 Task: Explore Airbnb accommodation in Hanoi, Vietnam from 2nd December, 2023 to 6th December, 2023 for 2 adults.1  bedroom having 1 bed and 1 bathroom. Property type can be hotel. Look for 4 properties as per requirement.
Action: Key pressed <Key.caps_lock>H<Key.caps_lock>anoi
Screenshot: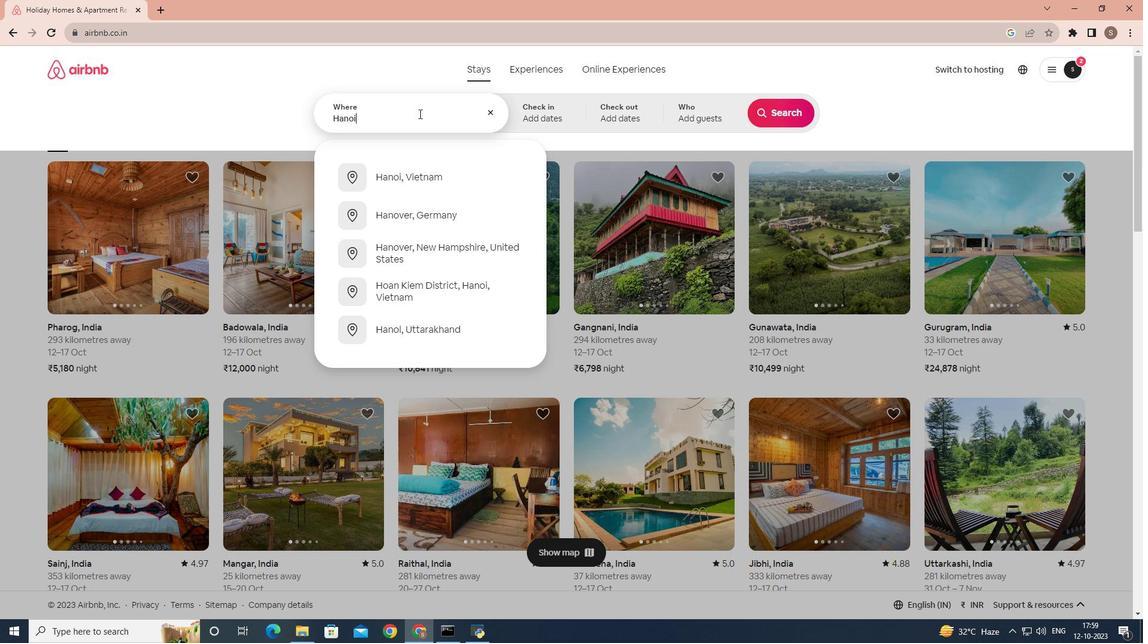 
Action: Mouse moved to (415, 179)
Screenshot: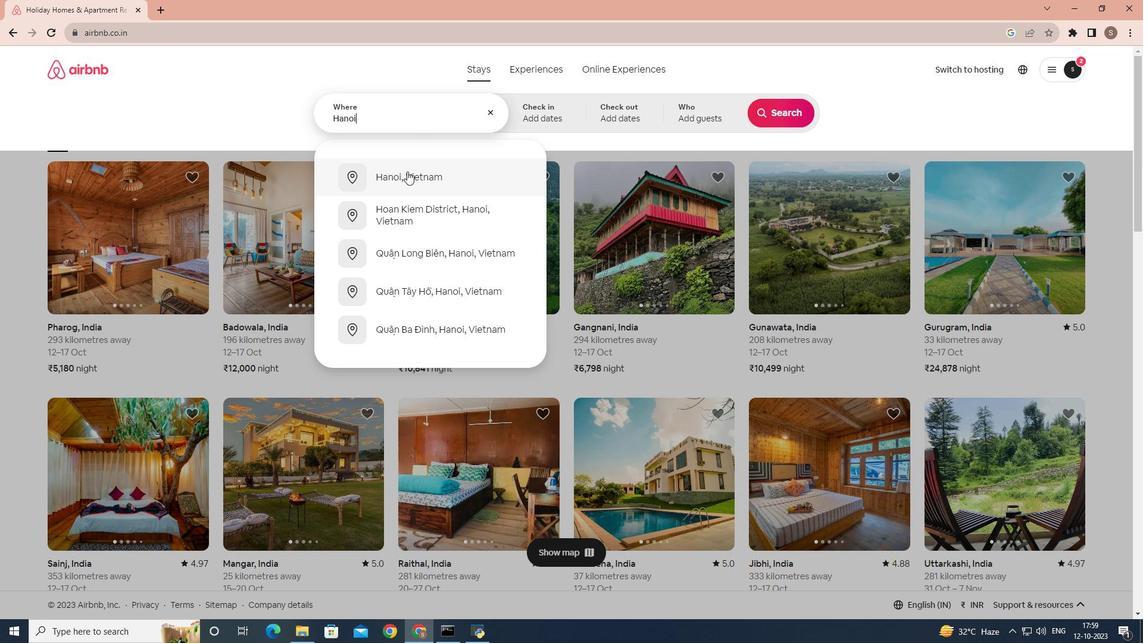 
Action: Mouse pressed left at (415, 179)
Screenshot: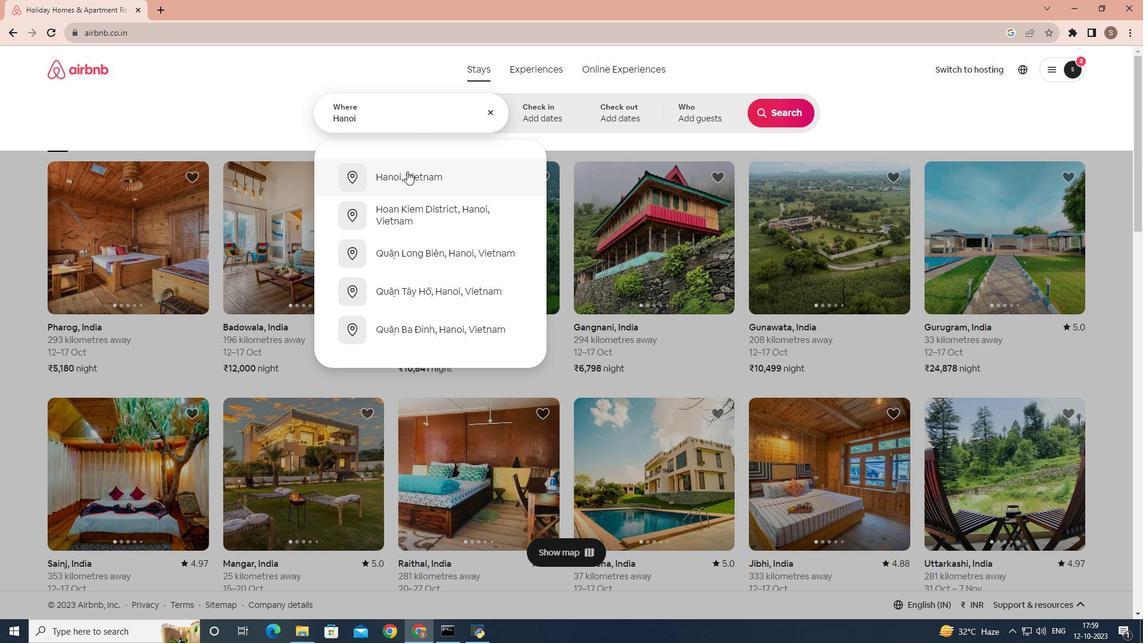 
Action: Mouse moved to (796, 218)
Screenshot: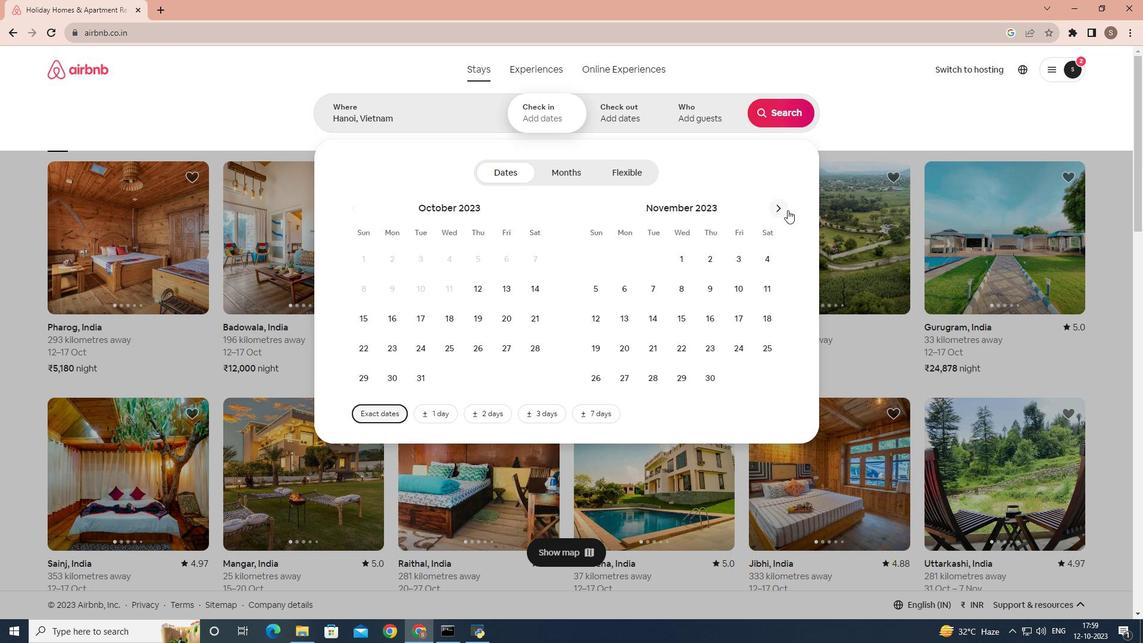 
Action: Mouse pressed left at (796, 218)
Screenshot: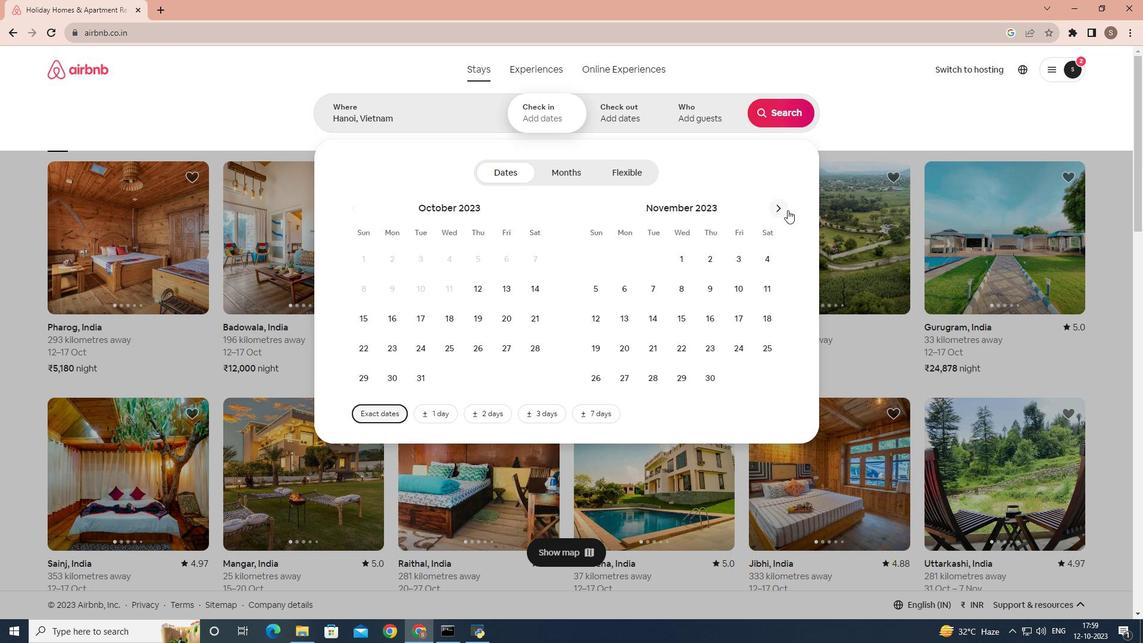 
Action: Mouse moved to (791, 219)
Screenshot: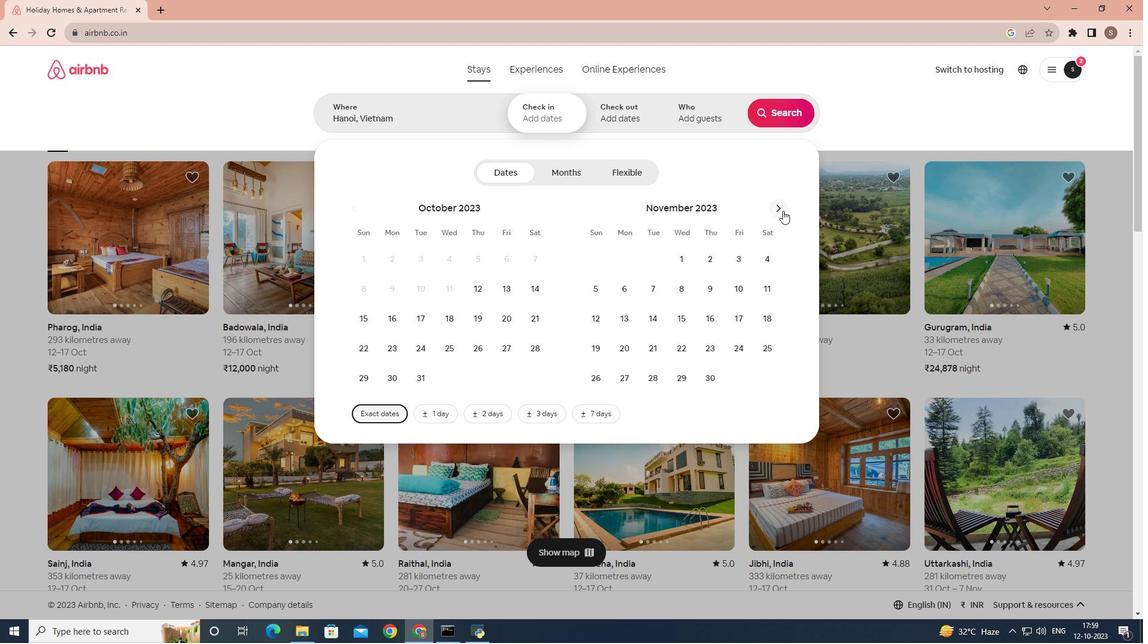 
Action: Mouse pressed left at (791, 219)
Screenshot: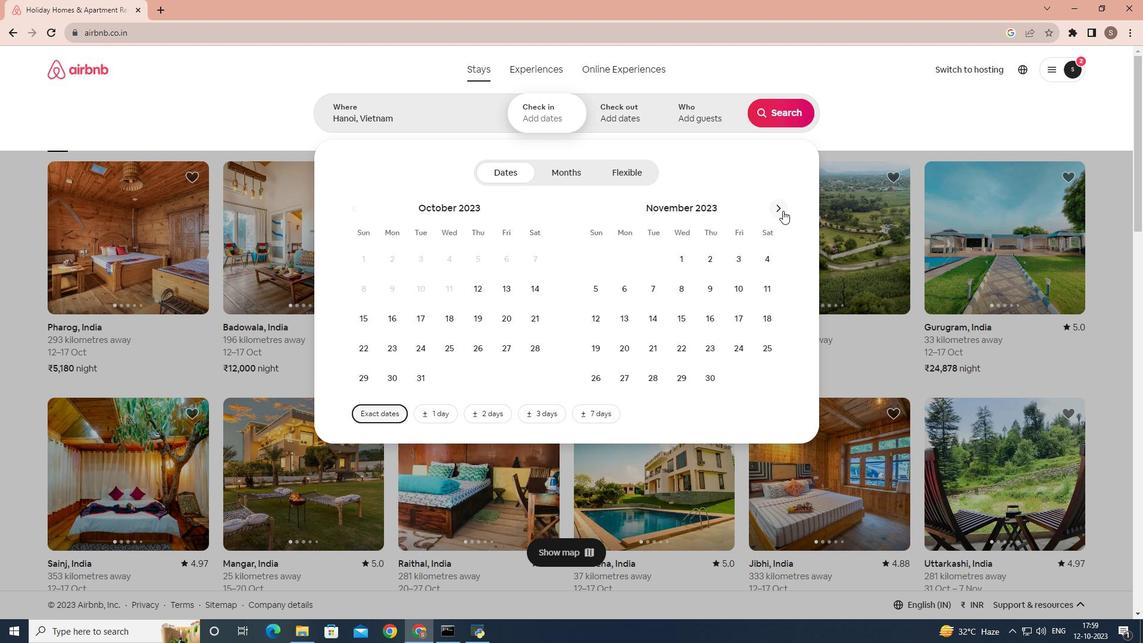 
Action: Mouse moved to (777, 264)
Screenshot: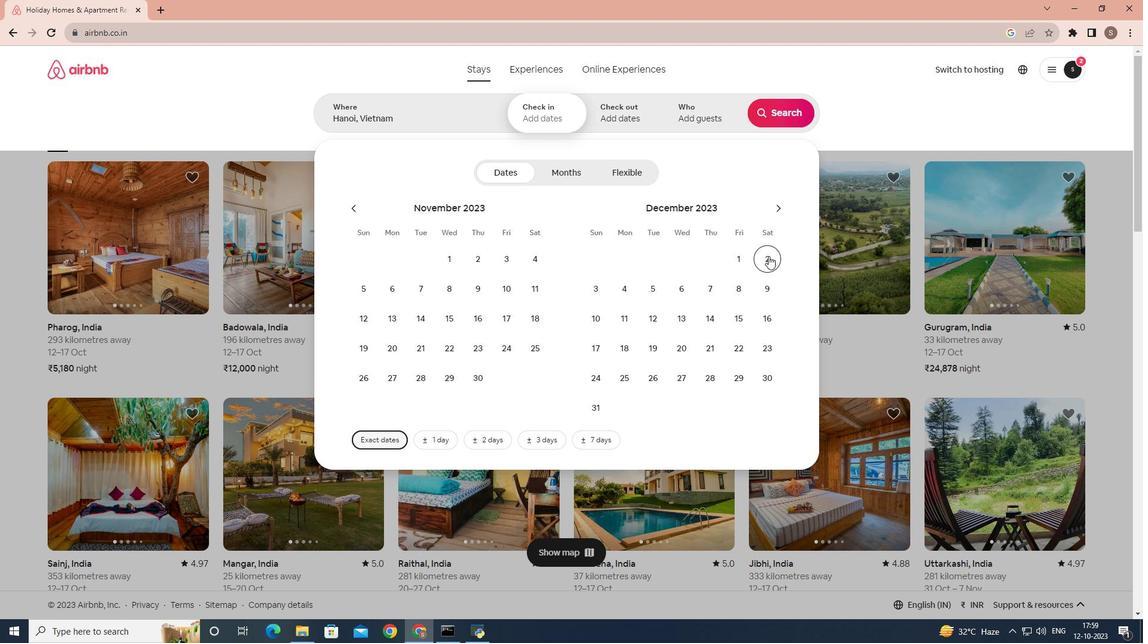 
Action: Mouse pressed left at (777, 264)
Screenshot: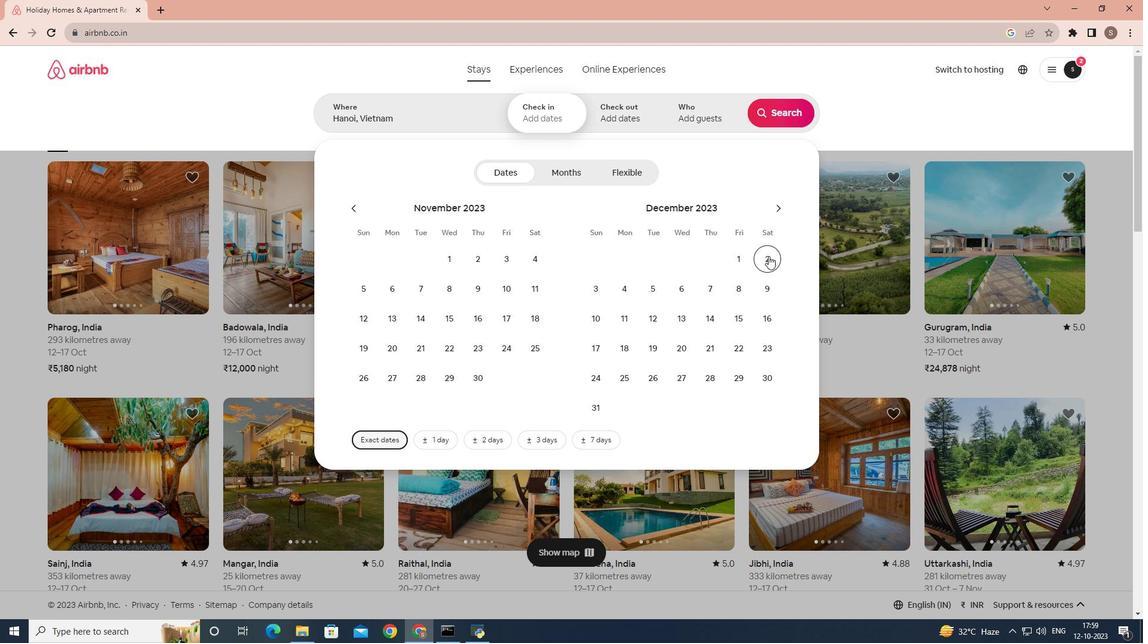 
Action: Mouse moved to (675, 308)
Screenshot: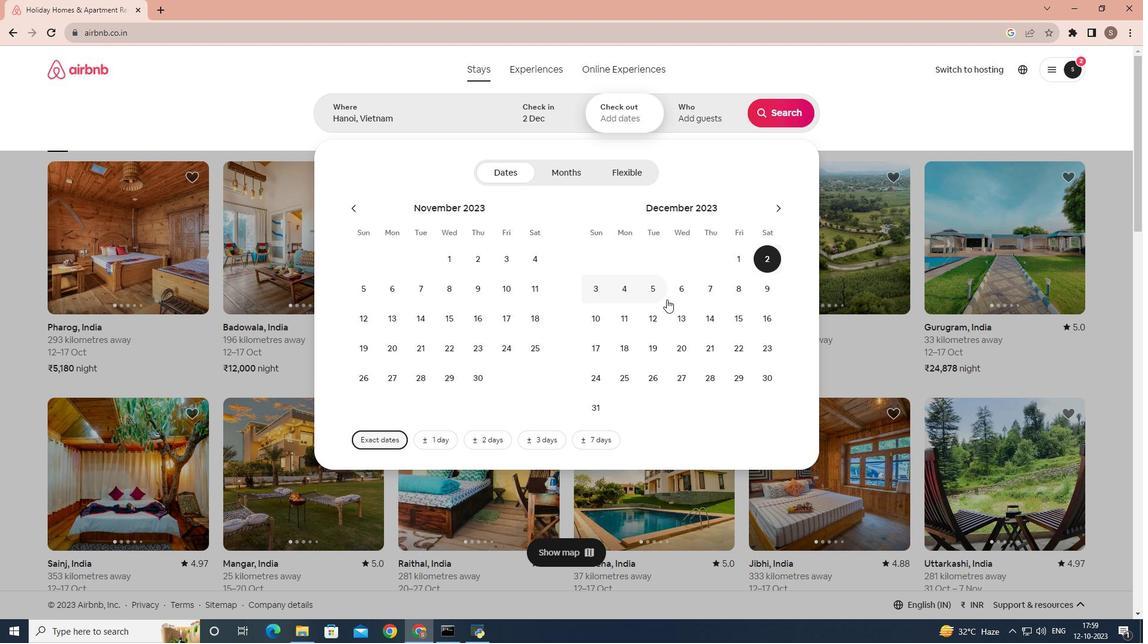 
Action: Mouse pressed left at (675, 308)
Screenshot: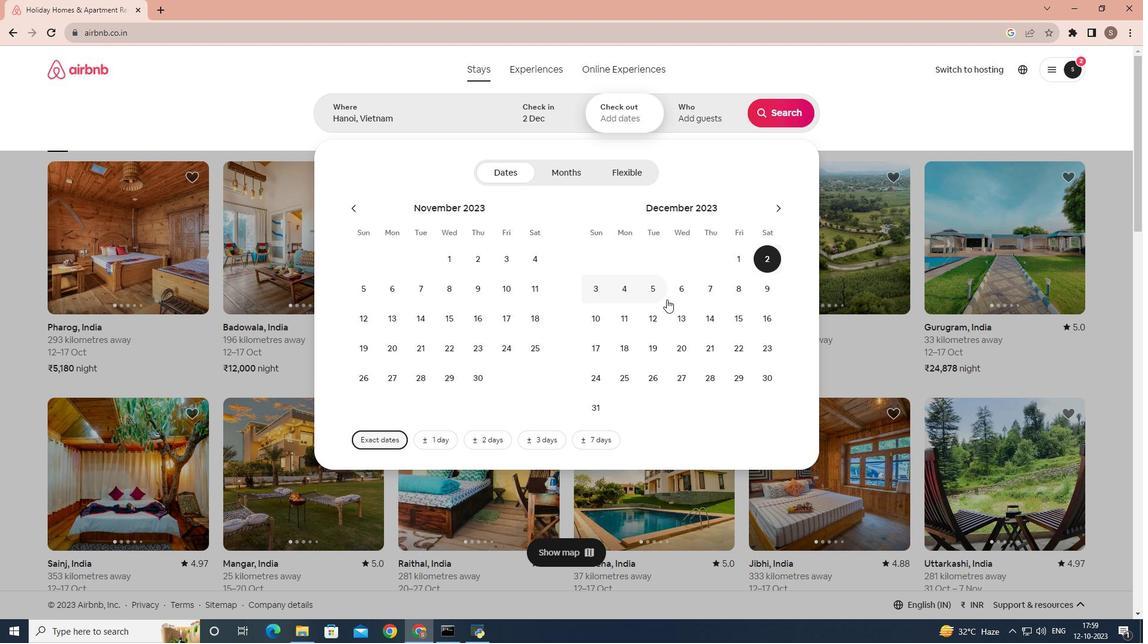 
Action: Mouse moved to (696, 300)
Screenshot: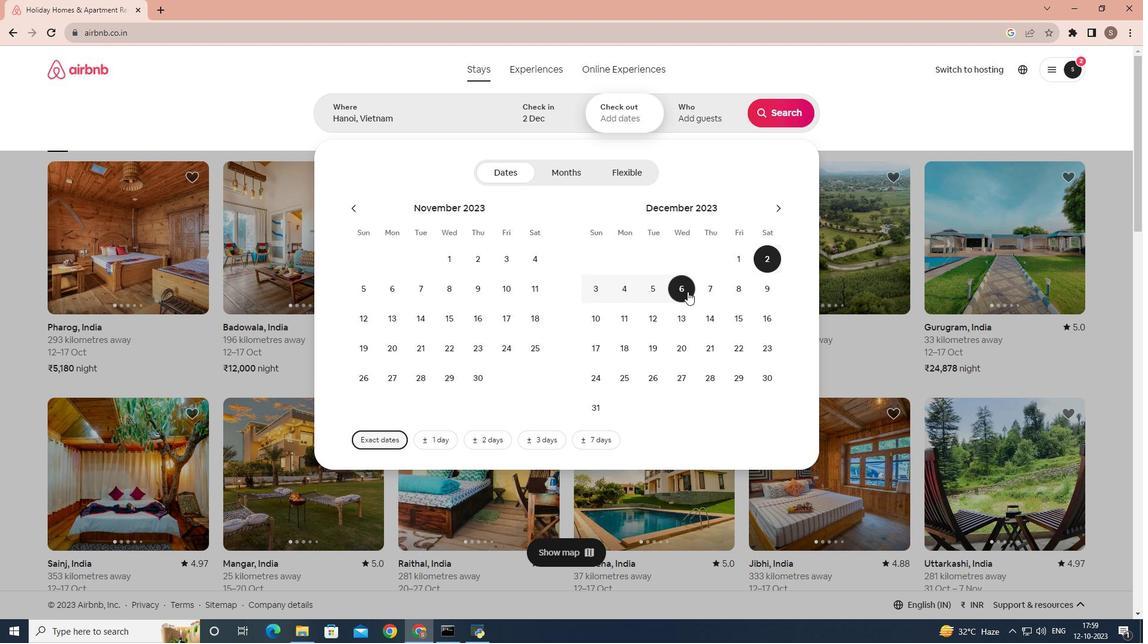 
Action: Mouse pressed left at (696, 300)
Screenshot: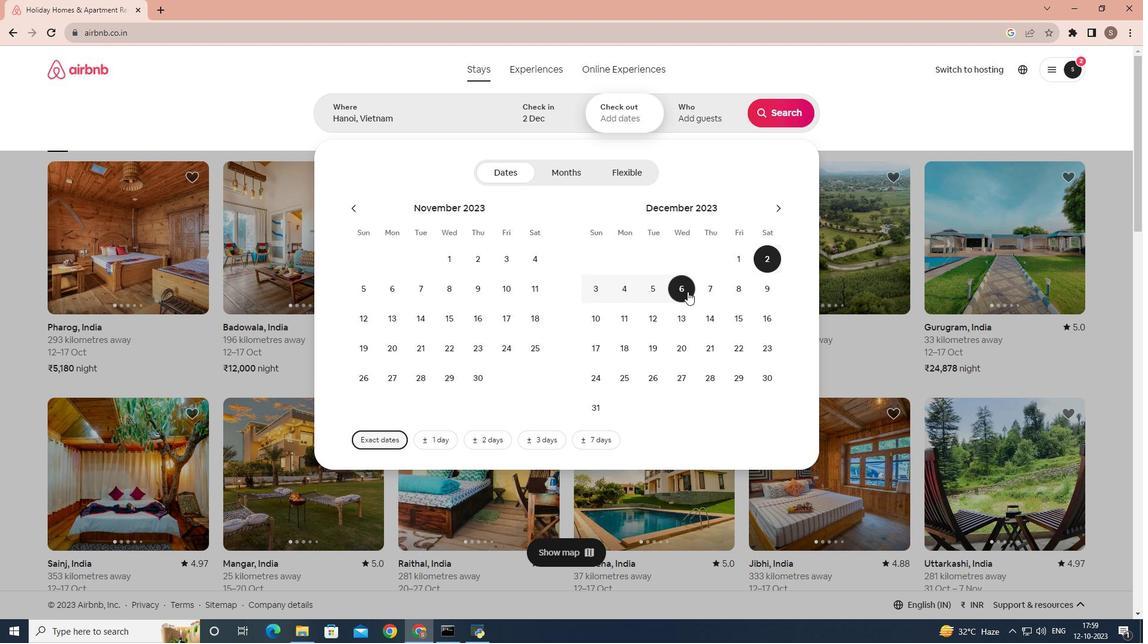 
Action: Mouse moved to (731, 126)
Screenshot: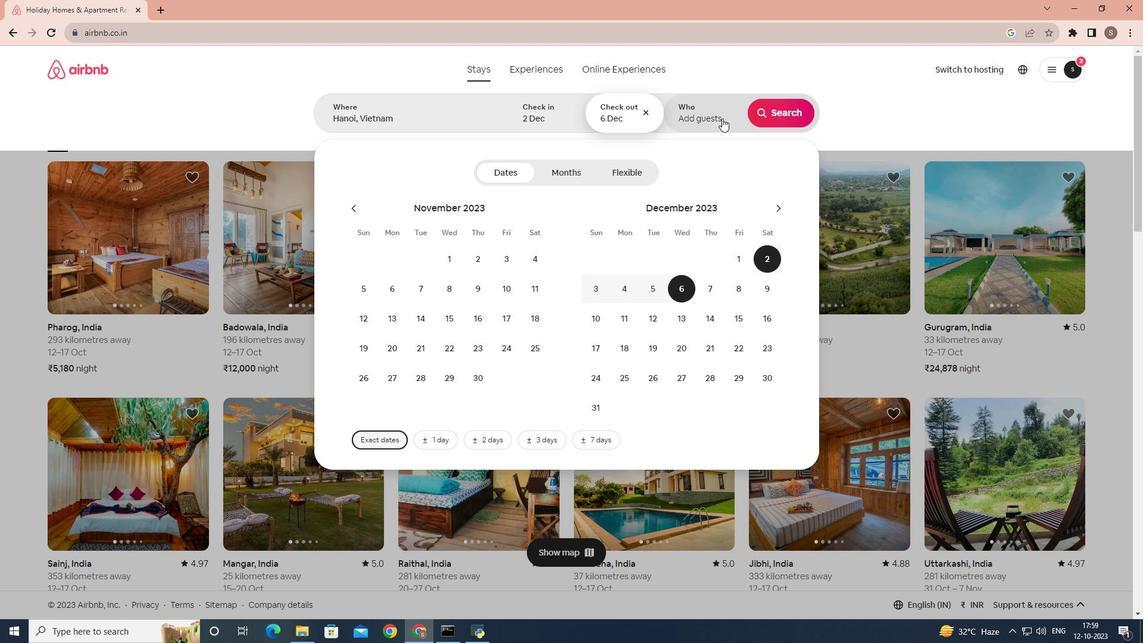
Action: Mouse pressed left at (731, 126)
Screenshot: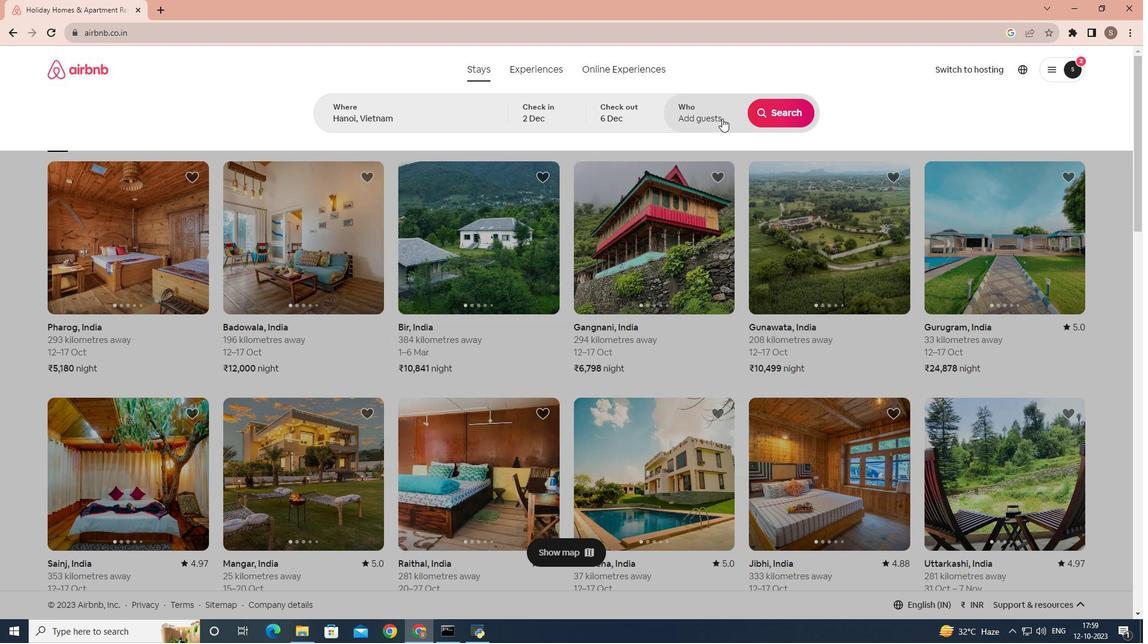 
Action: Mouse moved to (795, 181)
Screenshot: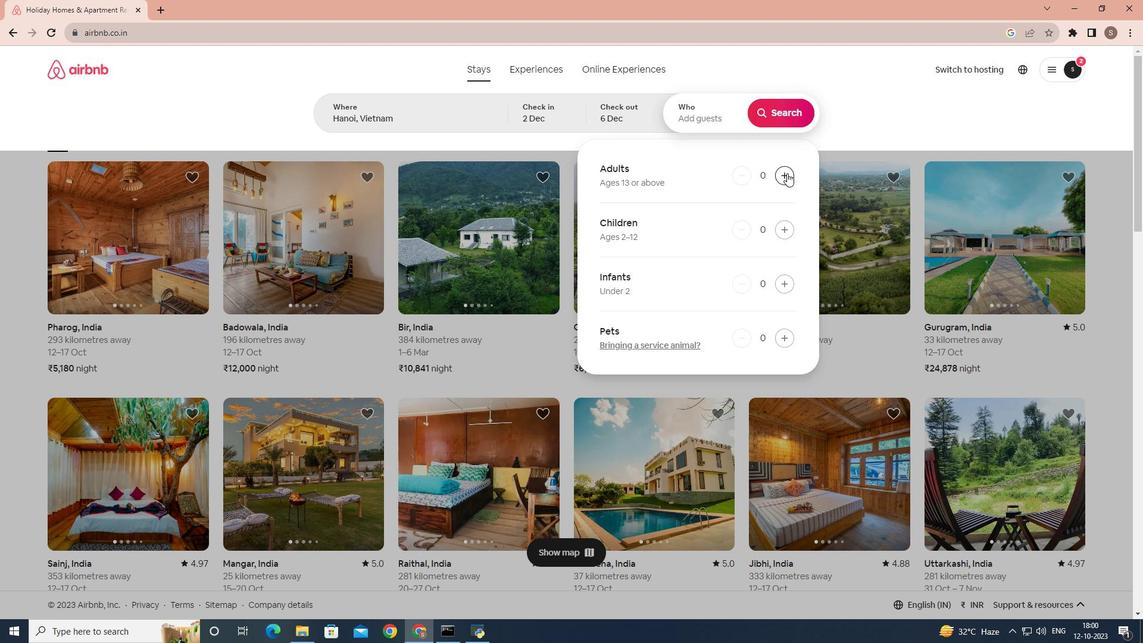 
Action: Mouse pressed left at (795, 181)
Screenshot: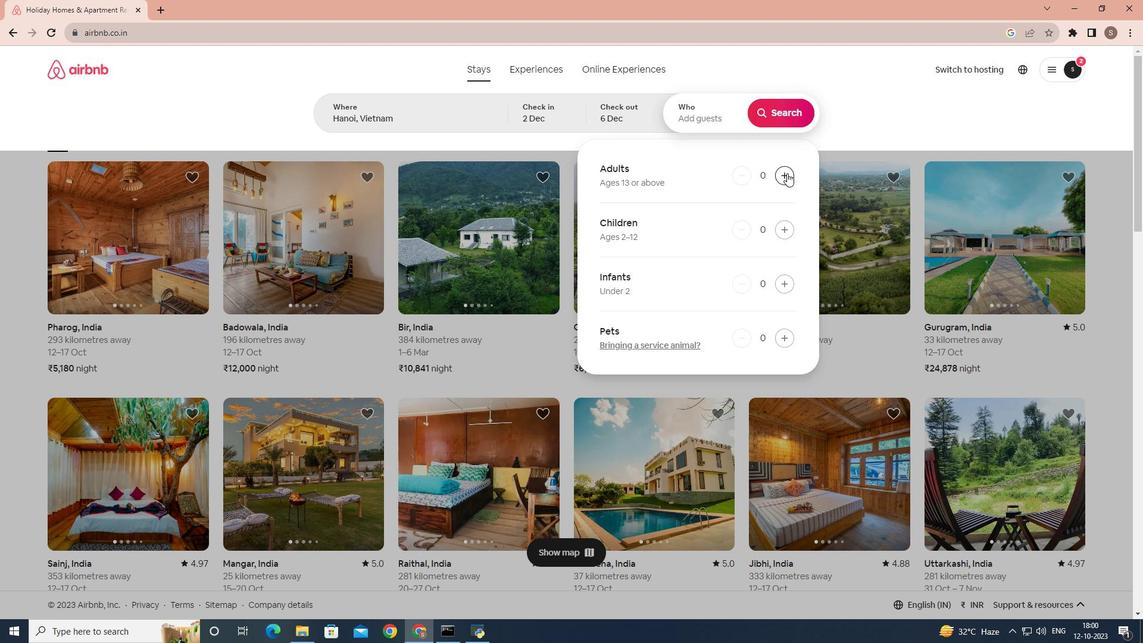 
Action: Mouse moved to (795, 181)
Screenshot: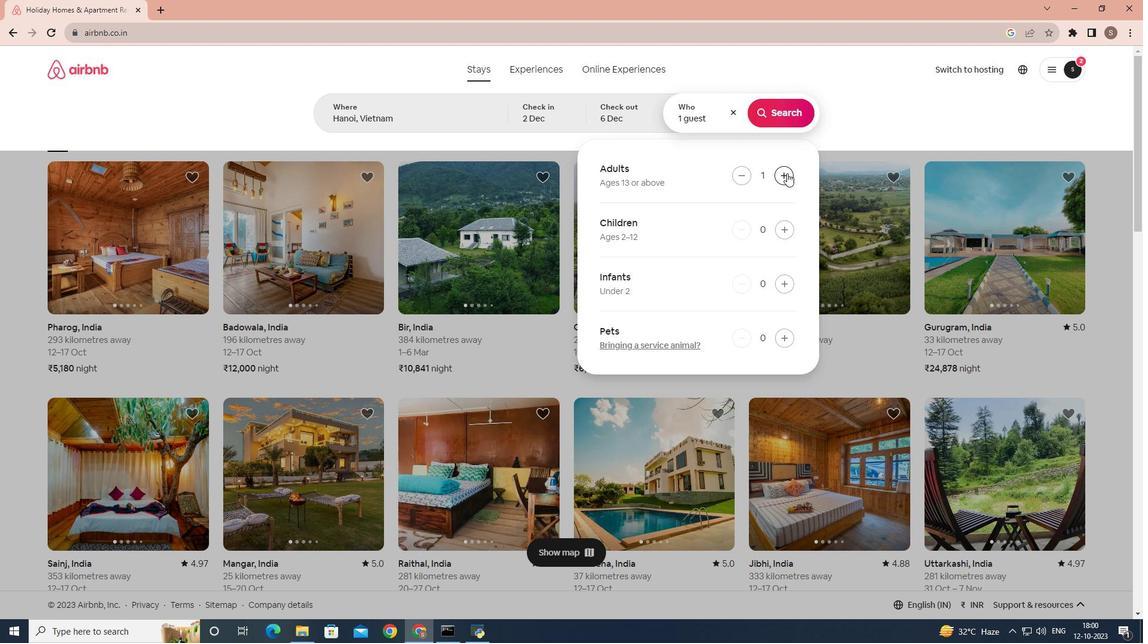 
Action: Mouse pressed left at (795, 181)
Screenshot: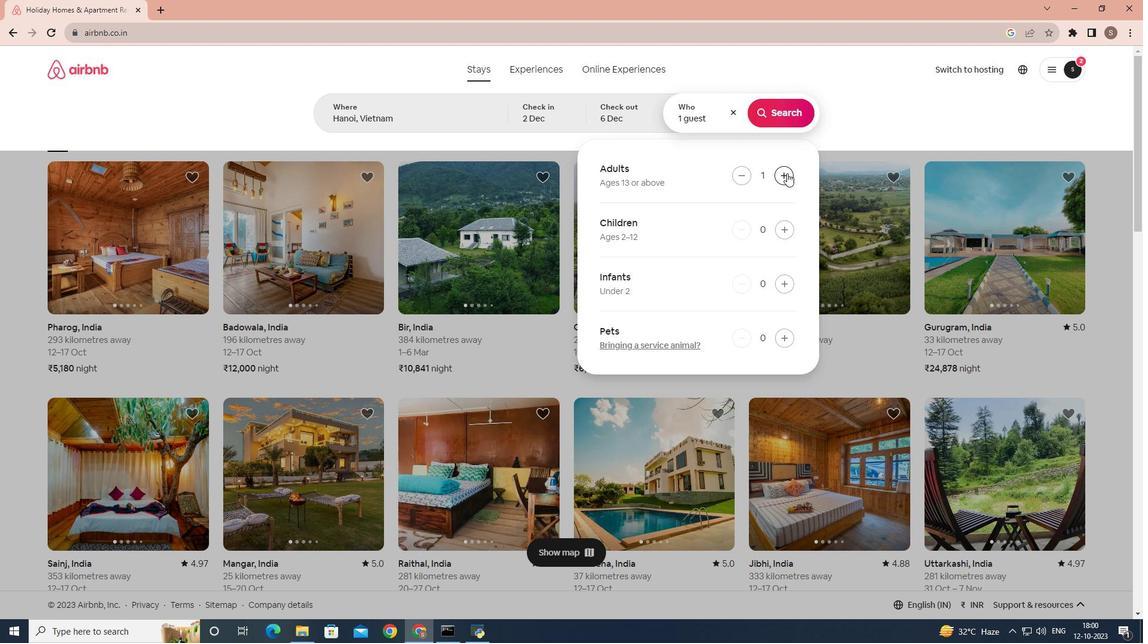 
Action: Mouse moved to (804, 132)
Screenshot: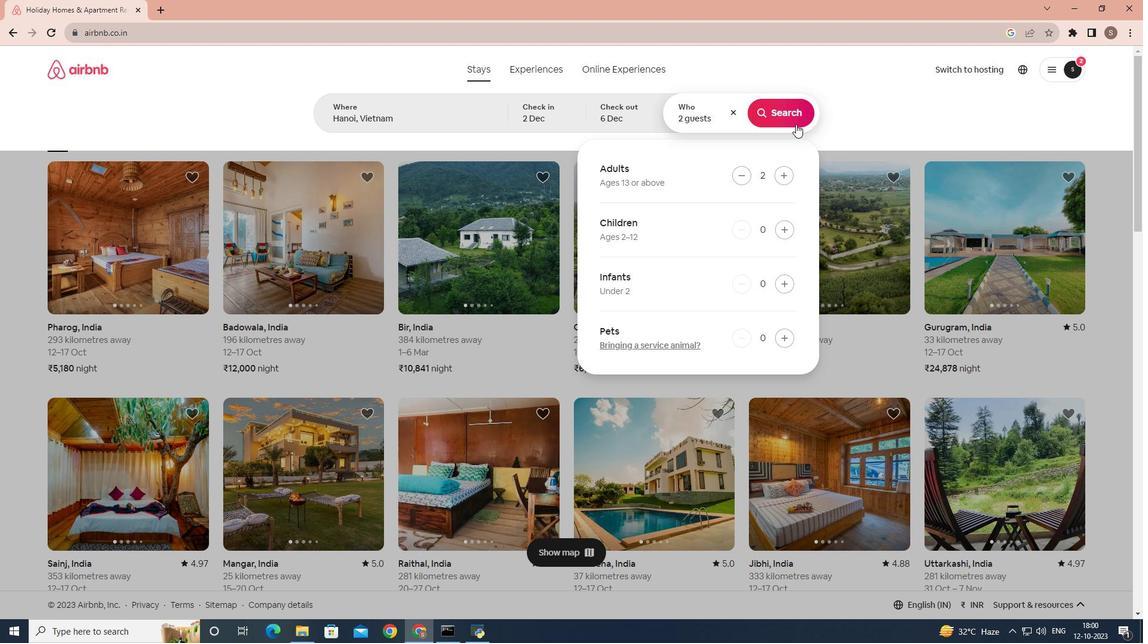 
Action: Mouse pressed left at (804, 132)
Screenshot: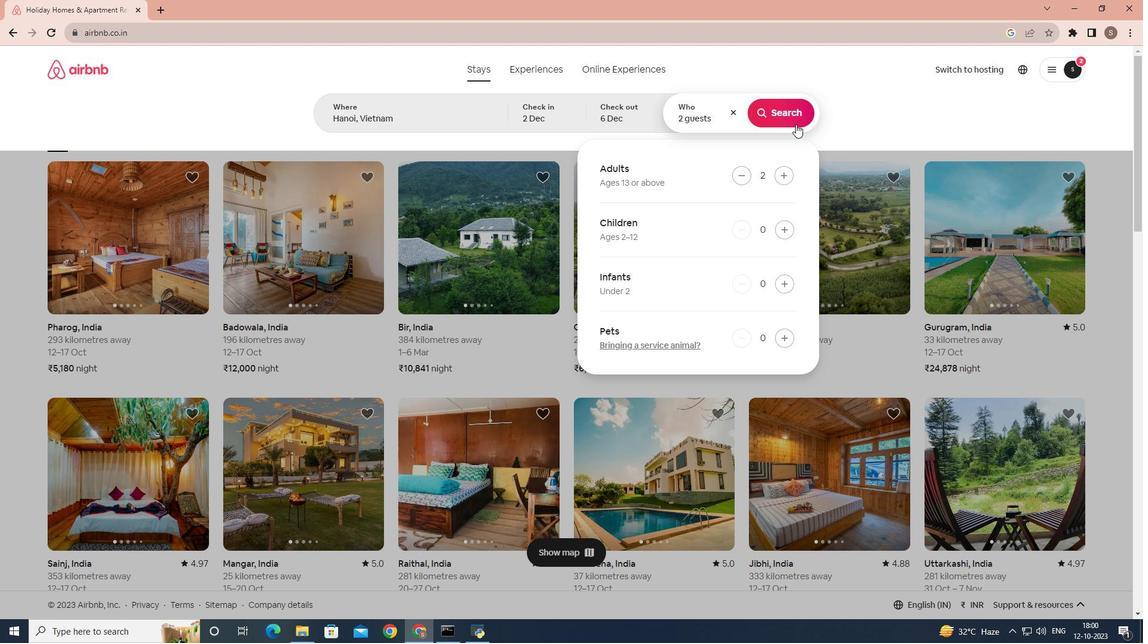 
Action: Mouse moved to (953, 119)
Screenshot: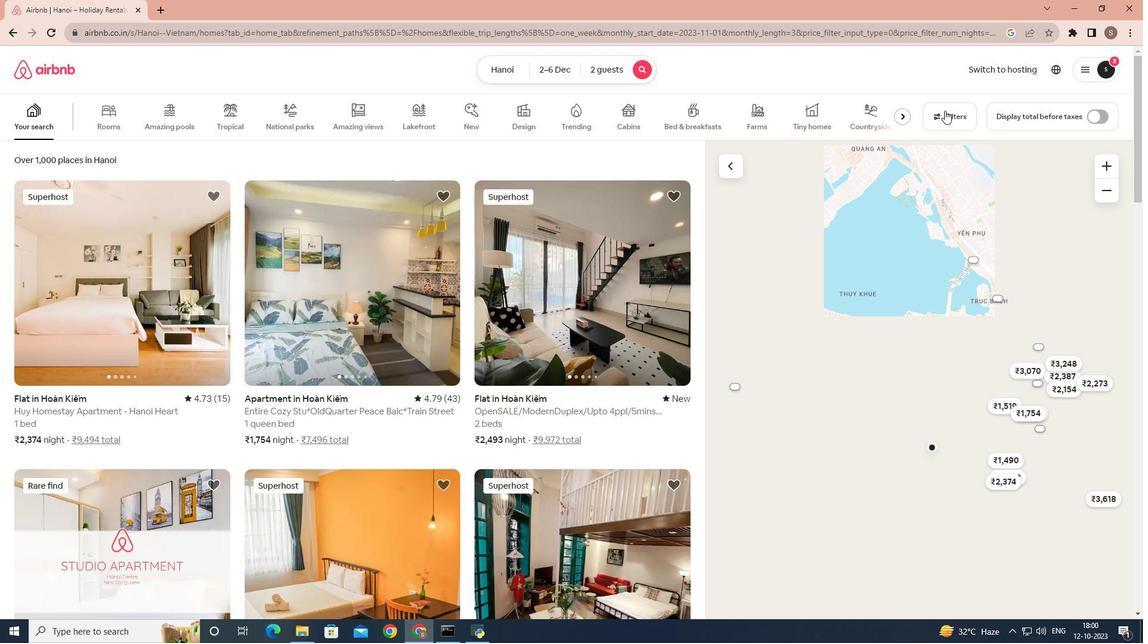 
Action: Mouse pressed left at (953, 119)
Screenshot: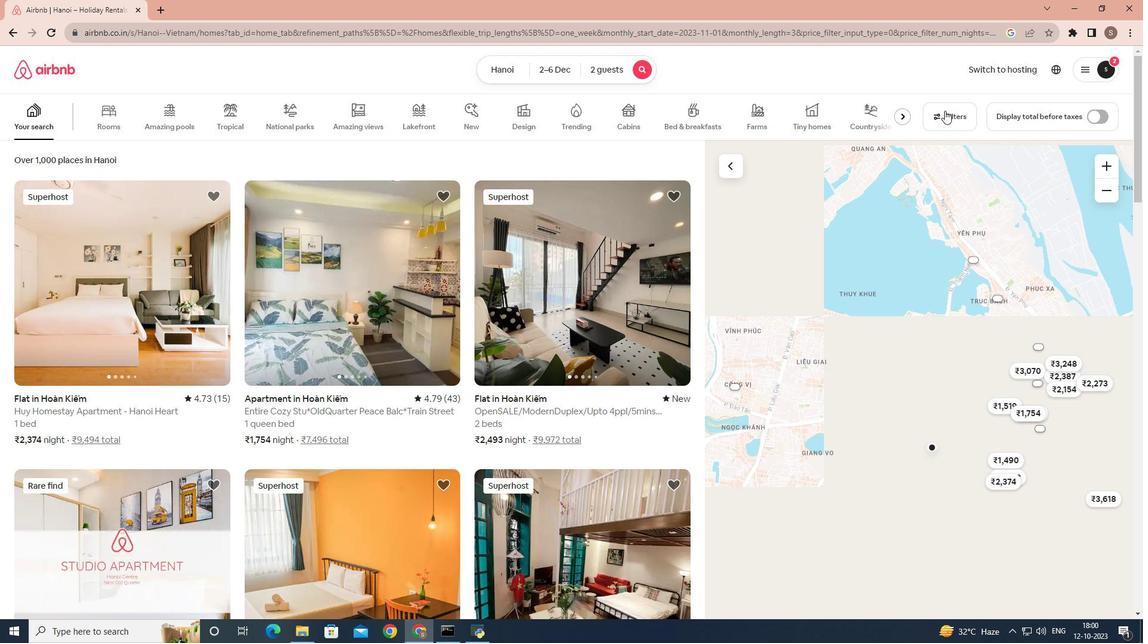 
Action: Mouse moved to (443, 368)
Screenshot: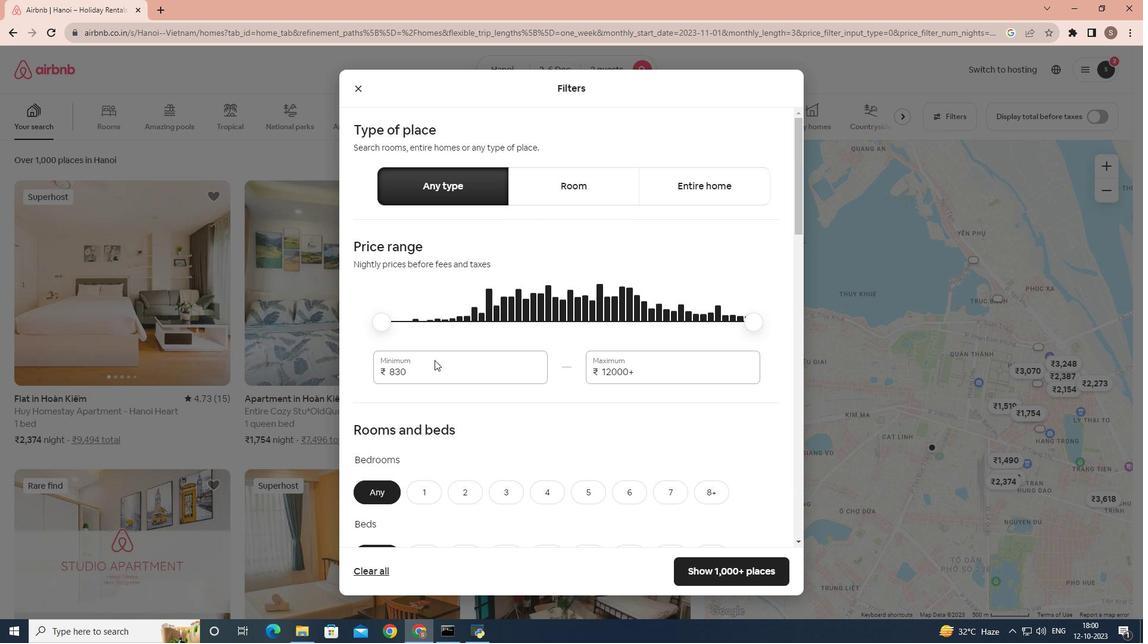 
Action: Mouse scrolled (443, 368) with delta (0, 0)
Screenshot: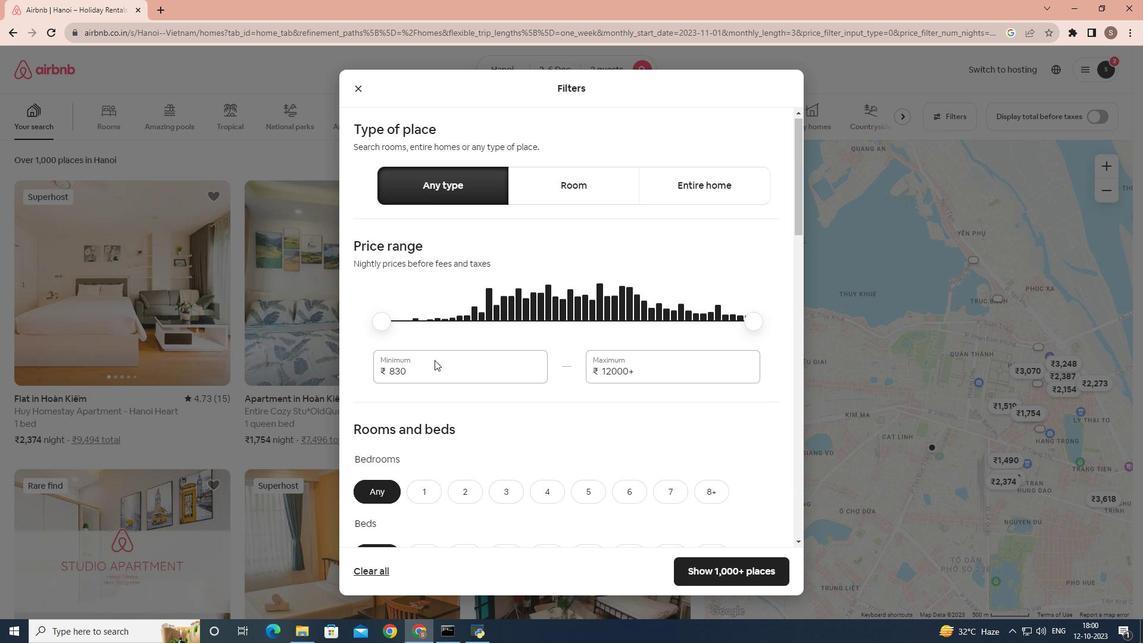 
Action: Mouse scrolled (443, 368) with delta (0, 0)
Screenshot: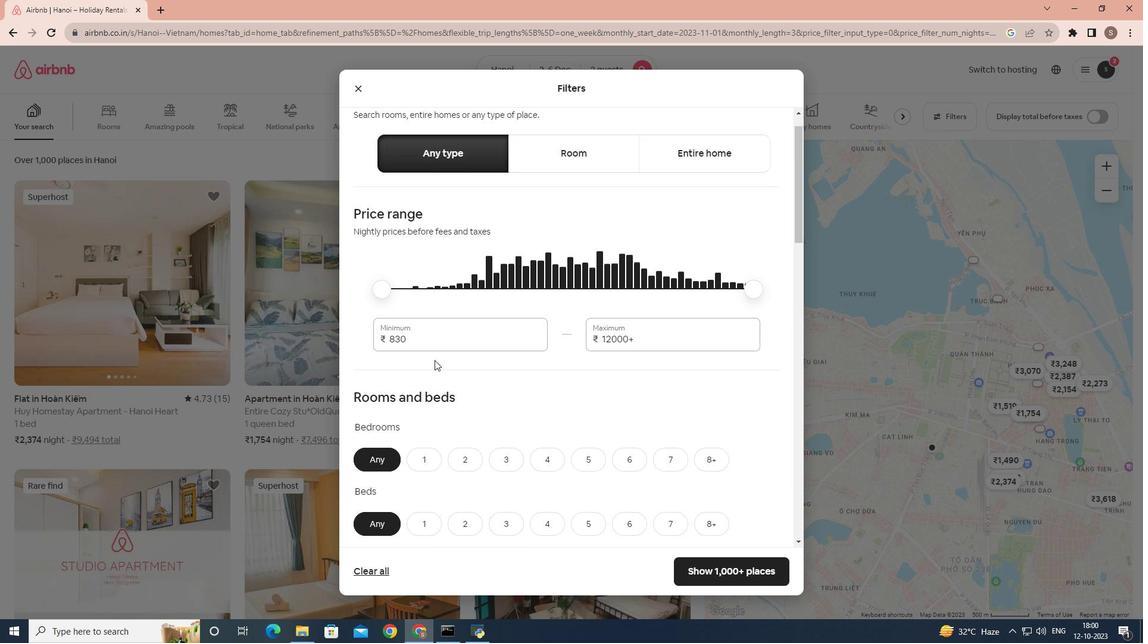 
Action: Mouse scrolled (443, 368) with delta (0, 0)
Screenshot: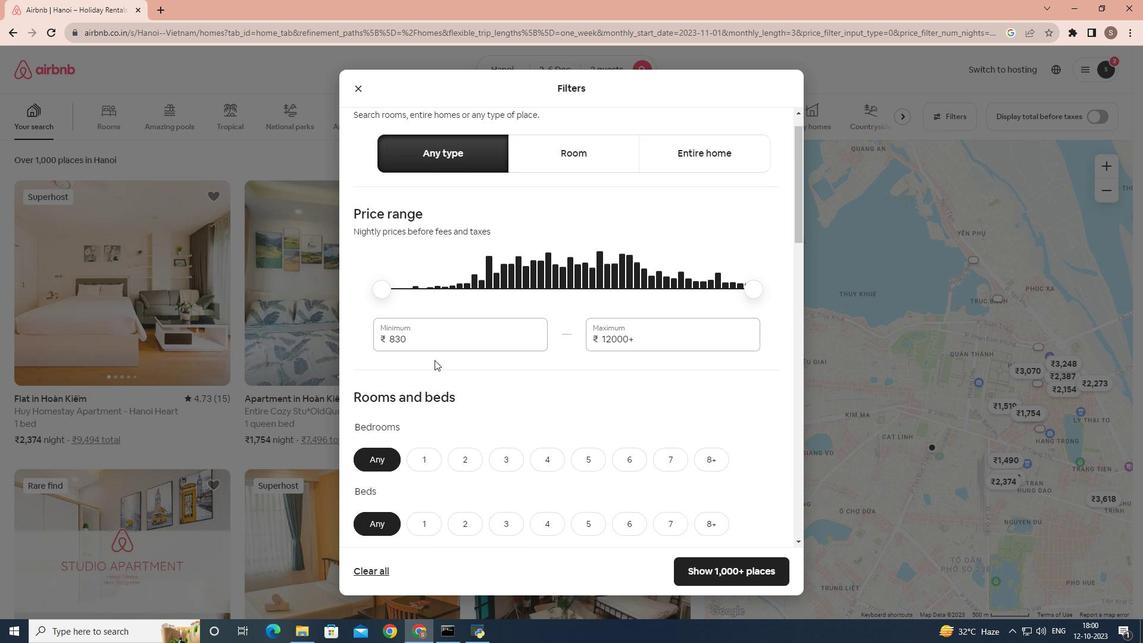 
Action: Mouse scrolled (443, 368) with delta (0, 0)
Screenshot: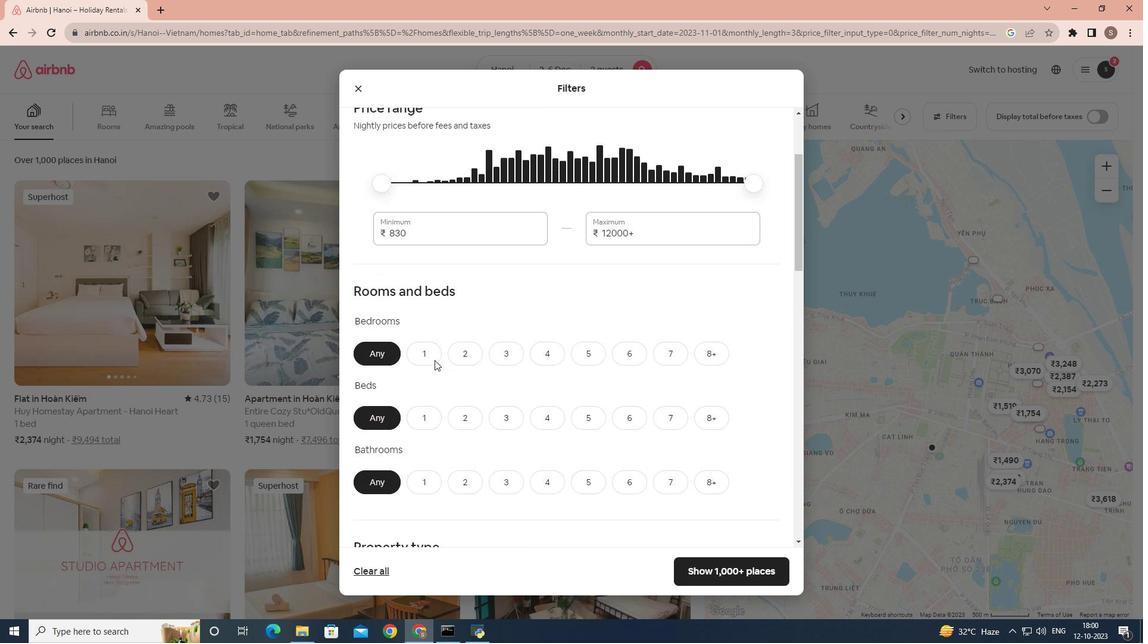 
Action: Mouse moved to (423, 268)
Screenshot: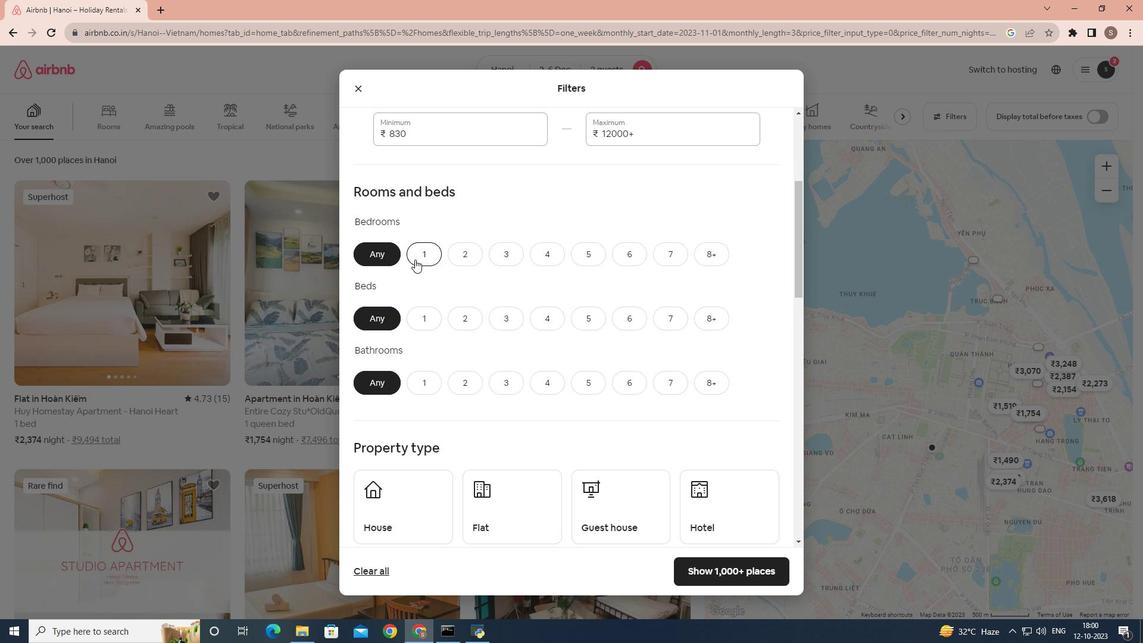 
Action: Mouse pressed left at (423, 268)
Screenshot: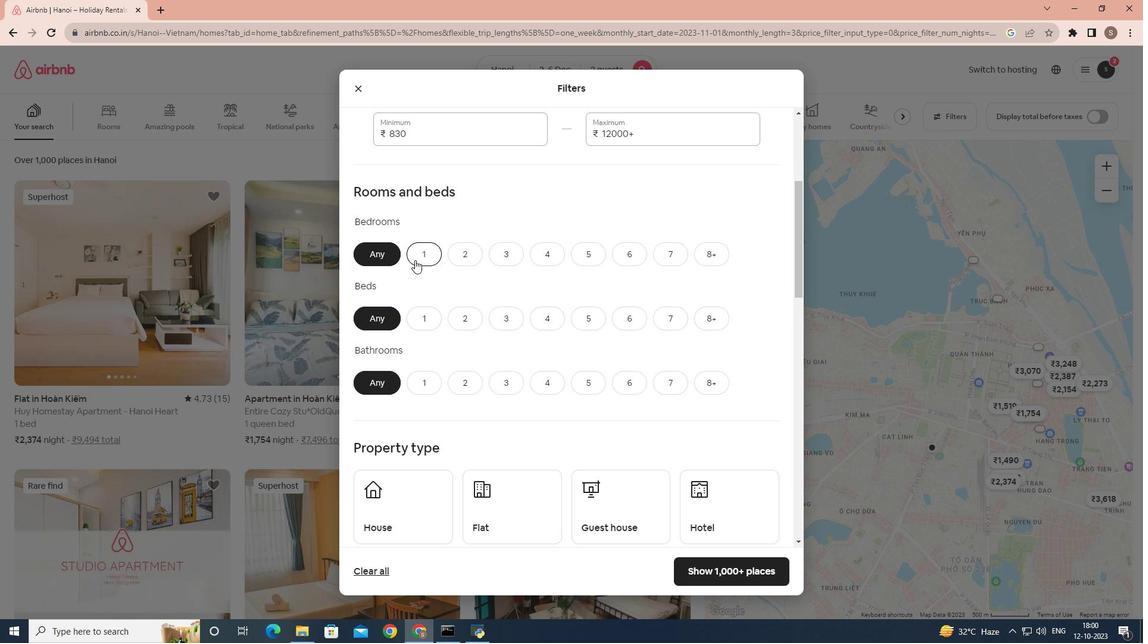 
Action: Mouse moved to (430, 318)
Screenshot: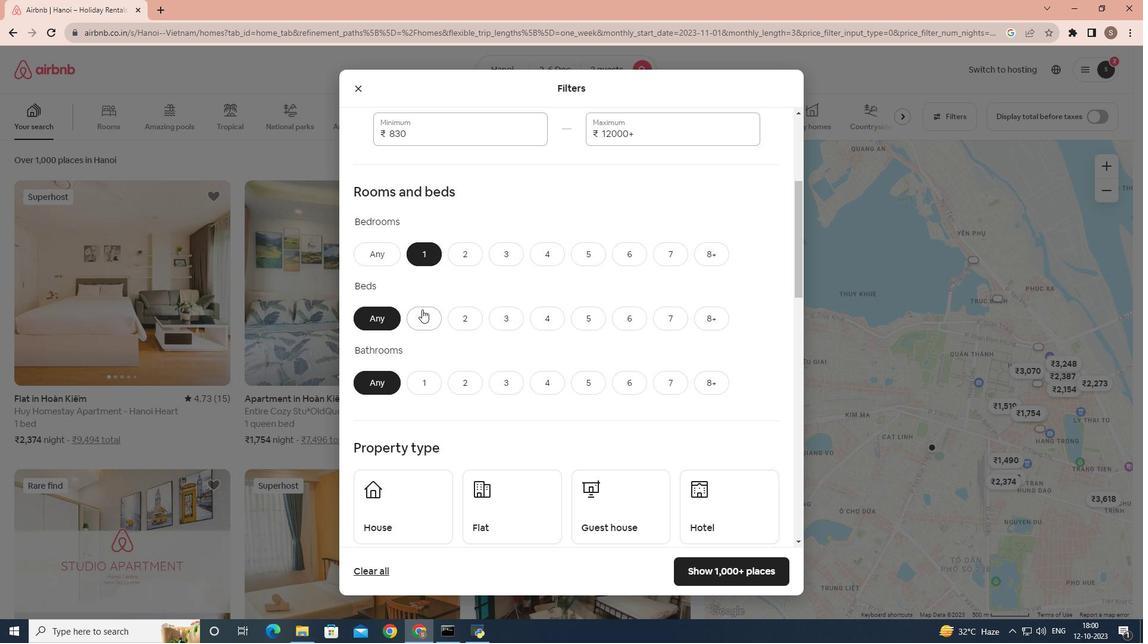 
Action: Mouse pressed left at (430, 318)
Screenshot: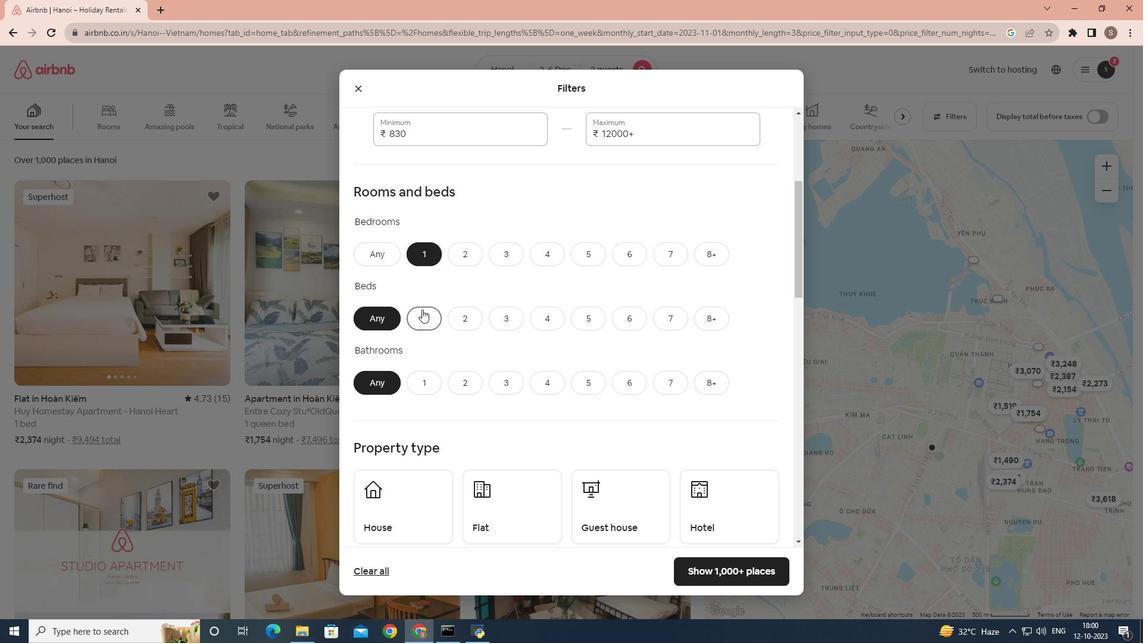 
Action: Mouse moved to (425, 380)
Screenshot: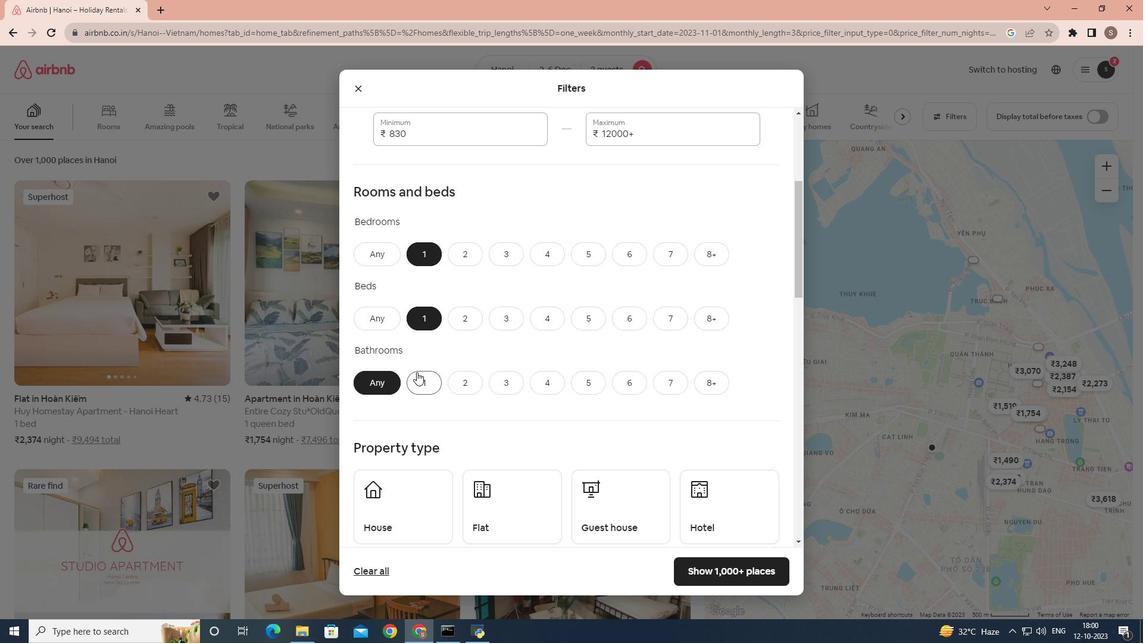 
Action: Mouse pressed left at (425, 380)
Screenshot: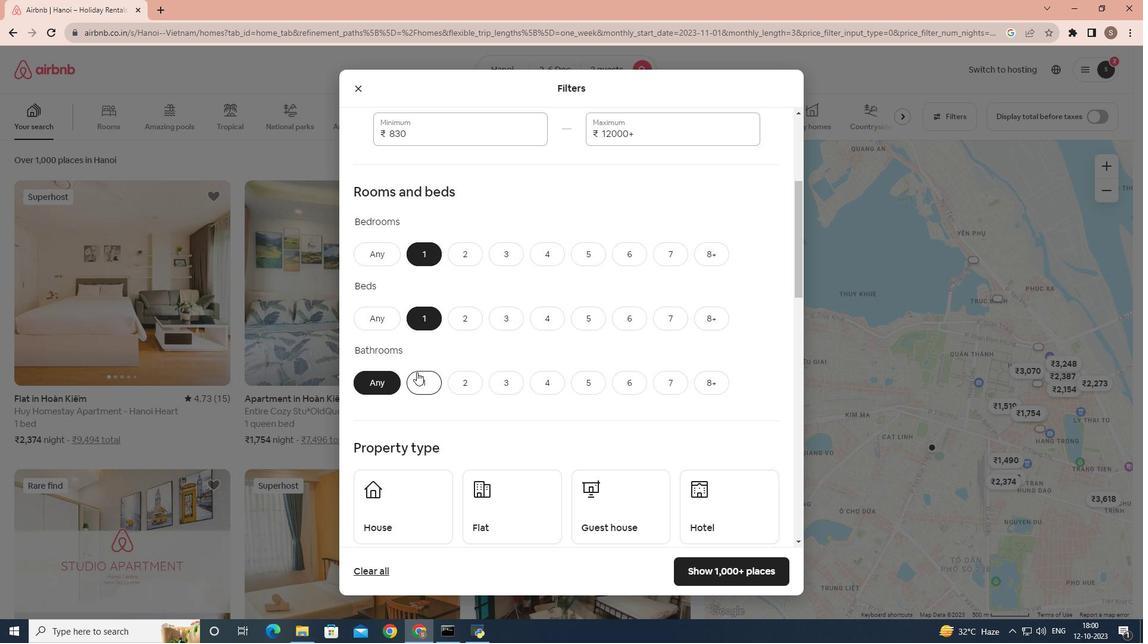 
Action: Mouse moved to (438, 324)
Screenshot: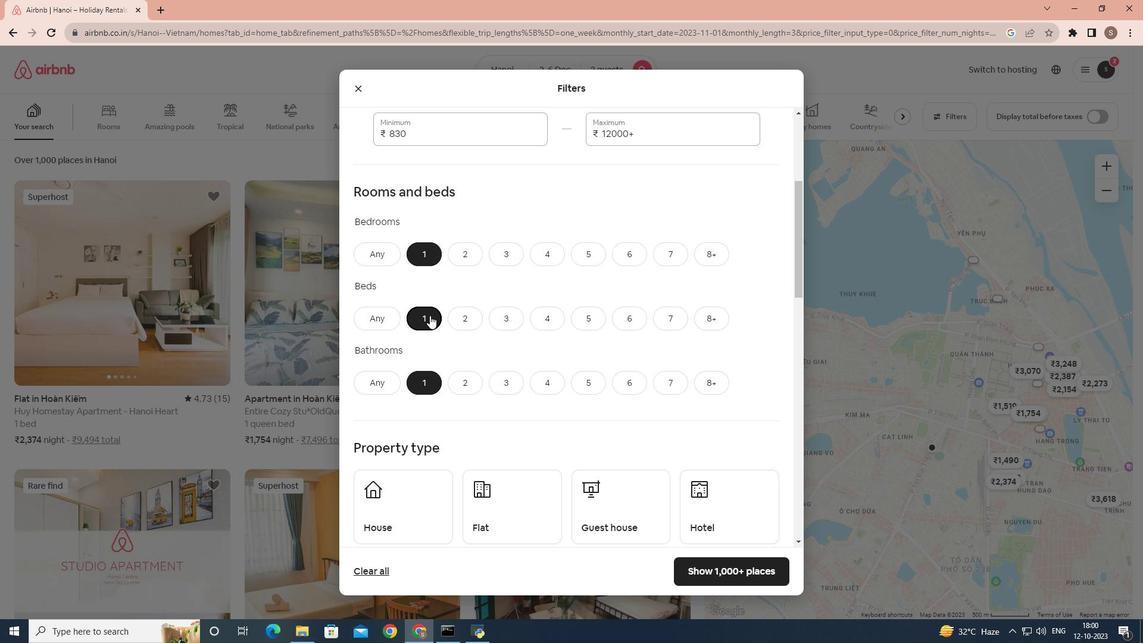 
Action: Mouse scrolled (438, 323) with delta (0, 0)
Screenshot: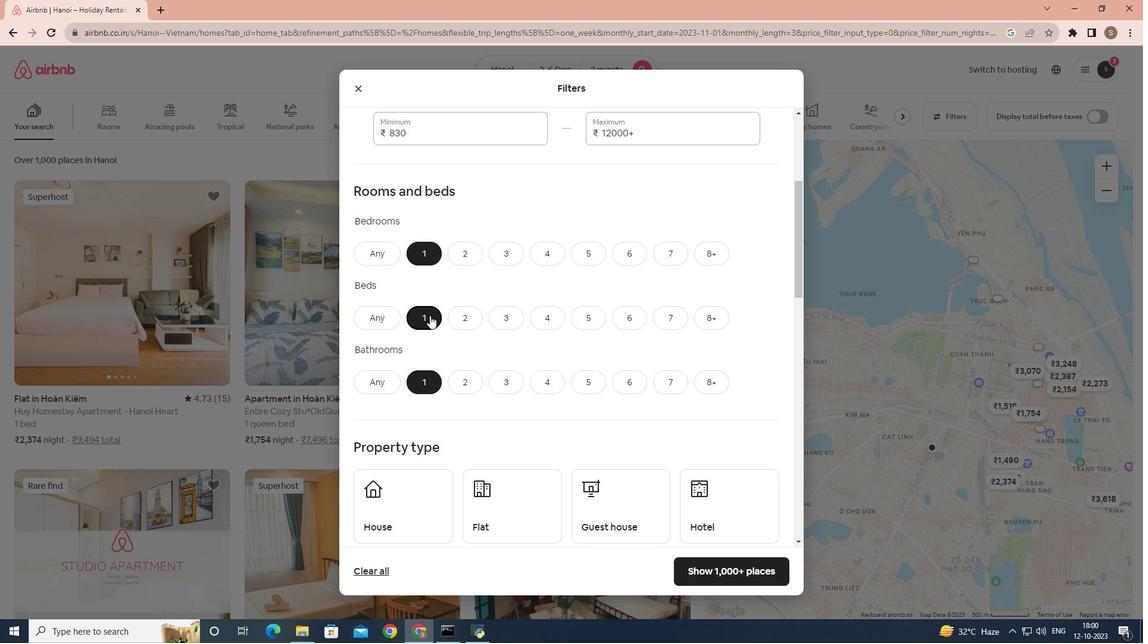 
Action: Mouse scrolled (438, 323) with delta (0, 0)
Screenshot: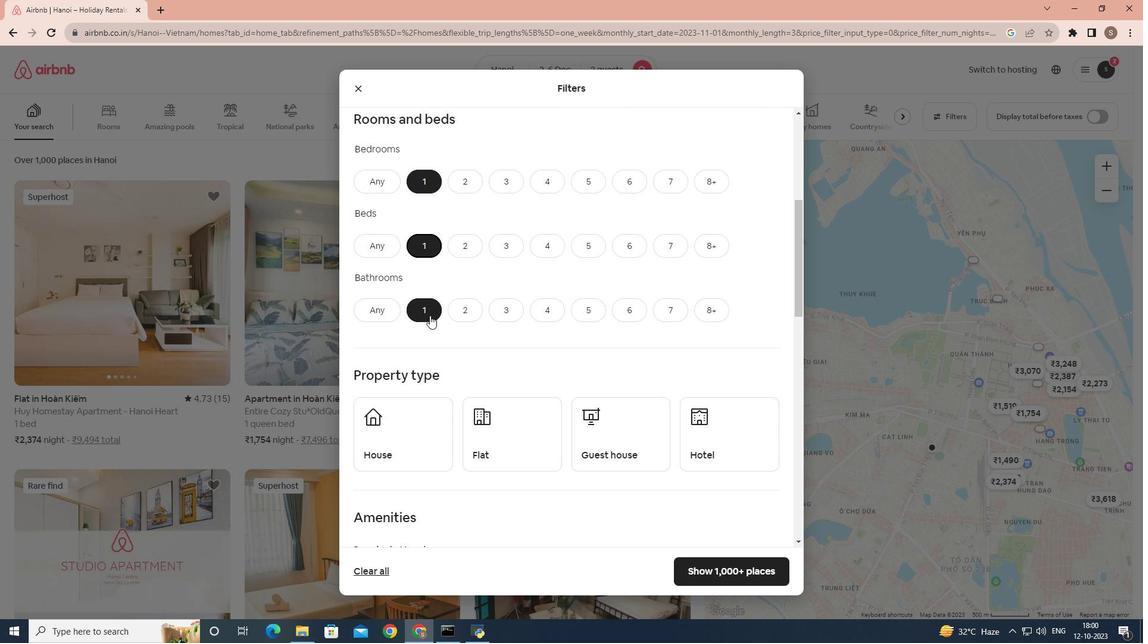 
Action: Mouse moved to (699, 395)
Screenshot: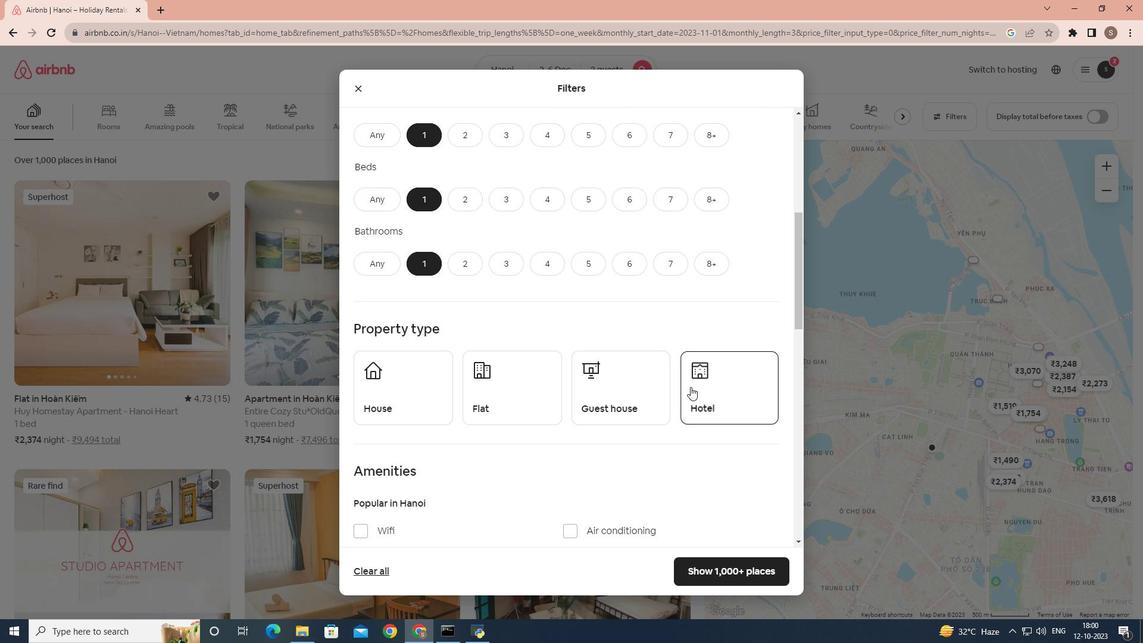 
Action: Mouse pressed left at (699, 395)
Screenshot: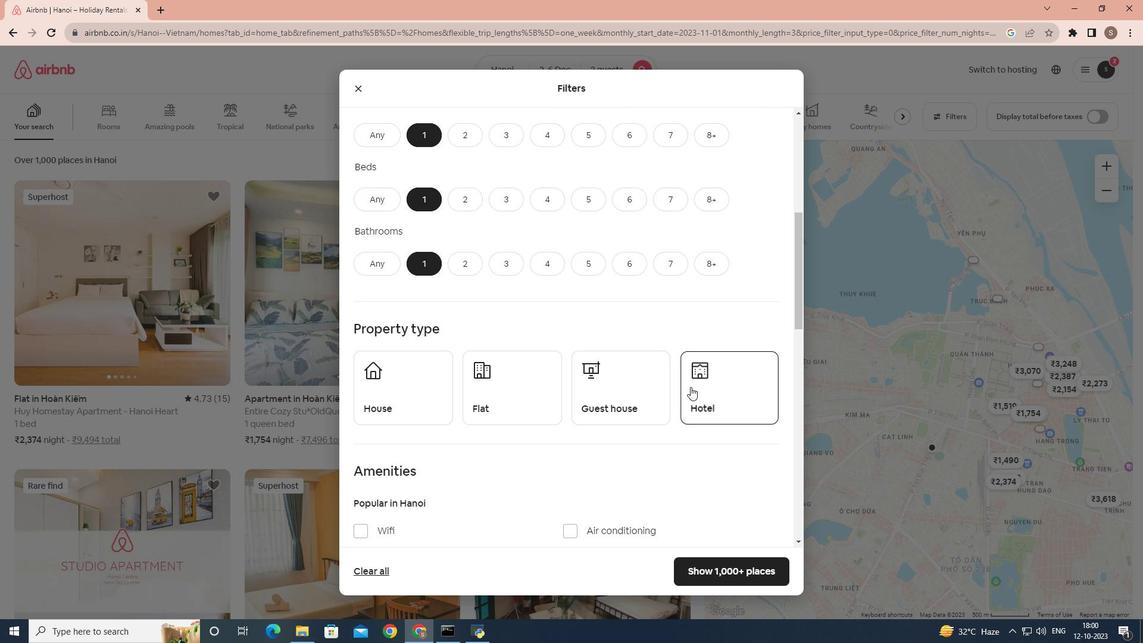 
Action: Mouse moved to (511, 343)
Screenshot: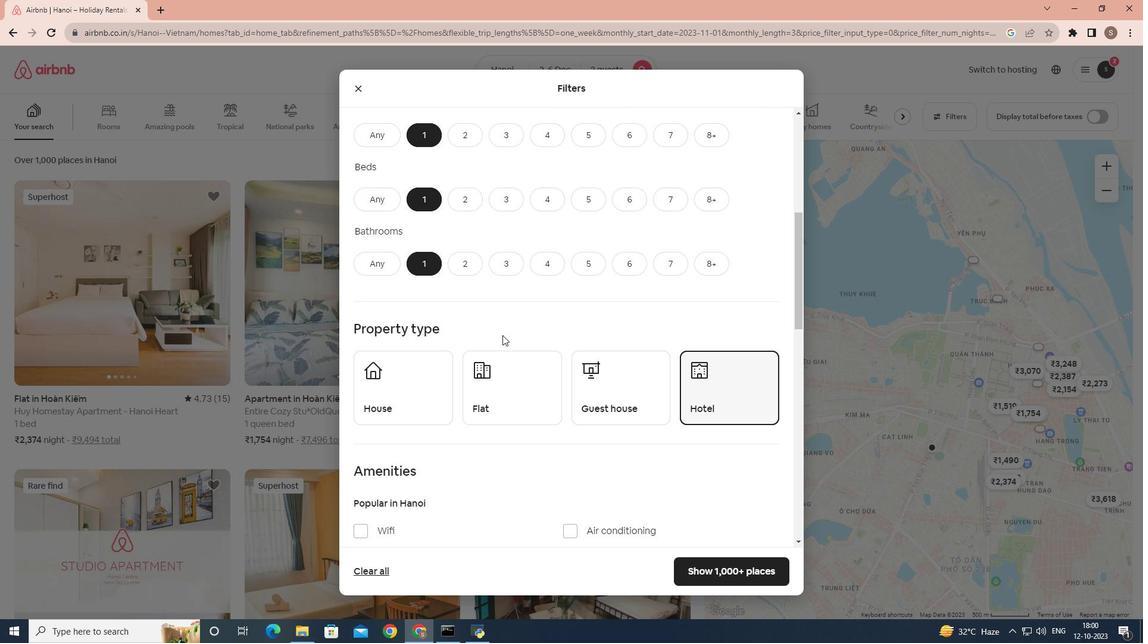 
Action: Mouse scrolled (511, 343) with delta (0, 0)
Screenshot: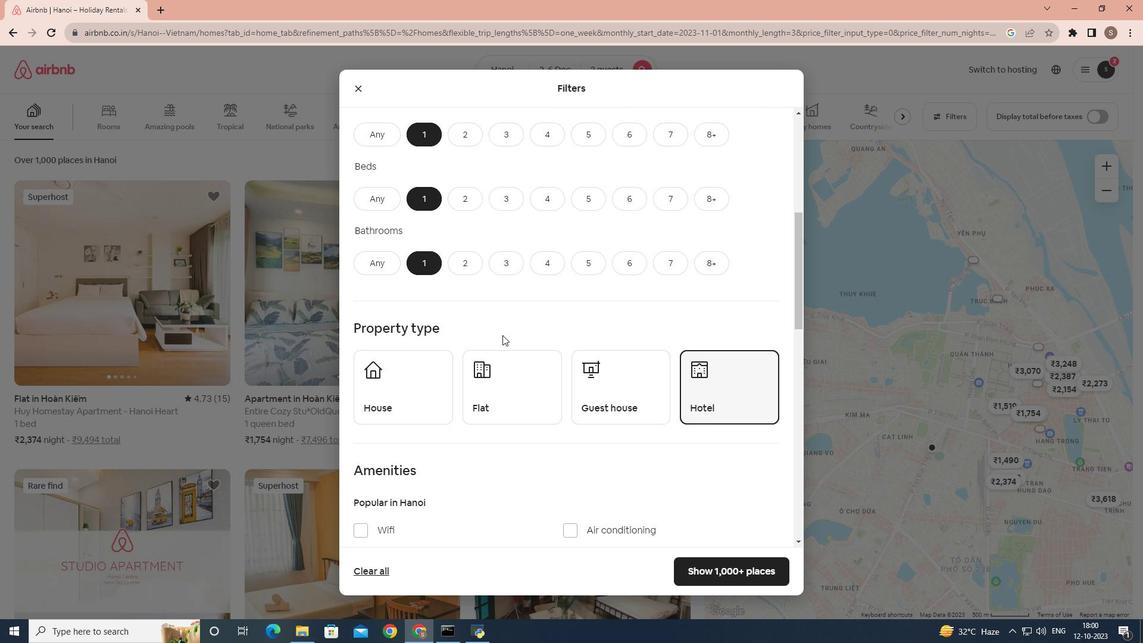 
Action: Mouse scrolled (511, 343) with delta (0, 0)
Screenshot: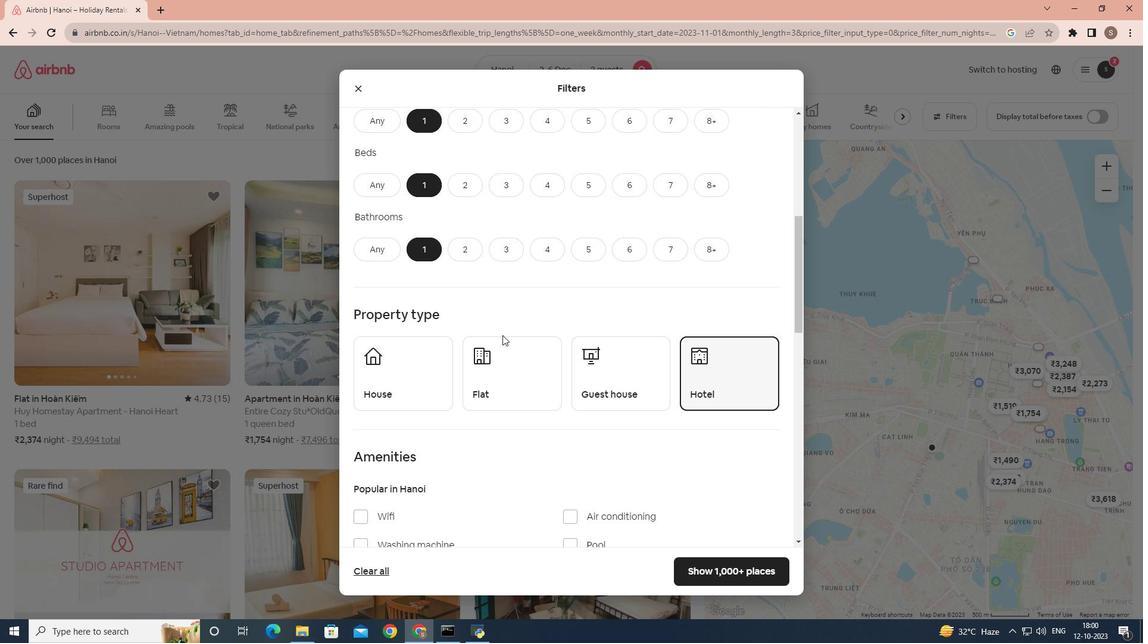 
Action: Mouse scrolled (511, 343) with delta (0, 0)
Screenshot: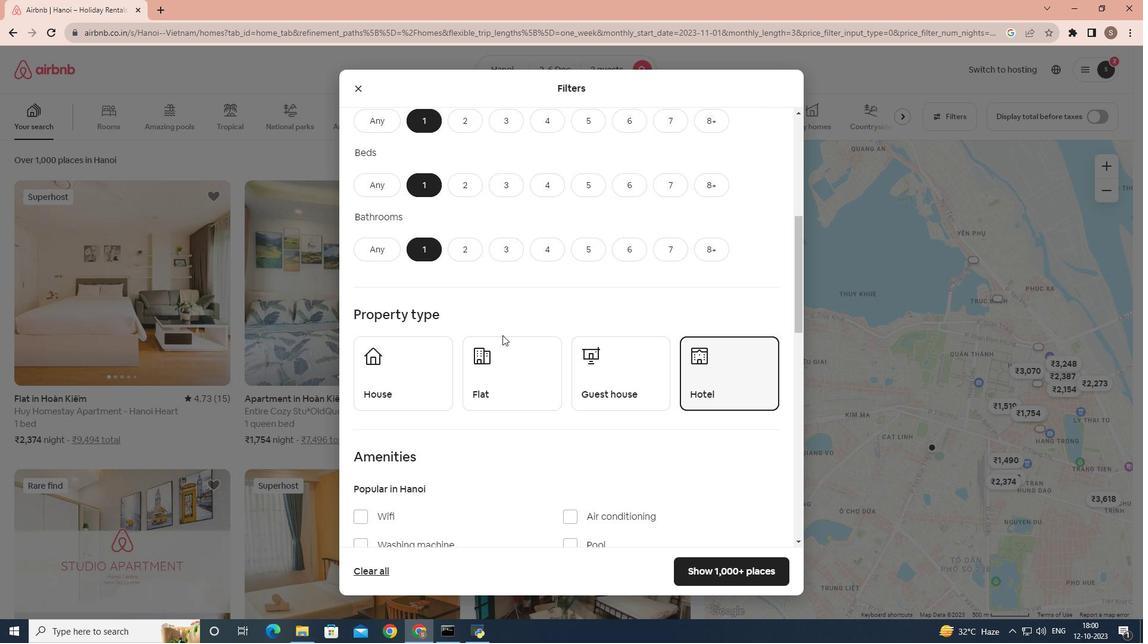 
Action: Mouse scrolled (511, 343) with delta (0, 0)
Screenshot: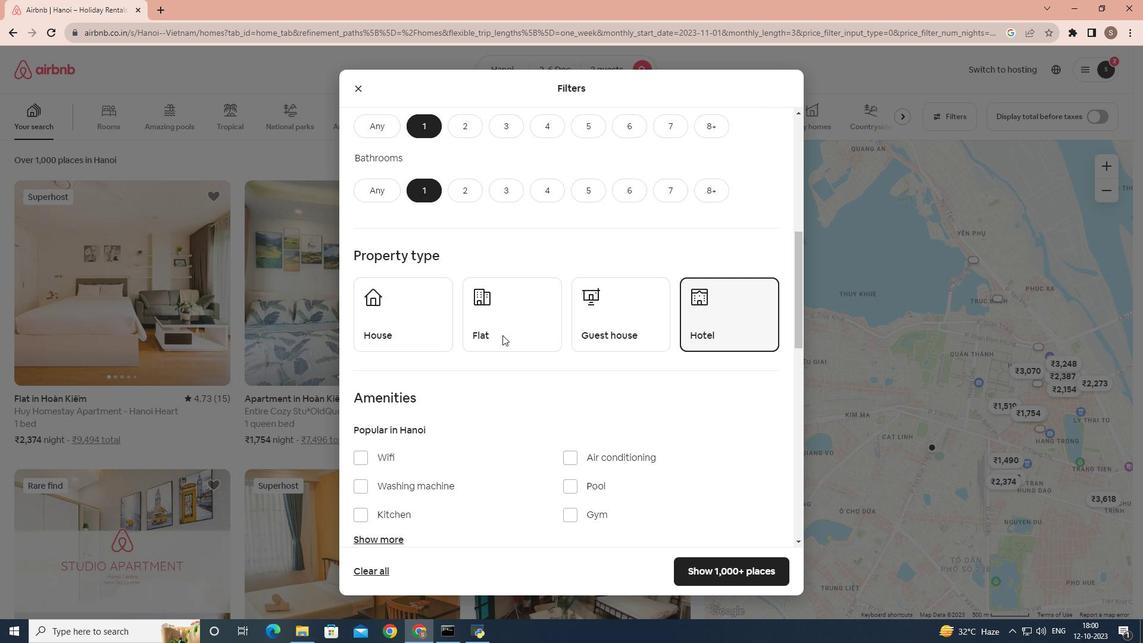 
Action: Mouse scrolled (511, 343) with delta (0, 0)
Screenshot: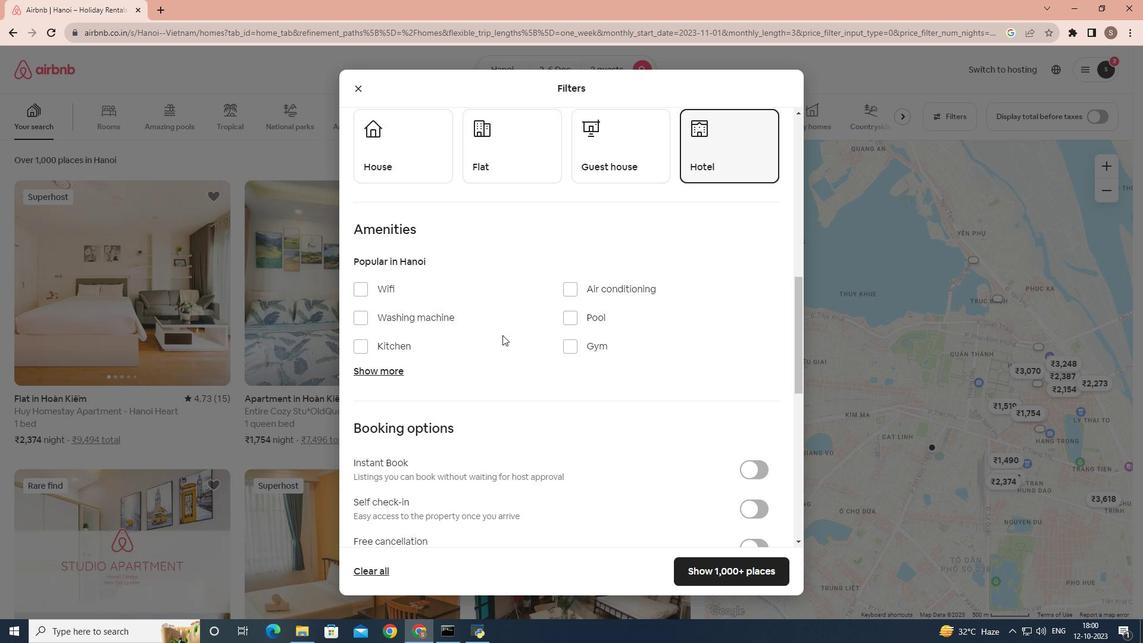 
Action: Mouse scrolled (511, 343) with delta (0, 0)
Screenshot: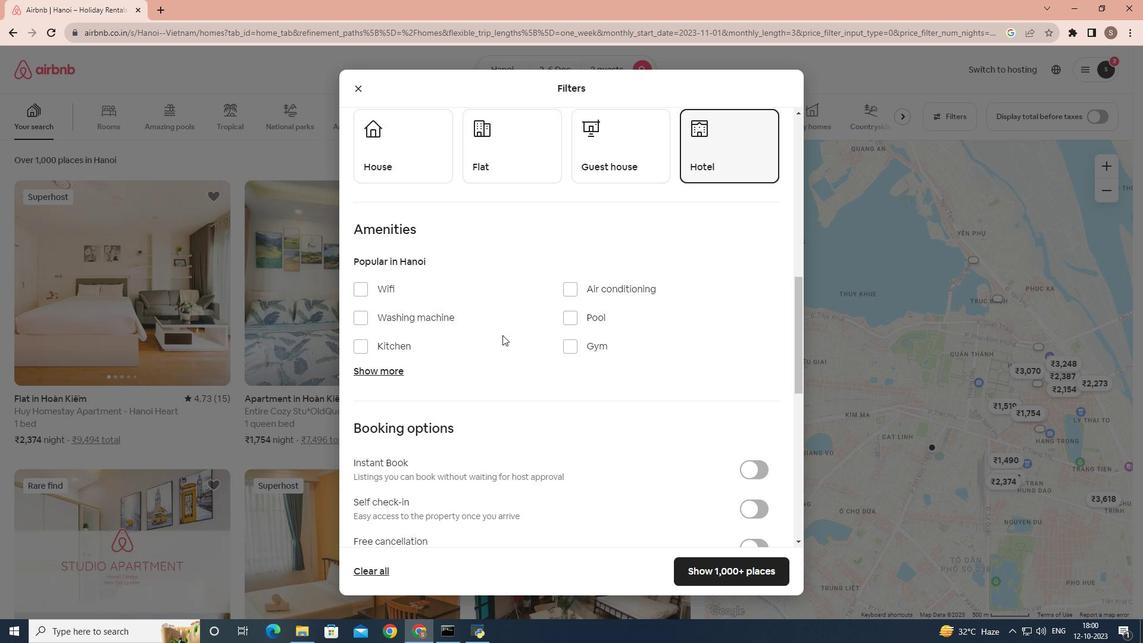 
Action: Mouse scrolled (511, 343) with delta (0, 0)
Screenshot: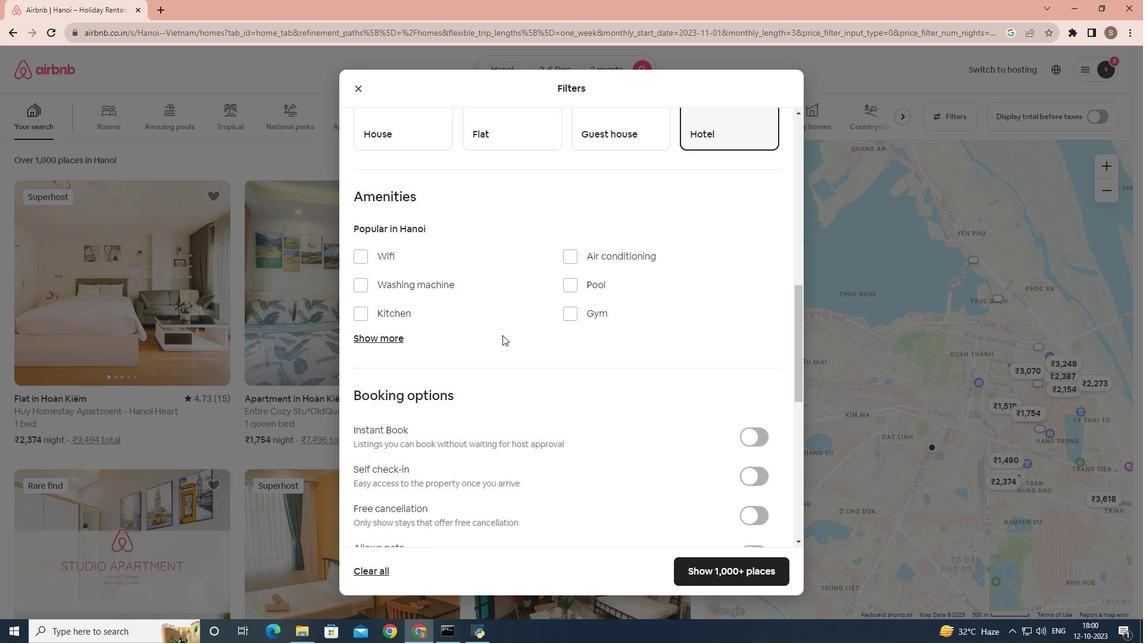 
Action: Mouse moved to (510, 343)
Screenshot: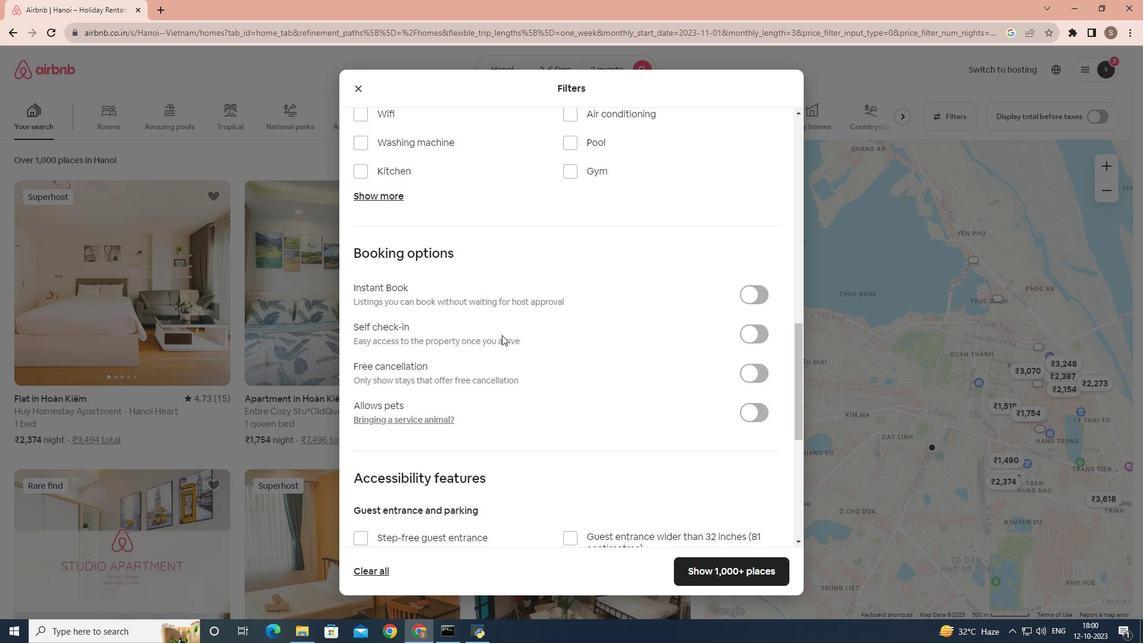 
Action: Mouse scrolled (510, 343) with delta (0, 0)
Screenshot: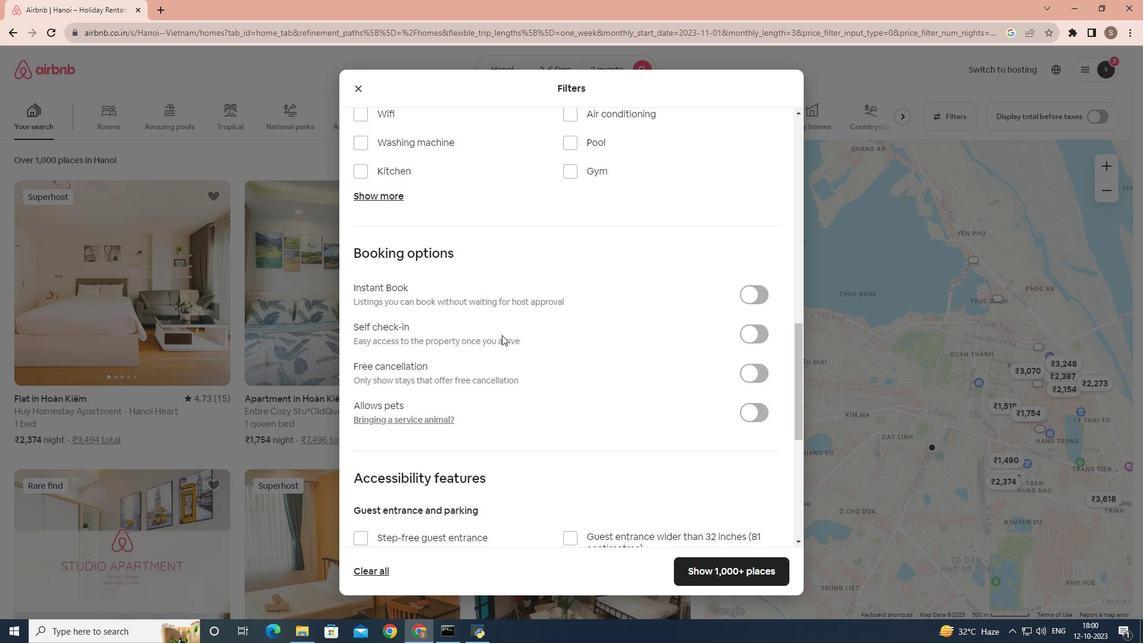 
Action: Mouse scrolled (510, 343) with delta (0, 0)
Screenshot: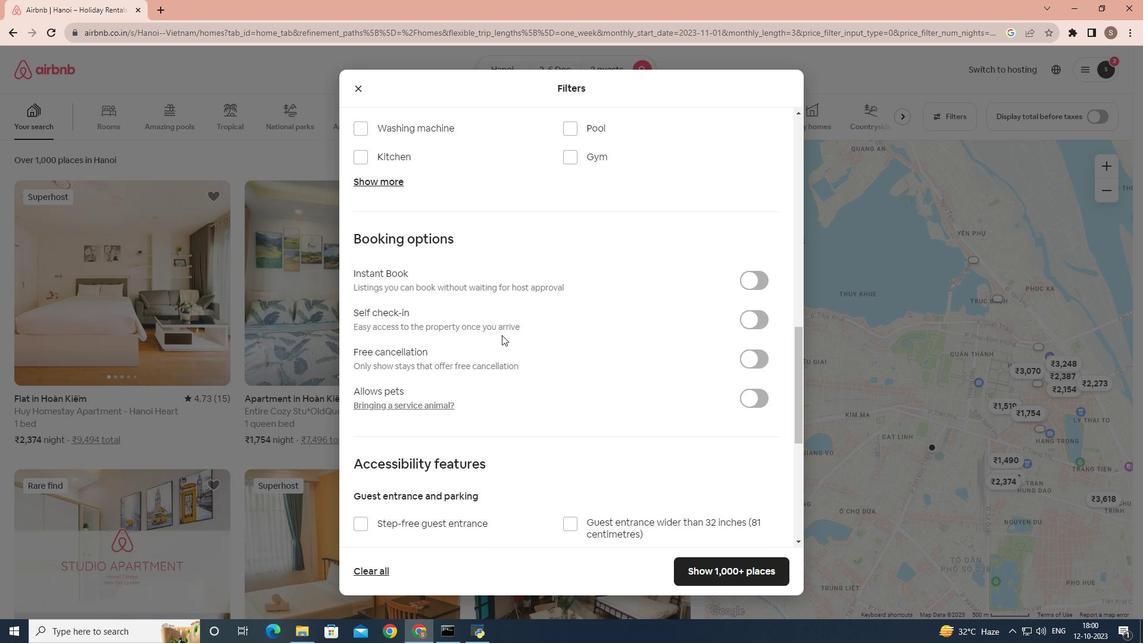 
Action: Mouse scrolled (510, 343) with delta (0, 0)
Screenshot: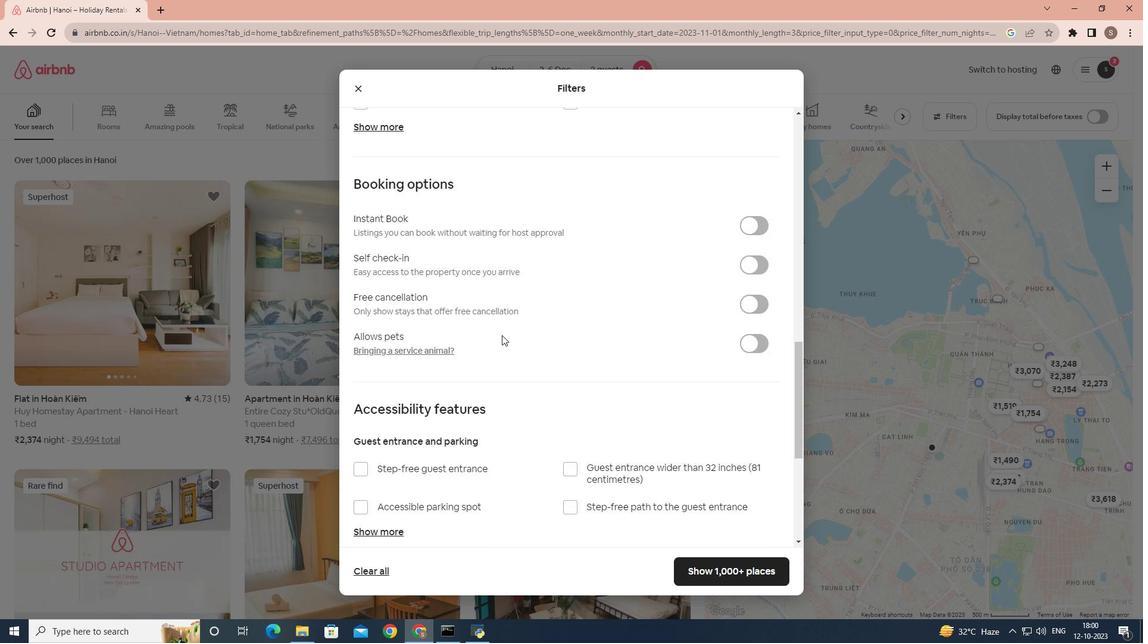 
Action: Mouse scrolled (510, 343) with delta (0, 0)
Screenshot: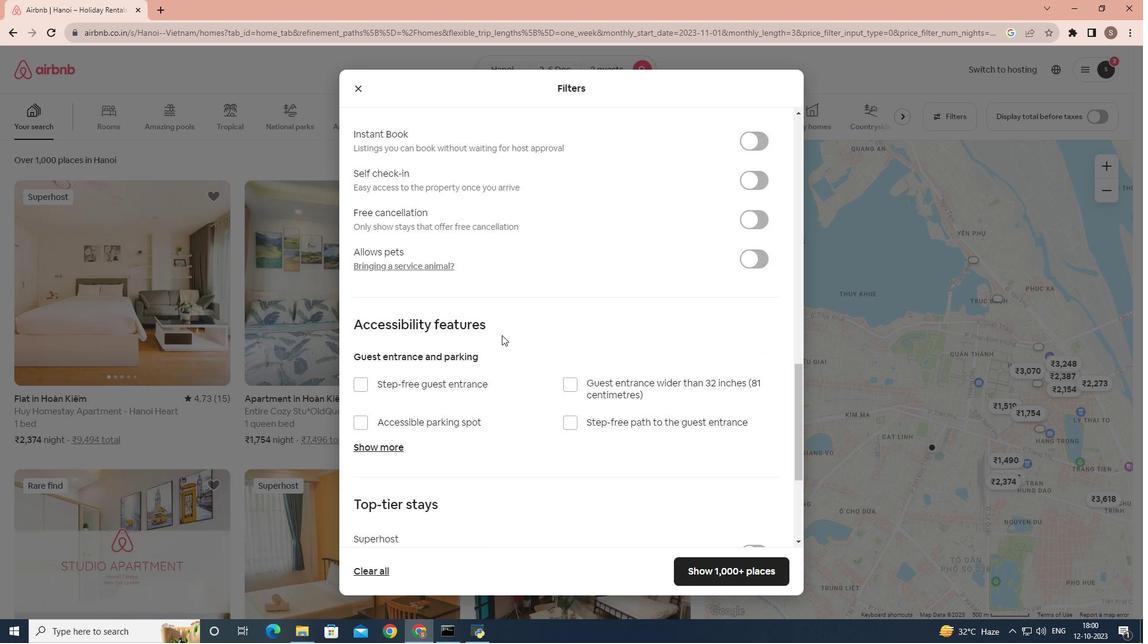 
Action: Mouse scrolled (510, 343) with delta (0, 0)
Screenshot: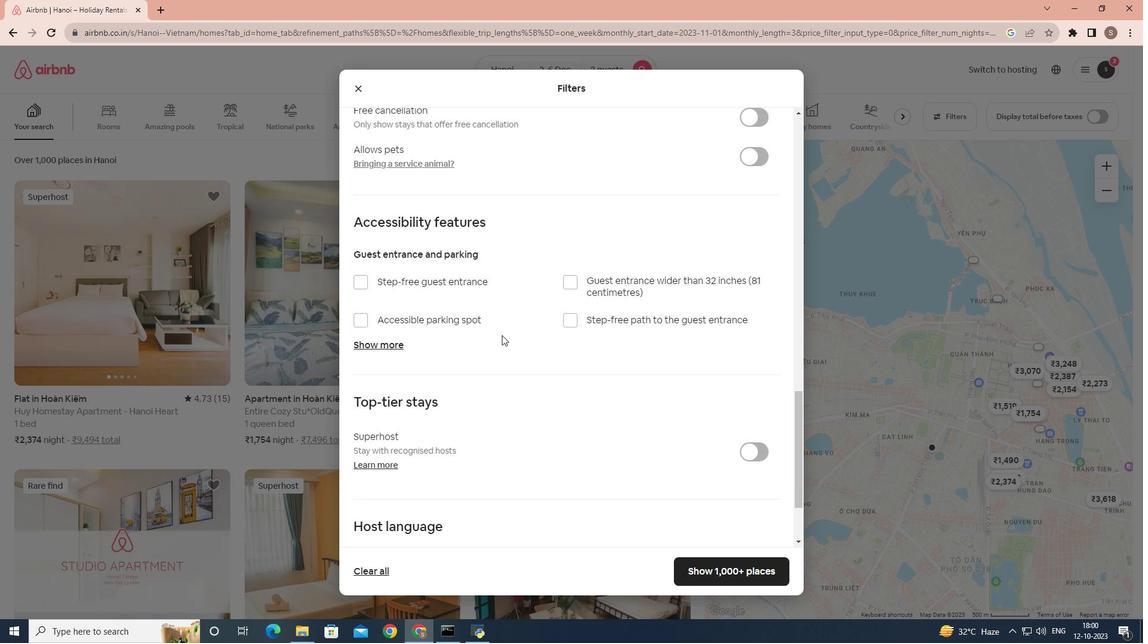 
Action: Mouse scrolled (510, 343) with delta (0, 0)
Screenshot: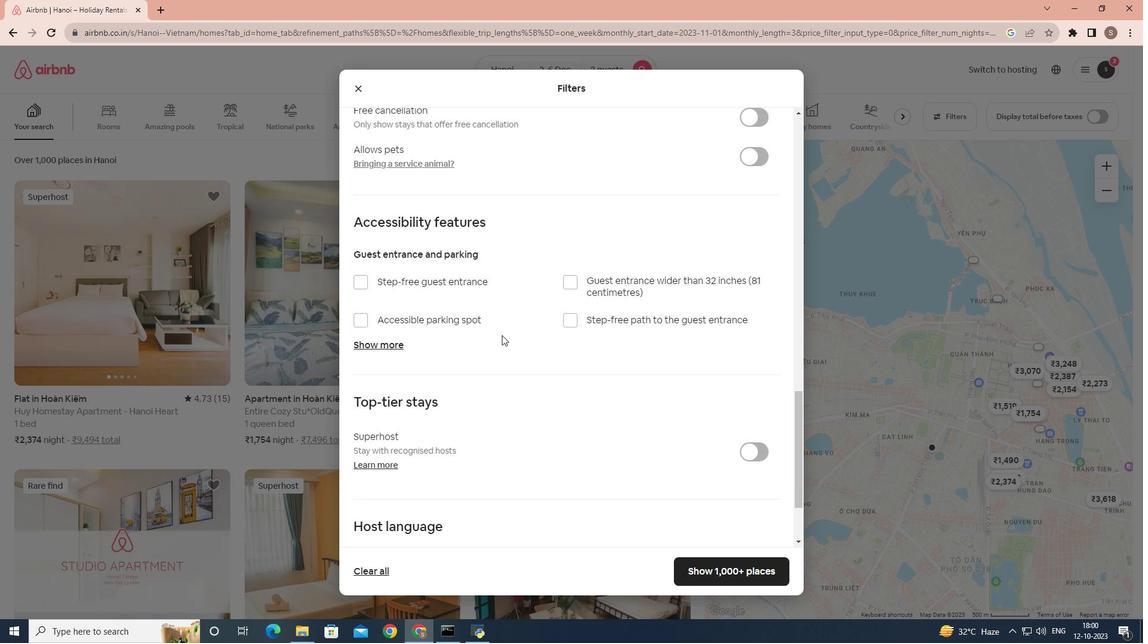 
Action: Mouse scrolled (510, 343) with delta (0, 0)
Screenshot: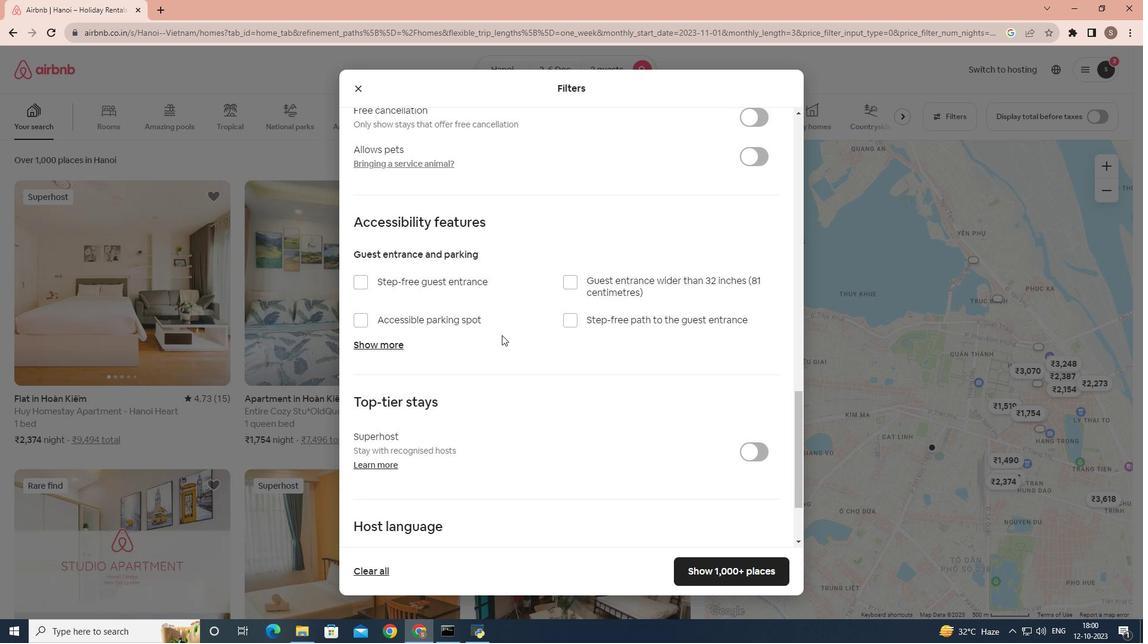 
Action: Mouse scrolled (510, 343) with delta (0, 0)
Screenshot: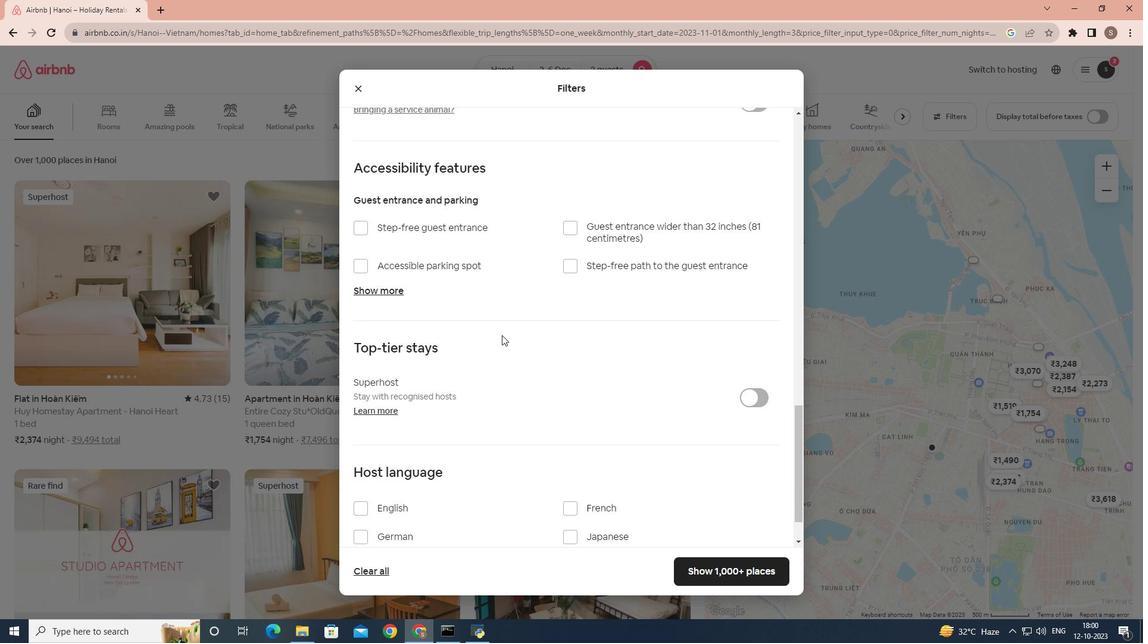 
Action: Mouse moved to (723, 579)
Screenshot: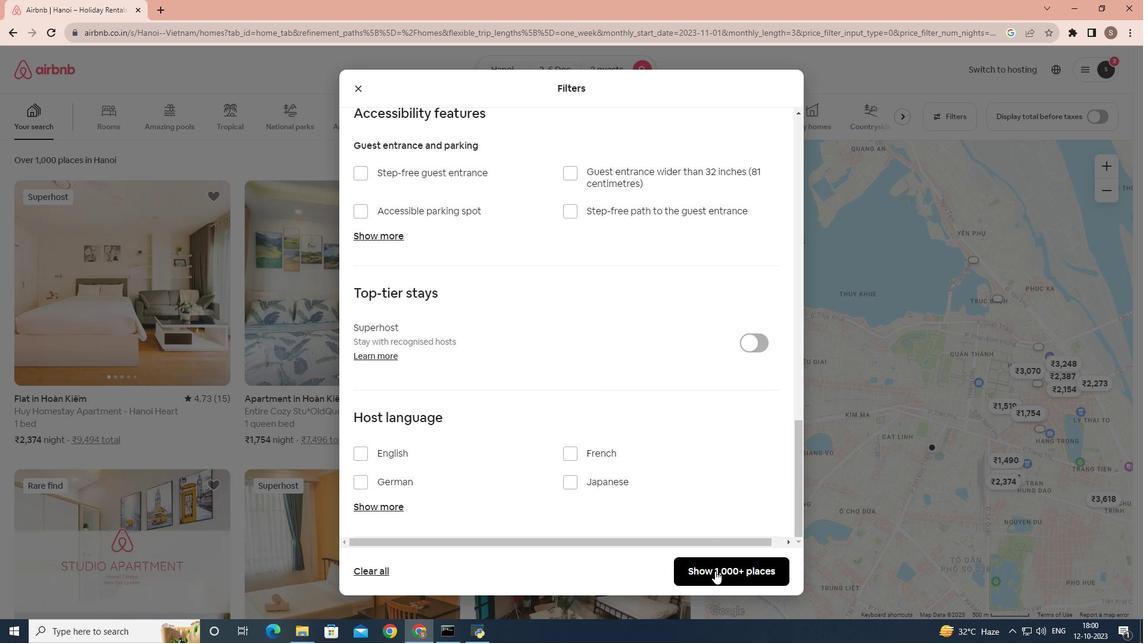 
Action: Mouse pressed left at (723, 579)
Screenshot: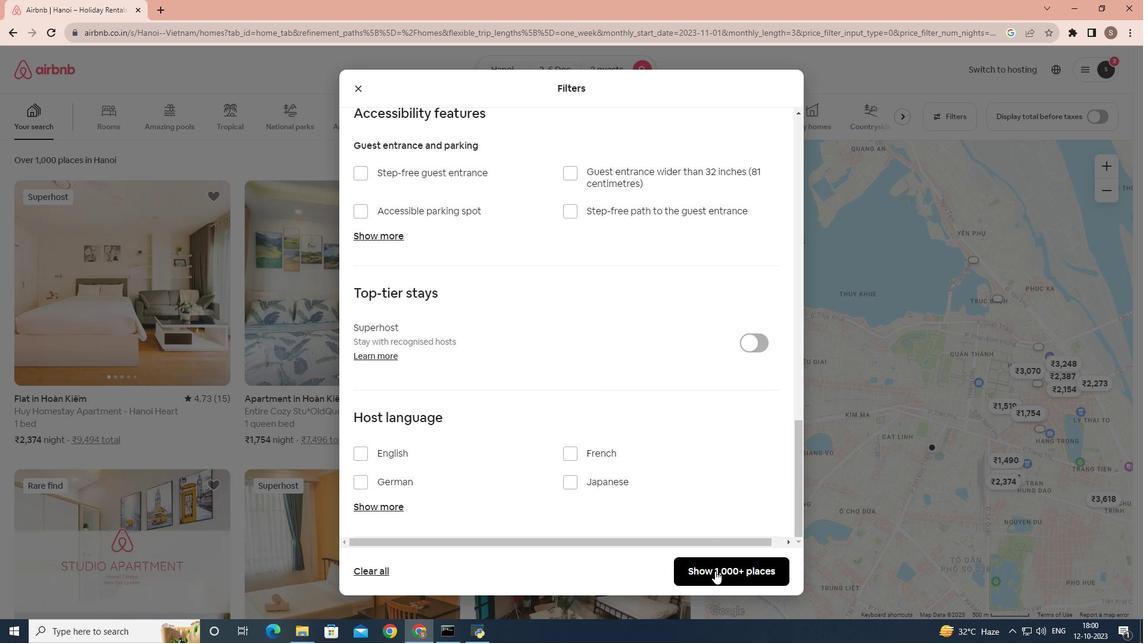 
Action: Mouse moved to (333, 330)
Screenshot: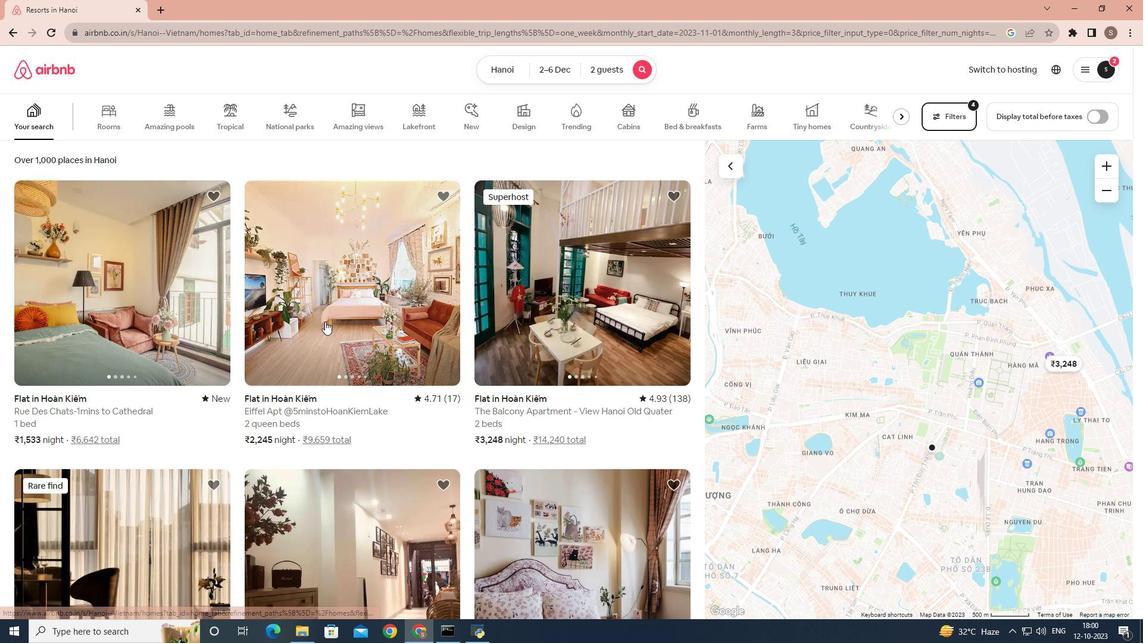 
Action: Mouse pressed left at (333, 330)
Screenshot: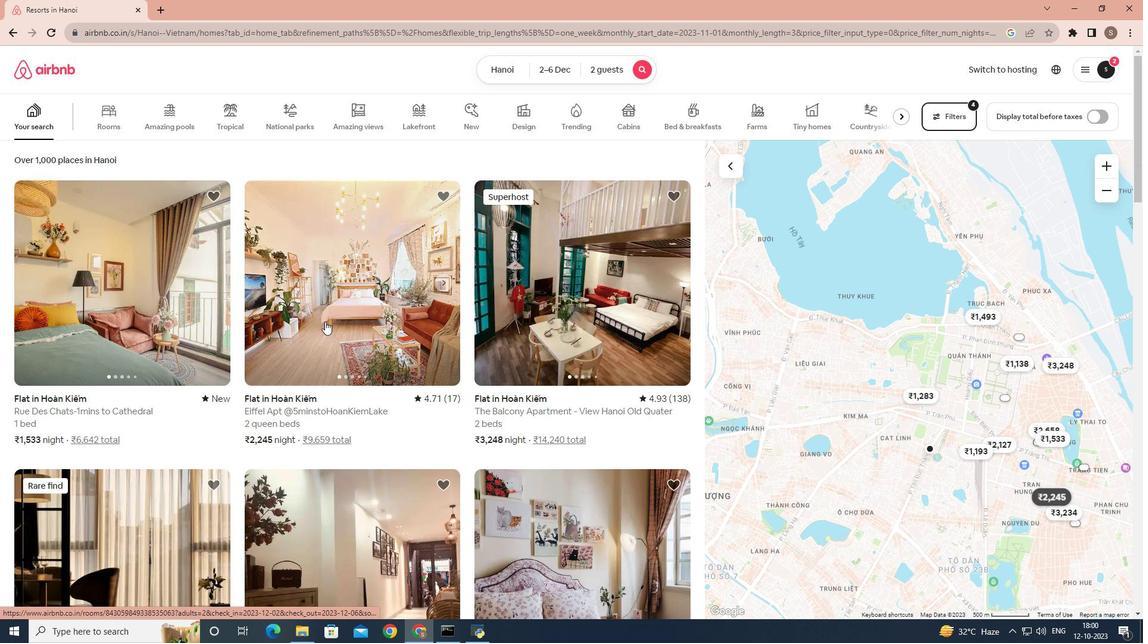 
Action: Mouse scrolled (333, 329) with delta (0, 0)
Screenshot: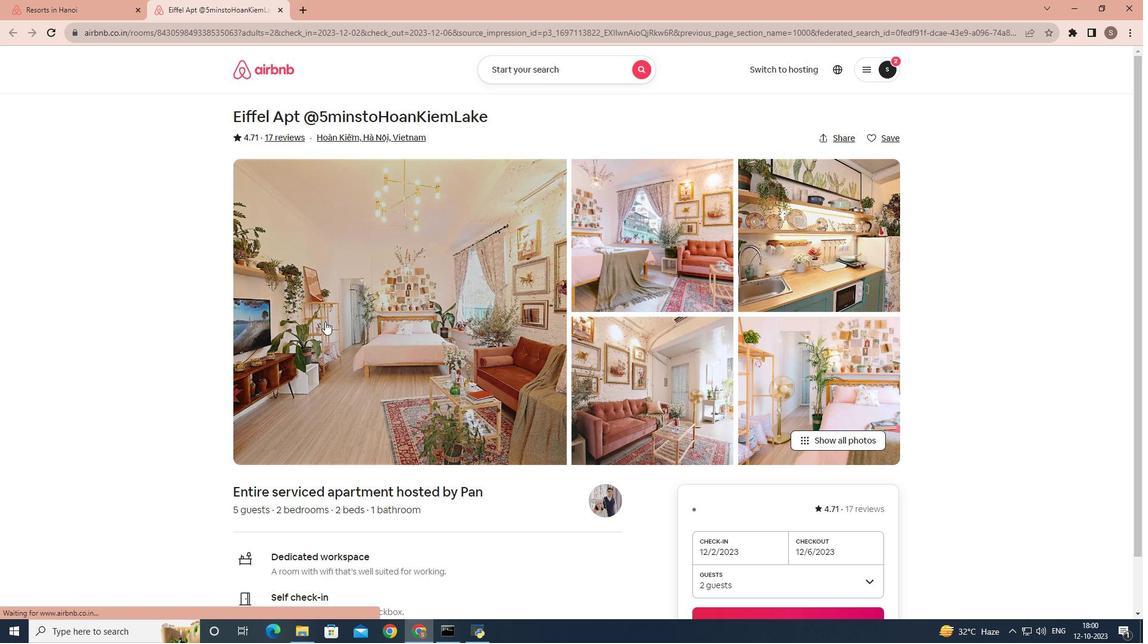 
Action: Mouse scrolled (333, 329) with delta (0, 0)
Screenshot: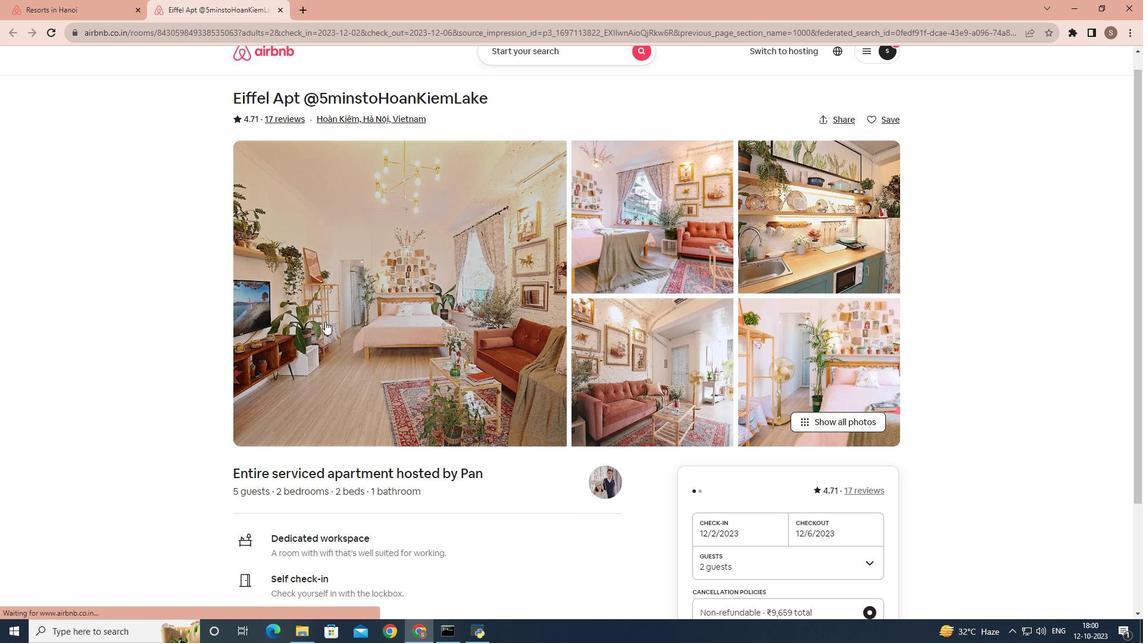 
Action: Mouse scrolled (333, 329) with delta (0, 0)
Screenshot: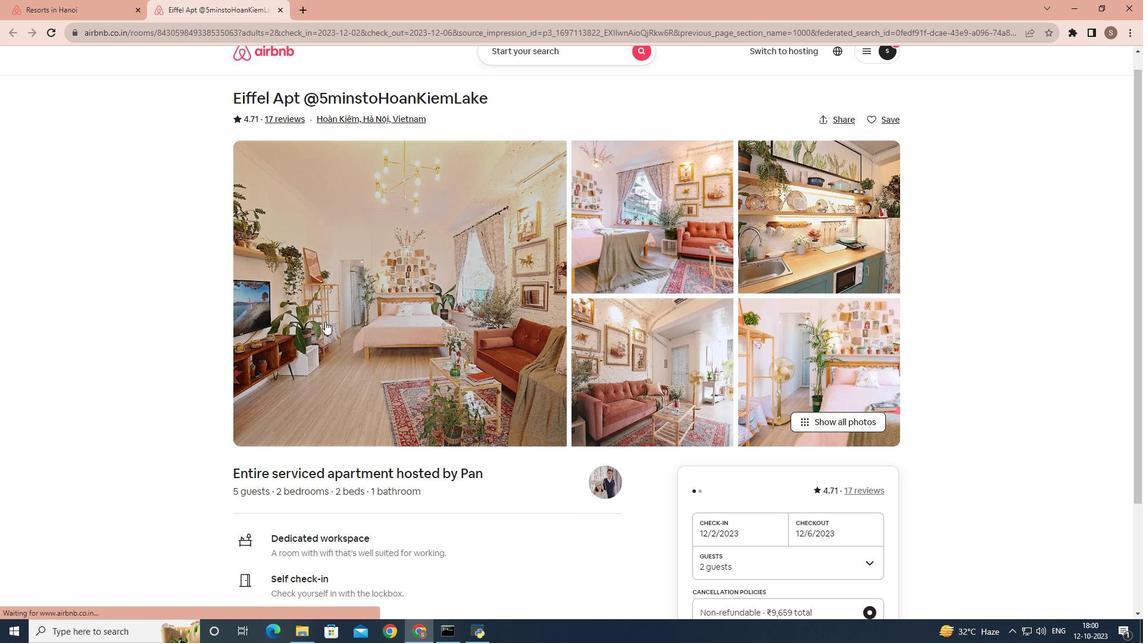 
Action: Mouse scrolled (333, 329) with delta (0, 0)
Screenshot: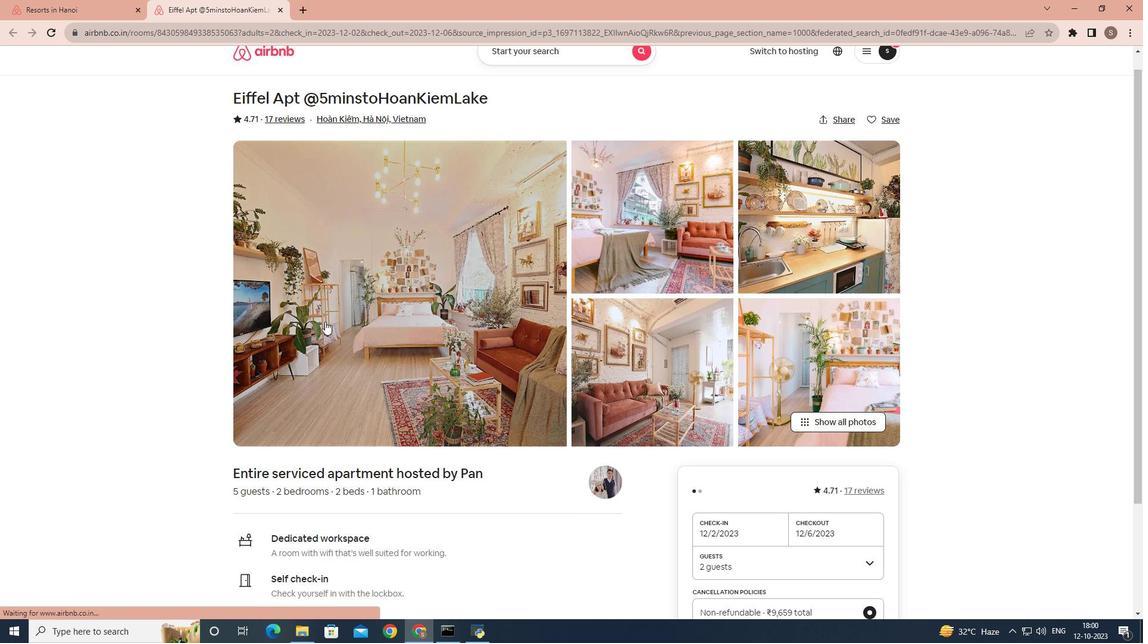 
Action: Mouse scrolled (333, 329) with delta (0, 0)
Screenshot: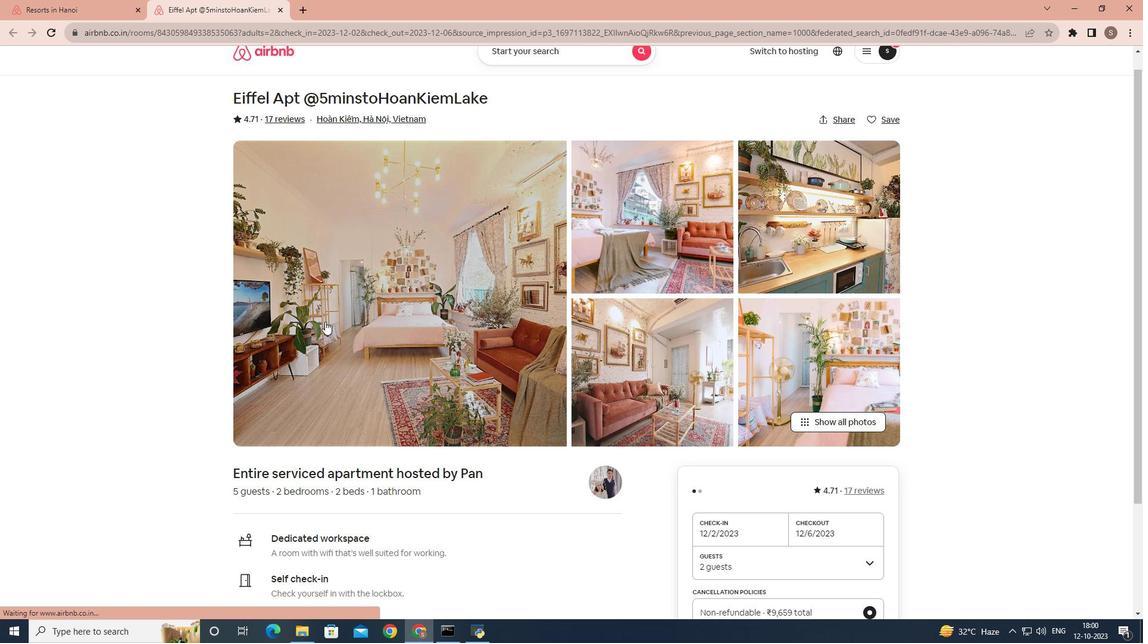 
Action: Mouse scrolled (333, 329) with delta (0, 0)
Screenshot: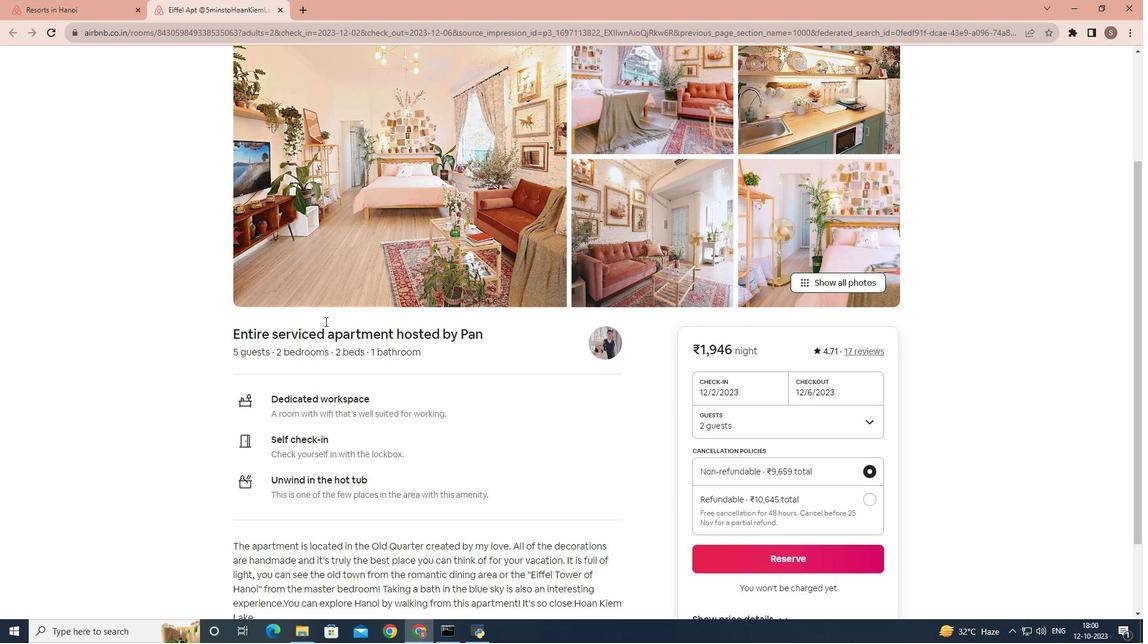 
Action: Mouse scrolled (333, 329) with delta (0, 0)
Screenshot: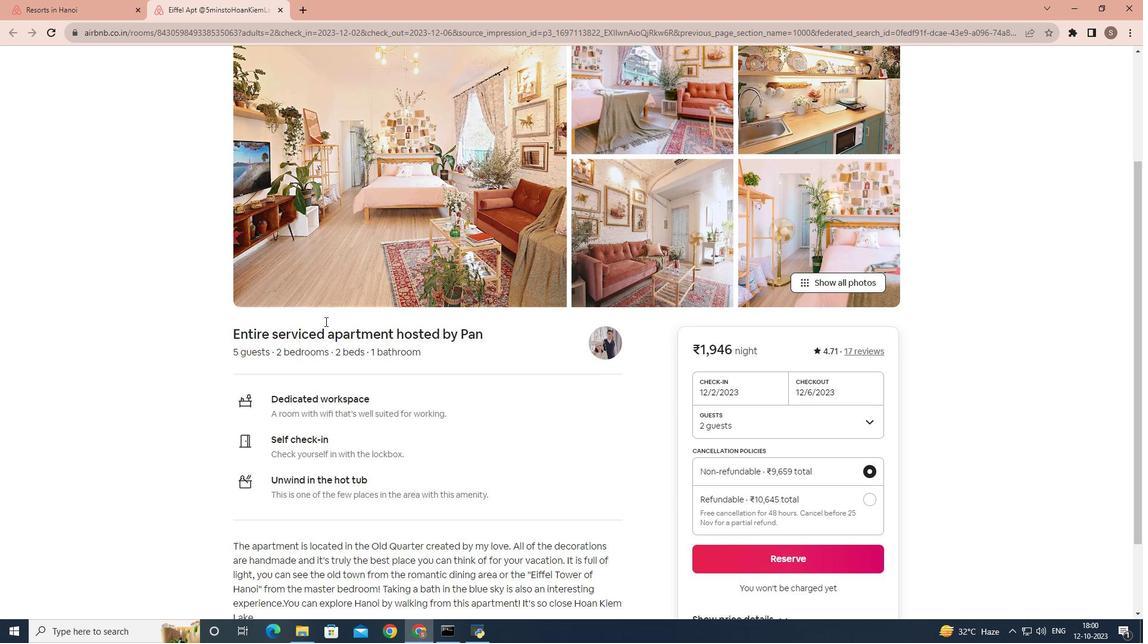 
Action: Mouse scrolled (333, 329) with delta (0, 0)
Screenshot: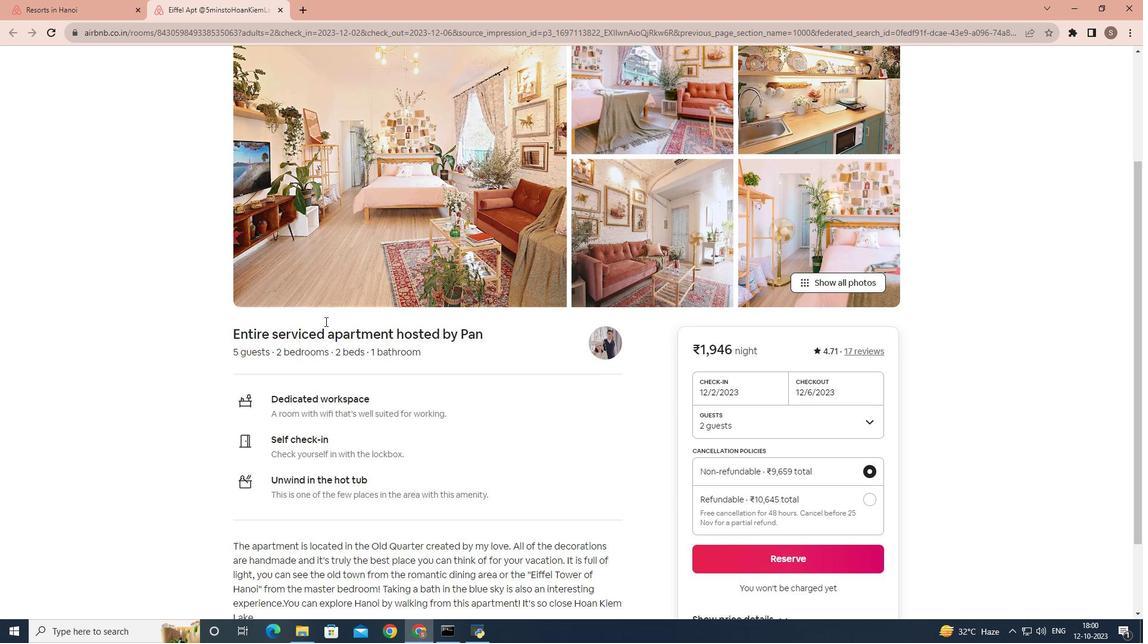 
Action: Mouse scrolled (333, 329) with delta (0, 0)
Screenshot: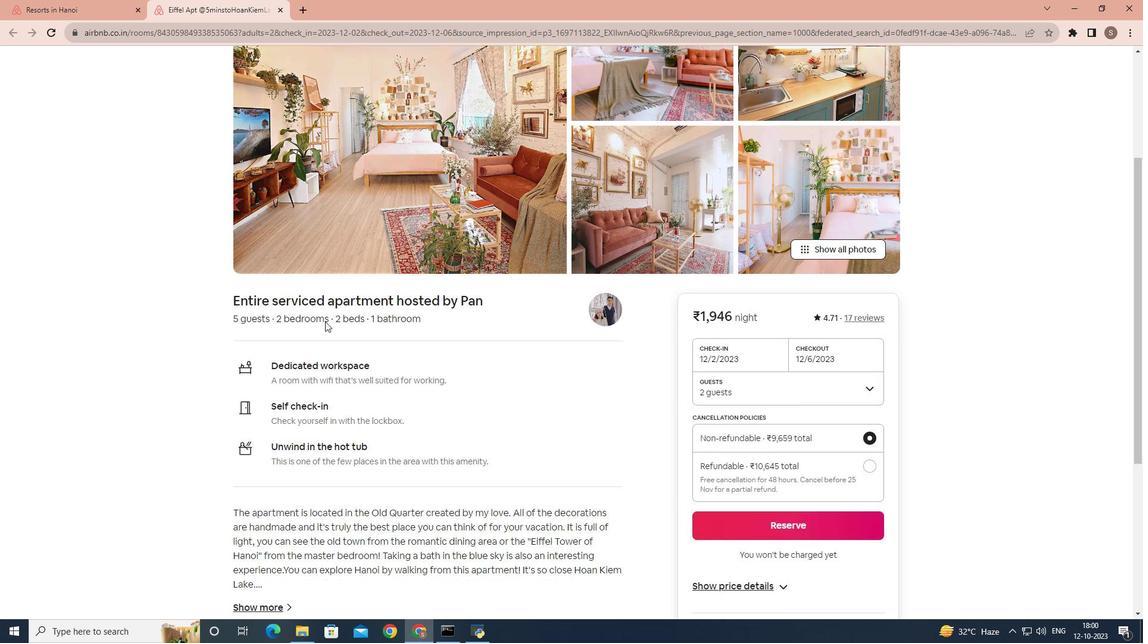 
Action: Mouse scrolled (333, 329) with delta (0, 0)
Screenshot: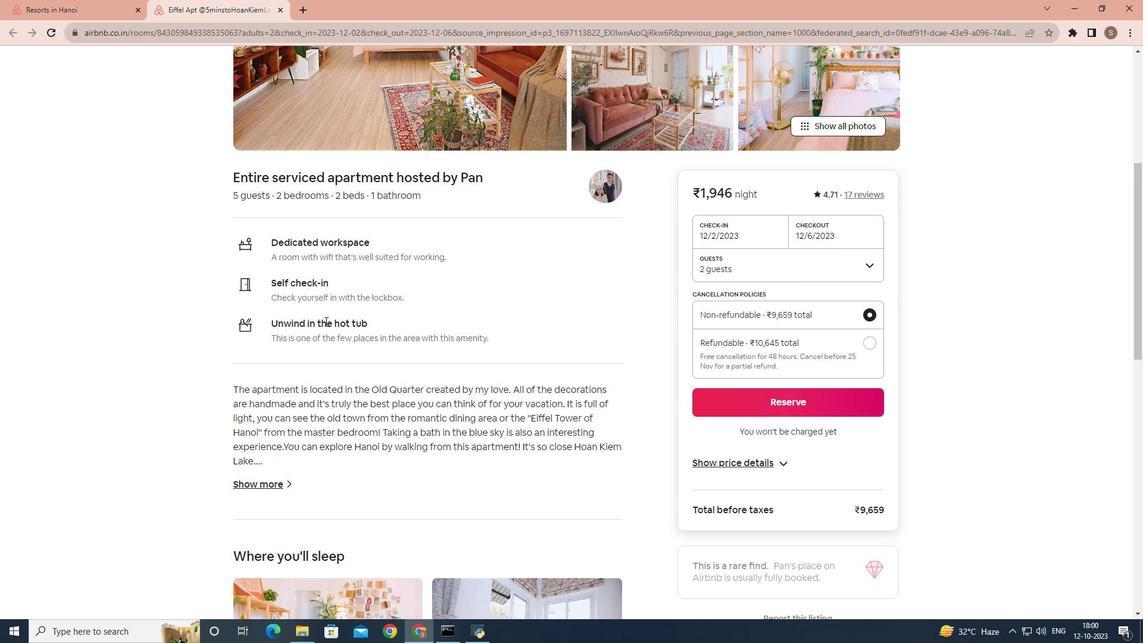 
Action: Mouse scrolled (333, 329) with delta (0, 0)
Screenshot: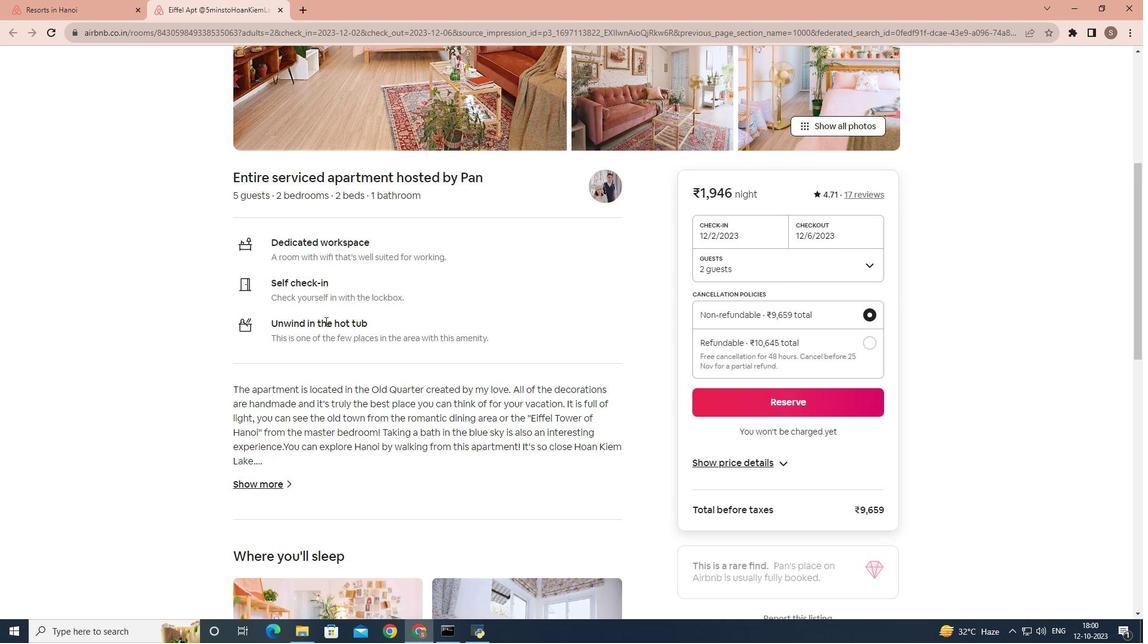 
Action: Mouse scrolled (333, 329) with delta (0, 0)
Screenshot: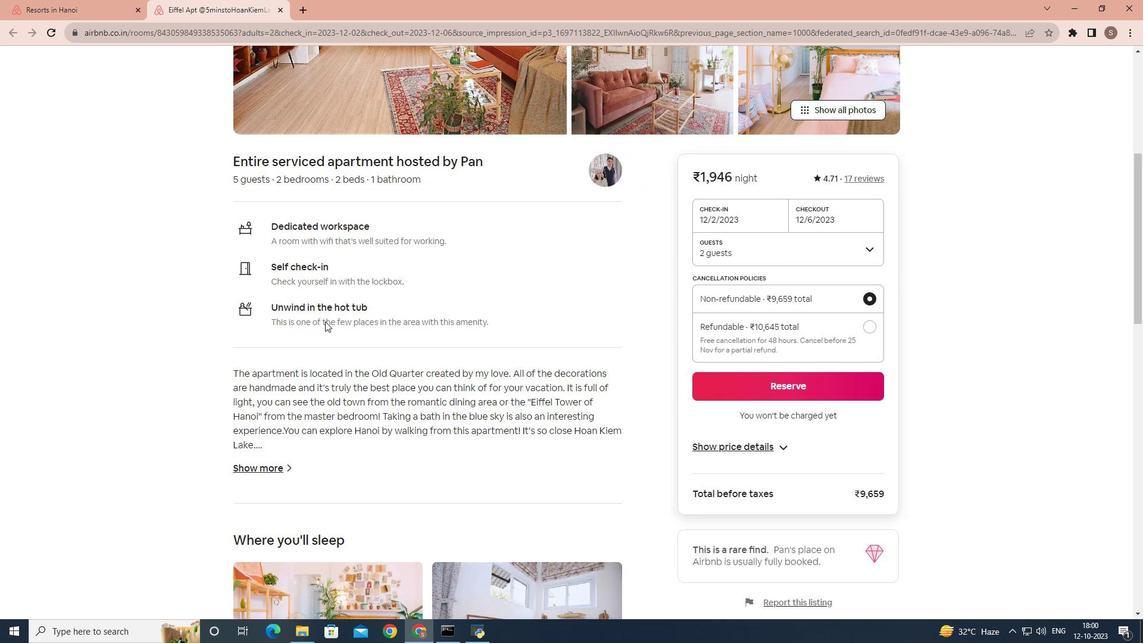 
Action: Mouse scrolled (333, 329) with delta (0, 0)
Screenshot: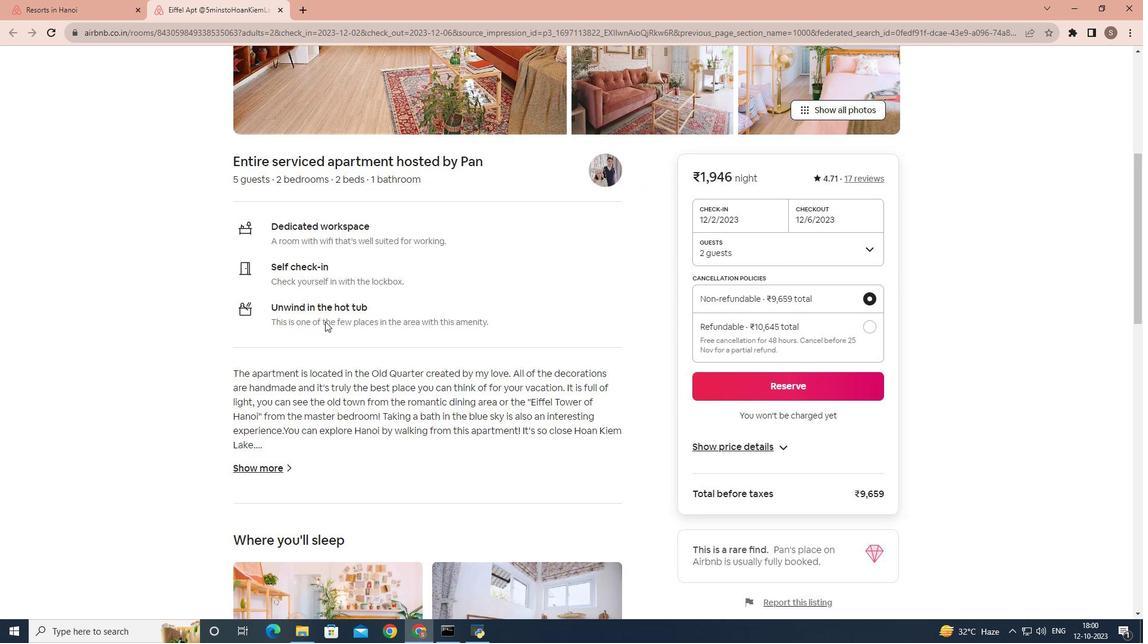 
Action: Mouse moved to (283, 248)
Screenshot: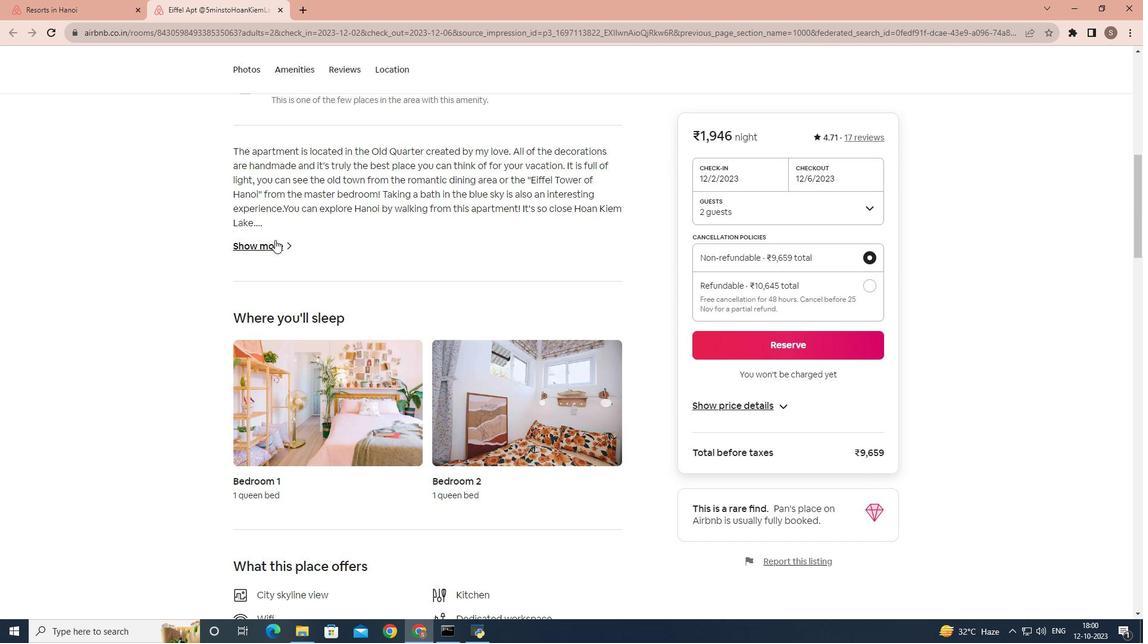 
Action: Mouse pressed left at (283, 248)
Screenshot: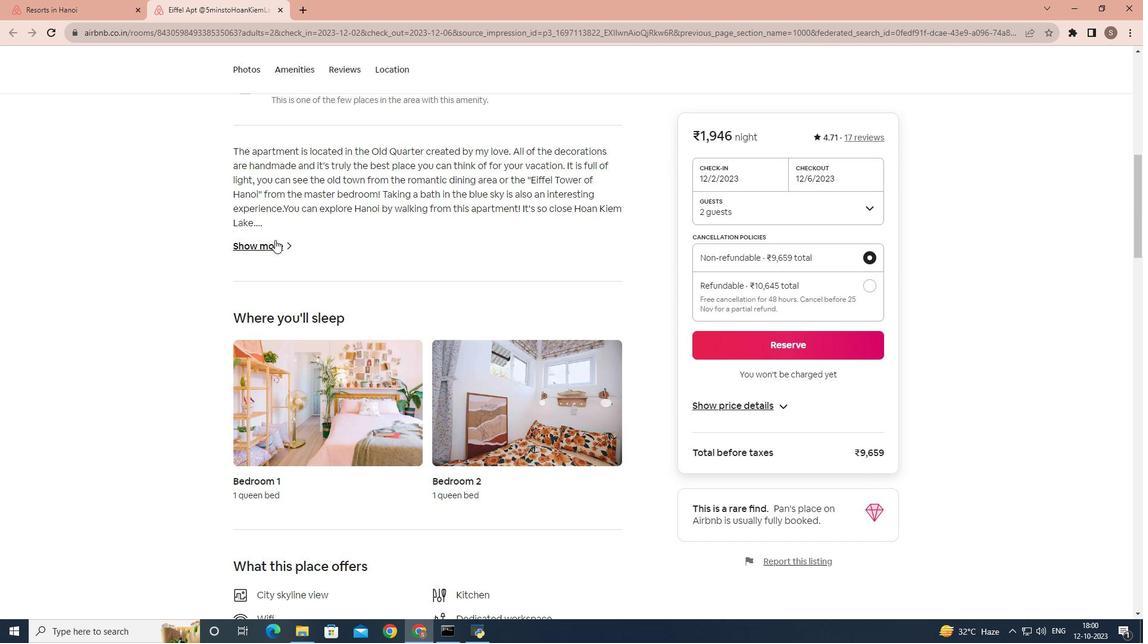 
Action: Mouse moved to (520, 290)
Screenshot: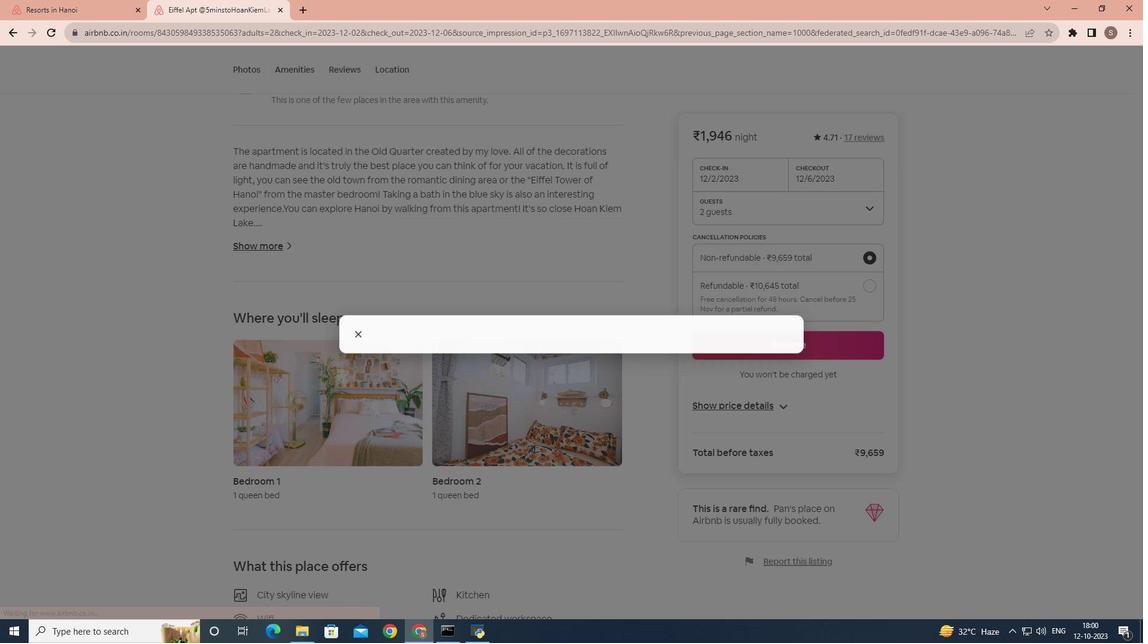 
Action: Mouse scrolled (520, 289) with delta (0, 0)
Screenshot: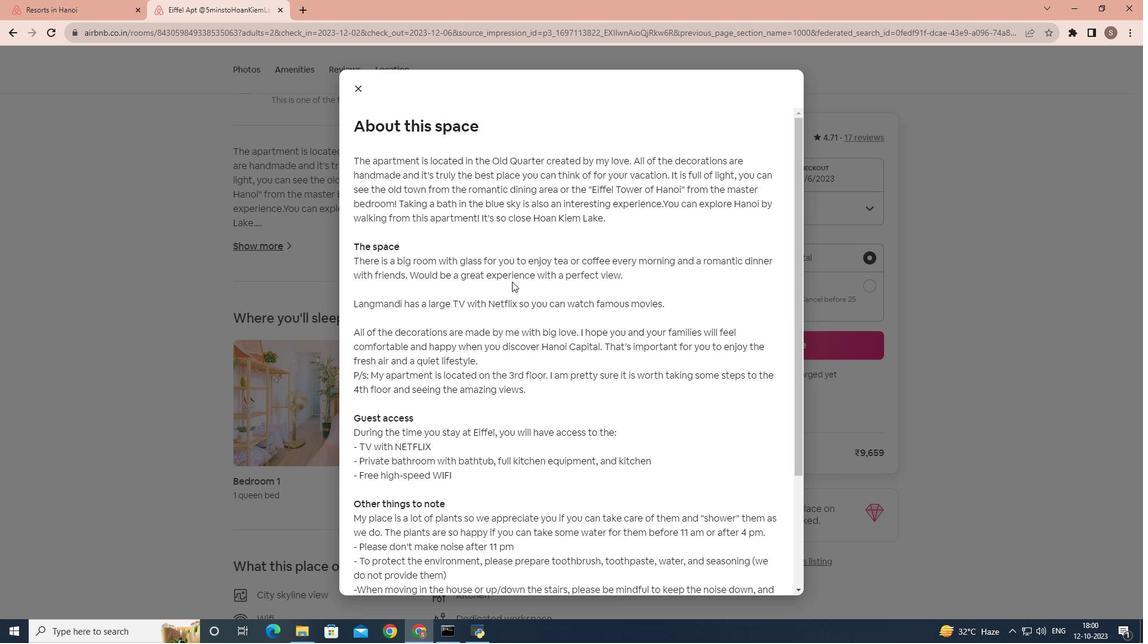 
Action: Mouse scrolled (520, 289) with delta (0, 0)
Screenshot: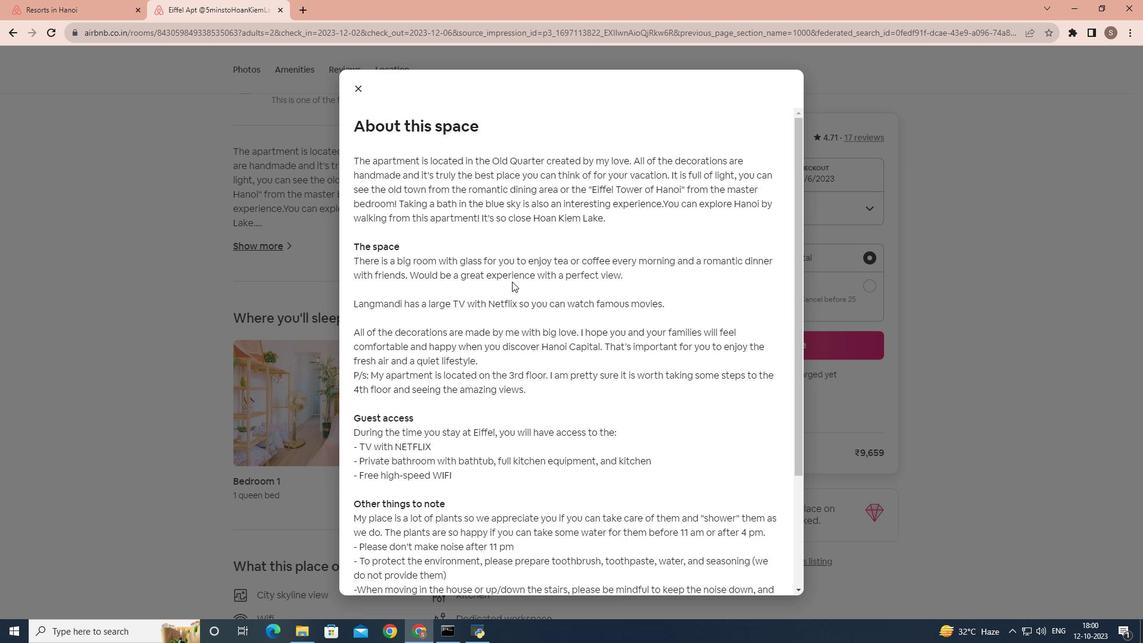 
Action: Mouse scrolled (520, 289) with delta (0, 0)
Screenshot: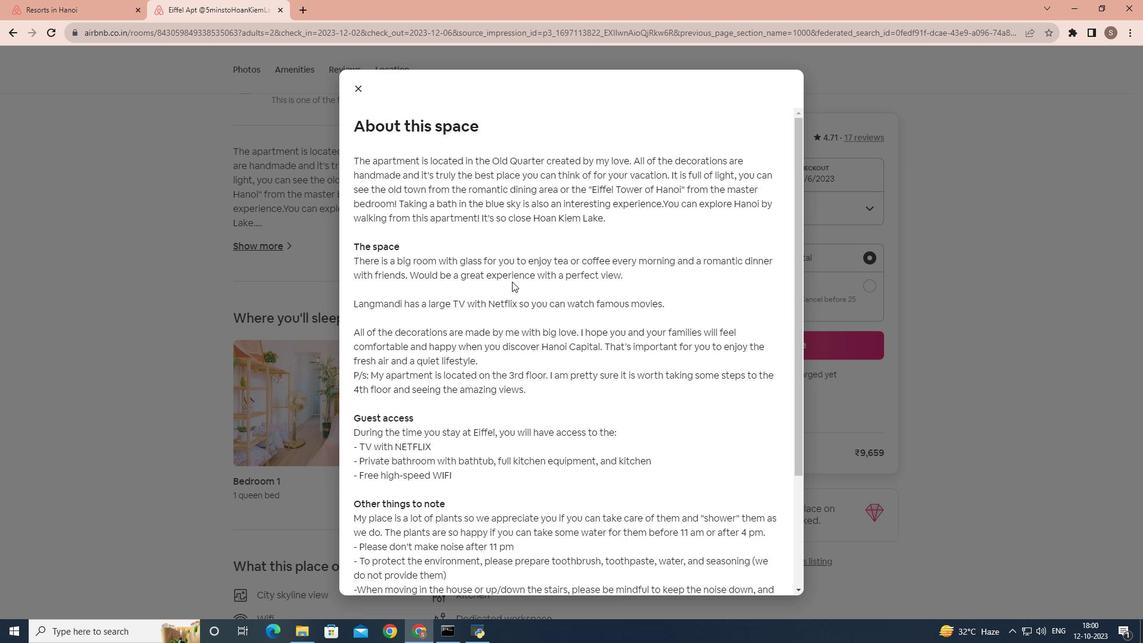 
Action: Mouse scrolled (520, 289) with delta (0, 0)
Screenshot: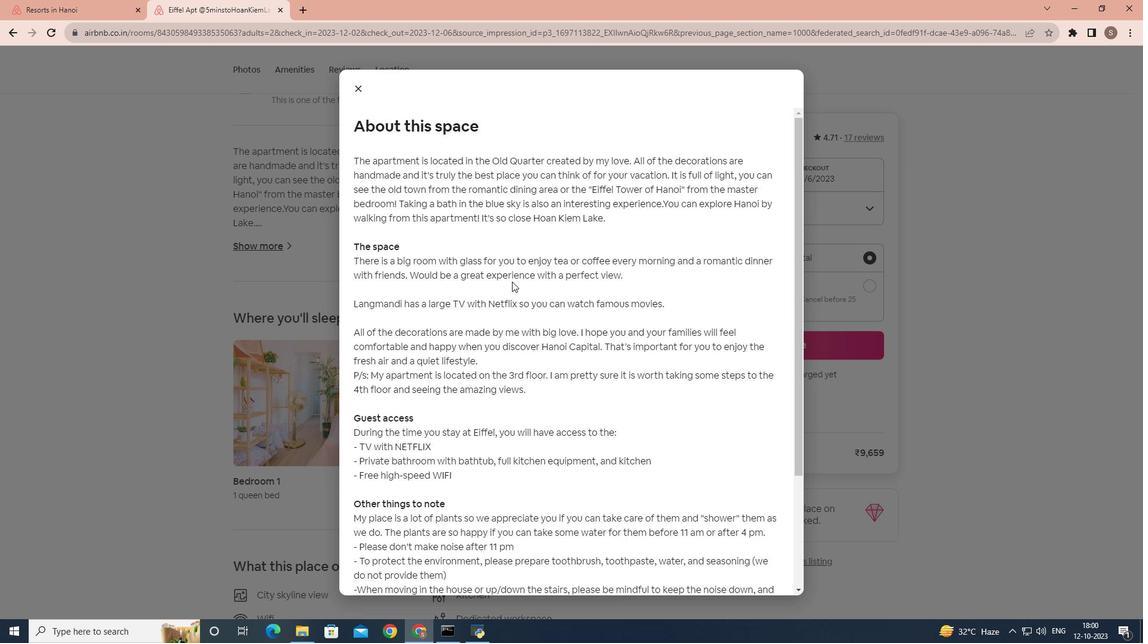 
Action: Mouse moved to (521, 290)
Screenshot: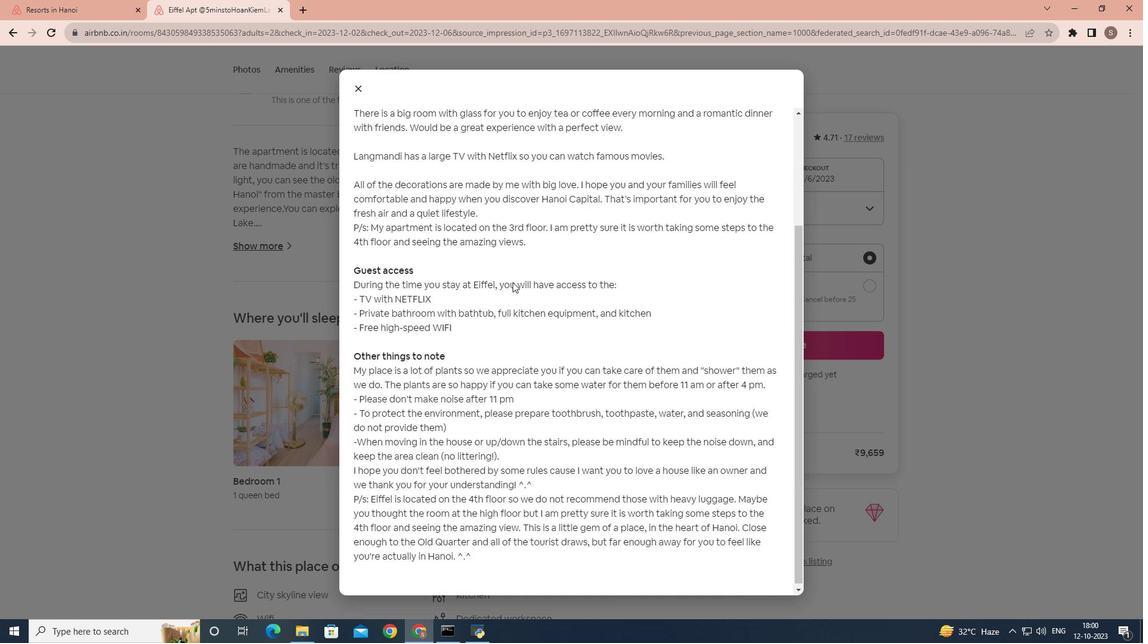 
Action: Mouse scrolled (521, 290) with delta (0, 0)
Screenshot: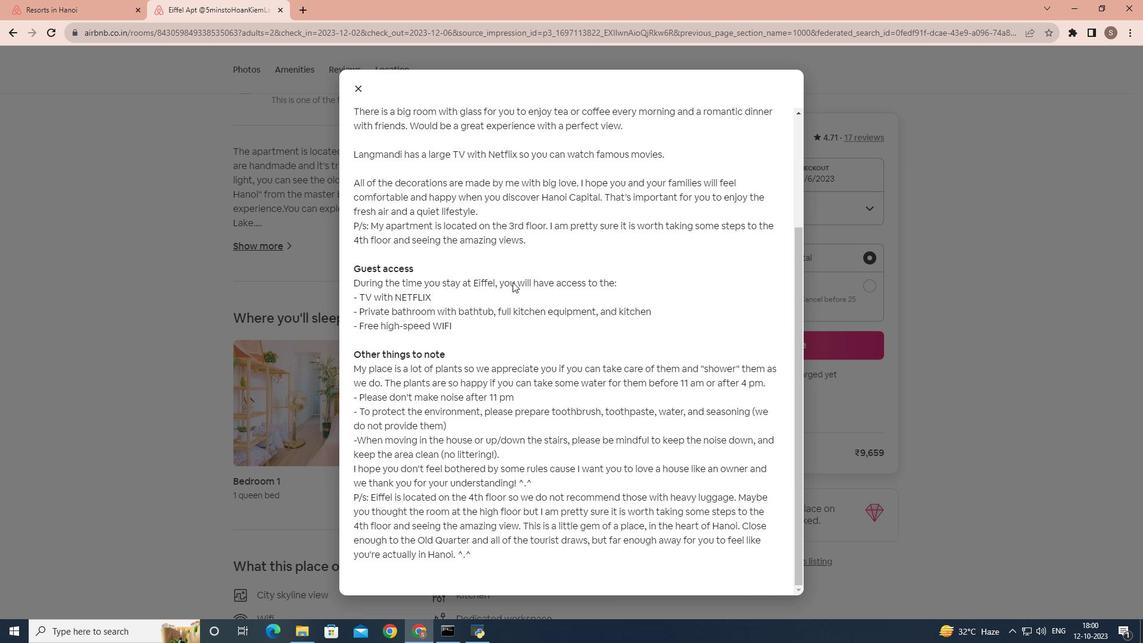 
Action: Mouse scrolled (521, 290) with delta (0, 0)
Screenshot: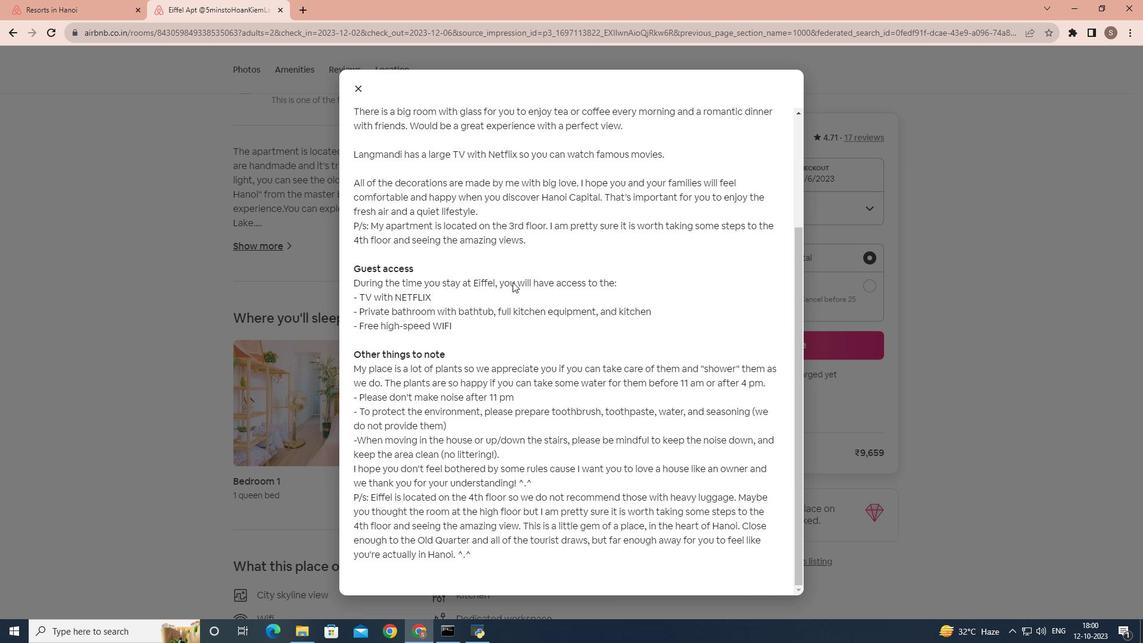 
Action: Mouse scrolled (521, 290) with delta (0, 0)
Screenshot: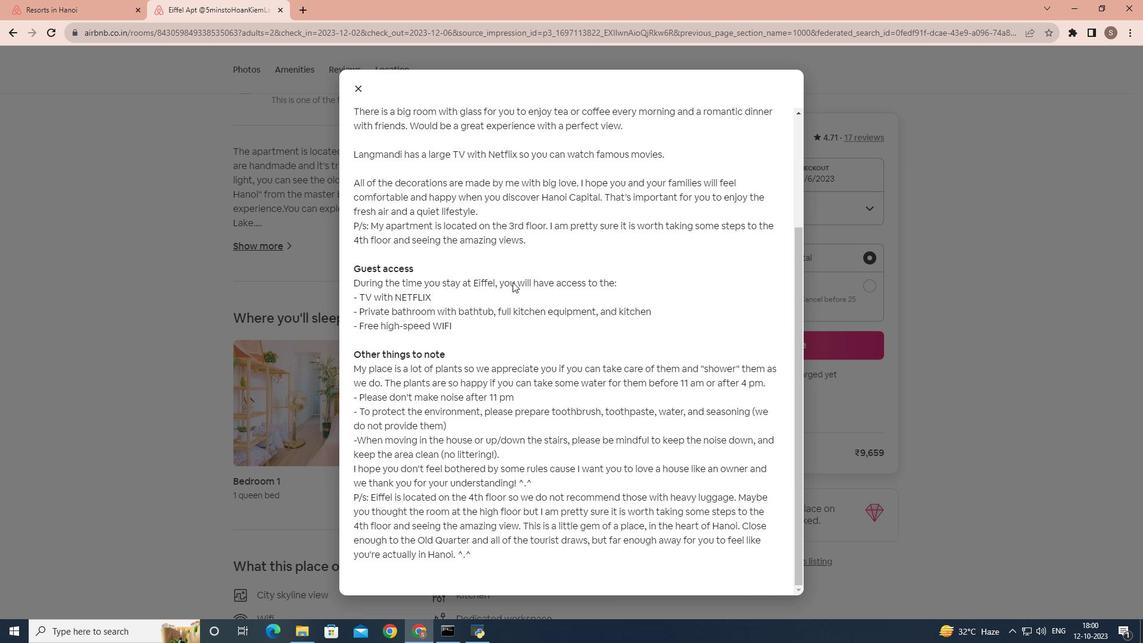 
Action: Mouse scrolled (521, 290) with delta (0, 0)
Screenshot: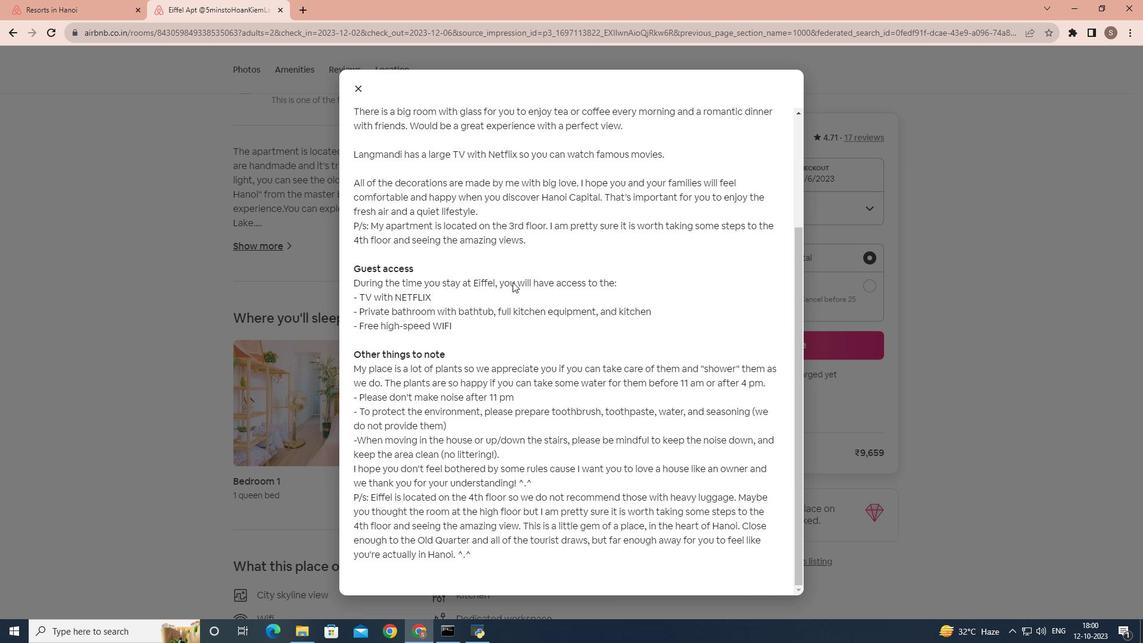
Action: Mouse scrolled (521, 290) with delta (0, 0)
Screenshot: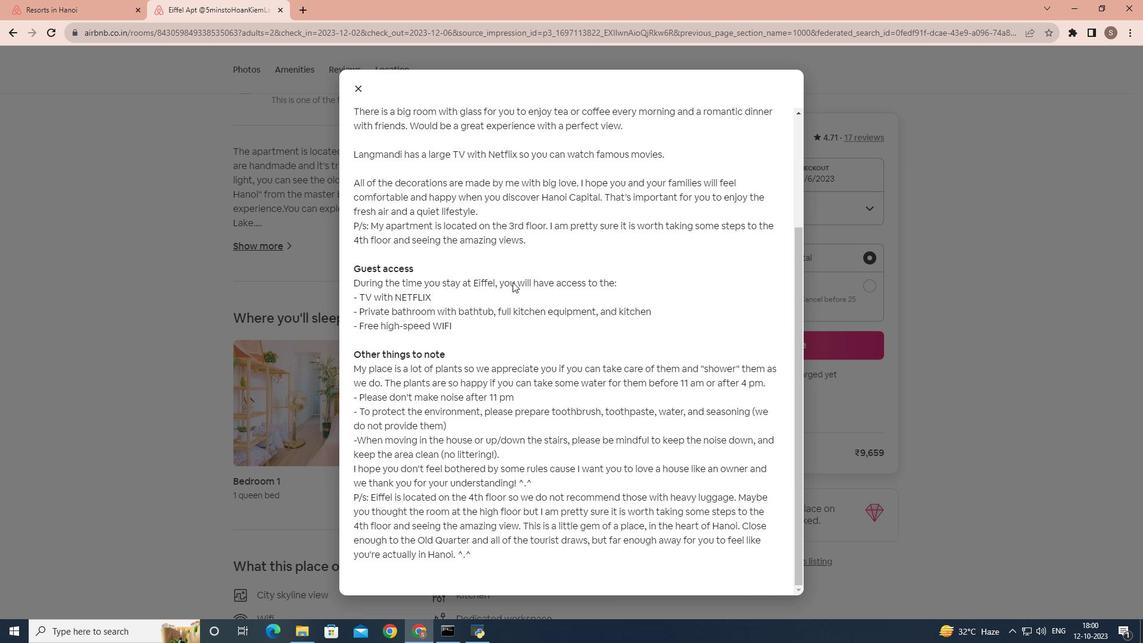 
Action: Mouse moved to (367, 103)
Screenshot: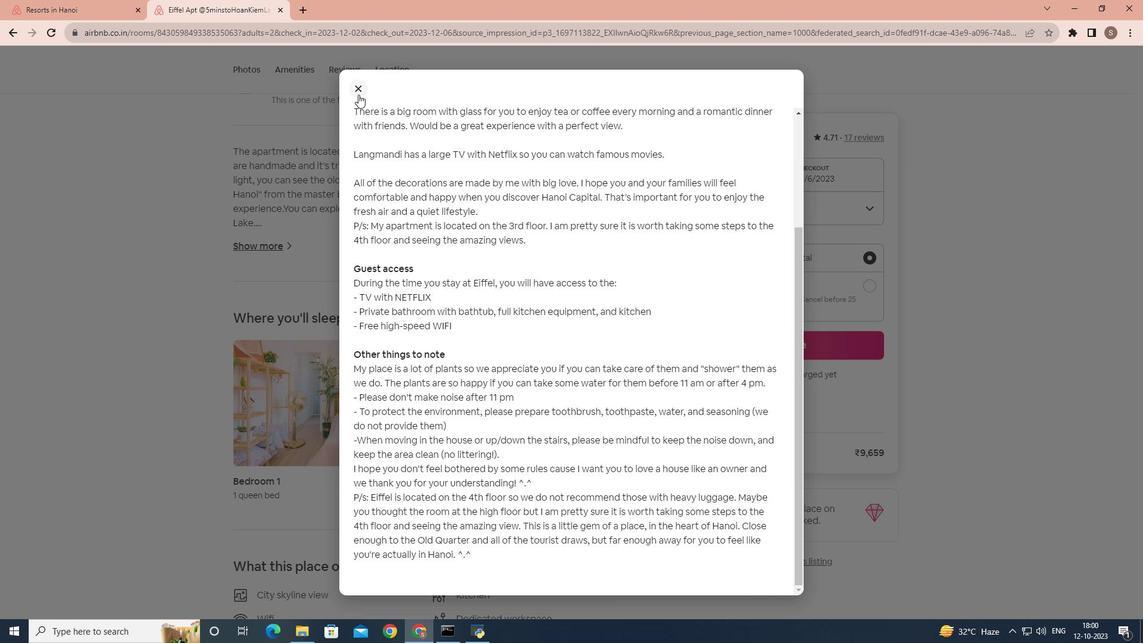 
Action: Mouse pressed left at (367, 103)
Screenshot: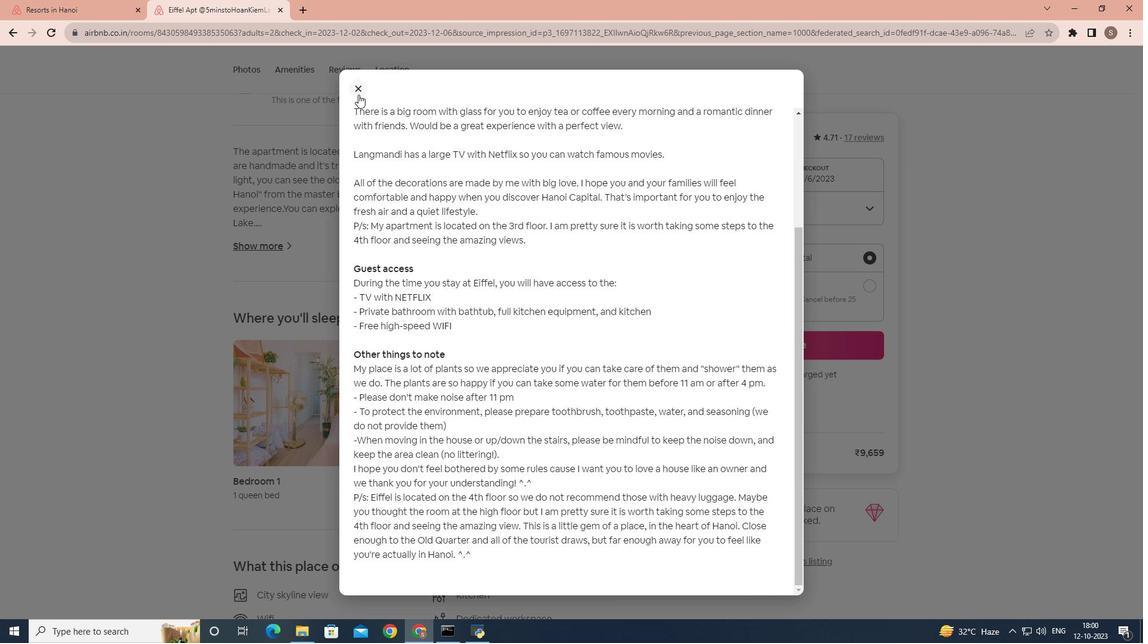 
Action: Mouse moved to (375, 302)
Screenshot: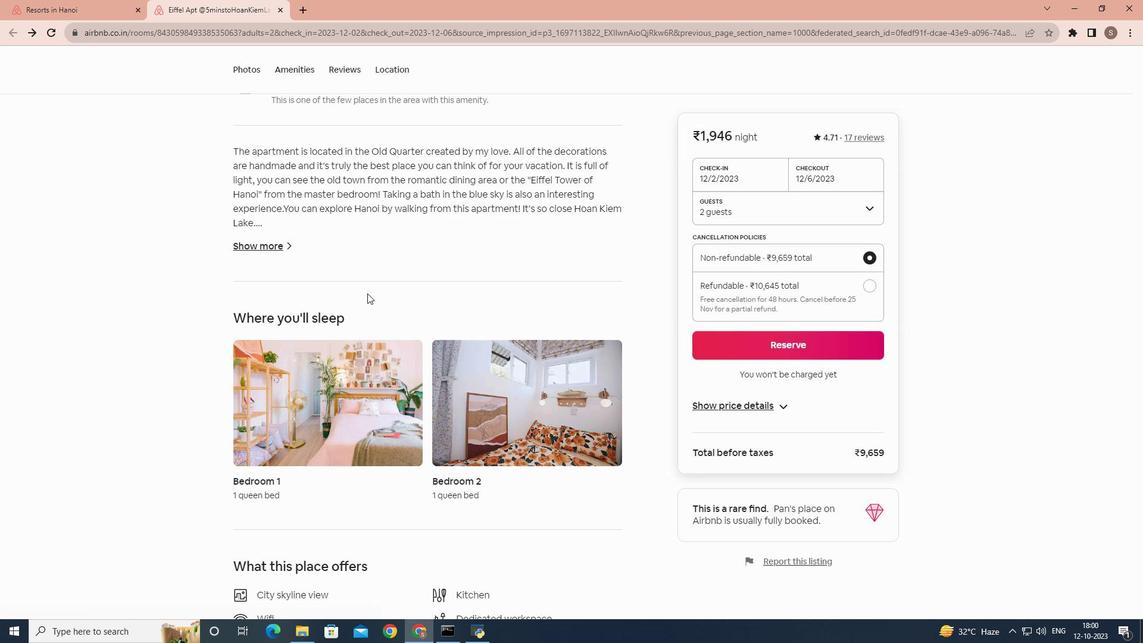 
Action: Mouse scrolled (375, 301) with delta (0, 0)
Screenshot: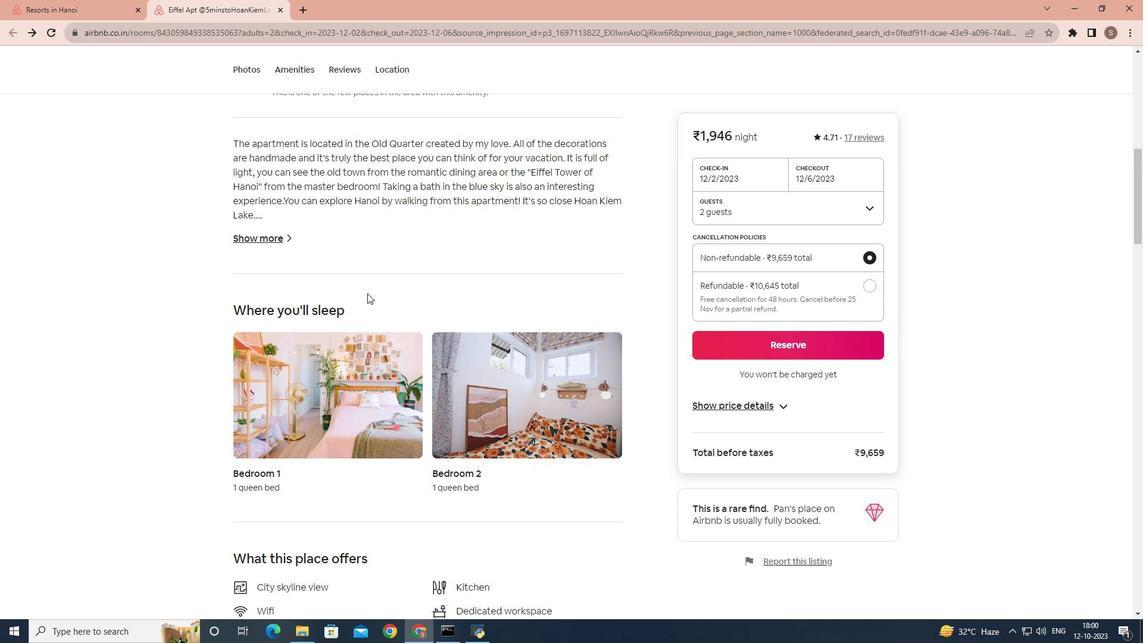 
Action: Mouse scrolled (375, 301) with delta (0, 0)
Screenshot: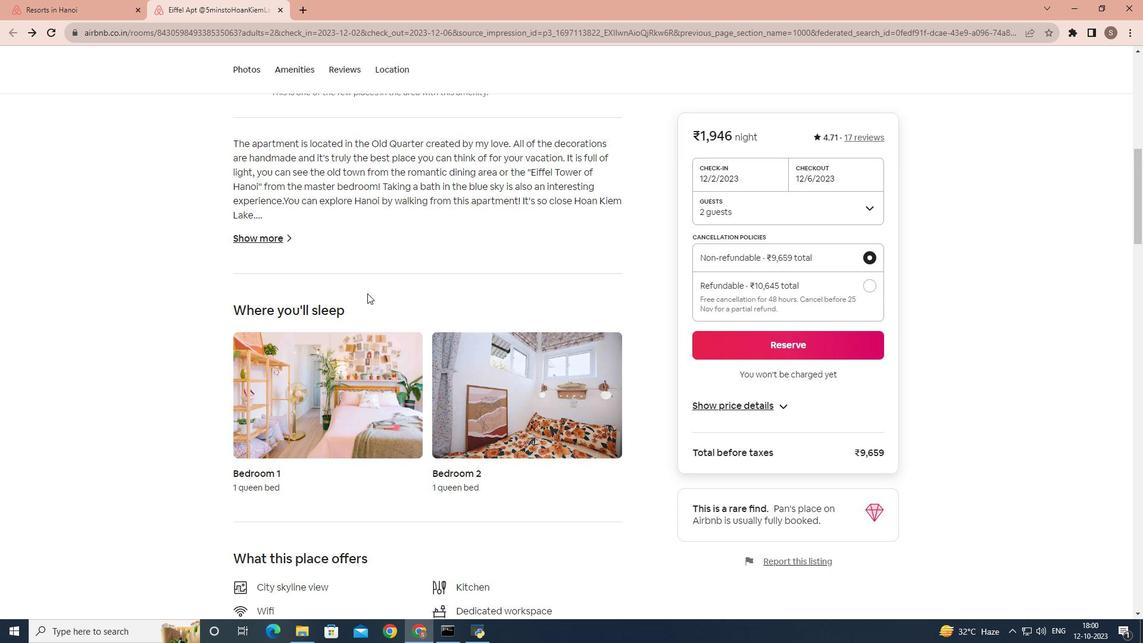 
Action: Mouse scrolled (375, 301) with delta (0, 0)
Screenshot: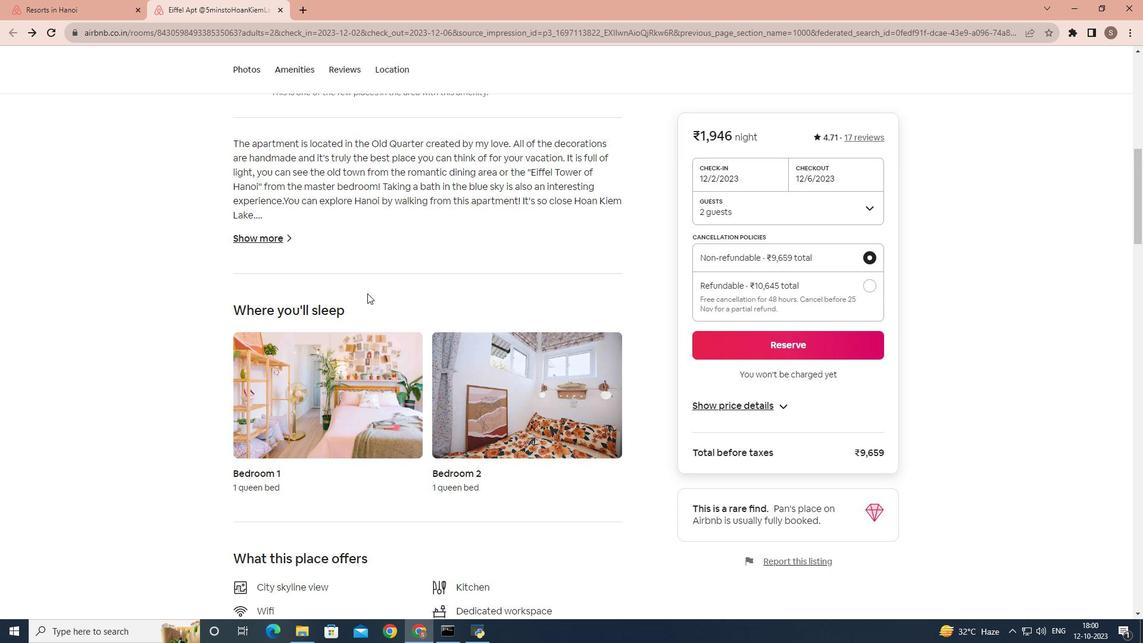 
Action: Mouse scrolled (375, 301) with delta (0, 0)
Screenshot: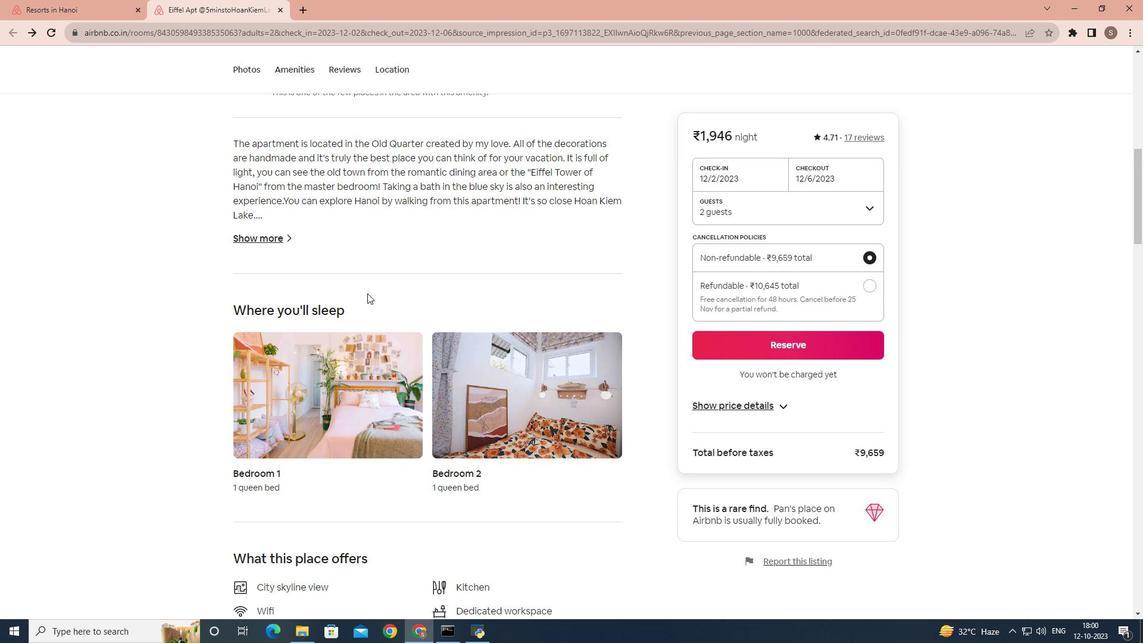 
Action: Mouse scrolled (375, 301) with delta (0, 0)
Screenshot: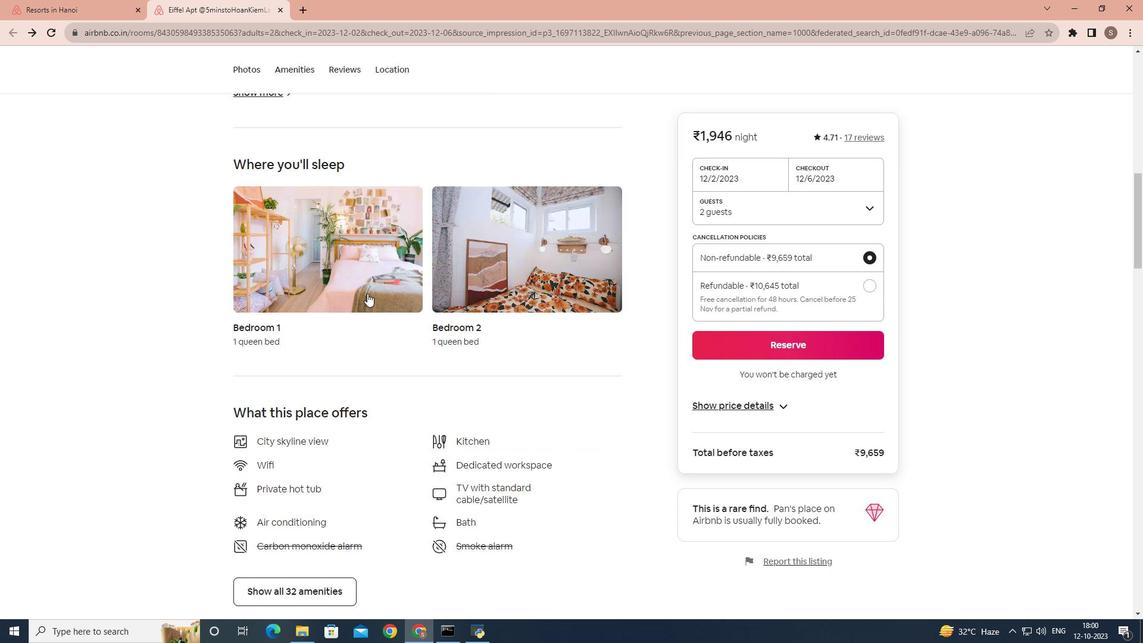
Action: Mouse scrolled (375, 301) with delta (0, 0)
Screenshot: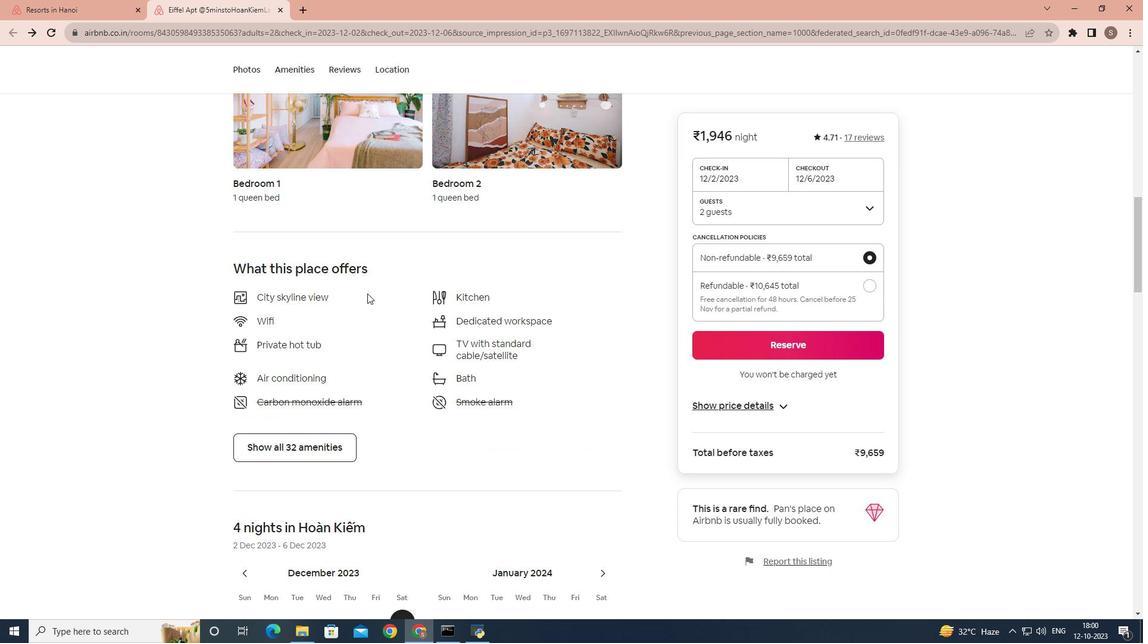 
Action: Mouse scrolled (375, 301) with delta (0, 0)
Screenshot: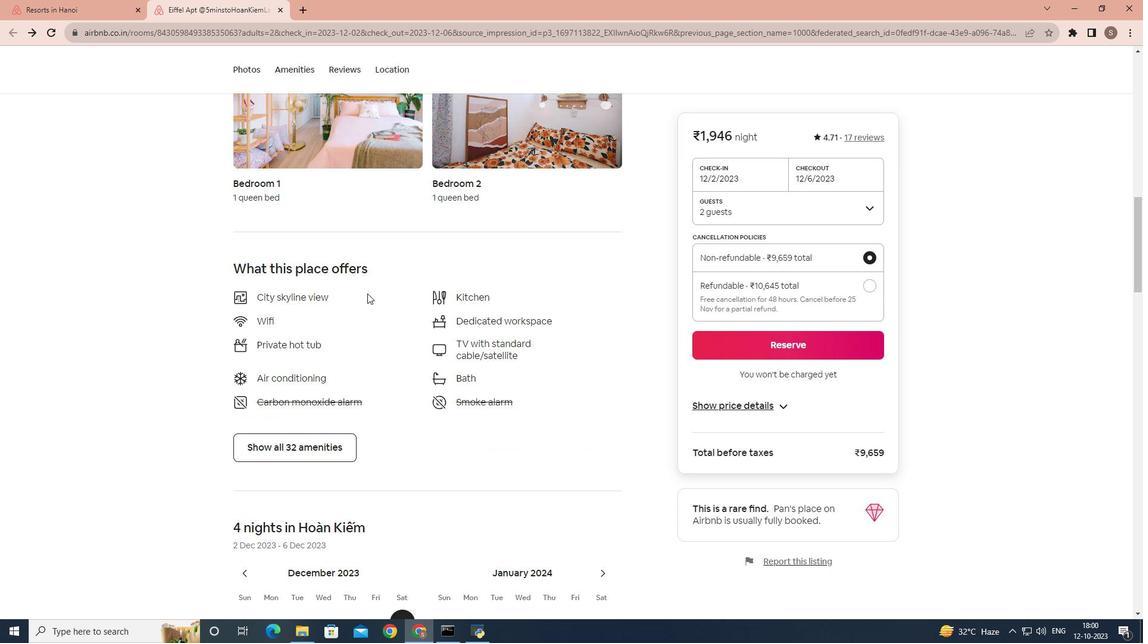 
Action: Mouse scrolled (375, 301) with delta (0, 0)
Screenshot: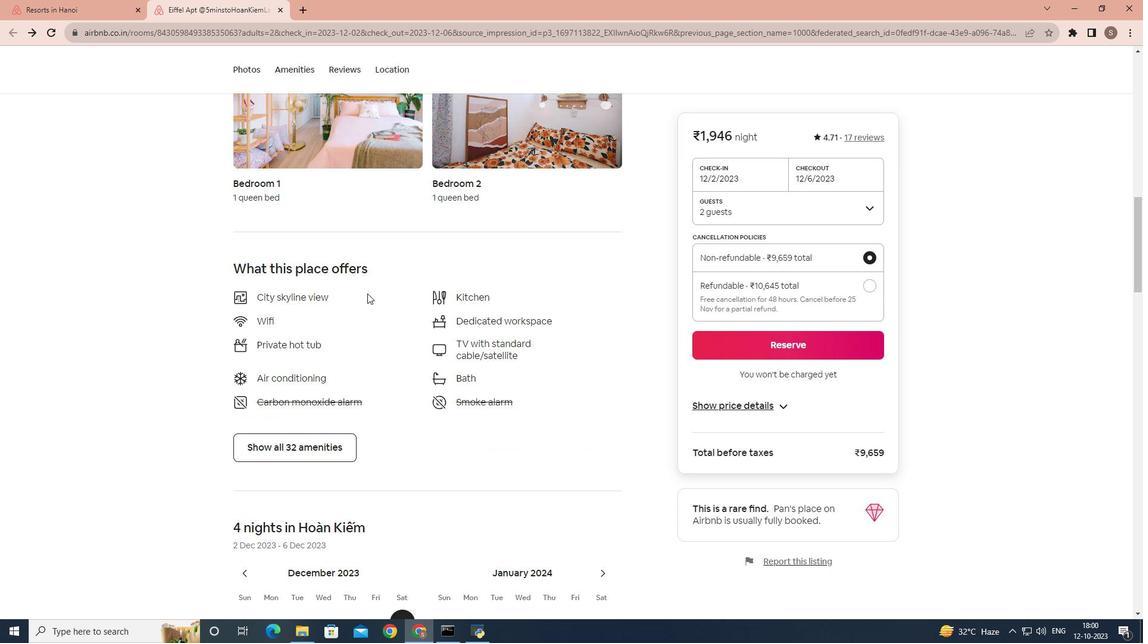 
Action: Mouse scrolled (375, 301) with delta (0, 0)
Screenshot: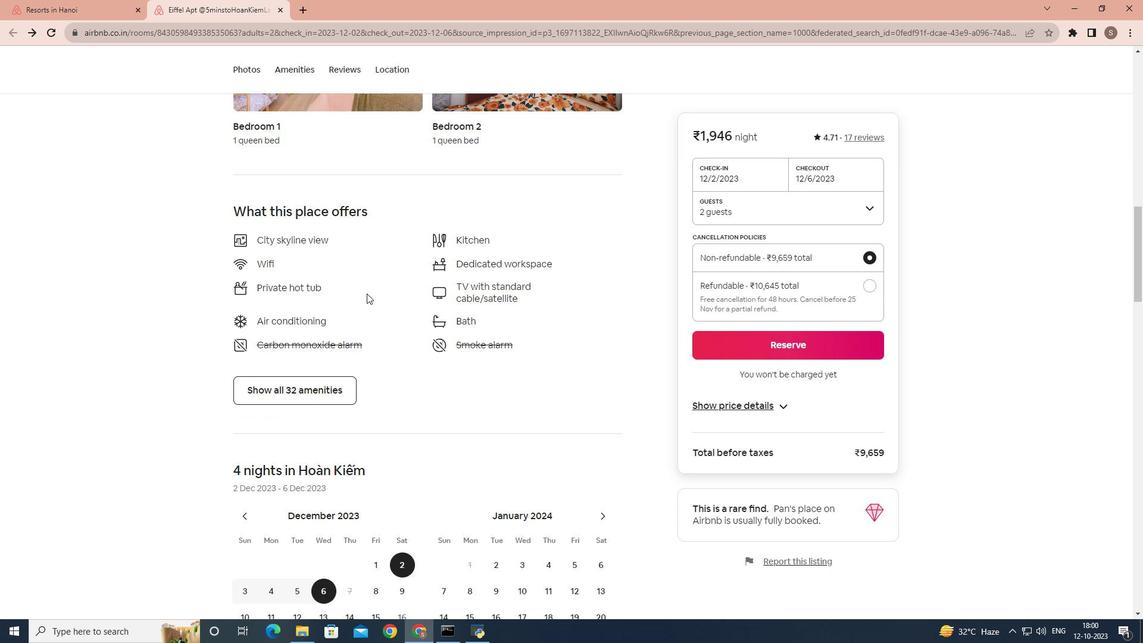 
Action: Mouse moved to (350, 206)
Screenshot: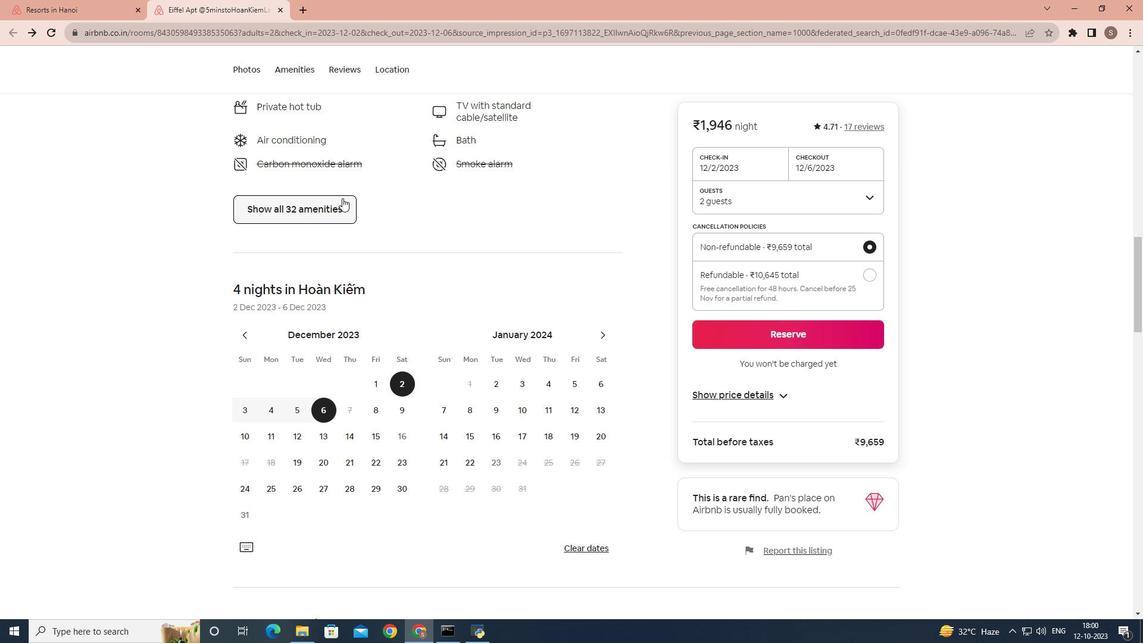 
Action: Mouse pressed left at (350, 206)
Screenshot: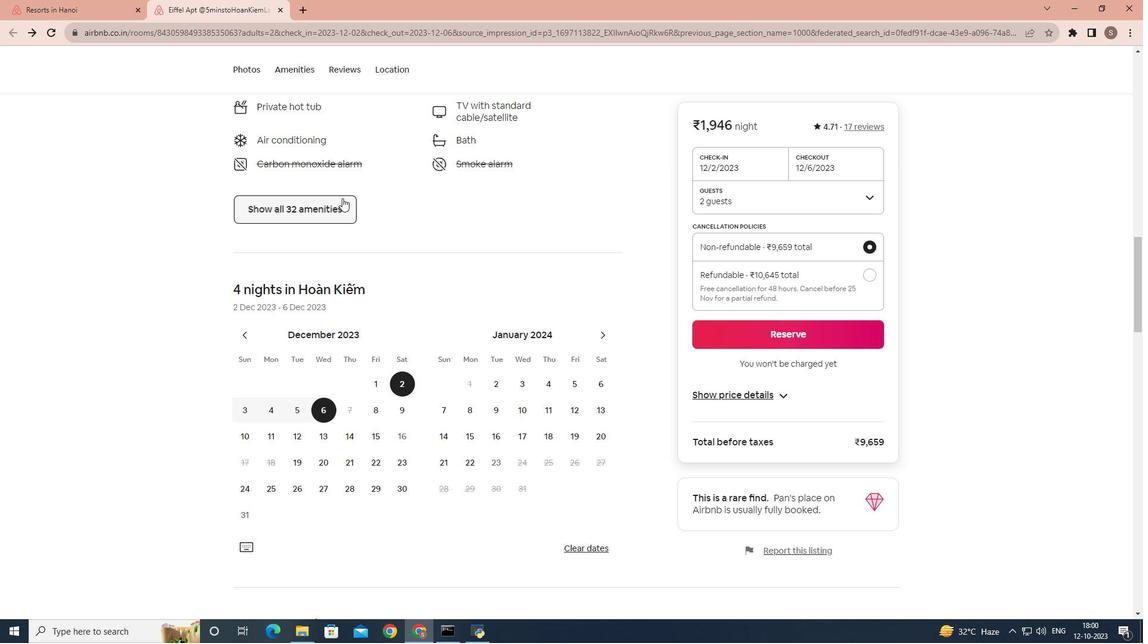 
Action: Mouse moved to (523, 269)
Screenshot: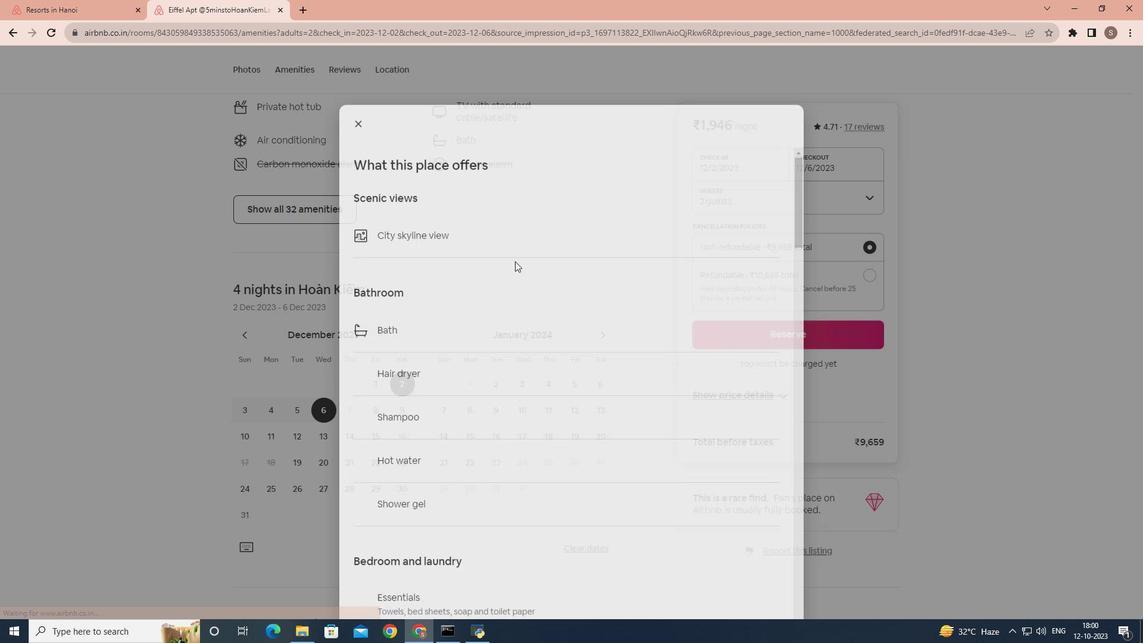
Action: Mouse scrolled (523, 269) with delta (0, 0)
Screenshot: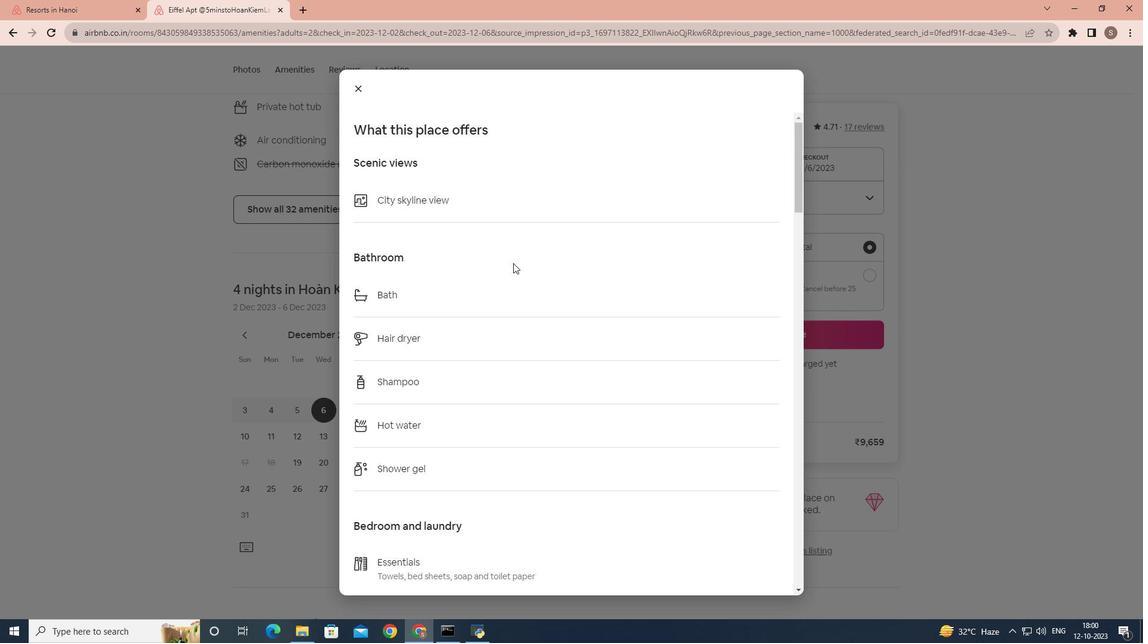 
Action: Mouse moved to (523, 270)
Screenshot: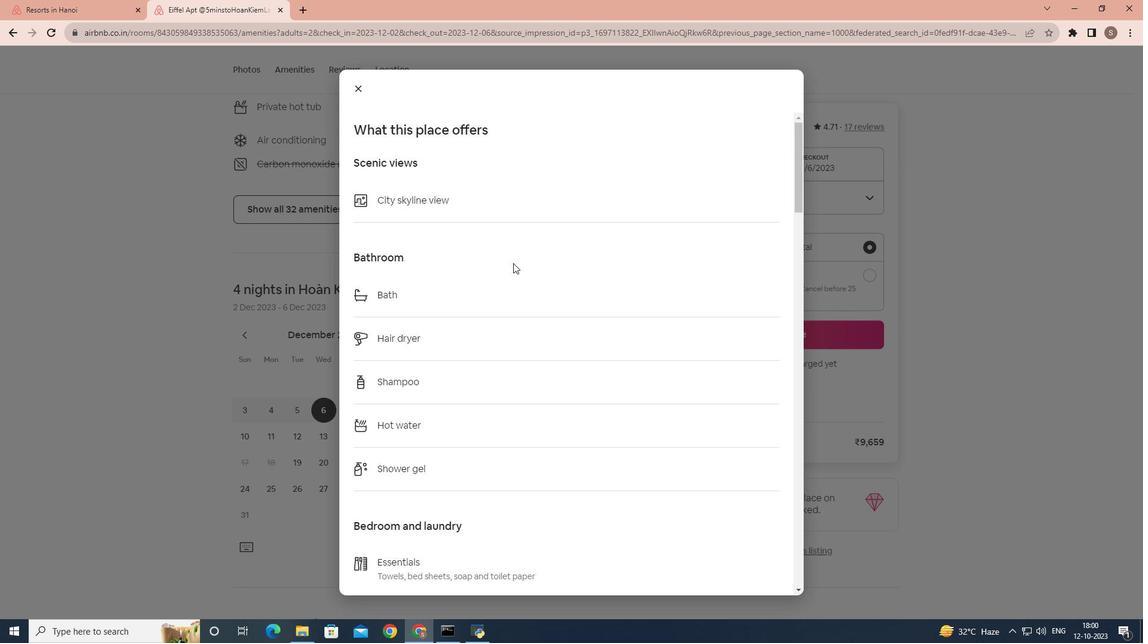 
Action: Mouse scrolled (523, 269) with delta (0, 0)
Screenshot: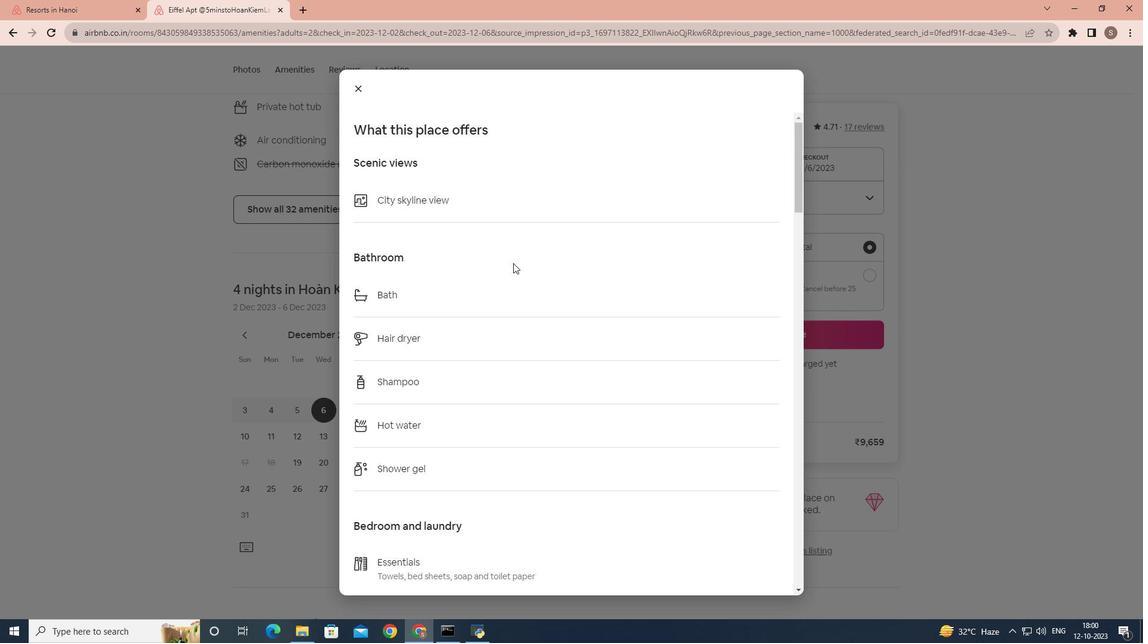 
Action: Mouse moved to (523, 271)
Screenshot: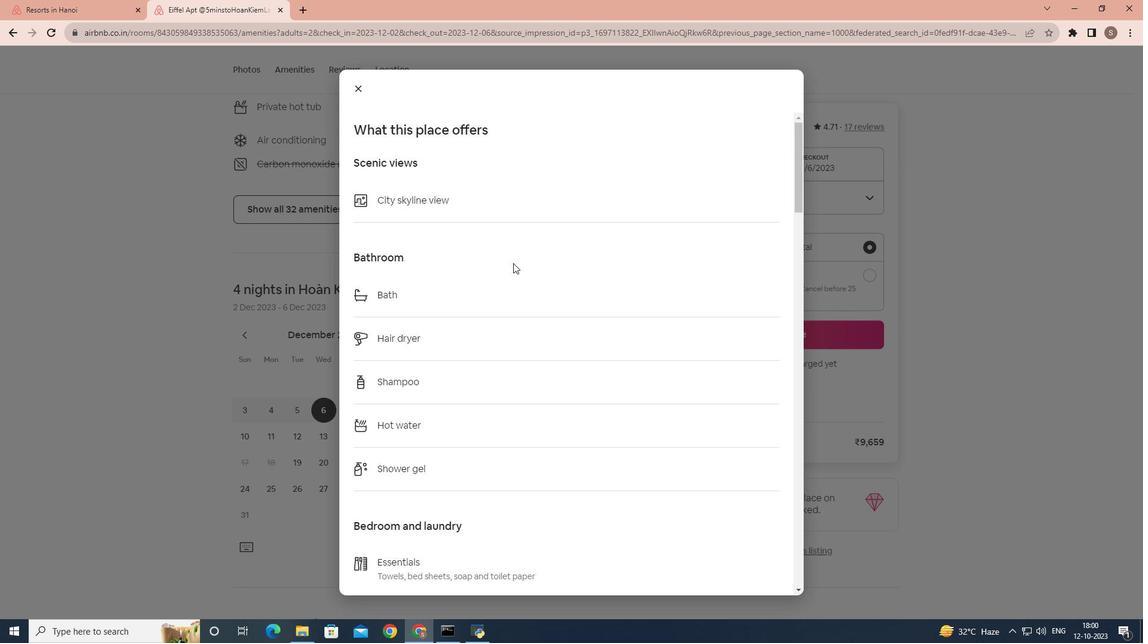 
Action: Mouse scrolled (523, 271) with delta (0, 0)
Screenshot: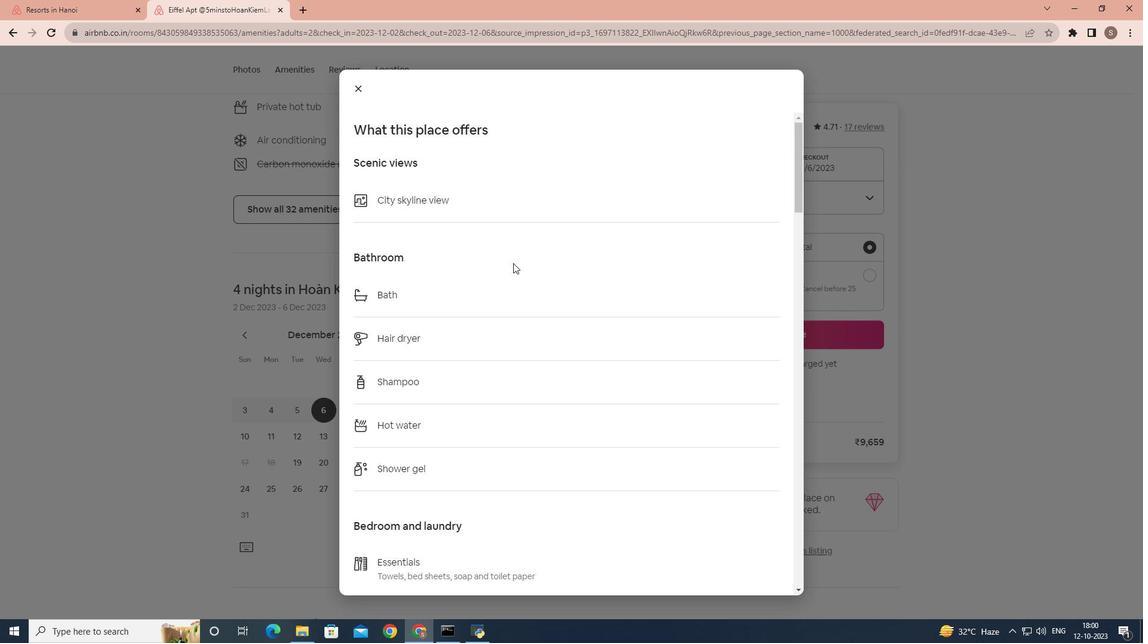 
Action: Mouse moved to (522, 271)
Screenshot: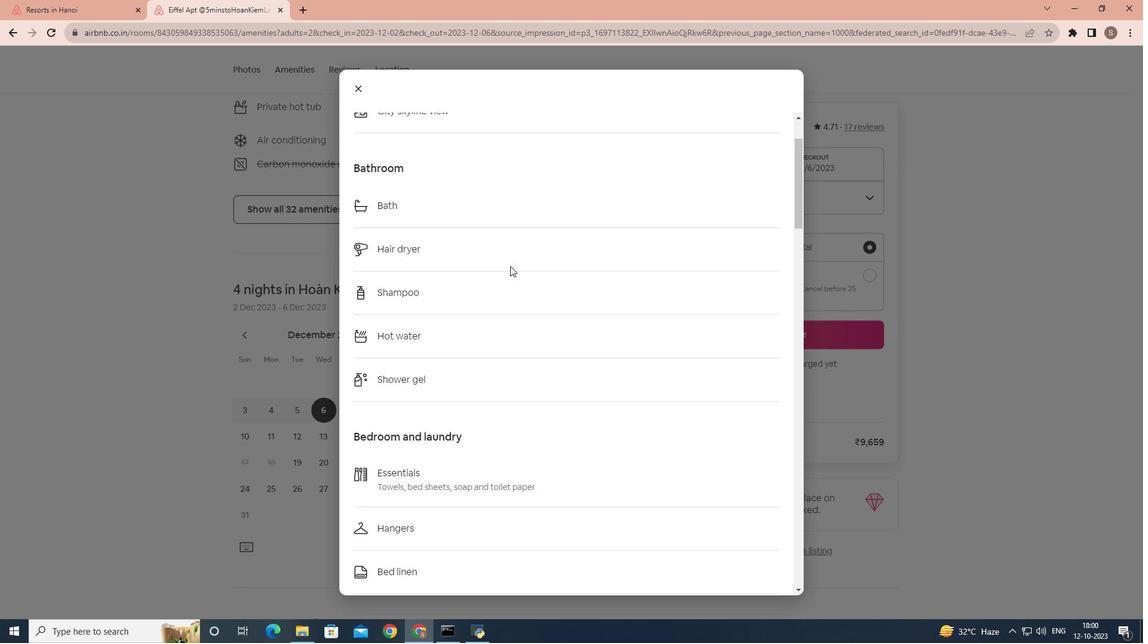 
Action: Mouse scrolled (522, 271) with delta (0, 0)
Screenshot: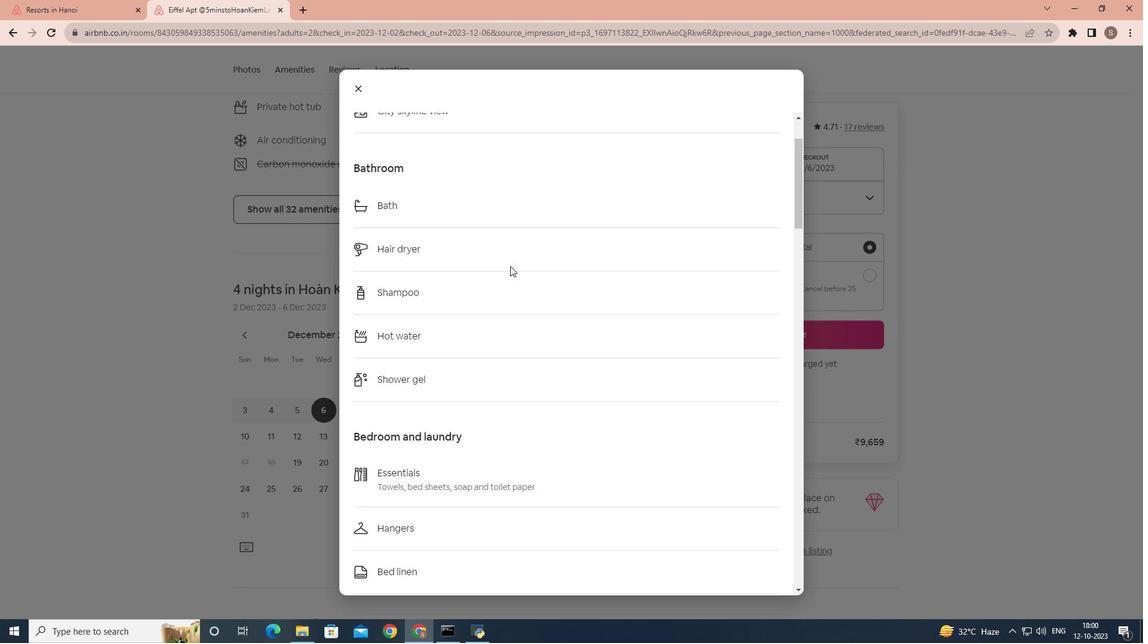 
Action: Mouse moved to (521, 271)
Screenshot: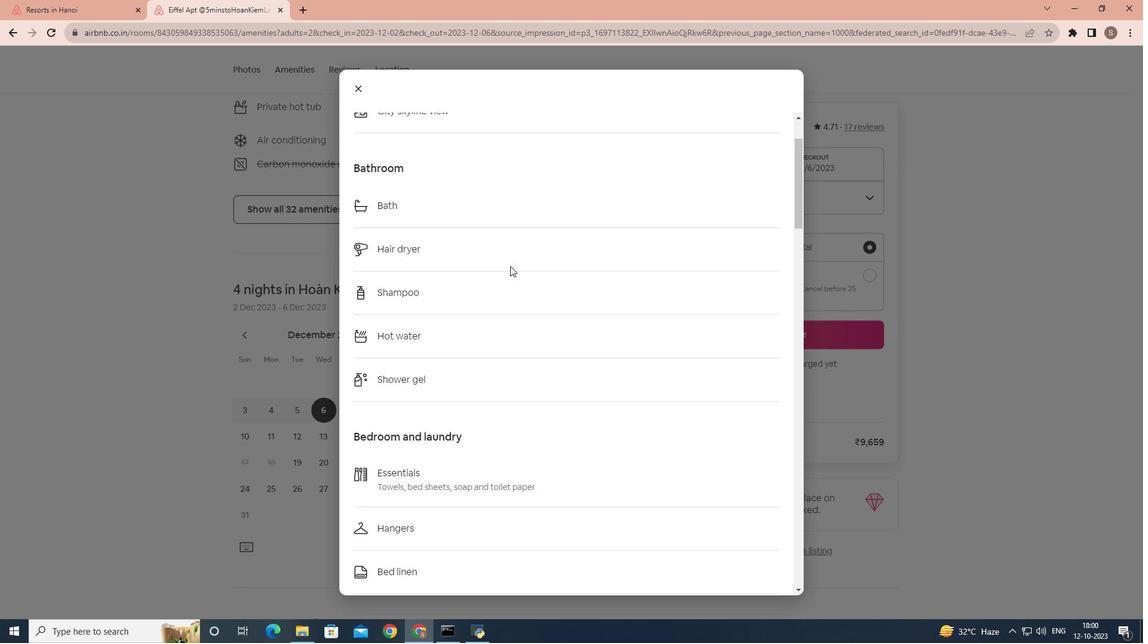 
Action: Mouse scrolled (521, 271) with delta (0, 0)
Screenshot: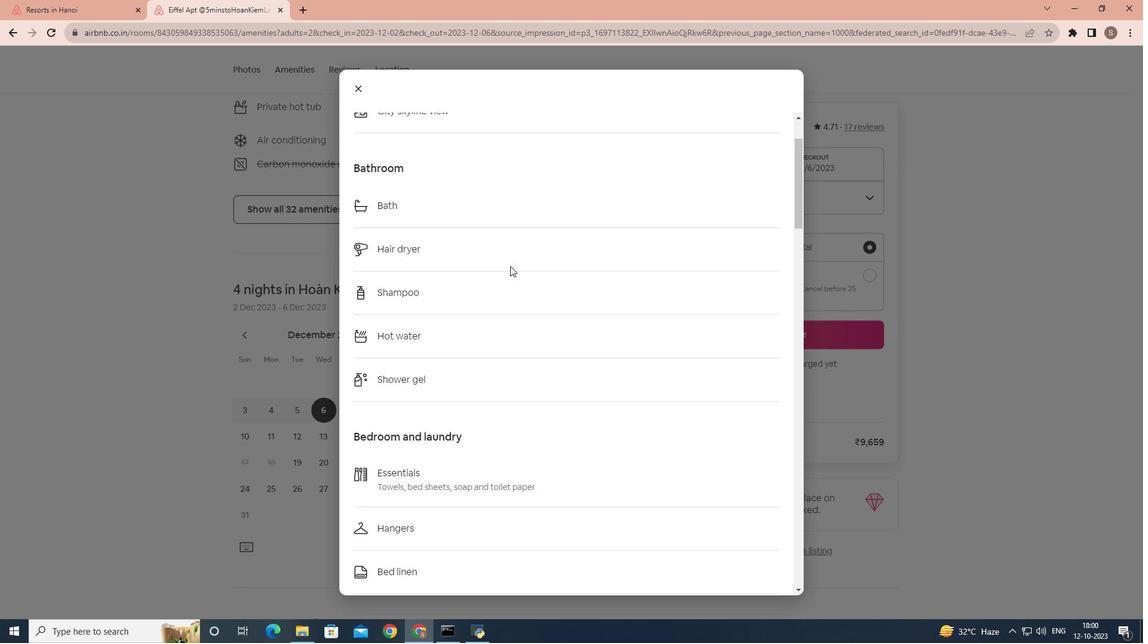 
Action: Mouse moved to (518, 274)
Screenshot: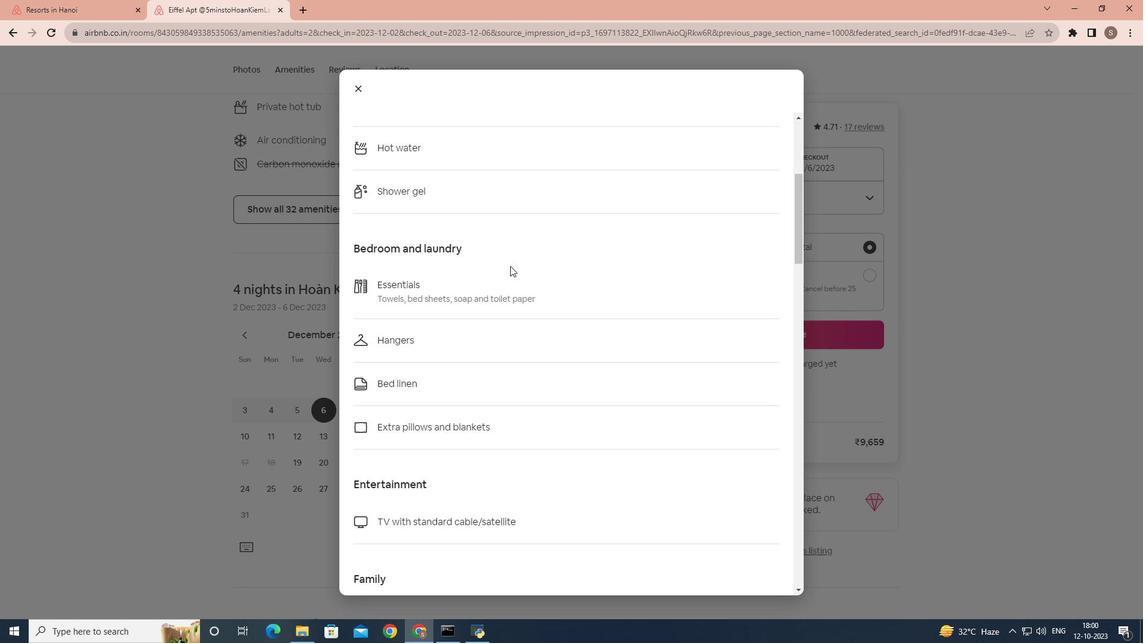 
Action: Mouse scrolled (518, 274) with delta (0, 0)
Screenshot: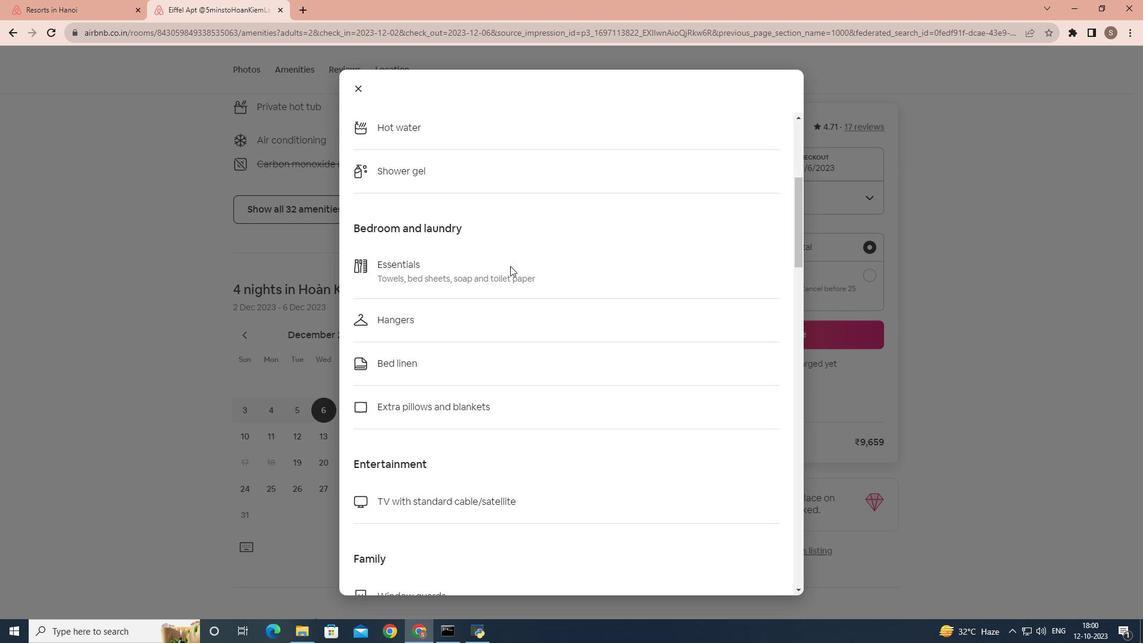 
Action: Mouse scrolled (518, 274) with delta (0, 0)
Screenshot: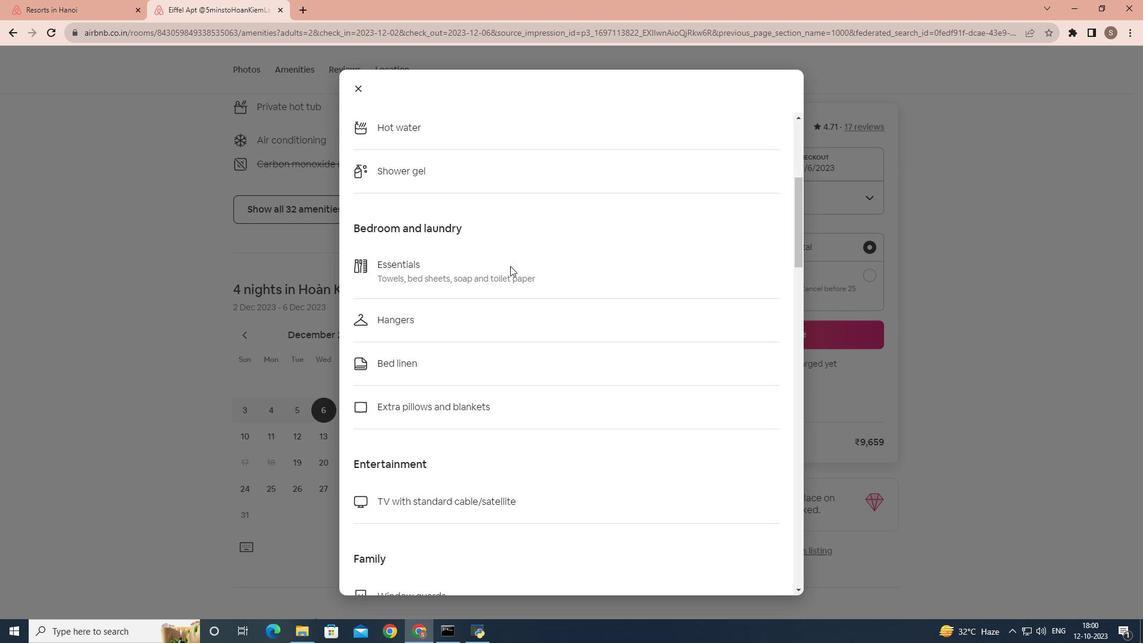 
Action: Mouse scrolled (518, 274) with delta (0, 0)
Screenshot: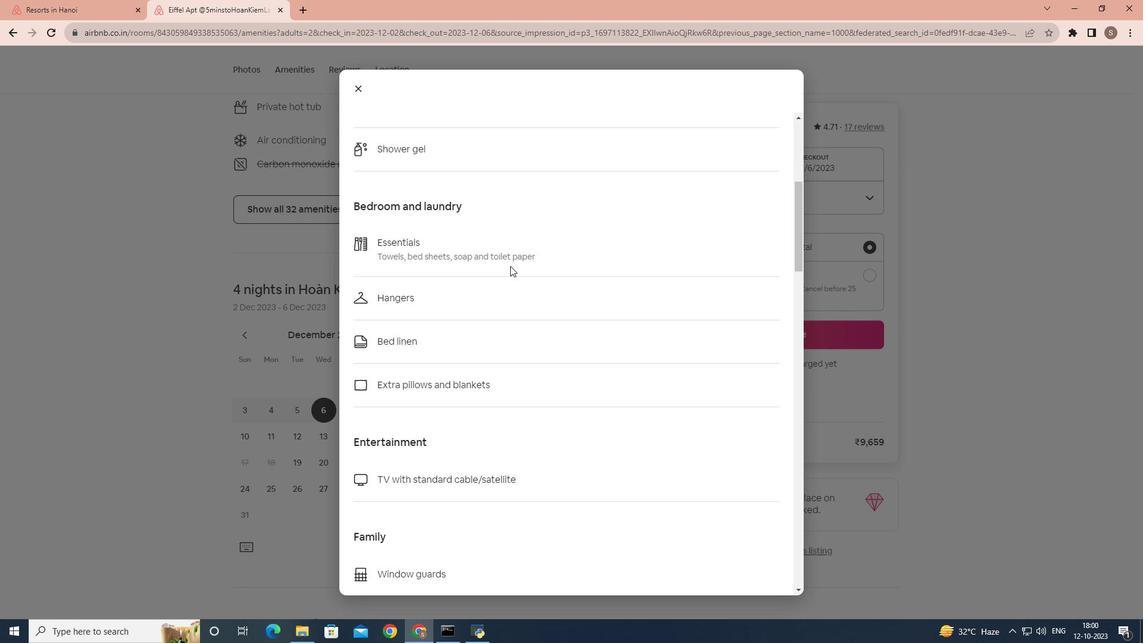 
Action: Mouse scrolled (518, 274) with delta (0, 0)
Screenshot: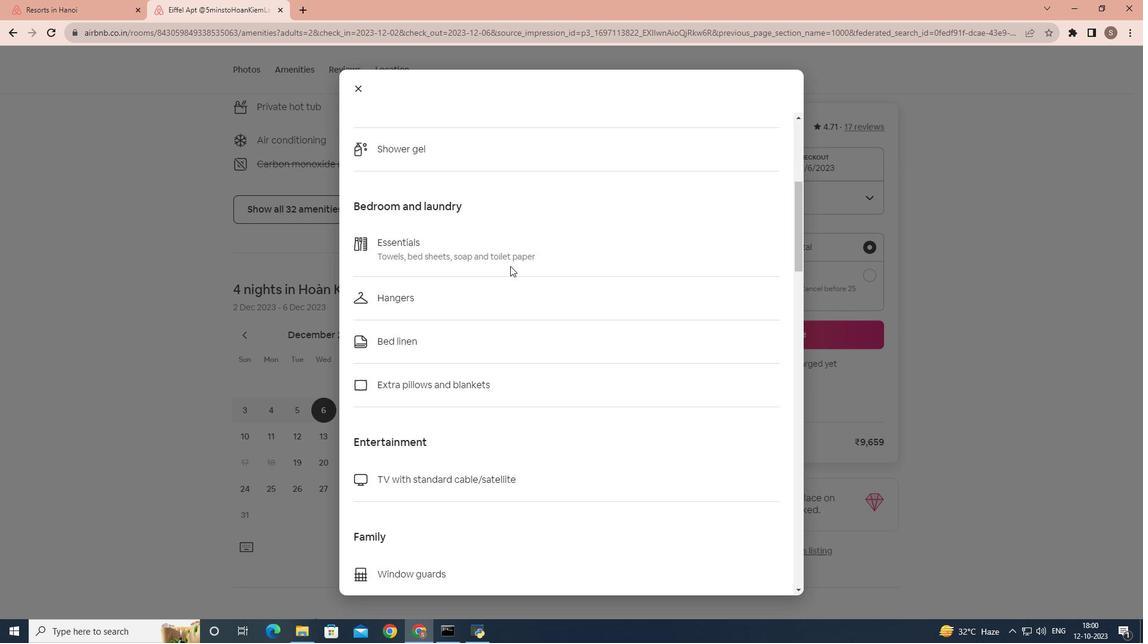 
Action: Mouse scrolled (518, 274) with delta (0, 0)
Screenshot: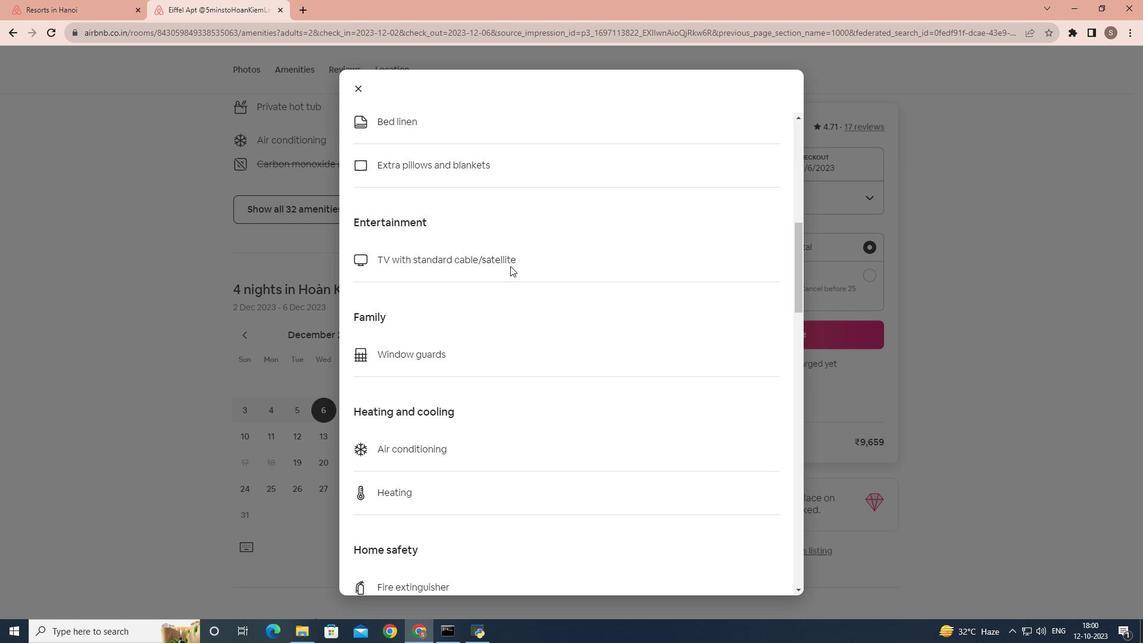 
Action: Mouse scrolled (518, 274) with delta (0, 0)
Screenshot: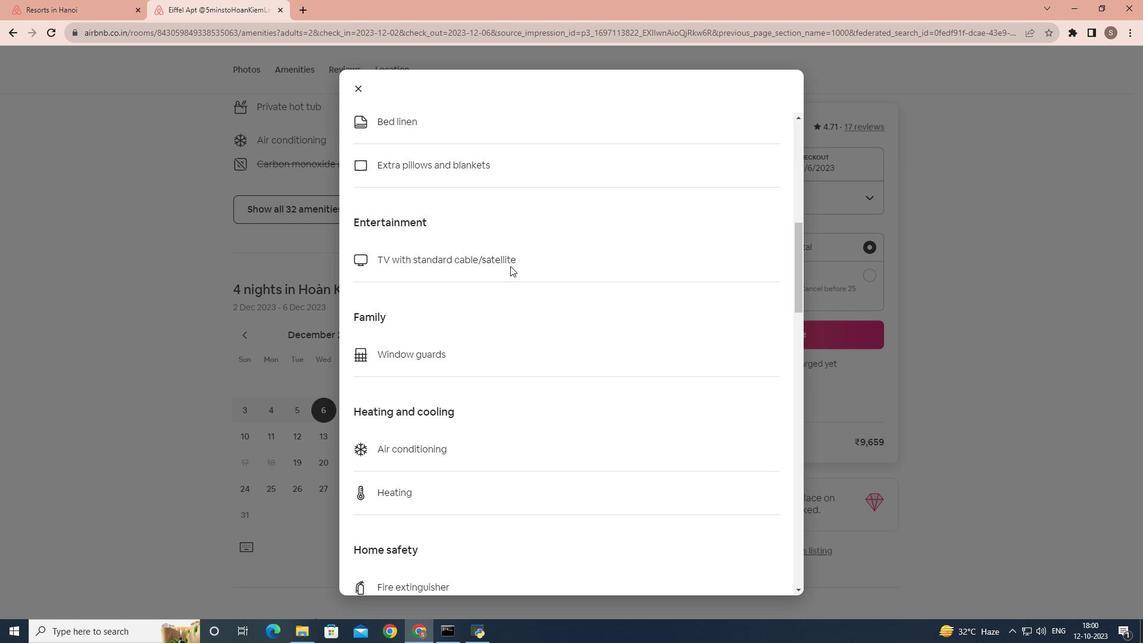 
Action: Mouse scrolled (518, 274) with delta (0, 0)
Screenshot: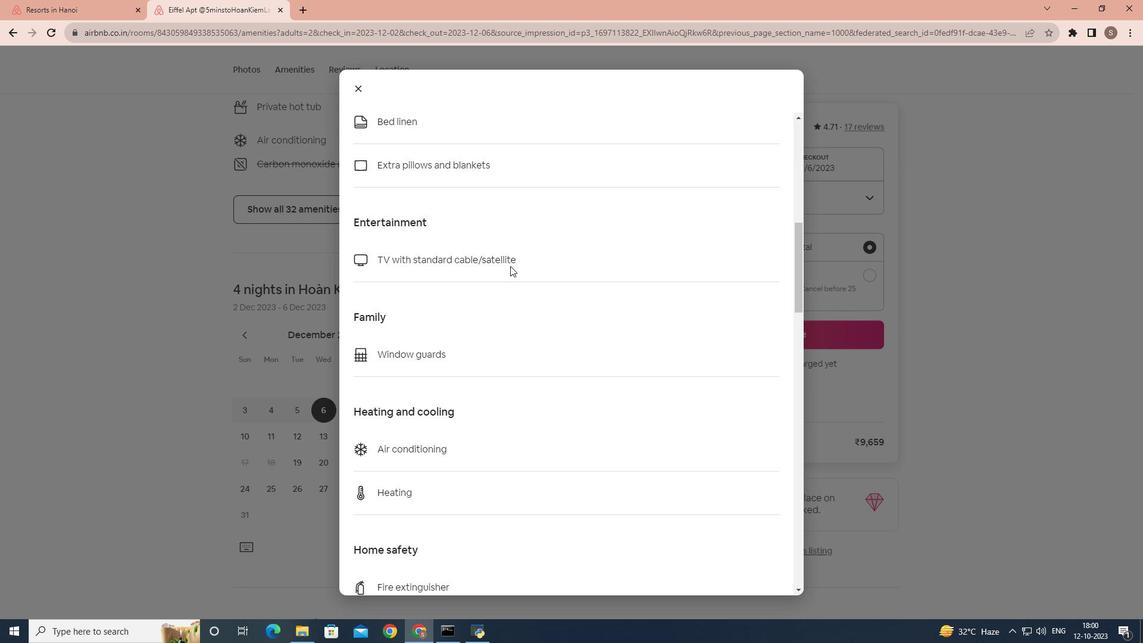 
Action: Mouse scrolled (518, 274) with delta (0, 0)
Screenshot: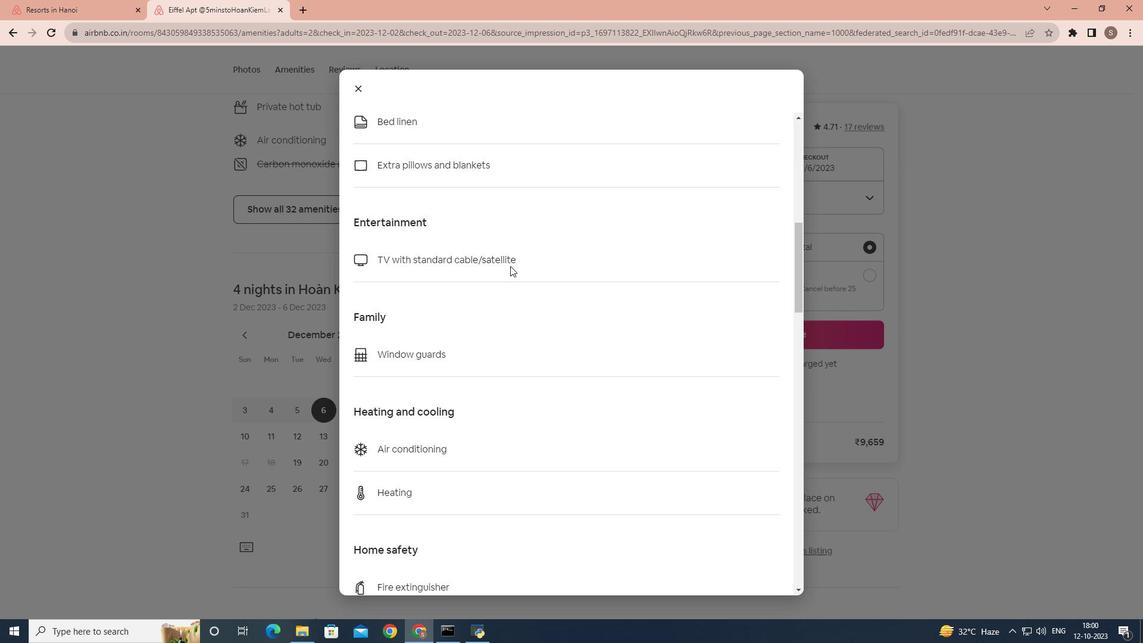
Action: Mouse scrolled (518, 274) with delta (0, 0)
Screenshot: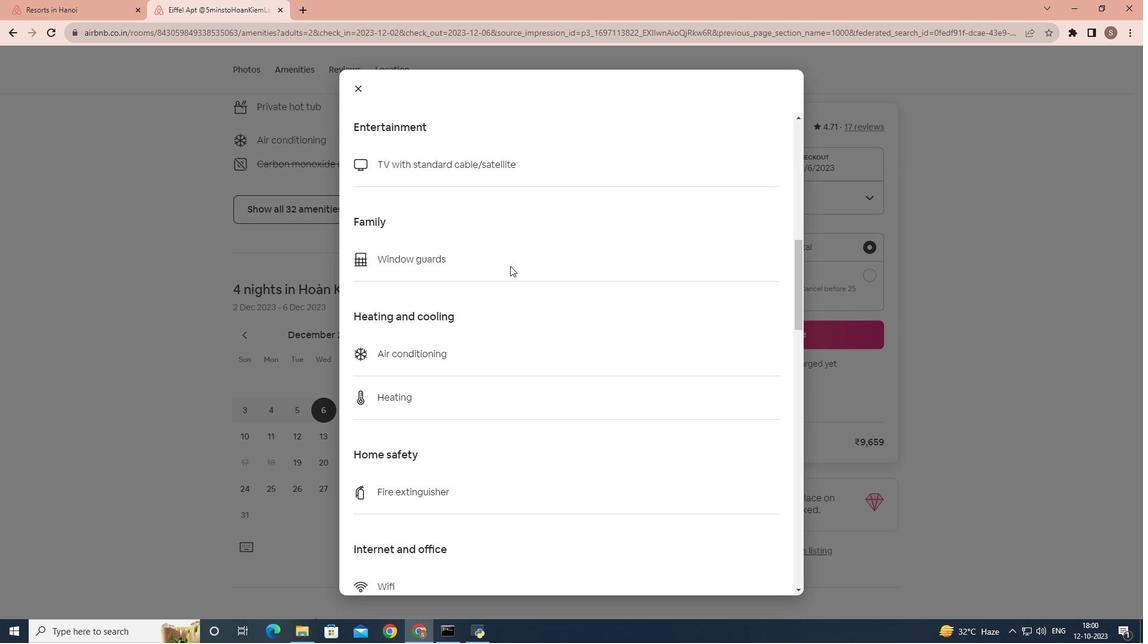 
Action: Mouse scrolled (518, 274) with delta (0, 0)
Screenshot: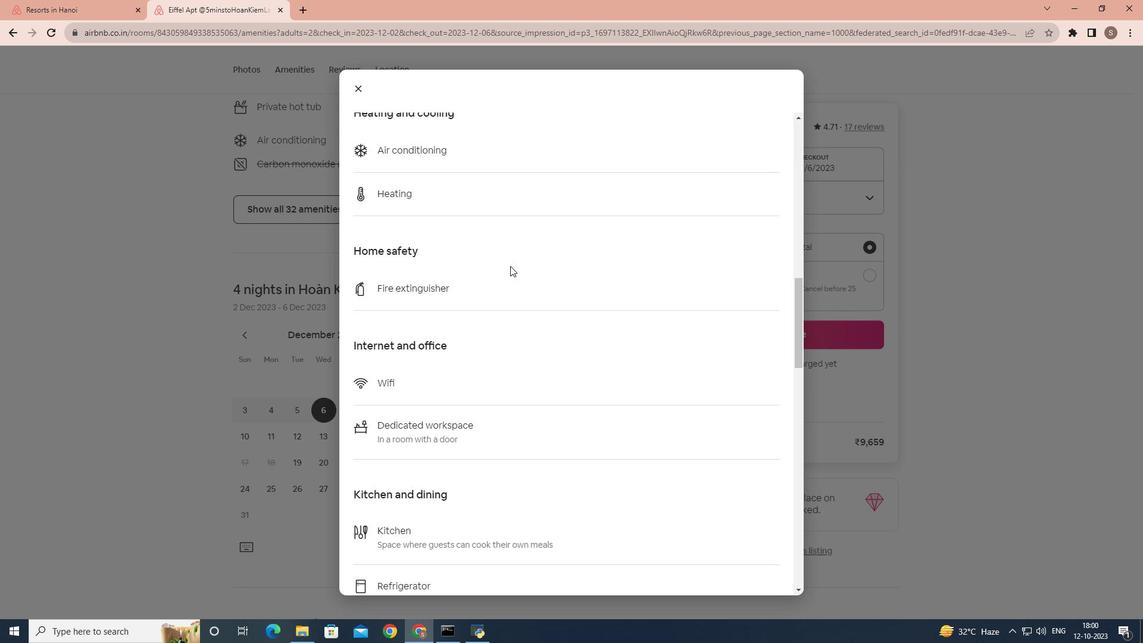 
Action: Mouse scrolled (518, 274) with delta (0, 0)
Screenshot: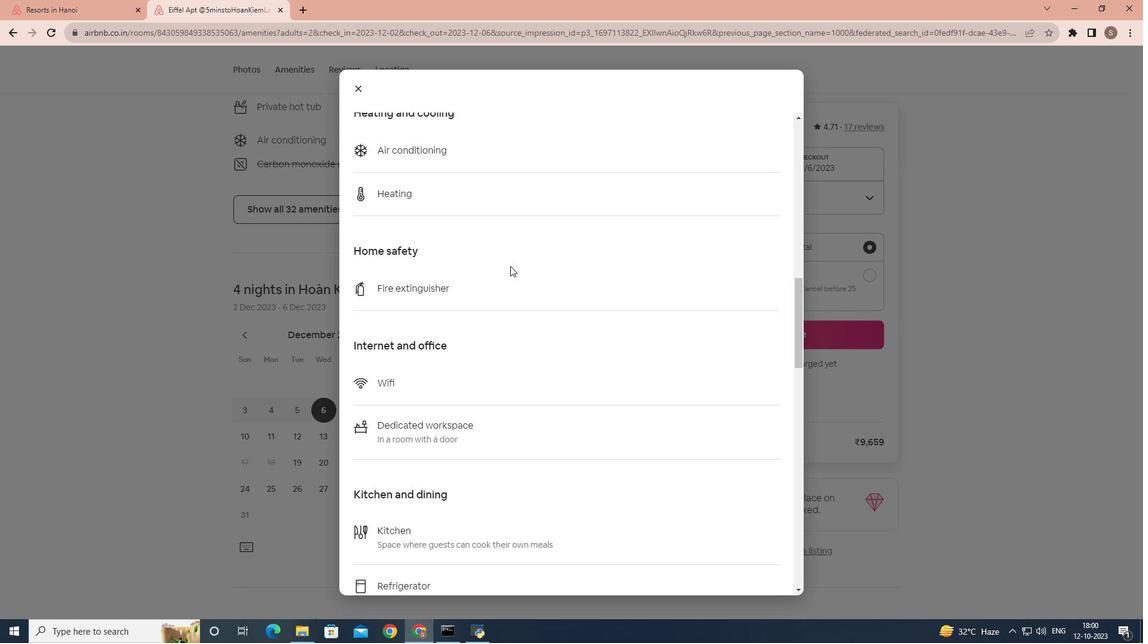 
Action: Mouse scrolled (518, 274) with delta (0, 0)
Screenshot: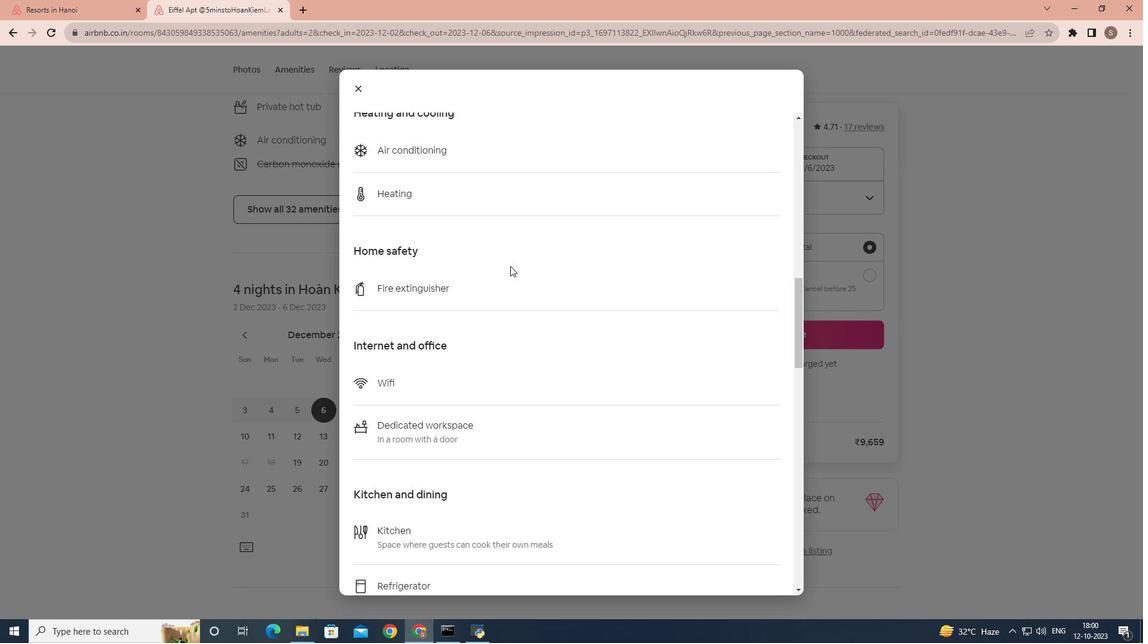 
Action: Mouse scrolled (518, 274) with delta (0, 0)
Screenshot: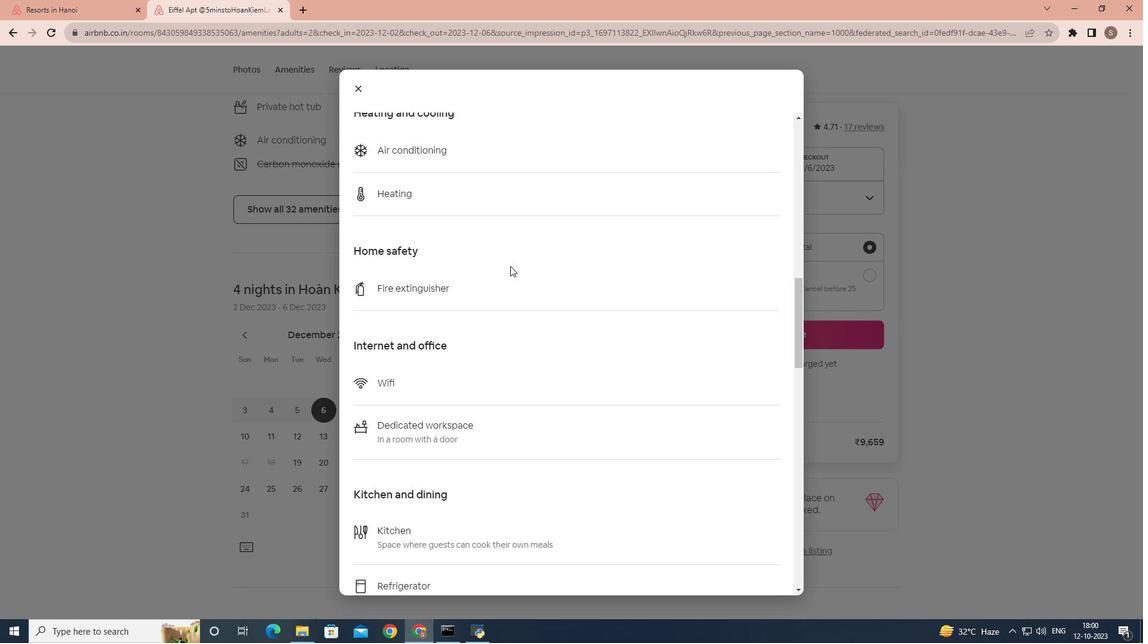 
Action: Mouse scrolled (518, 274) with delta (0, 0)
Screenshot: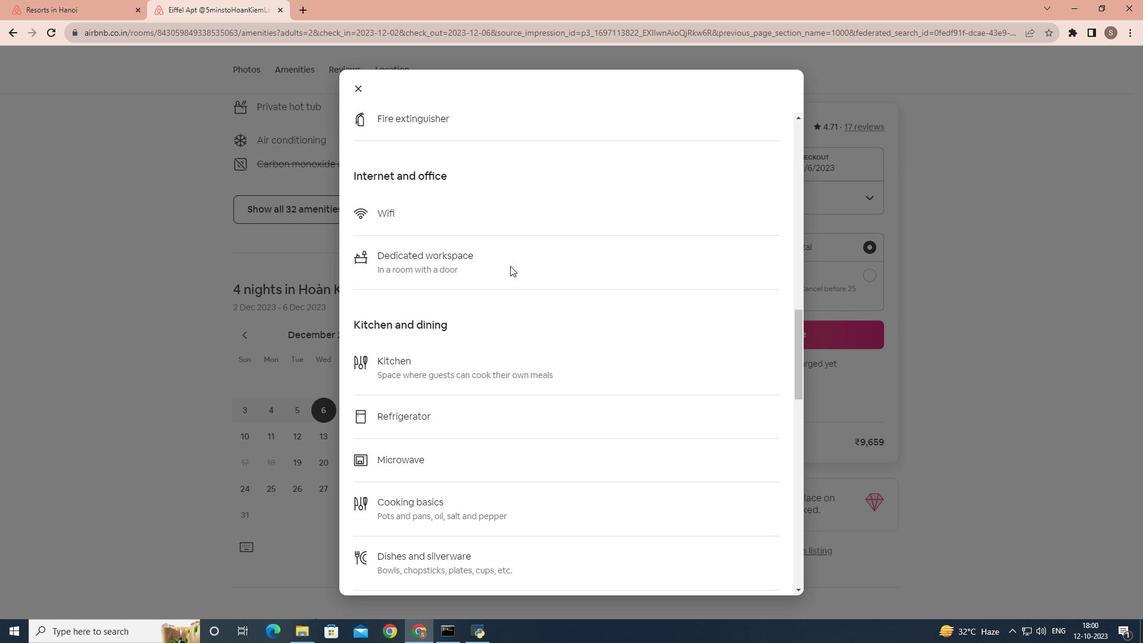 
Action: Mouse moved to (518, 274)
Screenshot: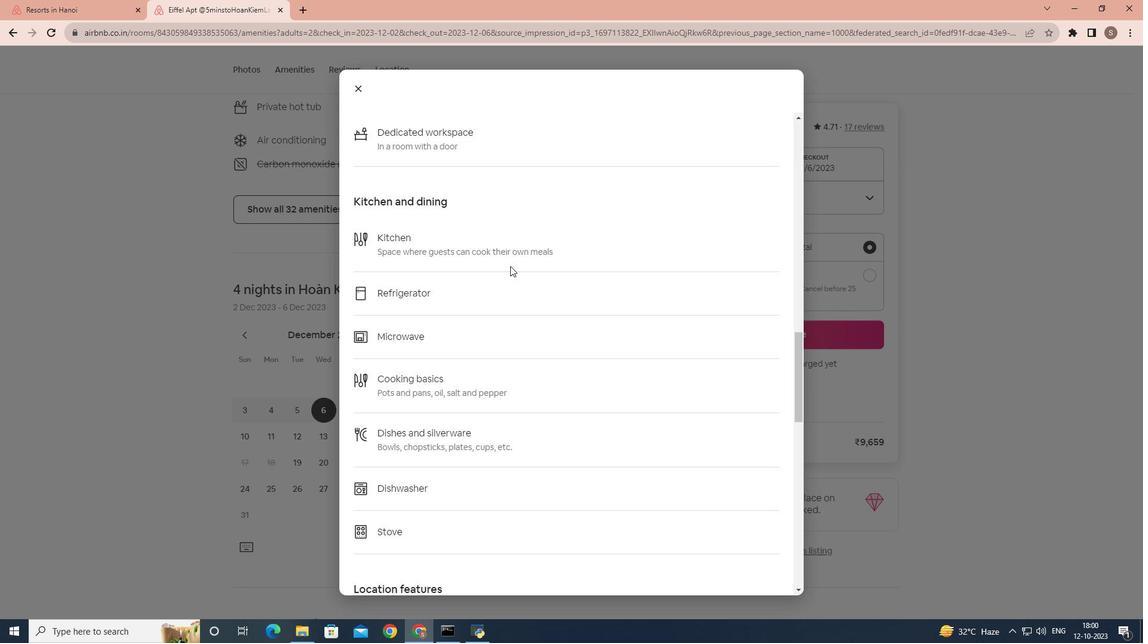 
Action: Mouse scrolled (518, 274) with delta (0, 0)
Screenshot: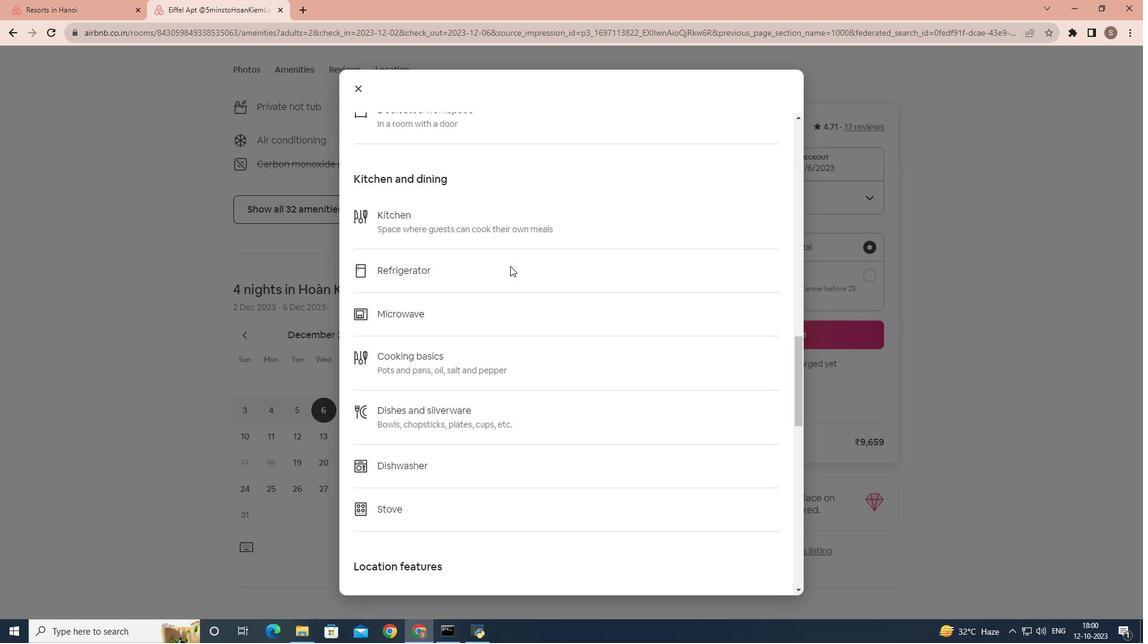 
Action: Mouse scrolled (518, 274) with delta (0, 0)
Screenshot: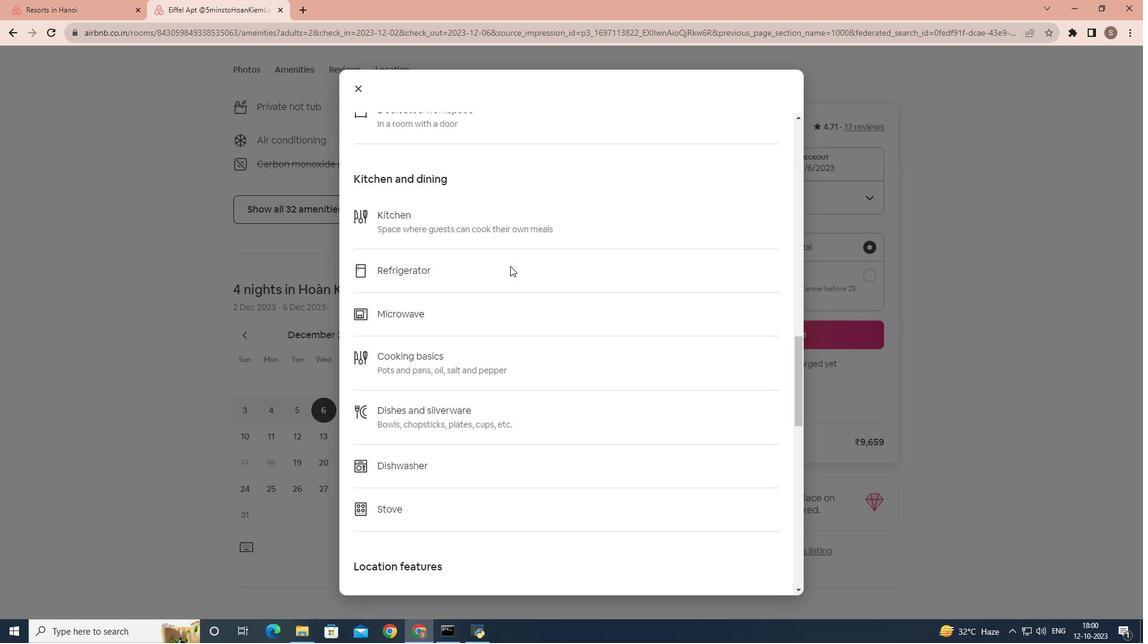 
Action: Mouse scrolled (518, 274) with delta (0, 0)
Screenshot: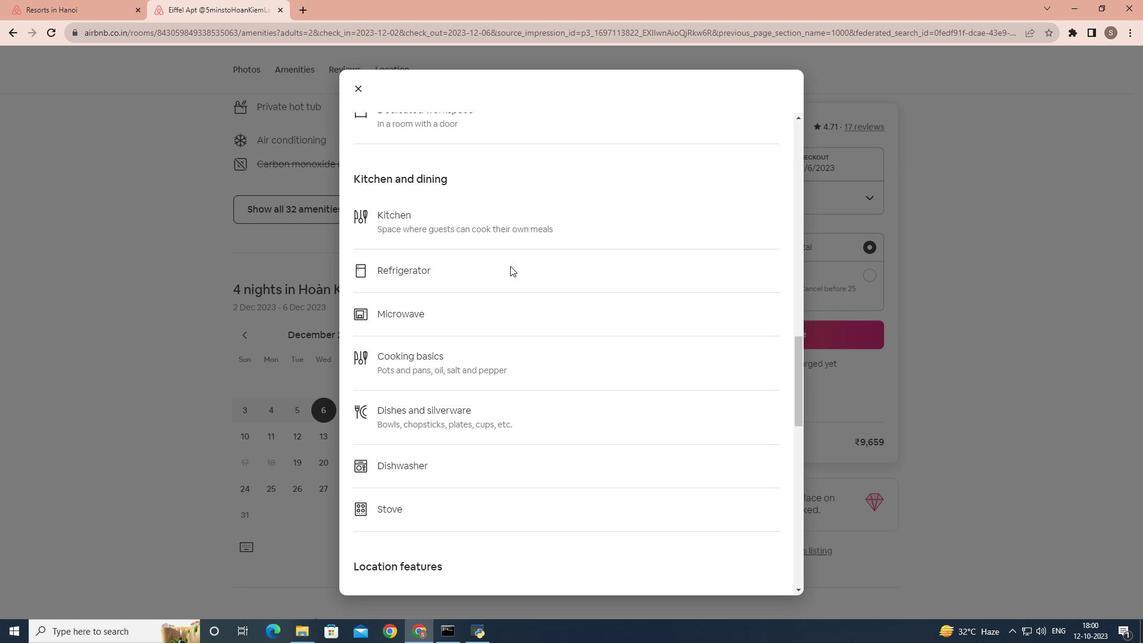 
Action: Mouse scrolled (518, 274) with delta (0, 0)
Screenshot: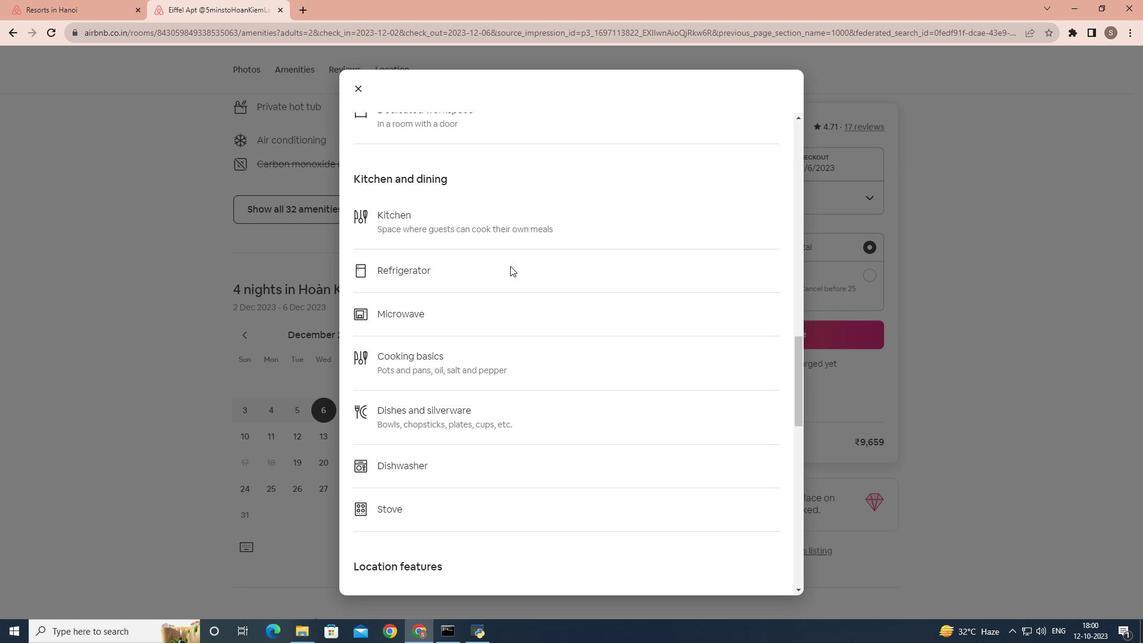 
Action: Mouse scrolled (518, 274) with delta (0, 0)
Screenshot: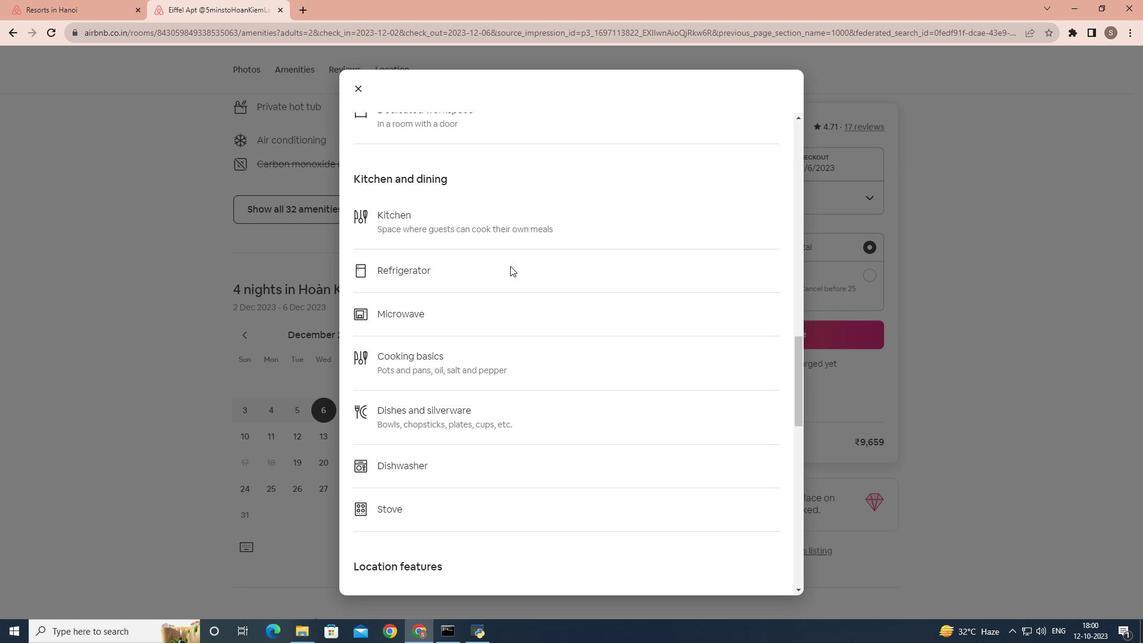 
Action: Mouse scrolled (518, 274) with delta (0, 0)
Screenshot: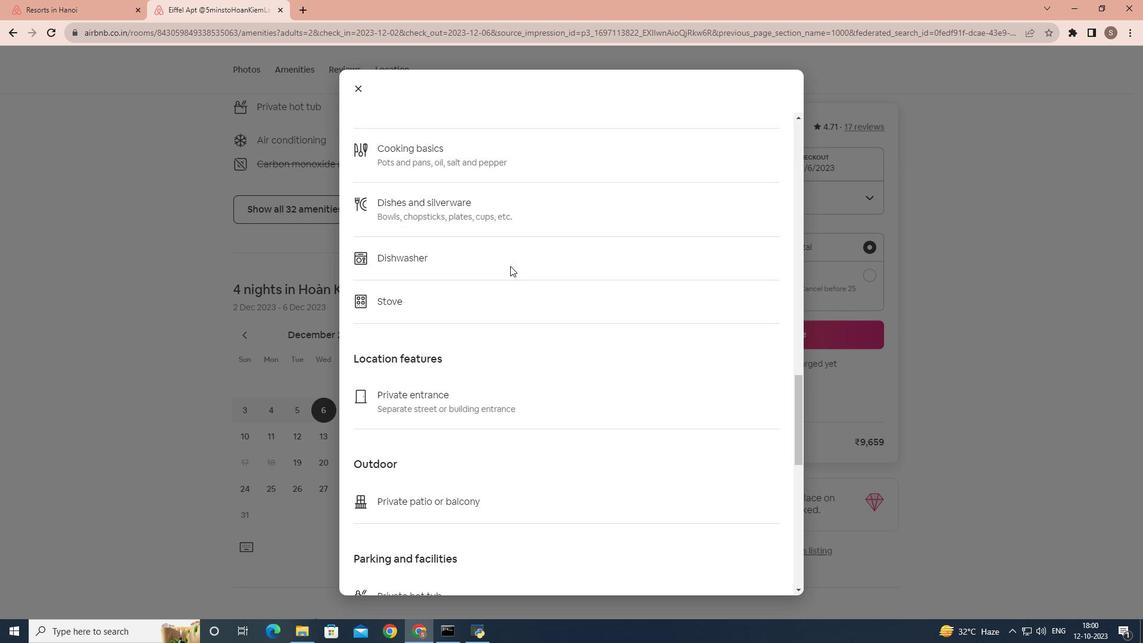 
Action: Mouse moved to (515, 268)
Screenshot: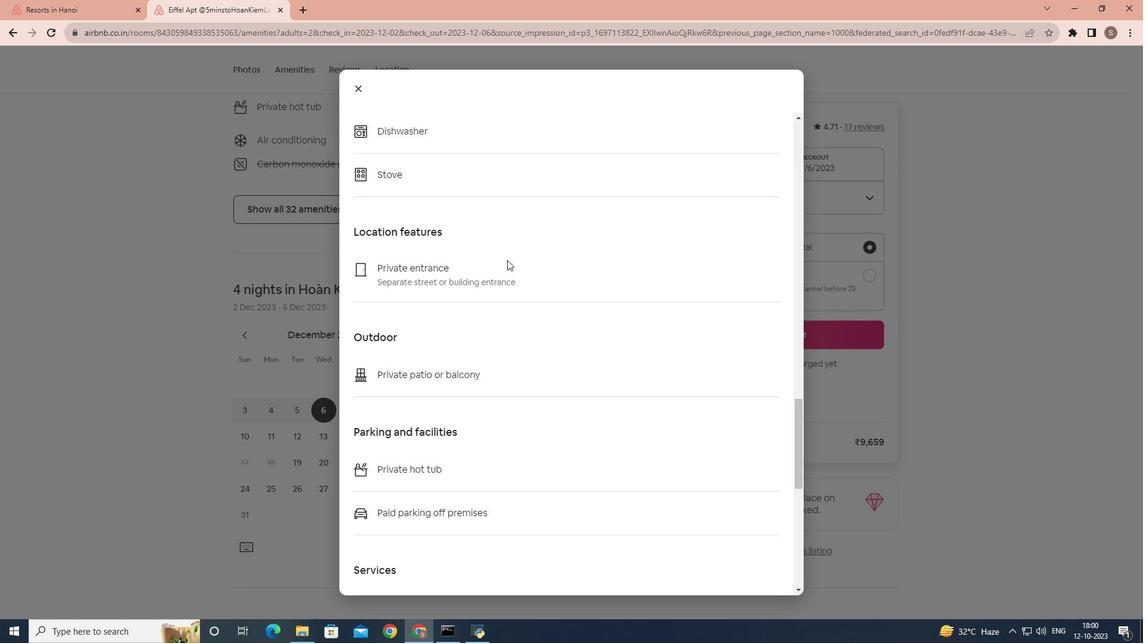 
Action: Mouse scrolled (515, 268) with delta (0, 0)
Screenshot: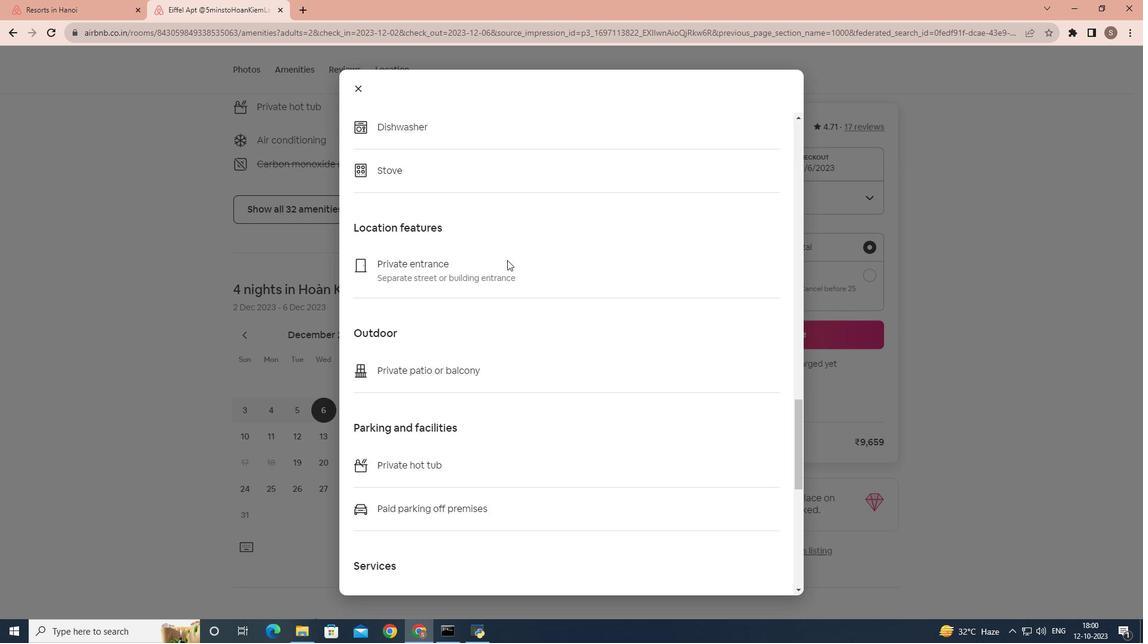 
Action: Mouse scrolled (515, 268) with delta (0, 0)
Screenshot: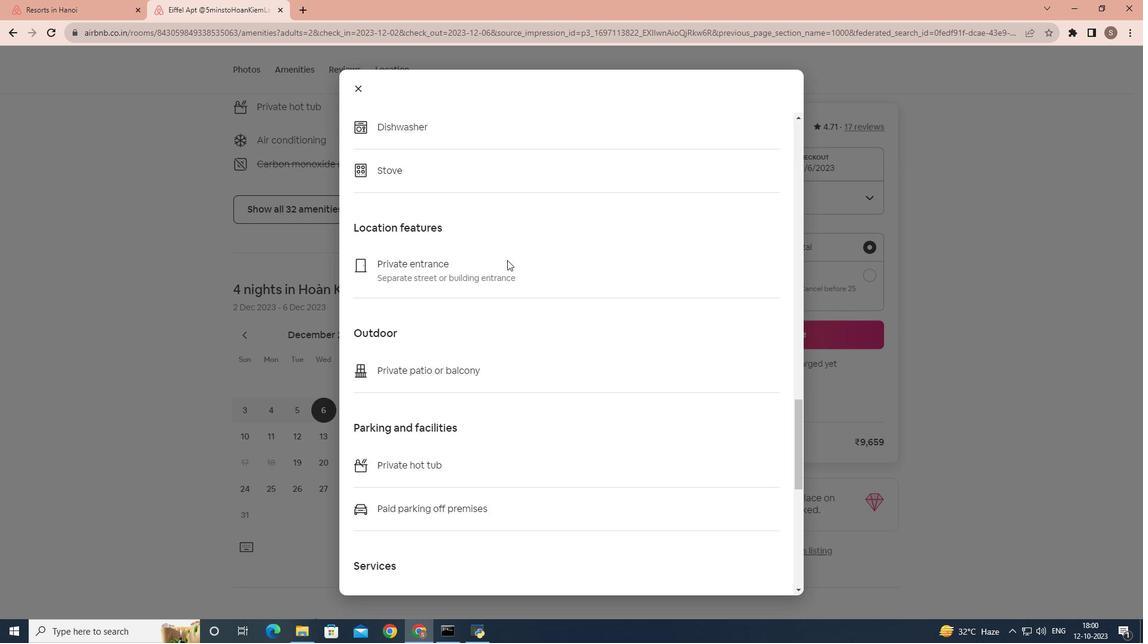 
Action: Mouse scrolled (515, 268) with delta (0, 0)
Screenshot: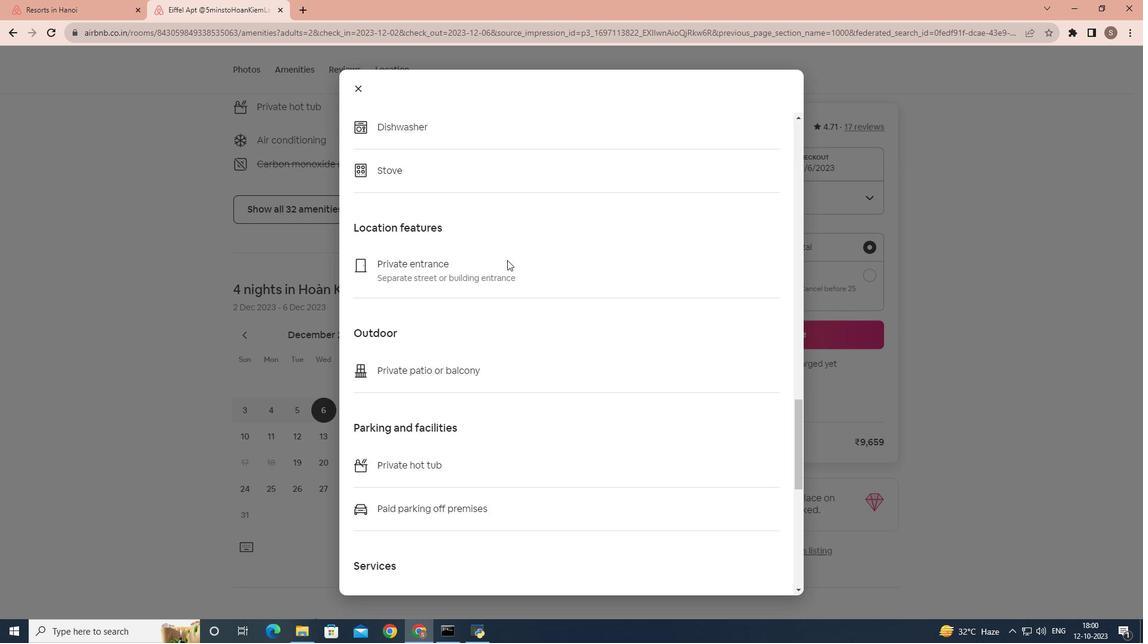 
Action: Mouse scrolled (515, 268) with delta (0, 0)
Screenshot: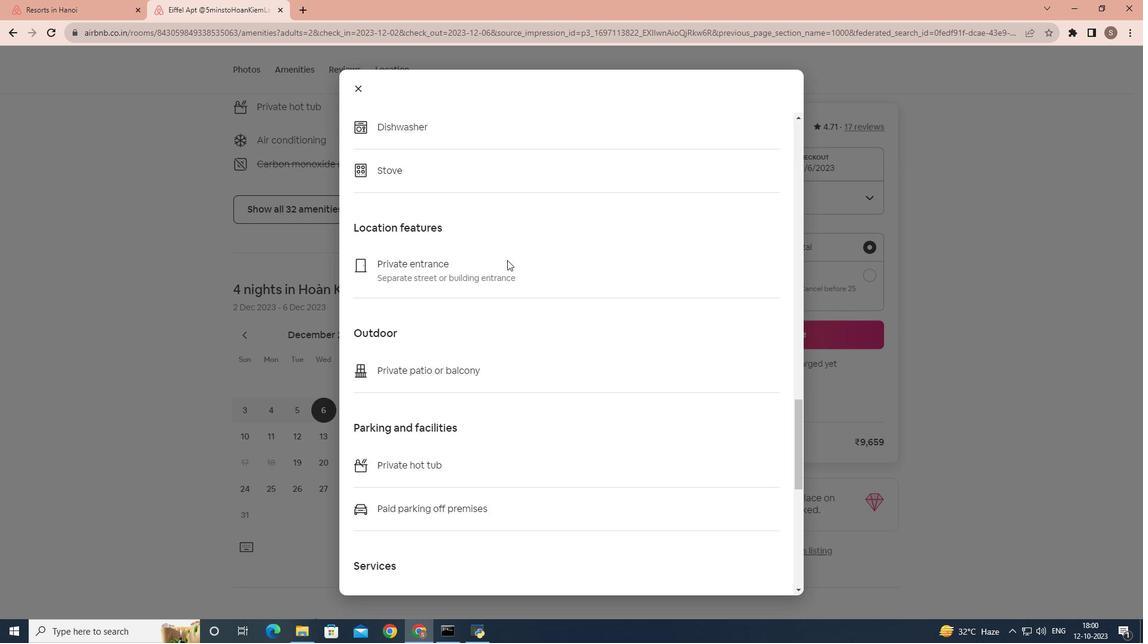
Action: Mouse scrolled (515, 268) with delta (0, 0)
Screenshot: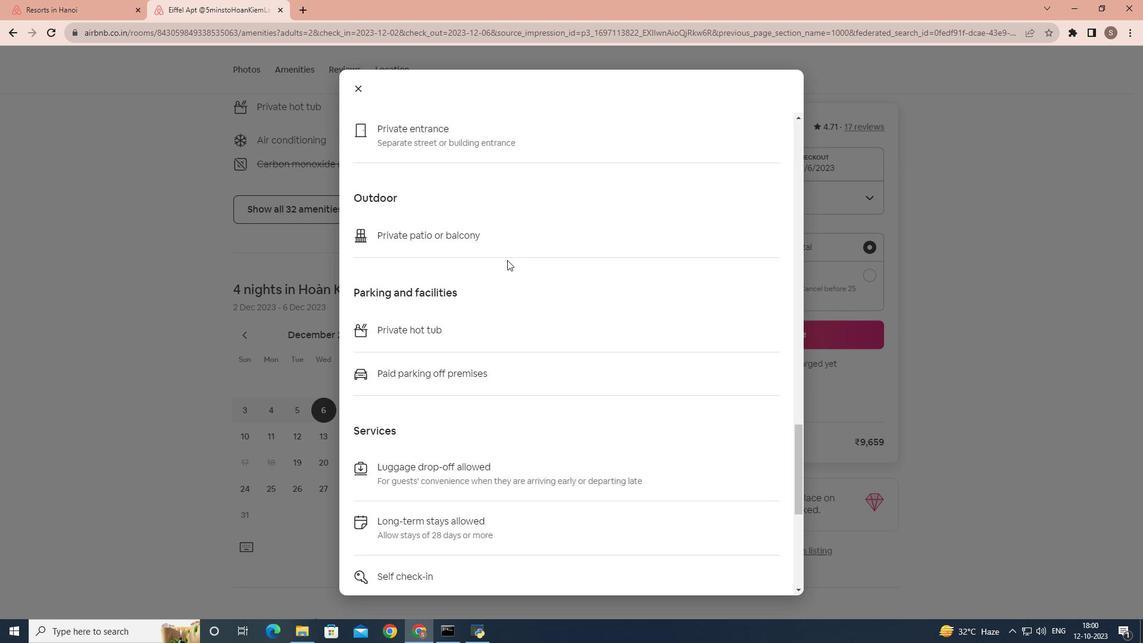 
Action: Mouse scrolled (515, 268) with delta (0, 0)
Screenshot: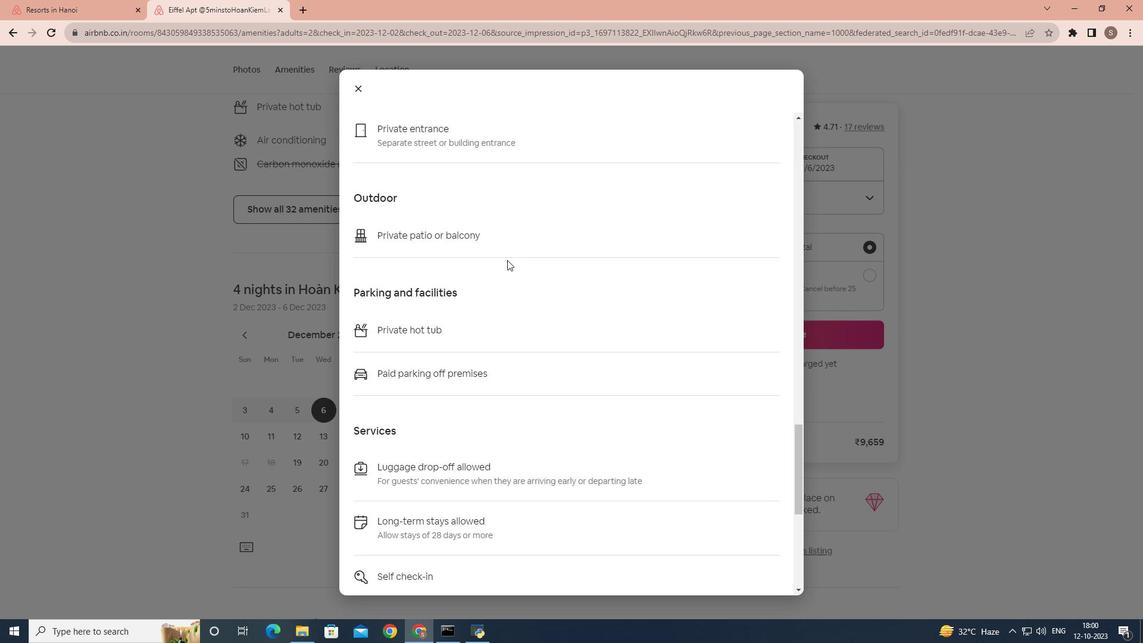 
Action: Mouse moved to (432, 141)
Screenshot: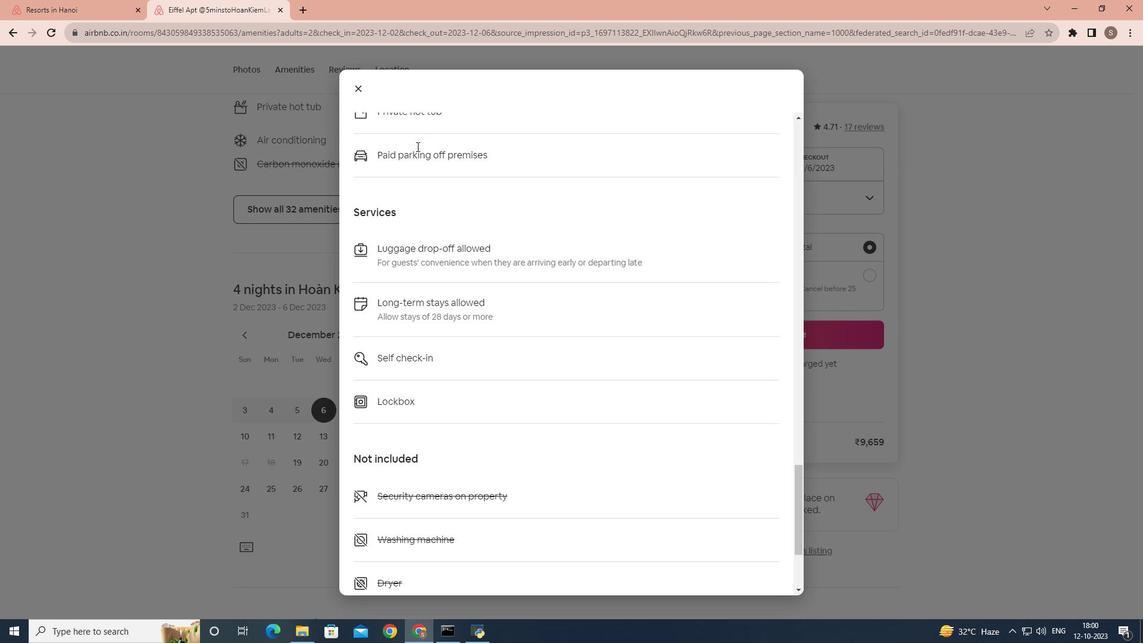 
Action: Mouse scrolled (432, 140) with delta (0, 0)
Screenshot: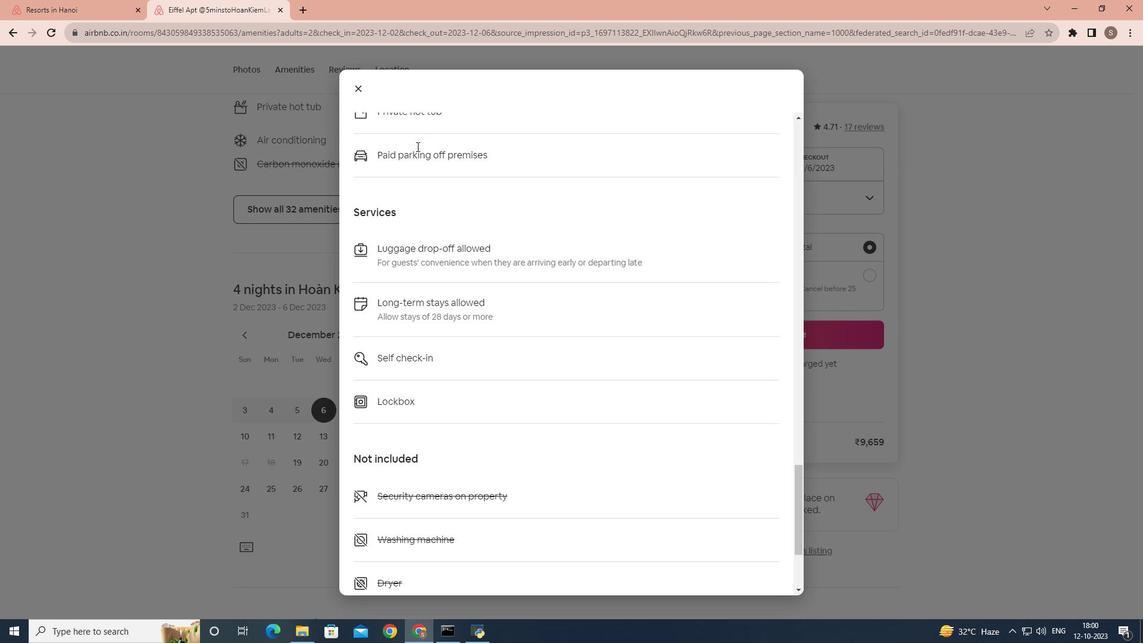 
Action: Mouse moved to (430, 143)
Screenshot: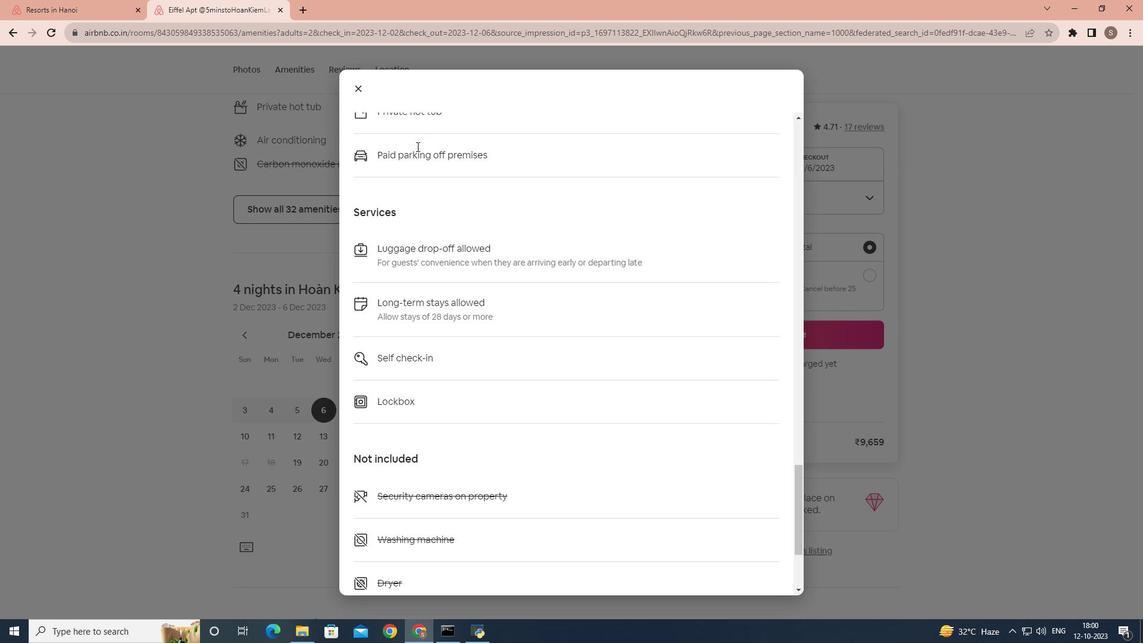 
Action: Mouse scrolled (430, 142) with delta (0, 0)
Screenshot: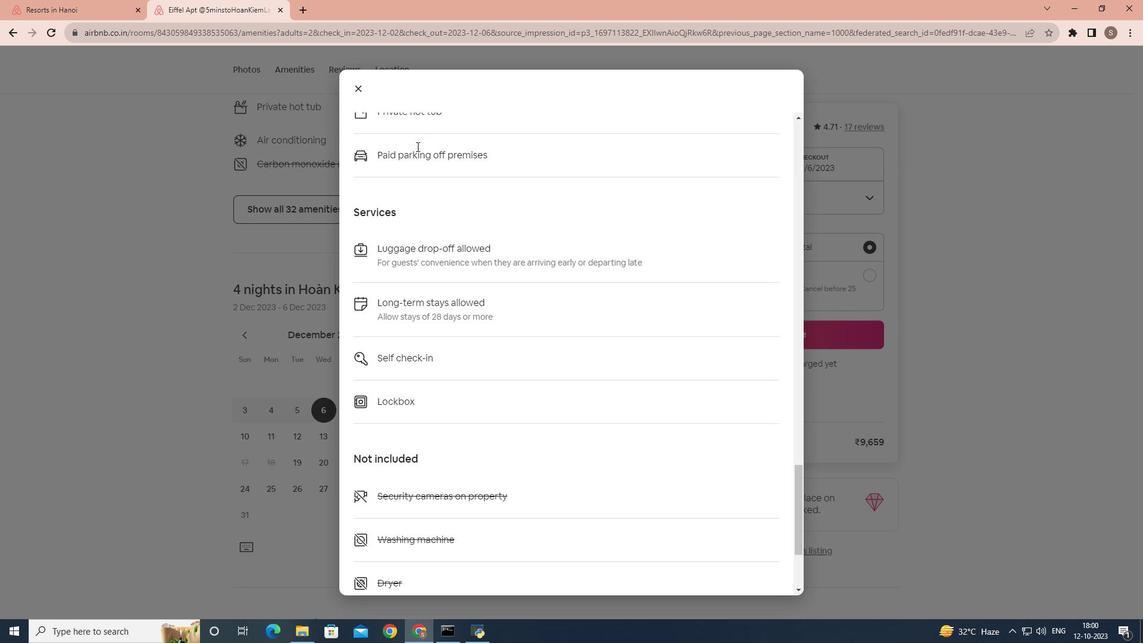 
Action: Mouse moved to (427, 150)
Screenshot: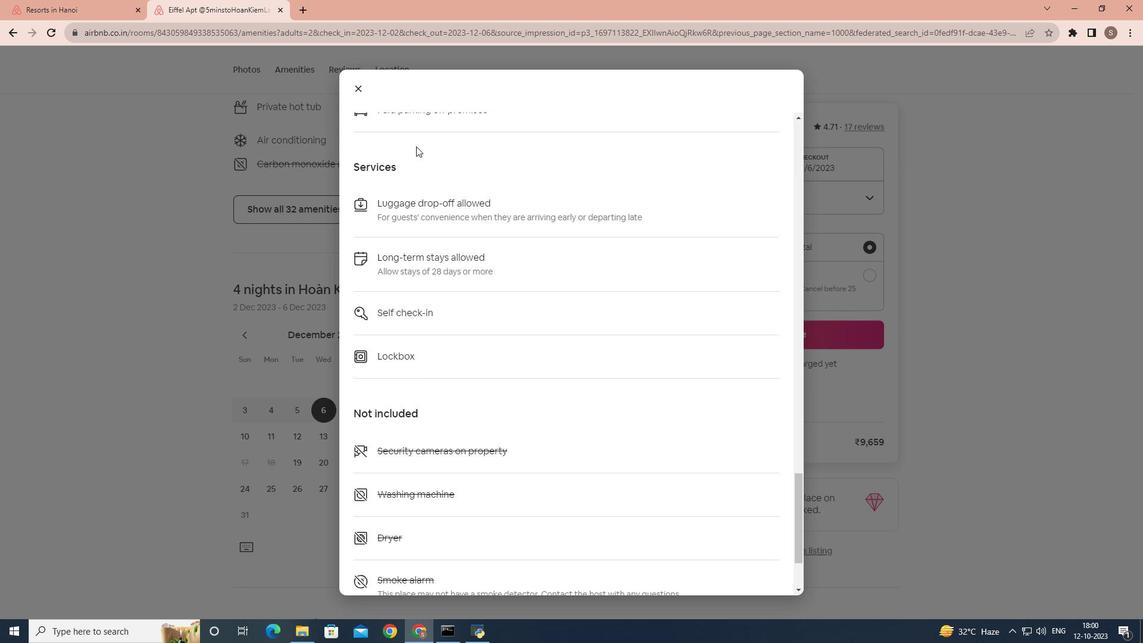 
Action: Mouse scrolled (427, 149) with delta (0, 0)
Screenshot: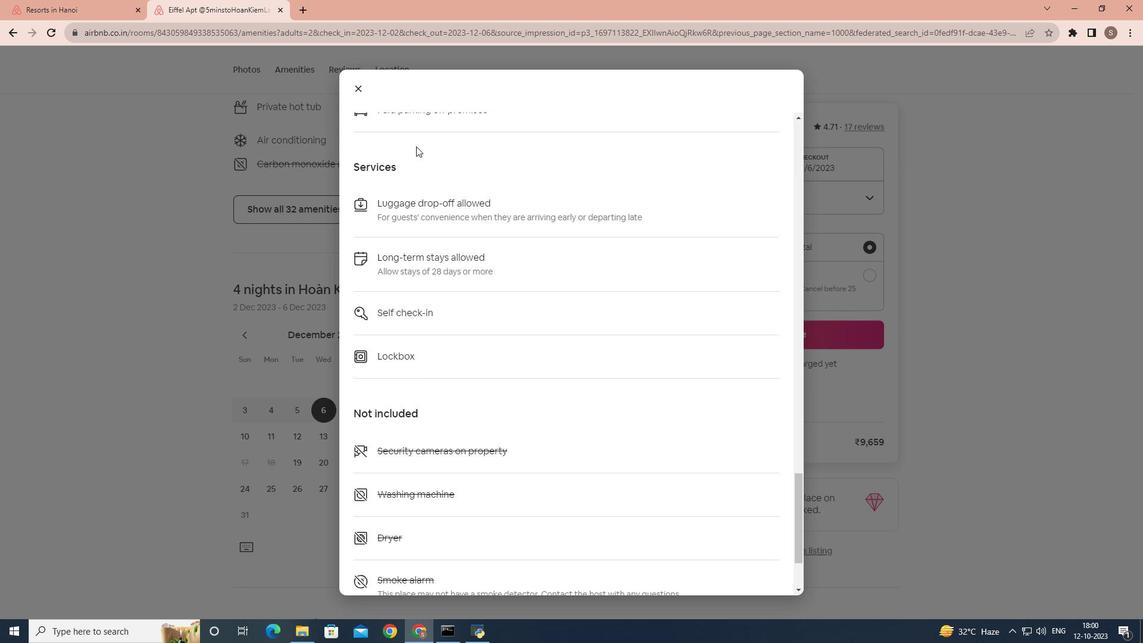 
Action: Mouse moved to (380, 101)
Screenshot: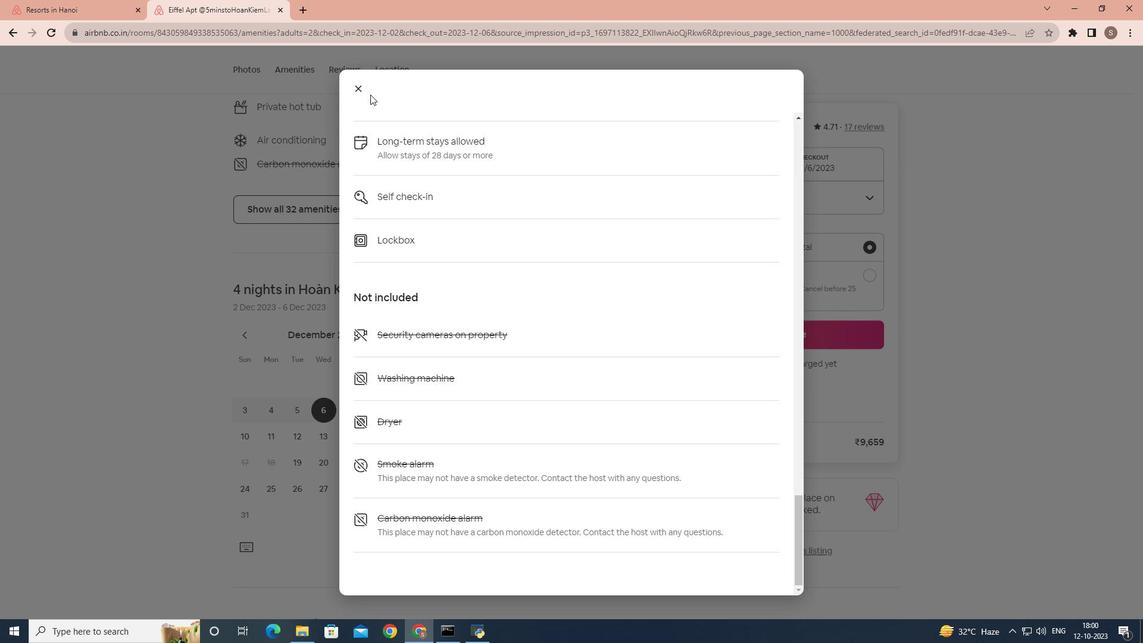 
Action: Mouse scrolled (380, 100) with delta (0, 0)
Screenshot: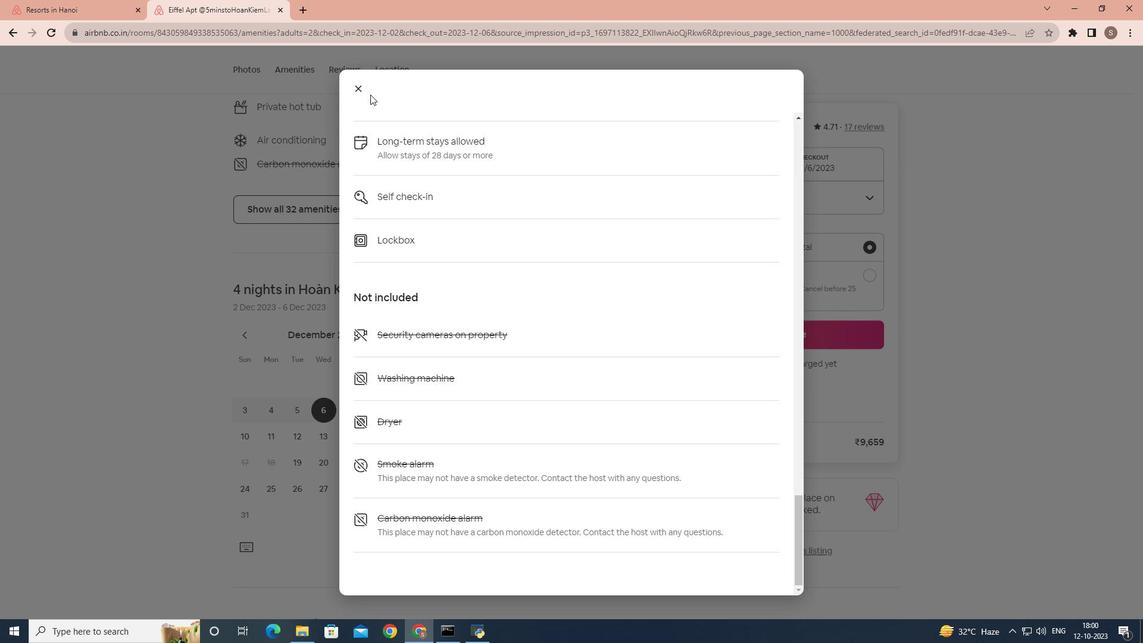 
Action: Mouse moved to (378, 103)
Screenshot: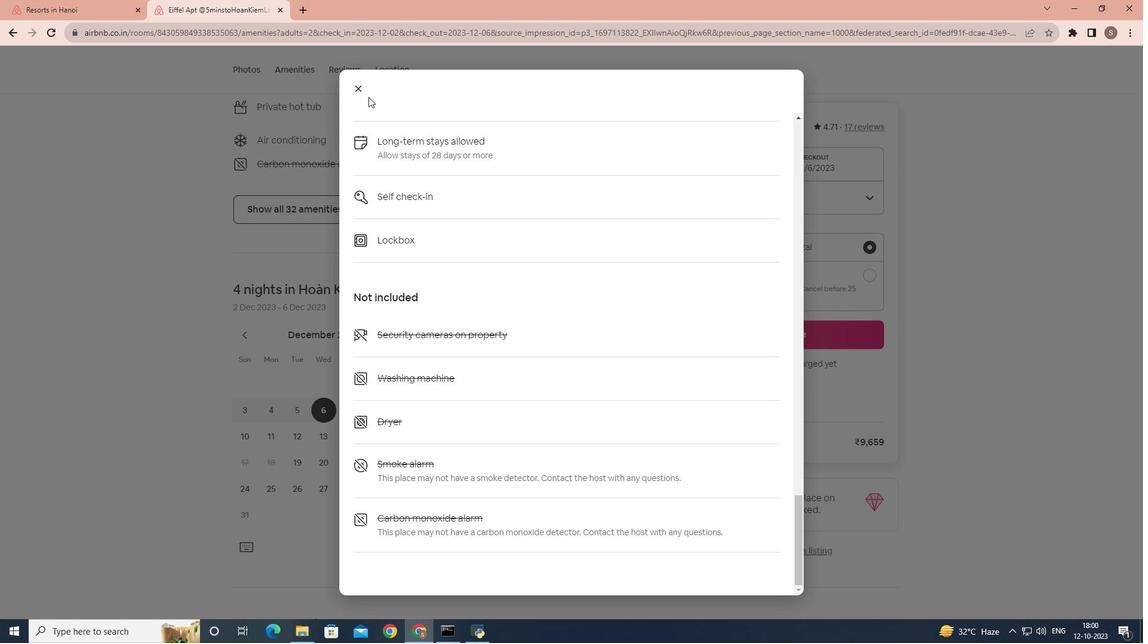 
Action: Mouse scrolled (378, 102) with delta (0, 0)
Screenshot: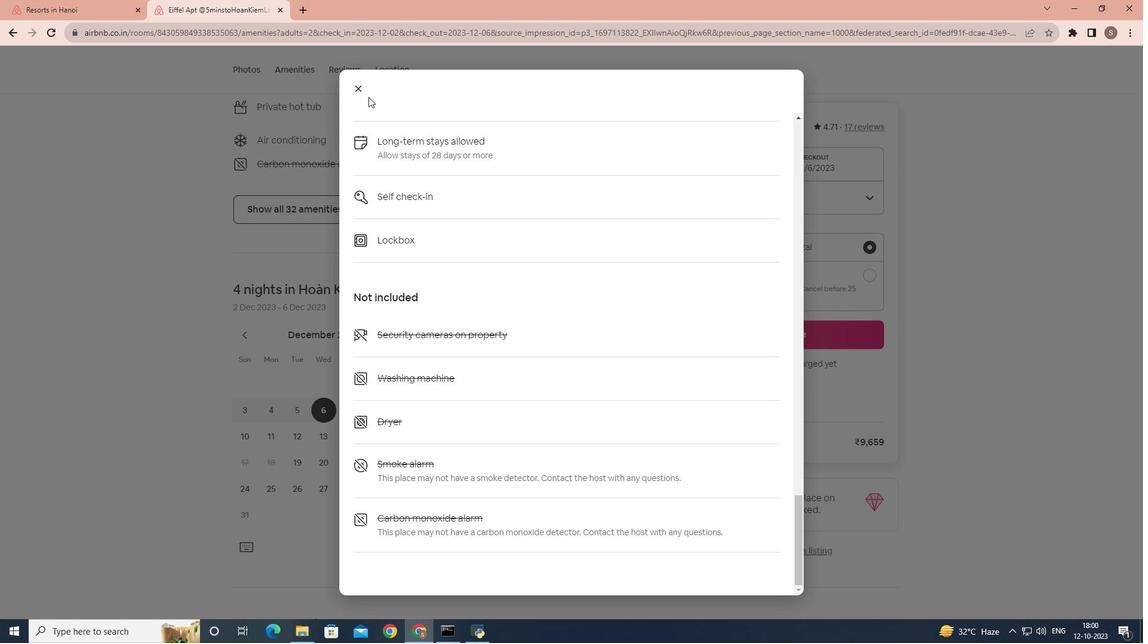 
Action: Mouse moved to (378, 103)
Screenshot: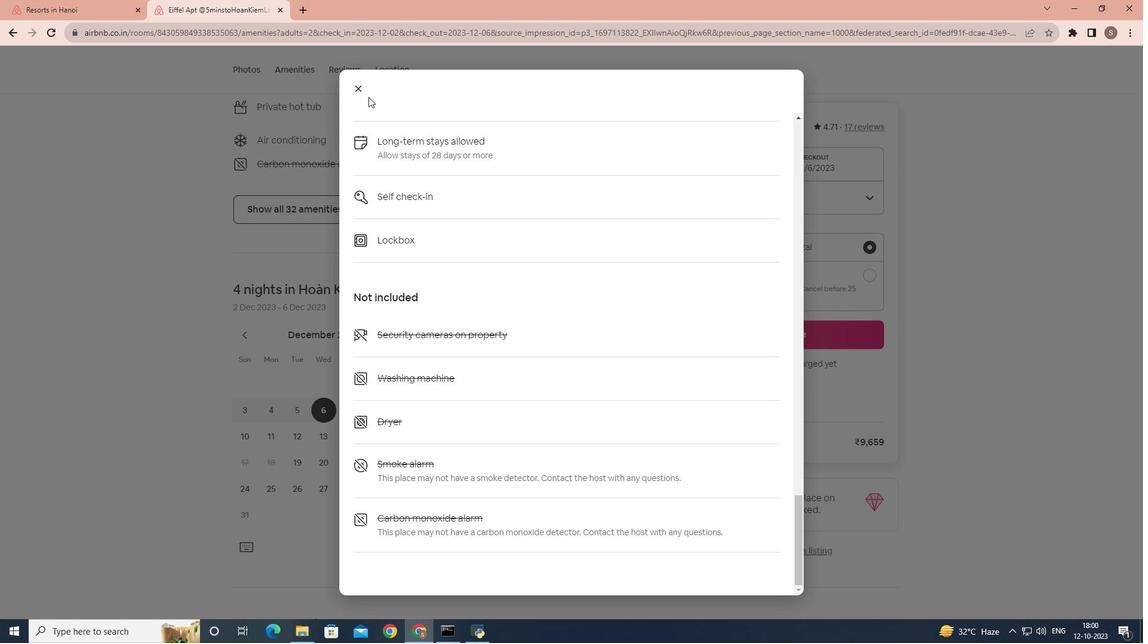 
Action: Mouse scrolled (378, 103) with delta (0, 0)
Screenshot: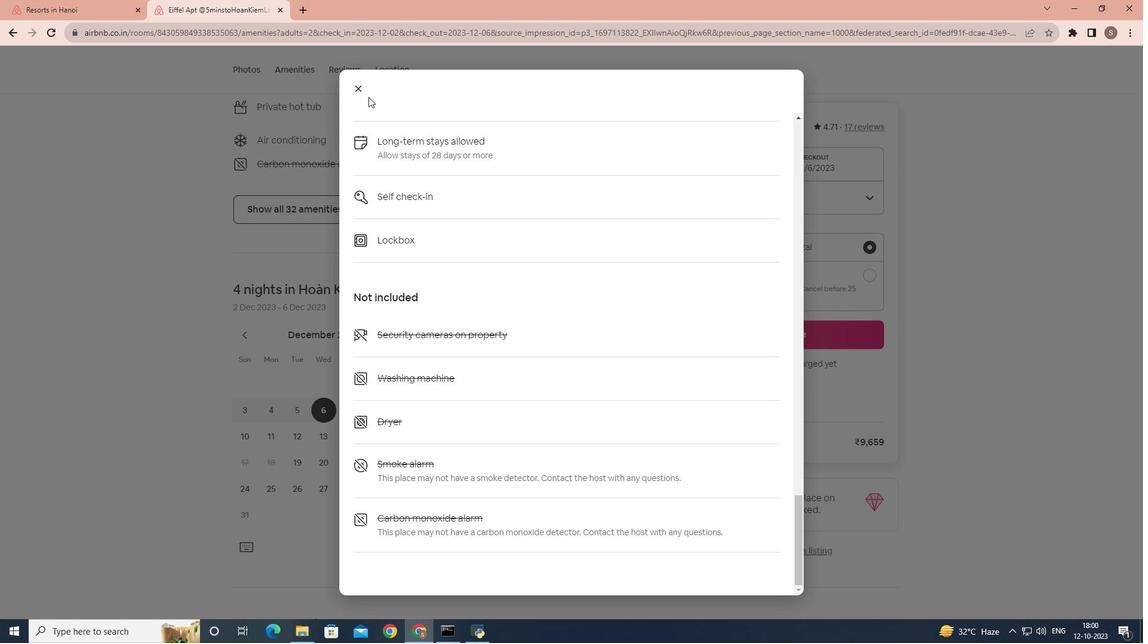 
Action: Mouse moved to (372, 100)
Screenshot: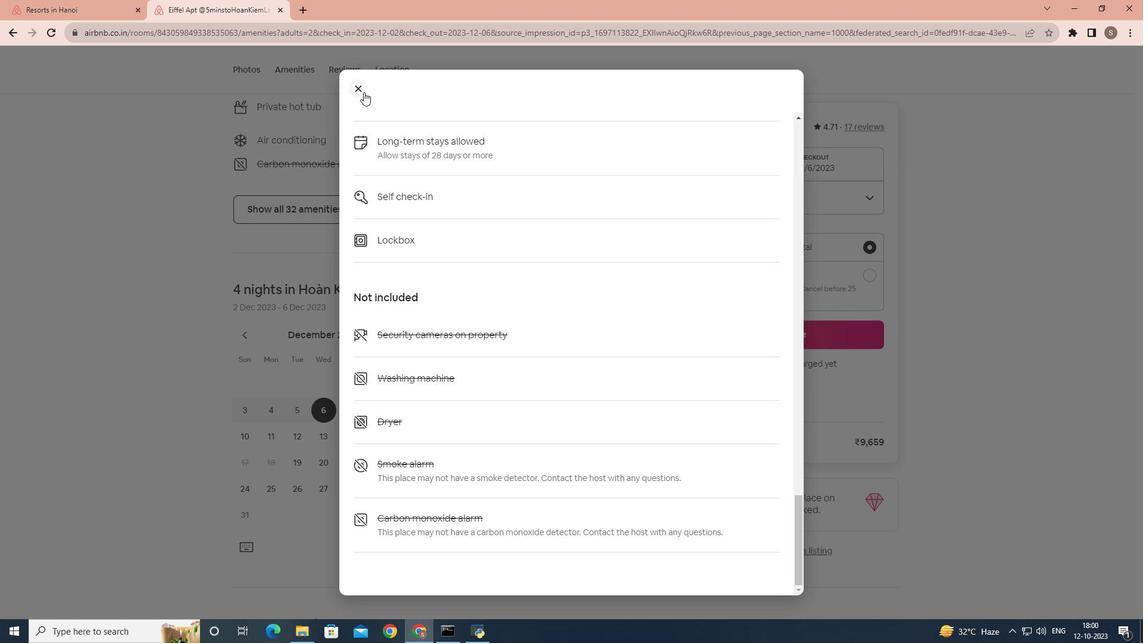 
Action: Mouse pressed left at (372, 100)
Screenshot: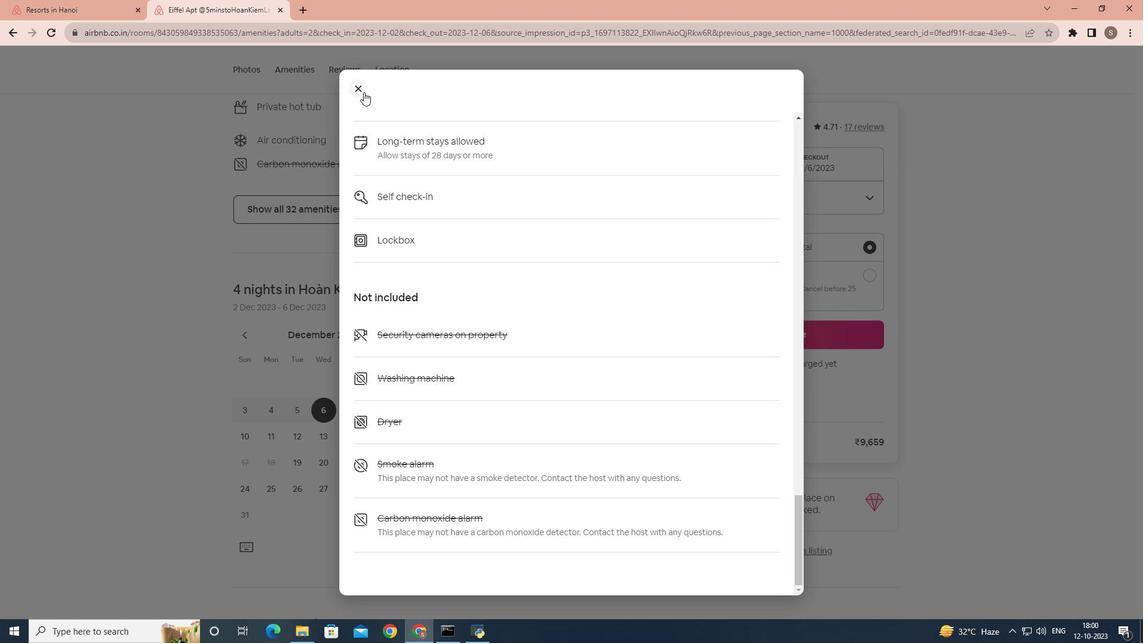 
Action: Mouse moved to (419, 337)
Screenshot: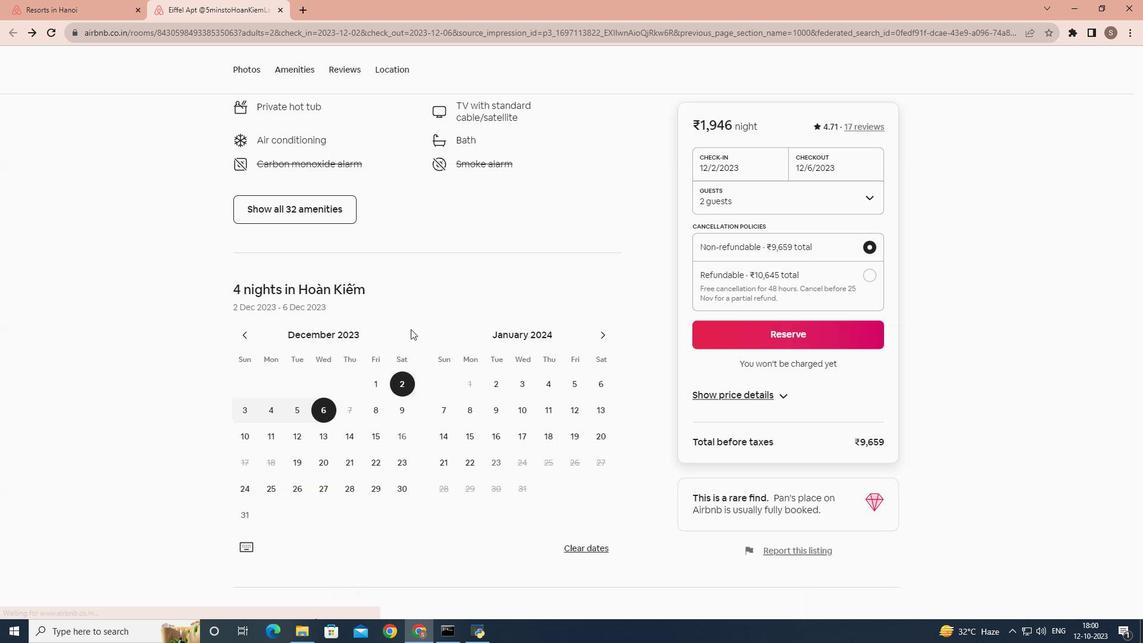 
Action: Mouse scrolled (419, 337) with delta (0, 0)
Screenshot: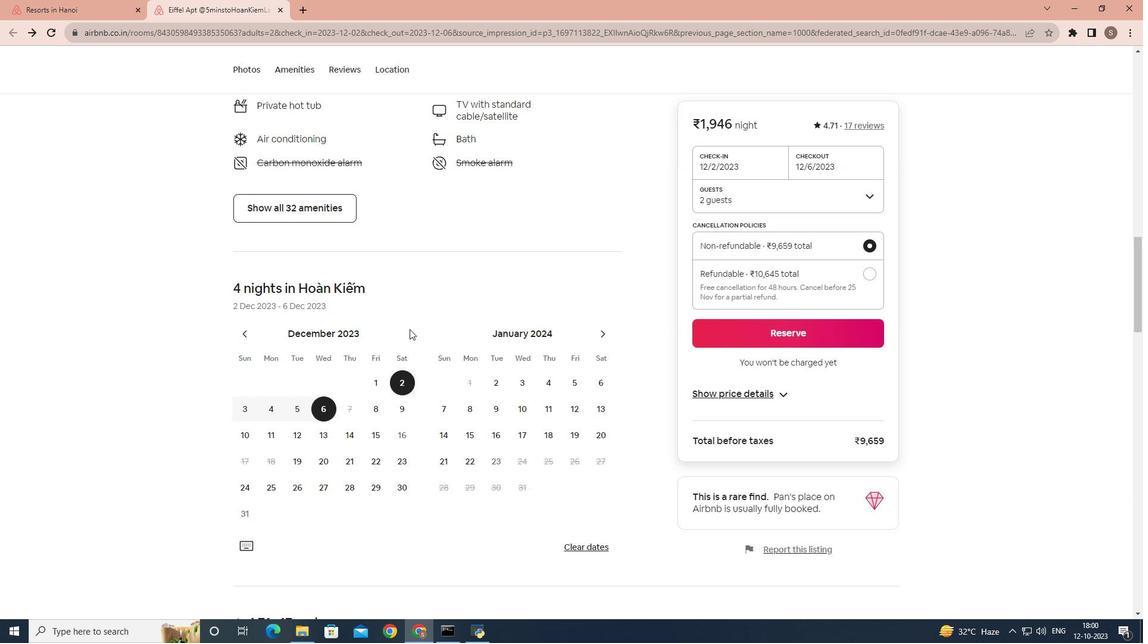 
Action: Mouse scrolled (419, 337) with delta (0, 0)
Screenshot: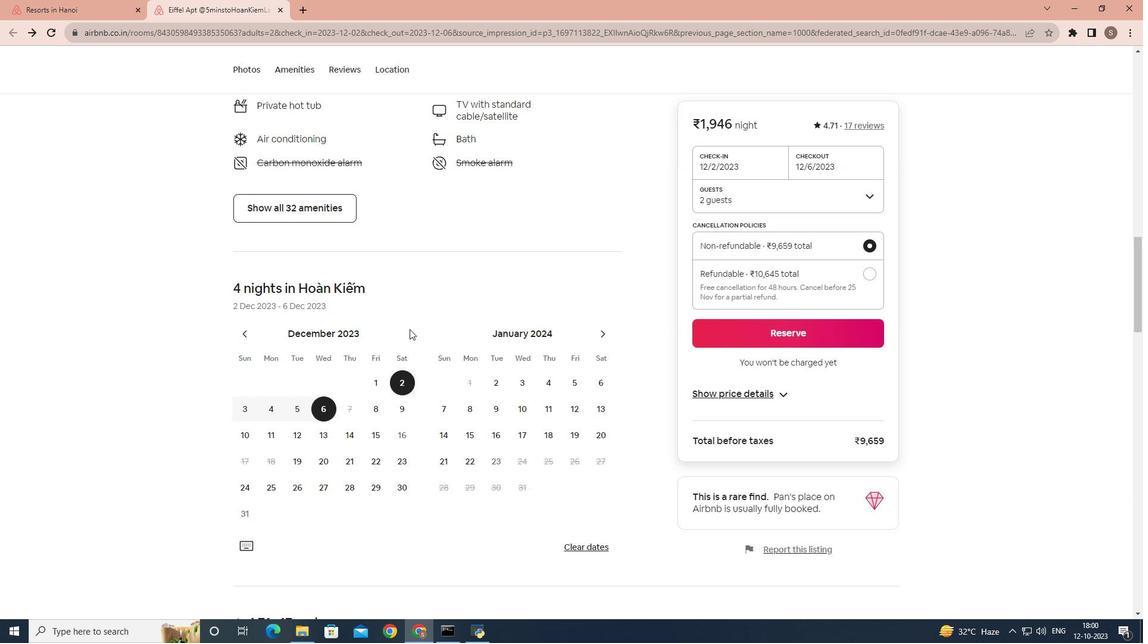 
Action: Mouse moved to (418, 337)
Screenshot: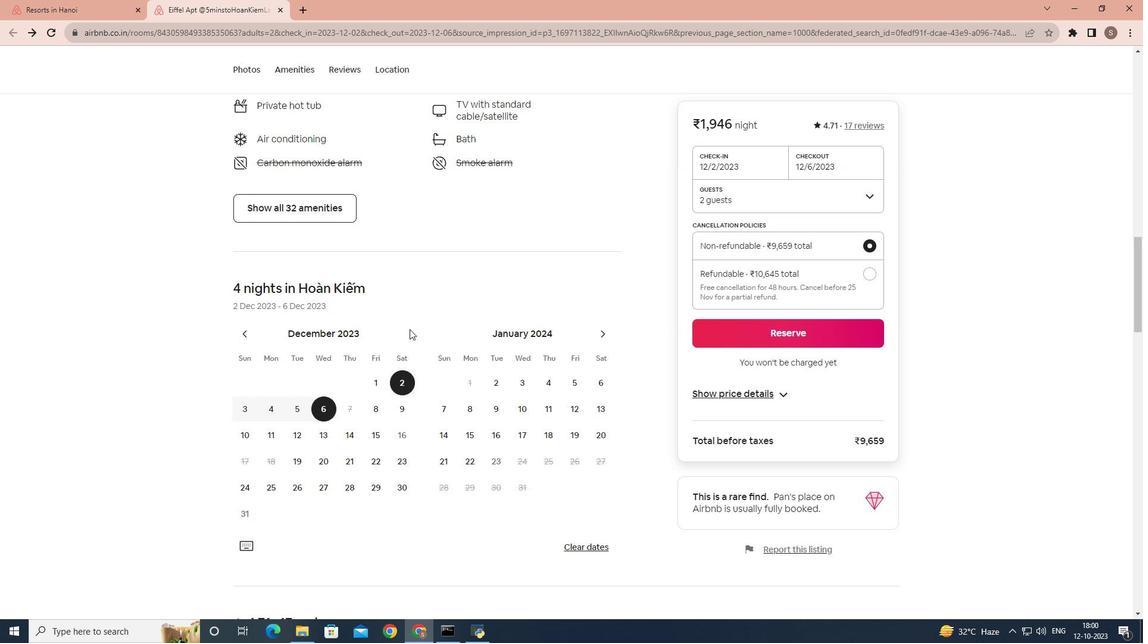 
Action: Mouse scrolled (418, 337) with delta (0, 0)
Screenshot: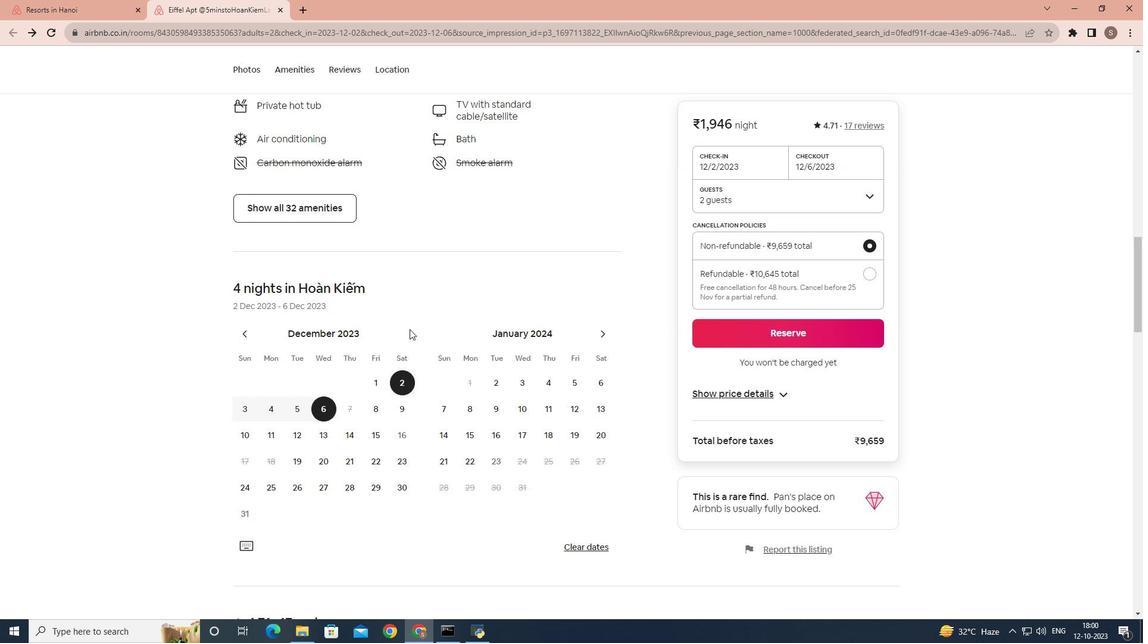 
Action: Mouse moved to (418, 337)
Screenshot: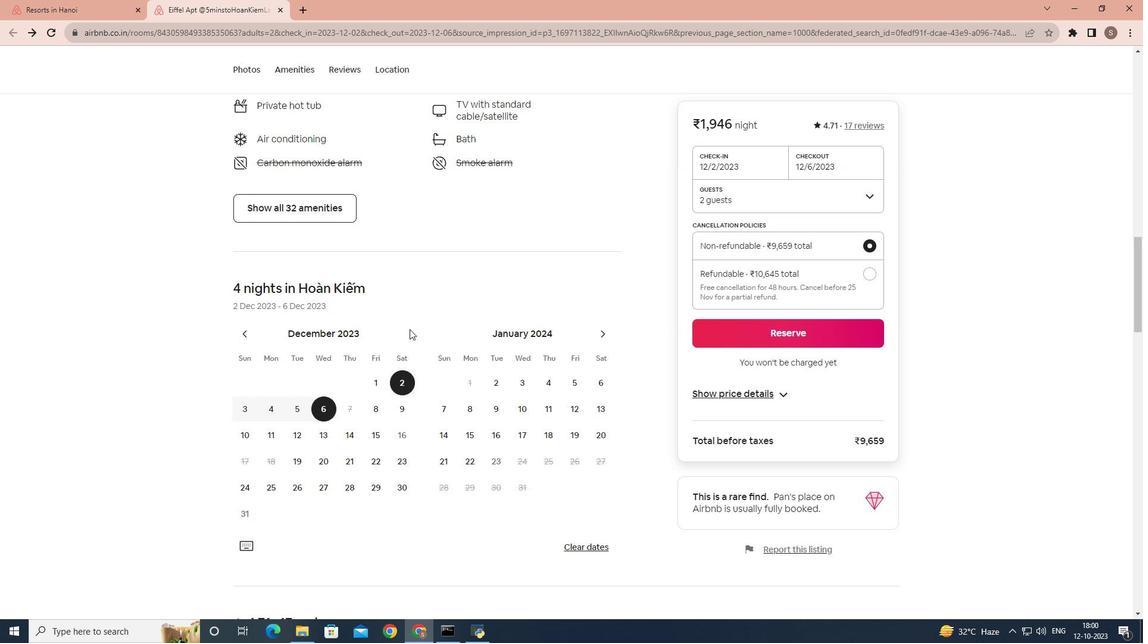 
Action: Mouse scrolled (418, 337) with delta (0, 0)
Screenshot: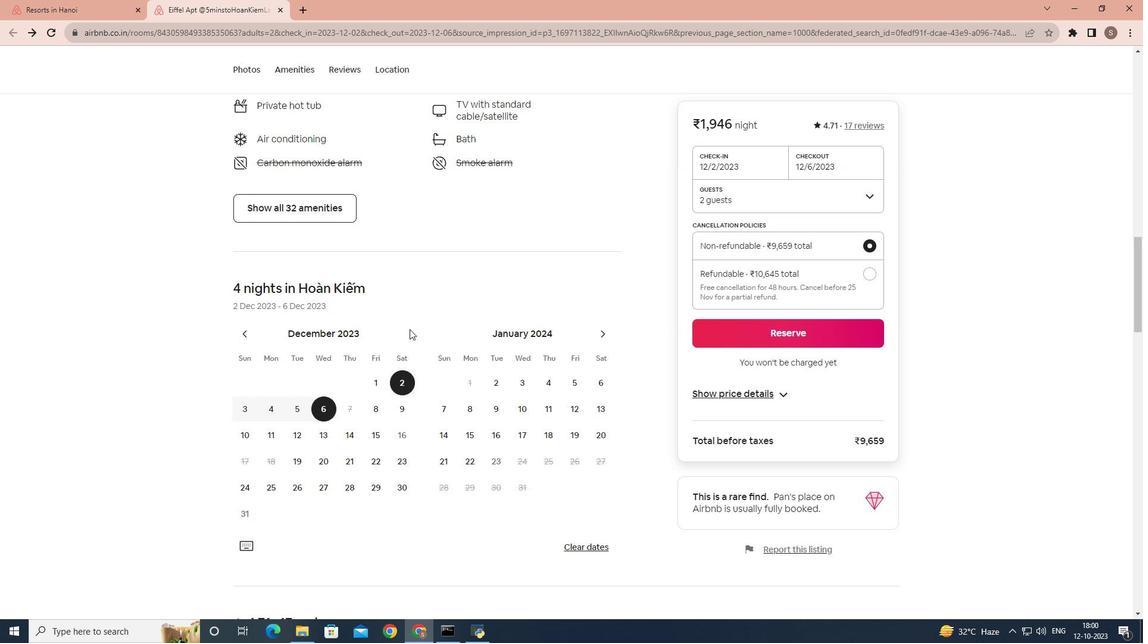 
Action: Mouse scrolled (418, 337) with delta (0, 0)
Screenshot: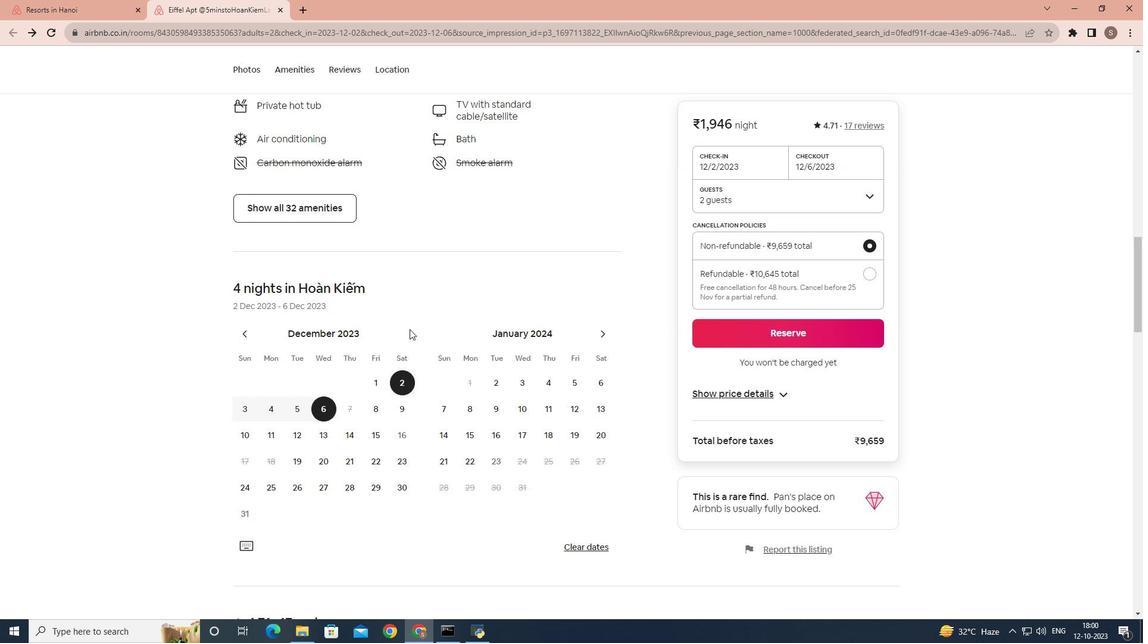 
Action: Mouse scrolled (418, 337) with delta (0, 0)
Screenshot: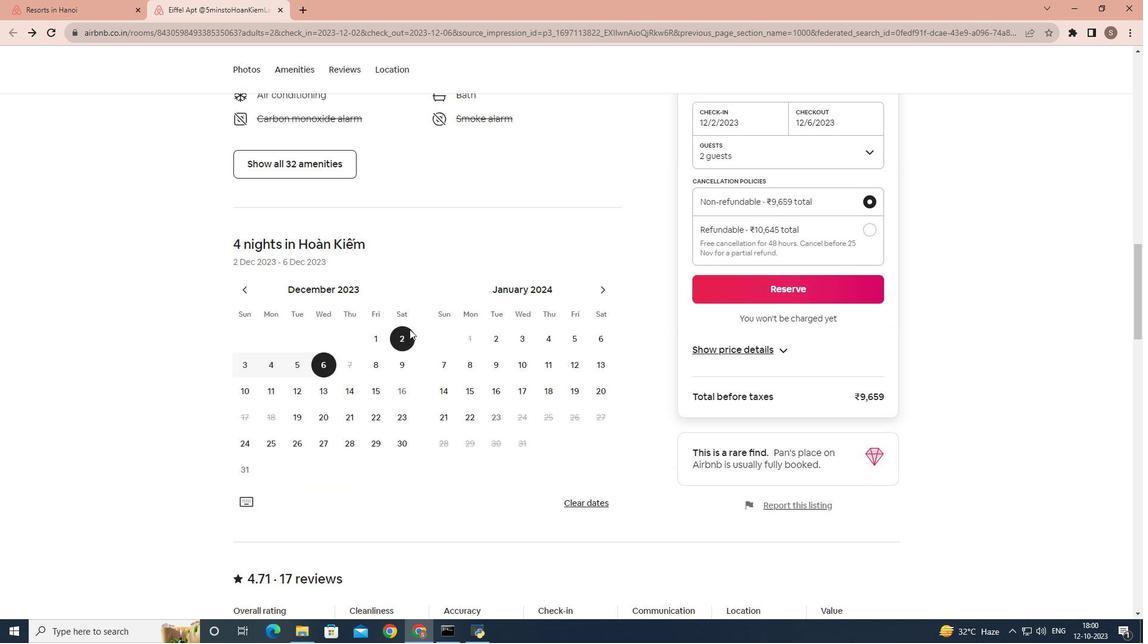 
Action: Mouse moved to (417, 334)
Screenshot: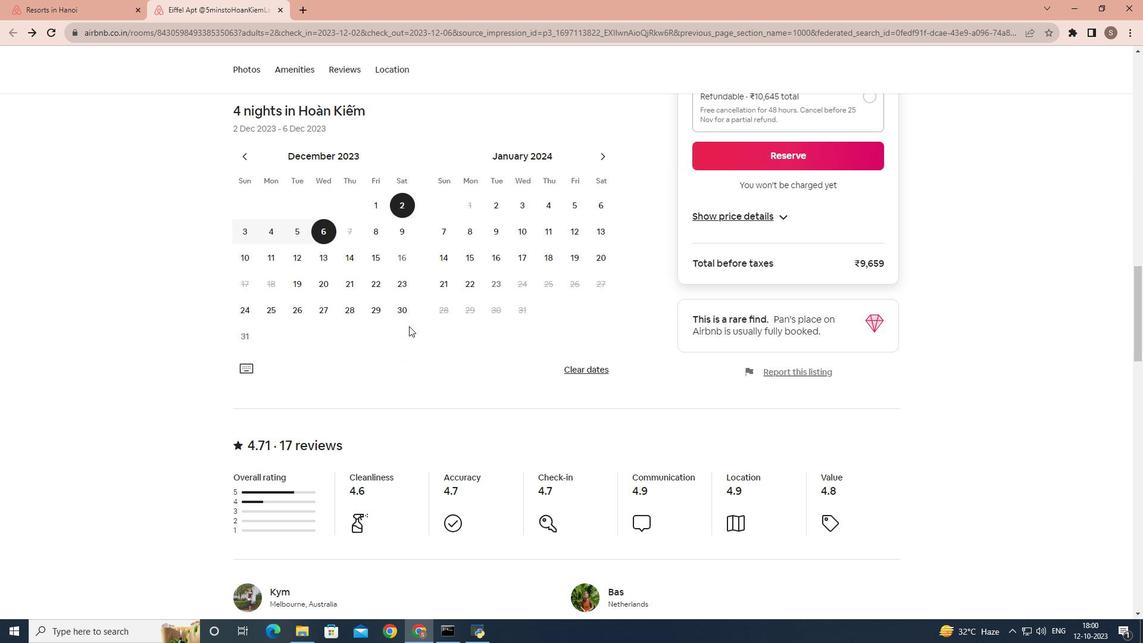 
Action: Mouse scrolled (417, 334) with delta (0, 0)
Screenshot: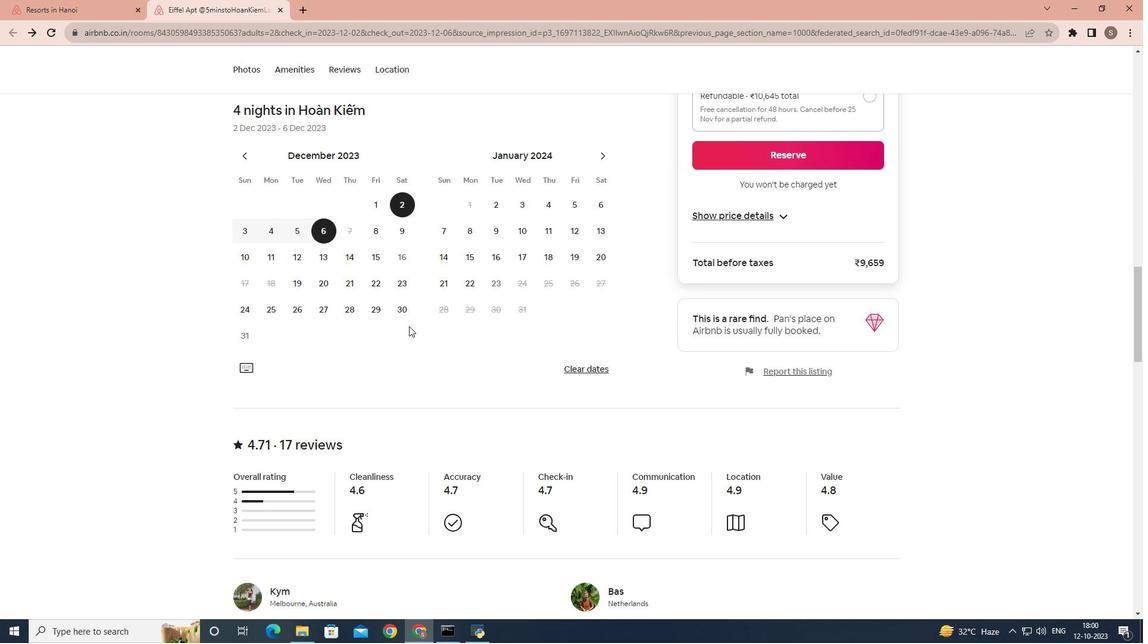 
Action: Mouse scrolled (417, 334) with delta (0, 0)
Screenshot: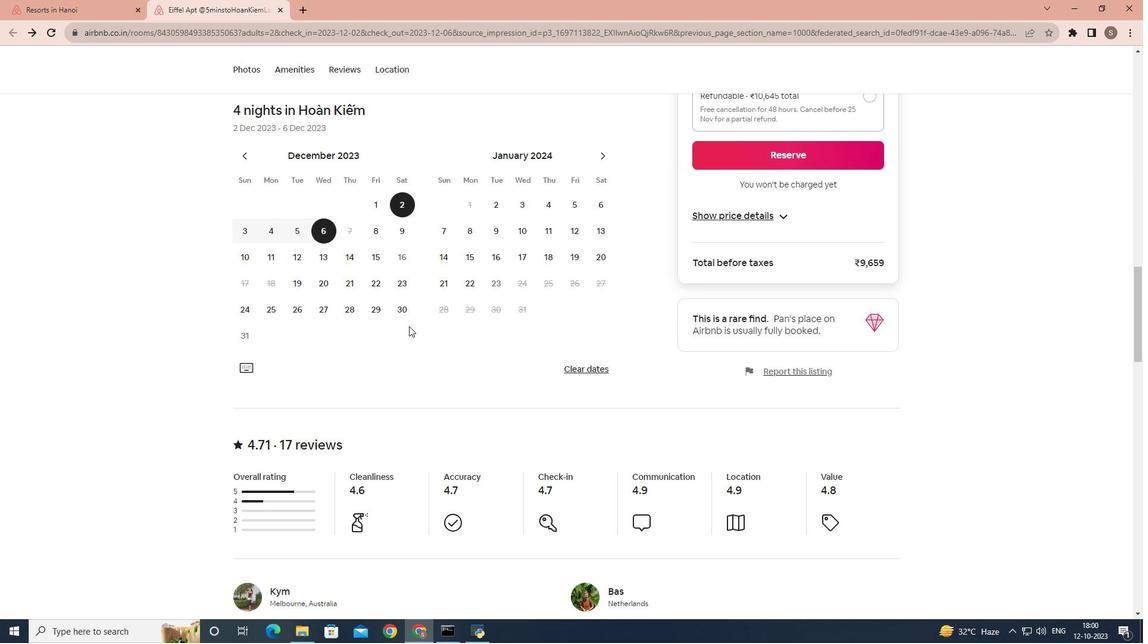 
Action: Mouse scrolled (417, 334) with delta (0, 0)
Screenshot: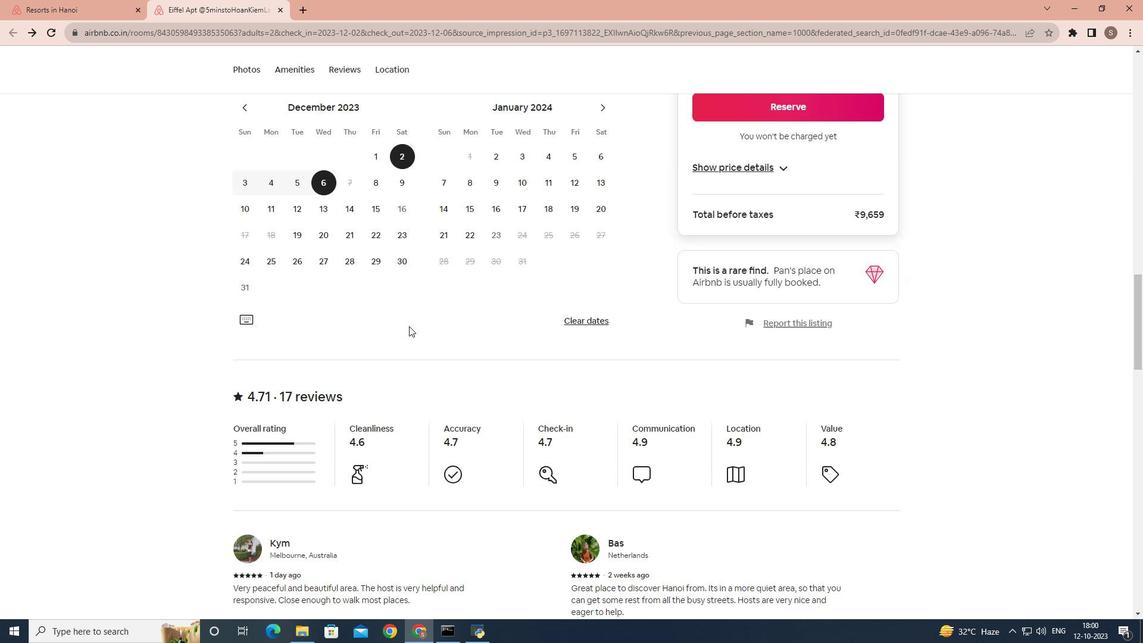 
Action: Mouse scrolled (417, 334) with delta (0, 0)
Screenshot: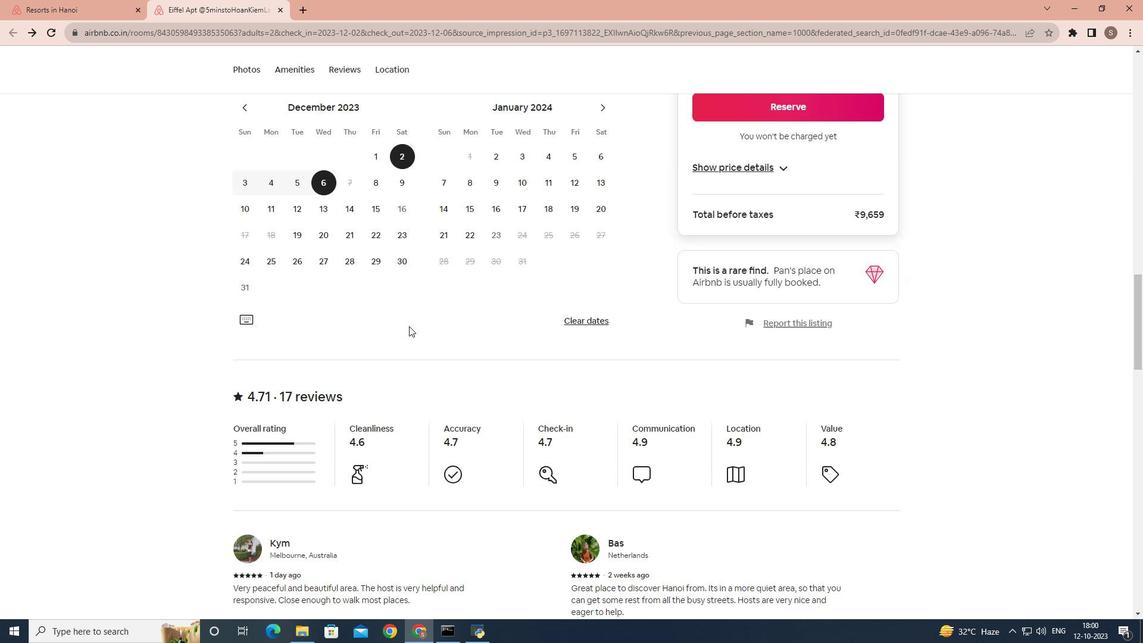 
Action: Mouse scrolled (417, 334) with delta (0, 0)
Screenshot: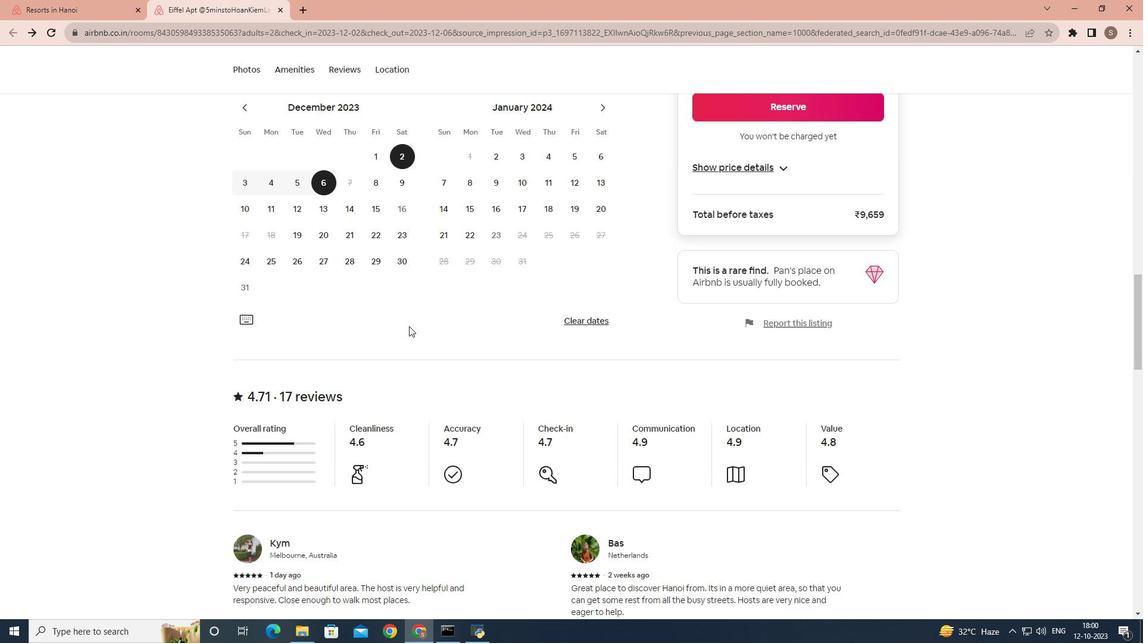 
Action: Mouse moved to (411, 323)
Screenshot: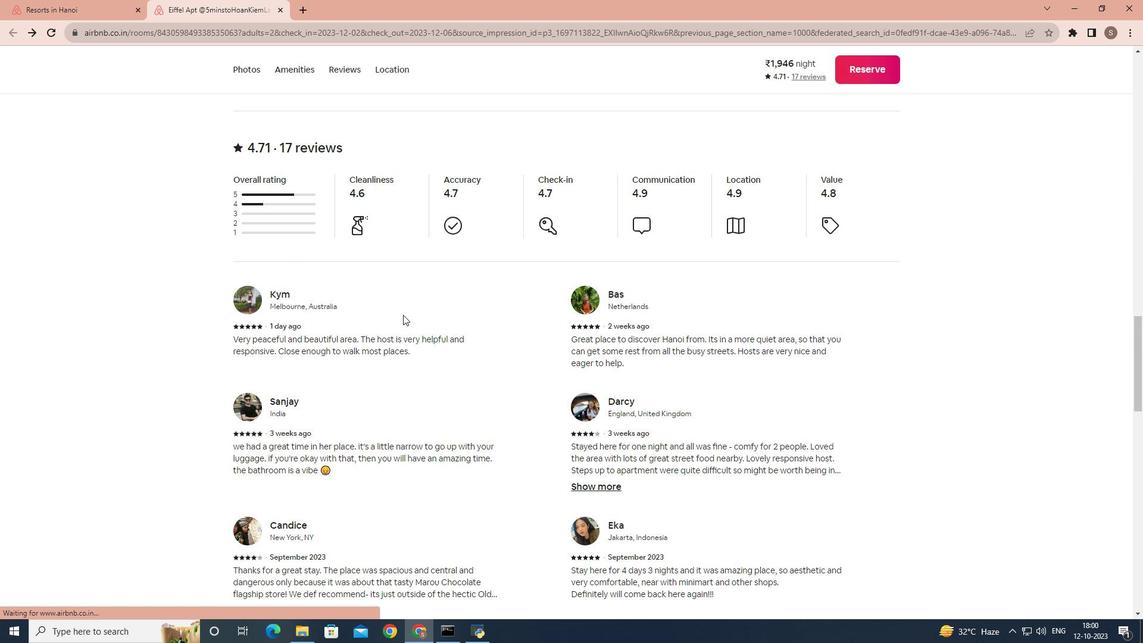
Action: Mouse scrolled (411, 322) with delta (0, 0)
Screenshot: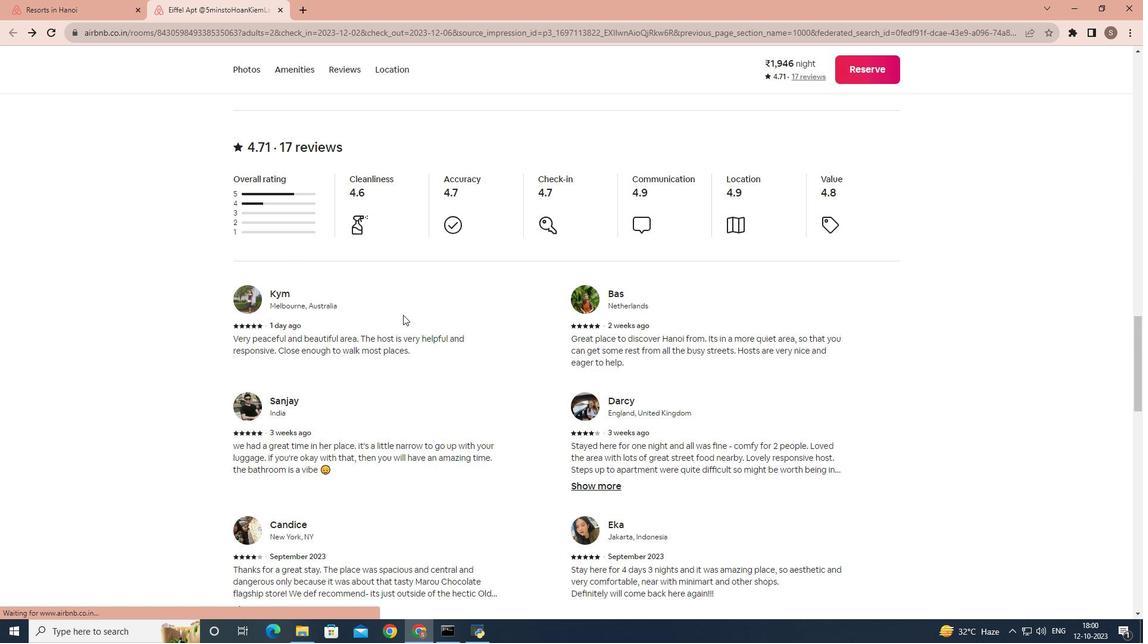 
Action: Mouse scrolled (411, 322) with delta (0, 0)
Screenshot: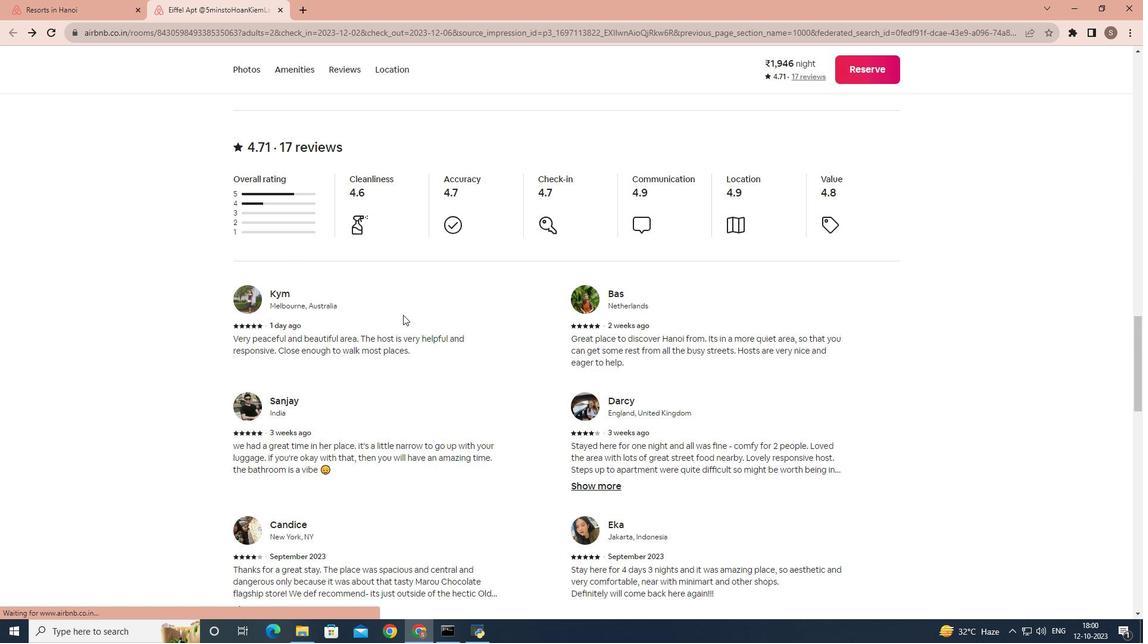 
Action: Mouse scrolled (411, 322) with delta (0, 0)
Screenshot: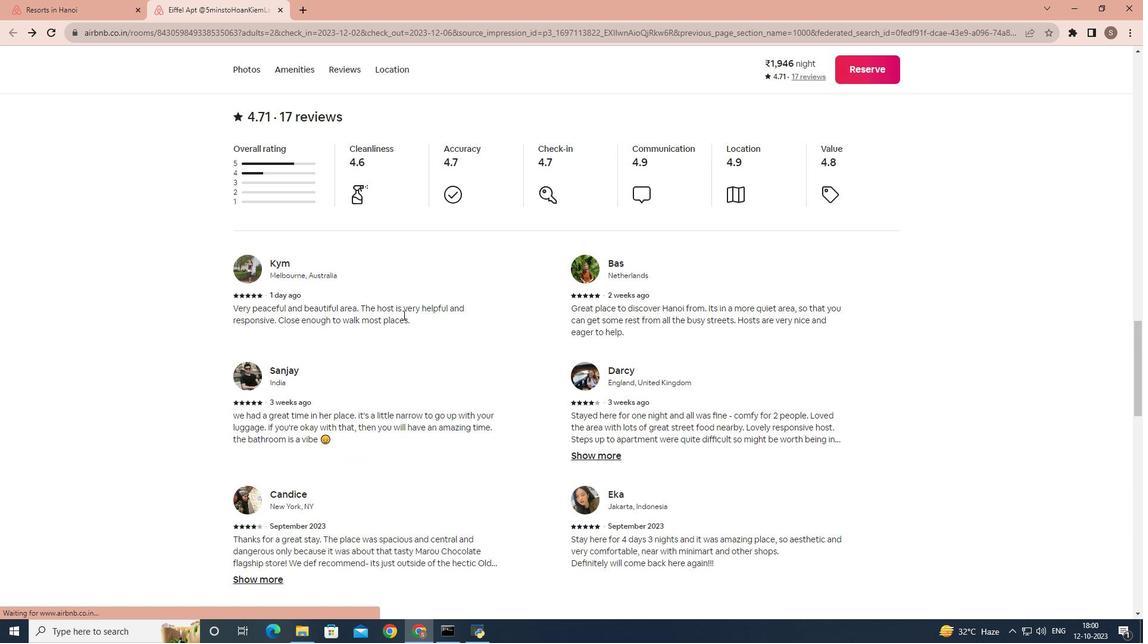 
Action: Mouse scrolled (411, 322) with delta (0, 0)
Screenshot: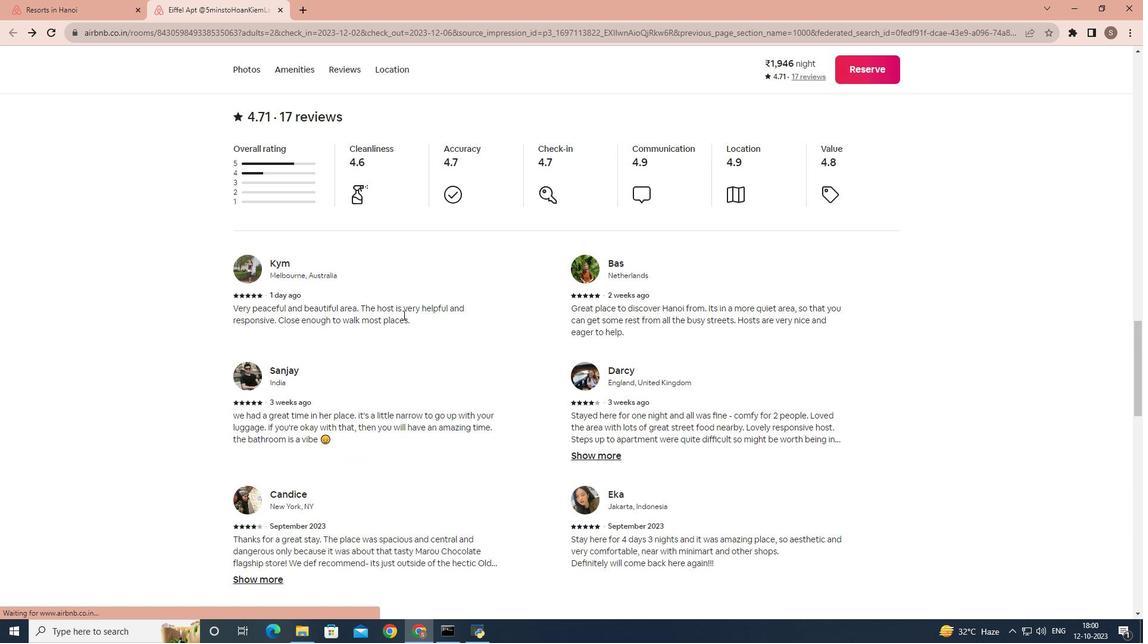
Action: Mouse scrolled (411, 322) with delta (0, 0)
Screenshot: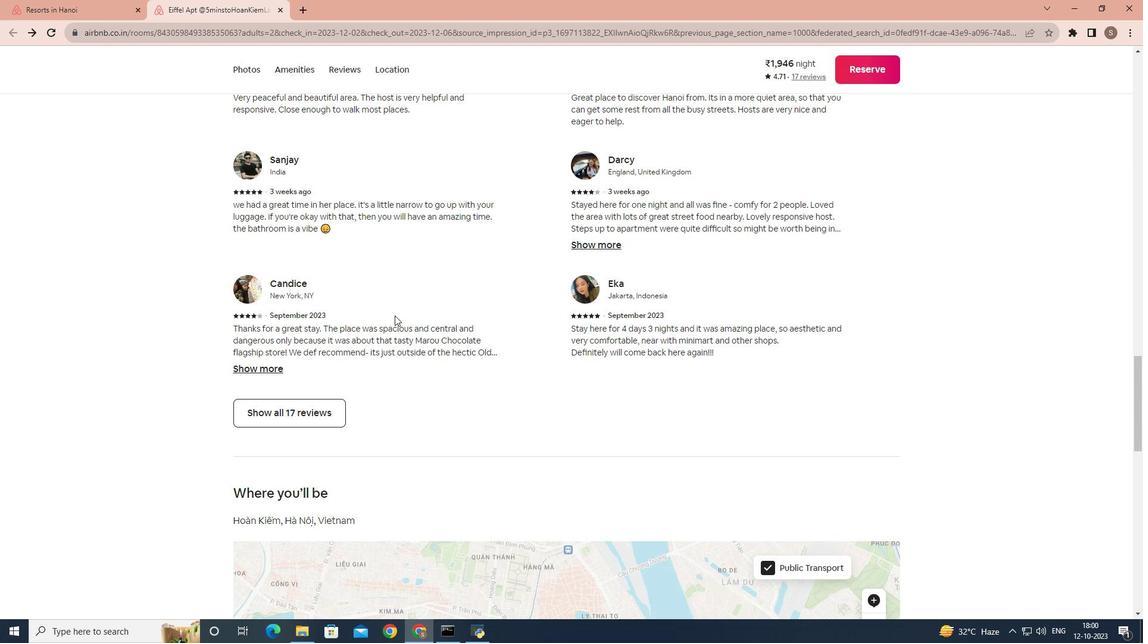
Action: Mouse moved to (319, 361)
Screenshot: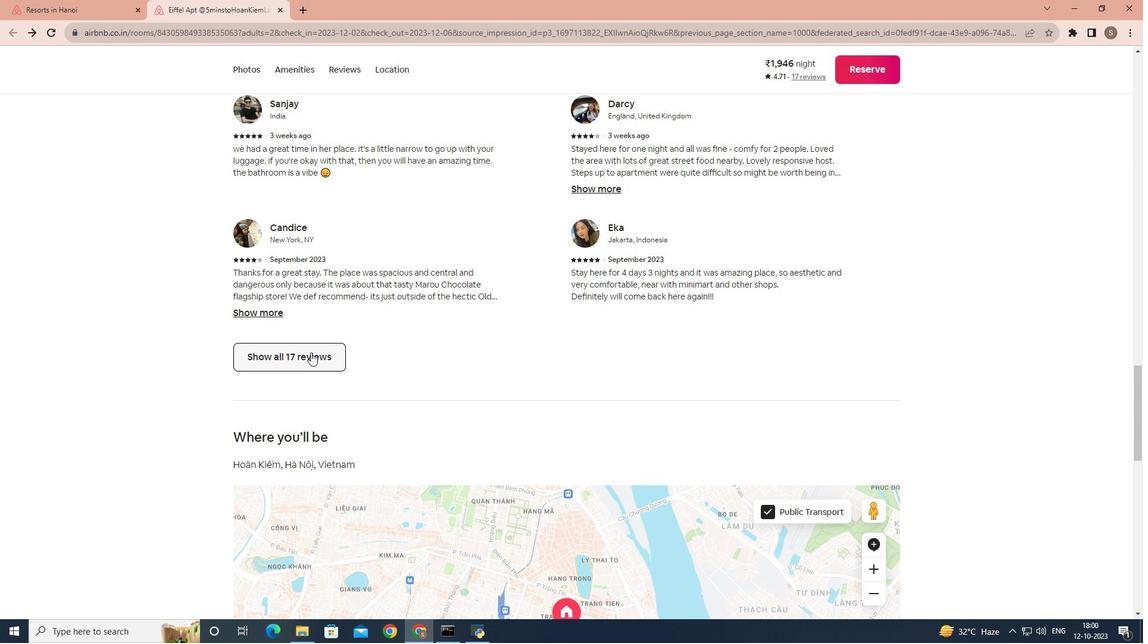 
Action: Mouse pressed left at (319, 361)
Screenshot: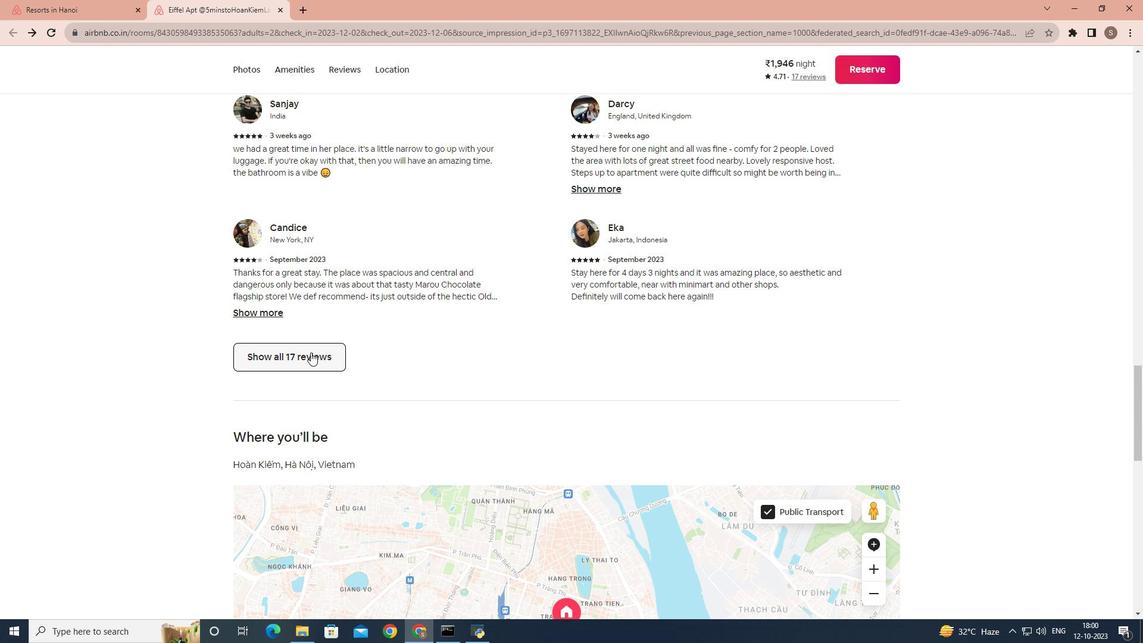 
Action: Mouse moved to (533, 314)
Screenshot: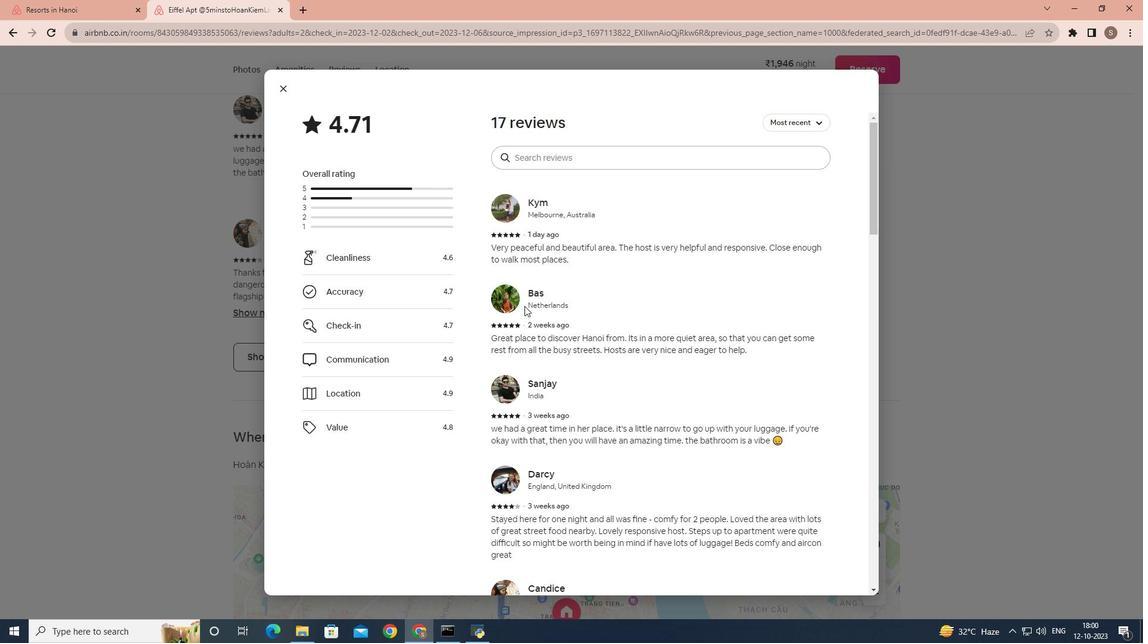
Action: Mouse scrolled (533, 313) with delta (0, 0)
Screenshot: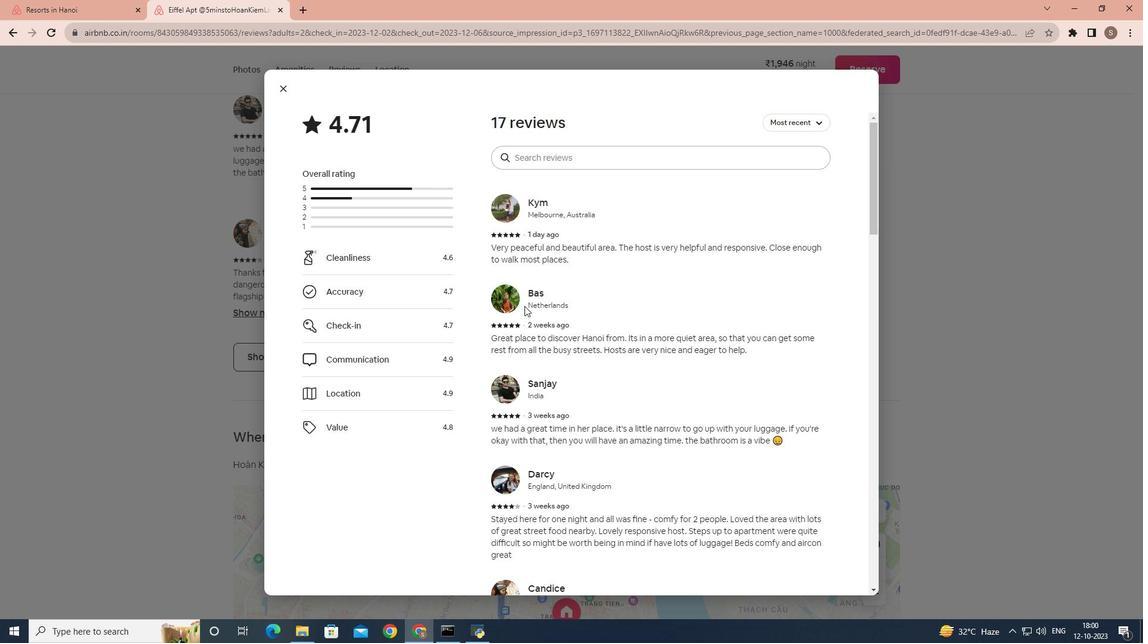 
Action: Mouse scrolled (533, 313) with delta (0, 0)
Screenshot: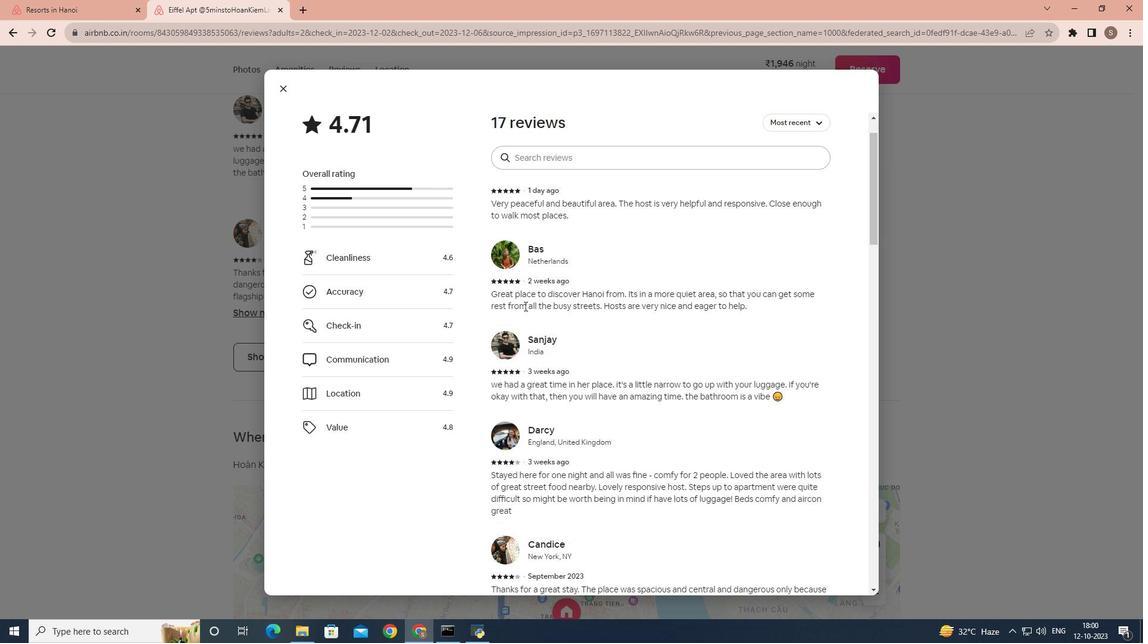 
Action: Mouse scrolled (533, 313) with delta (0, 0)
Screenshot: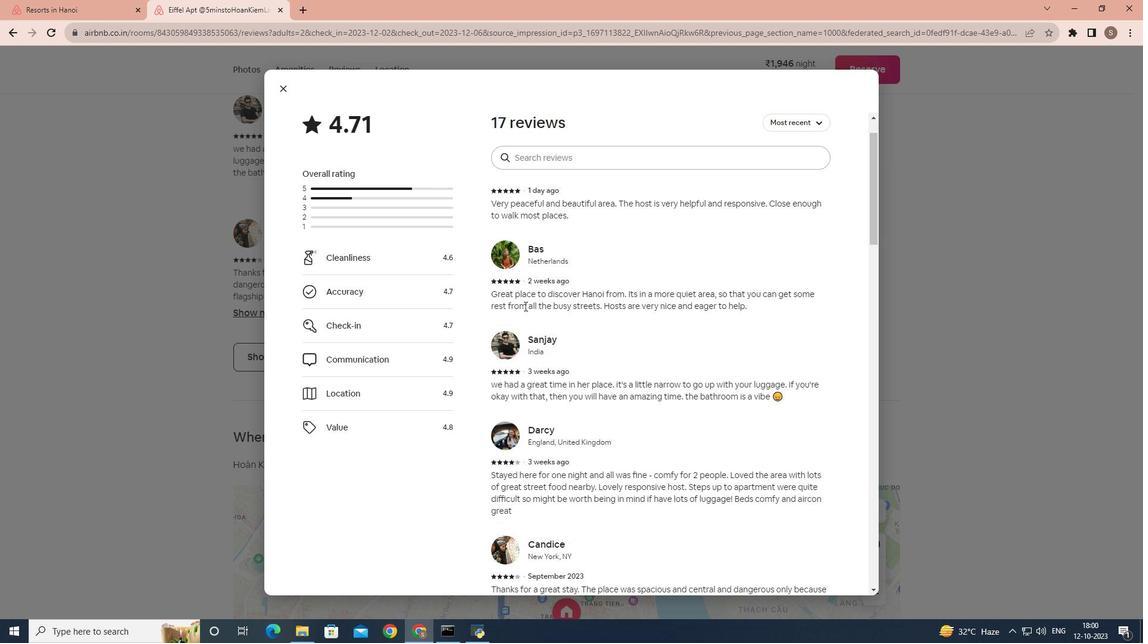 
Action: Mouse scrolled (533, 313) with delta (0, 0)
Screenshot: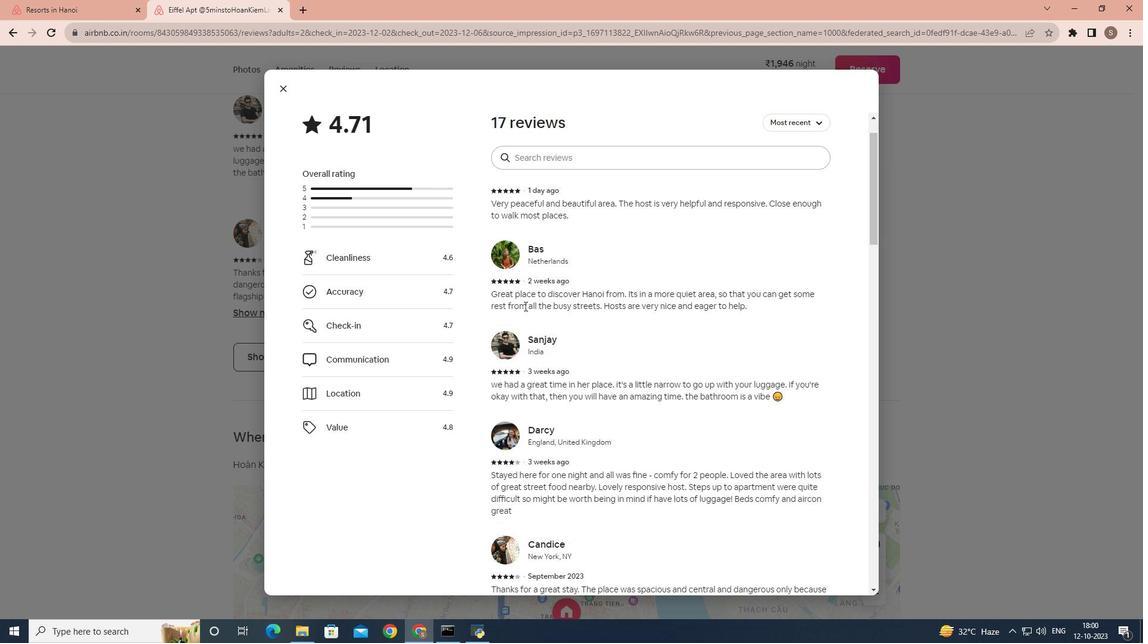 
Action: Mouse scrolled (533, 313) with delta (0, 0)
Screenshot: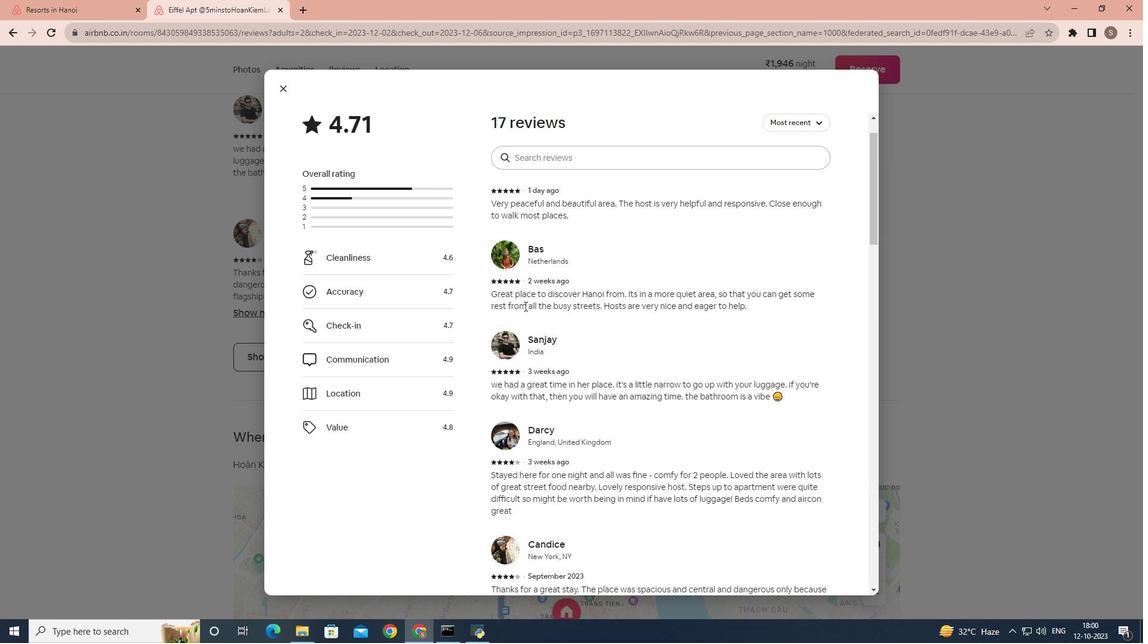 
Action: Mouse scrolled (533, 313) with delta (0, 0)
Screenshot: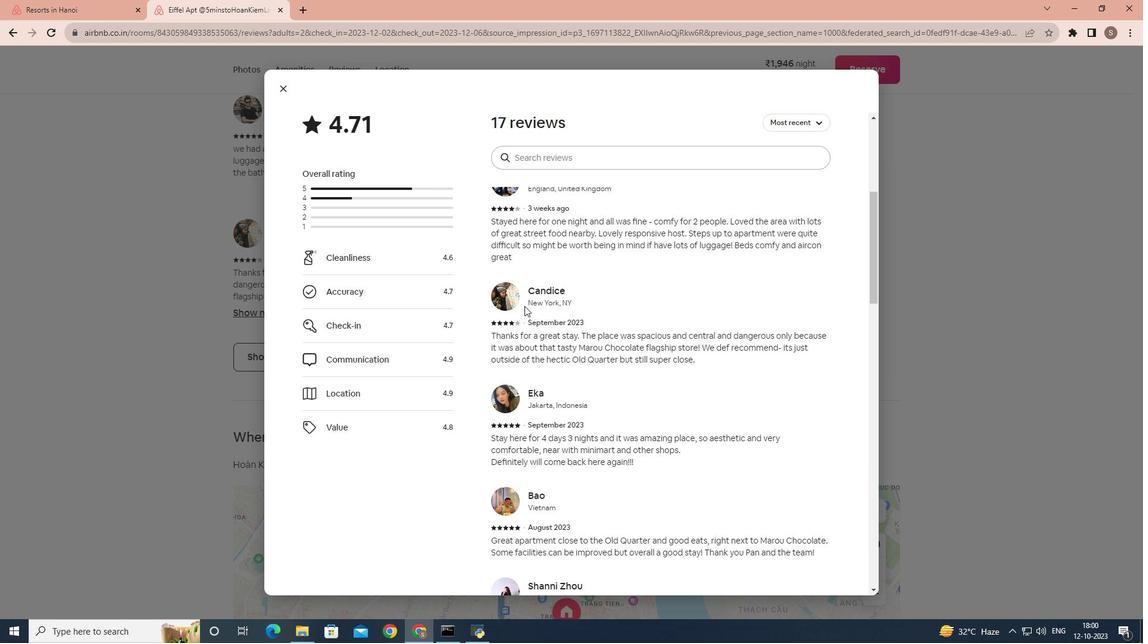 
Action: Mouse scrolled (533, 313) with delta (0, 0)
Screenshot: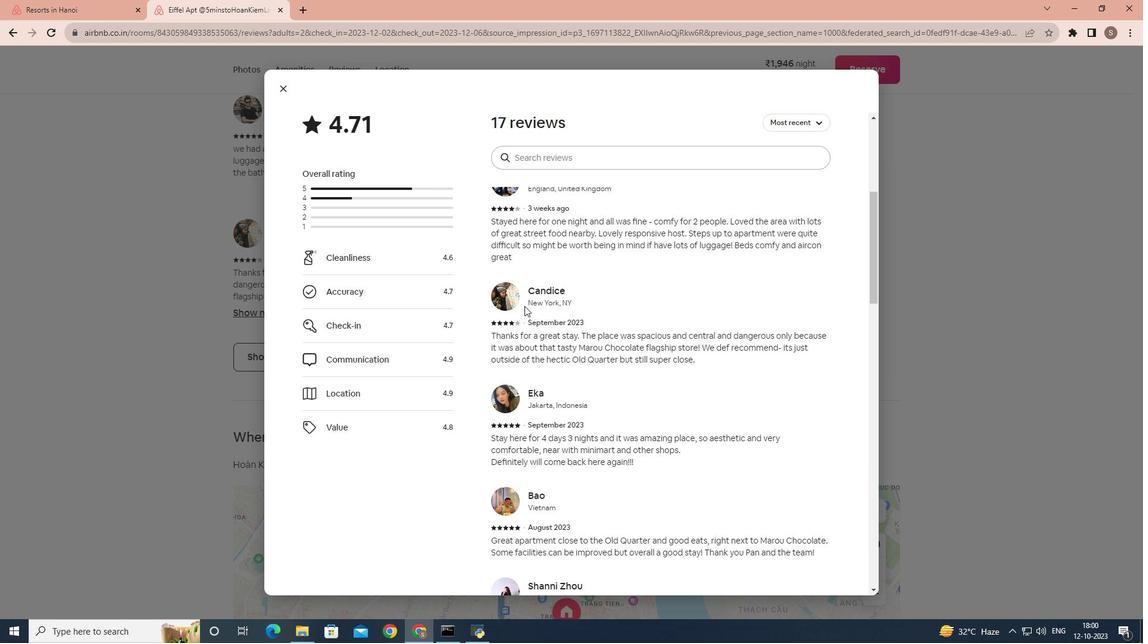 
Action: Mouse scrolled (533, 313) with delta (0, 0)
Screenshot: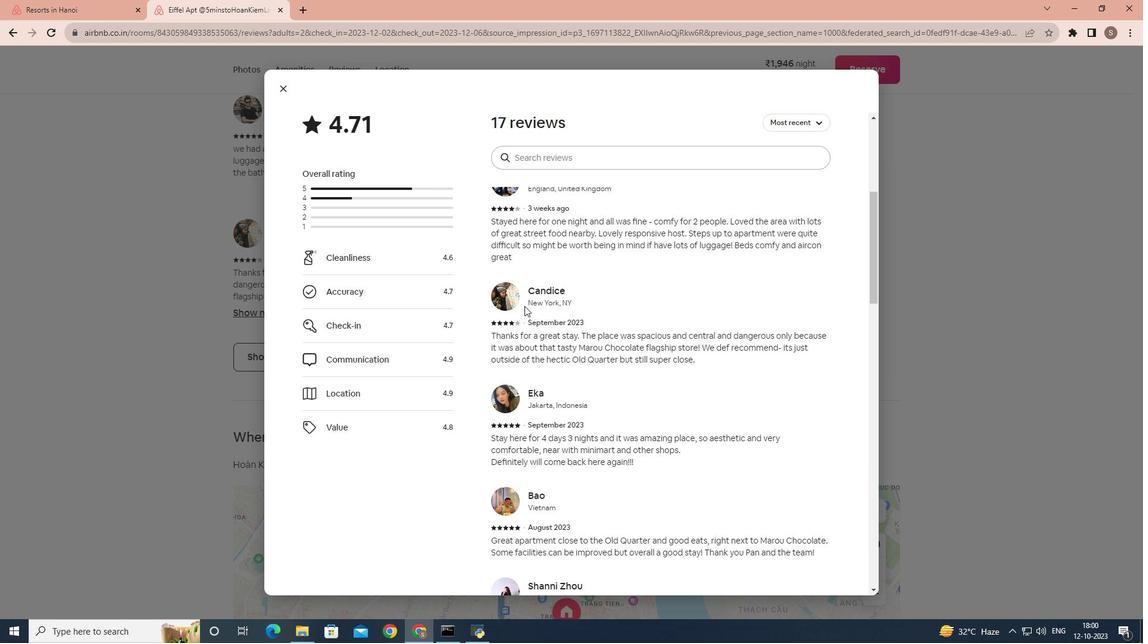 
Action: Mouse scrolled (533, 313) with delta (0, 0)
Screenshot: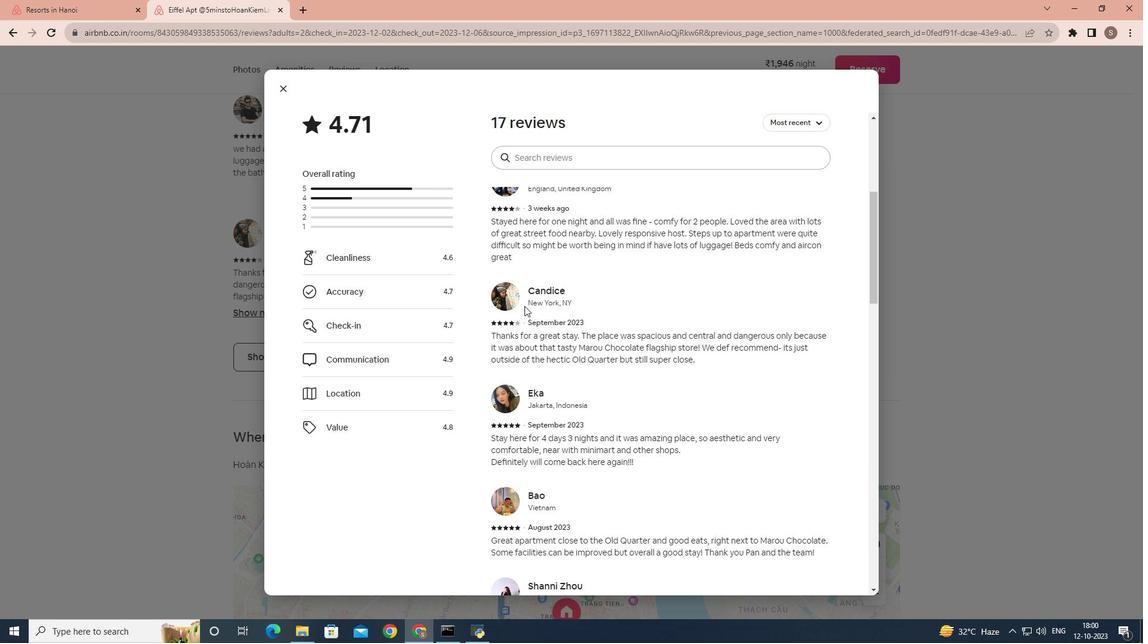 
Action: Mouse scrolled (533, 313) with delta (0, 0)
Screenshot: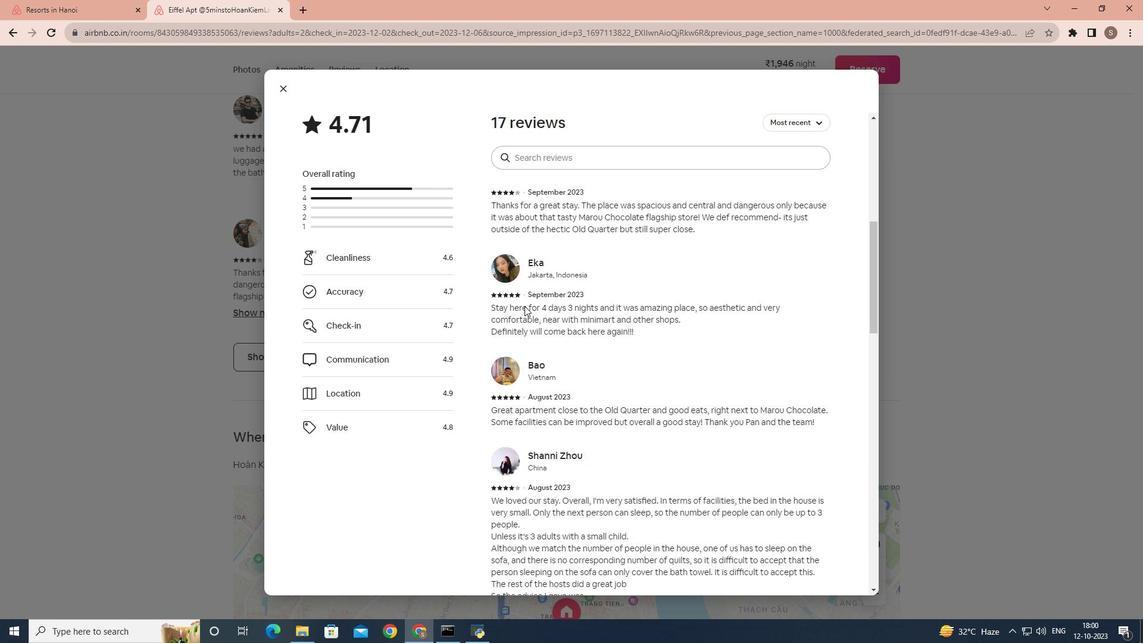 
Action: Mouse scrolled (533, 313) with delta (0, 0)
Screenshot: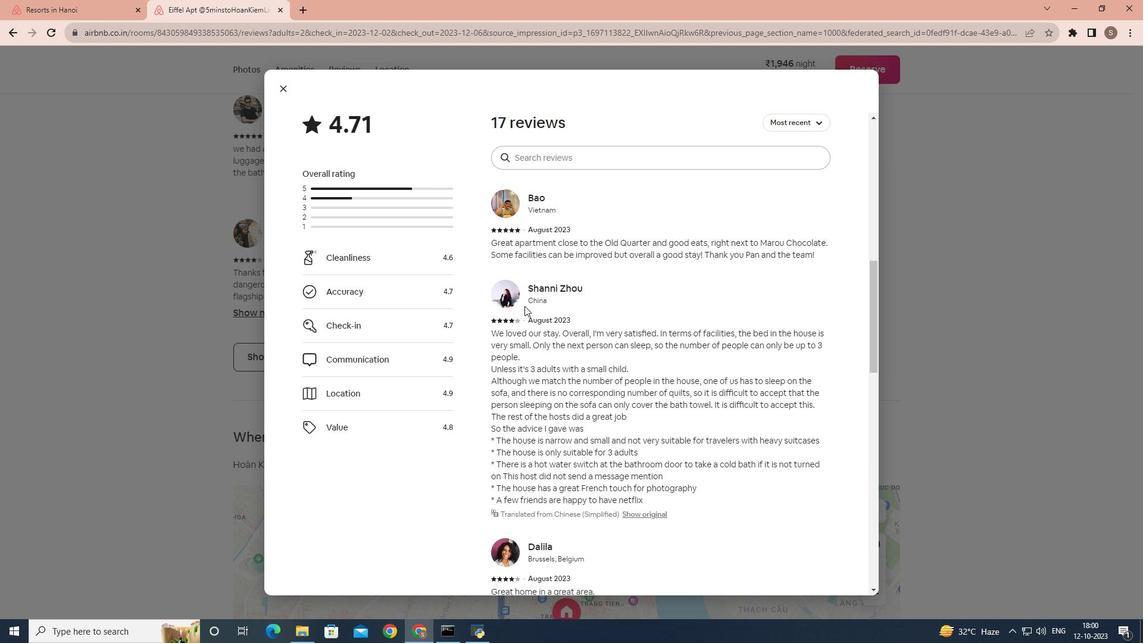 
Action: Mouse scrolled (533, 313) with delta (0, 0)
Screenshot: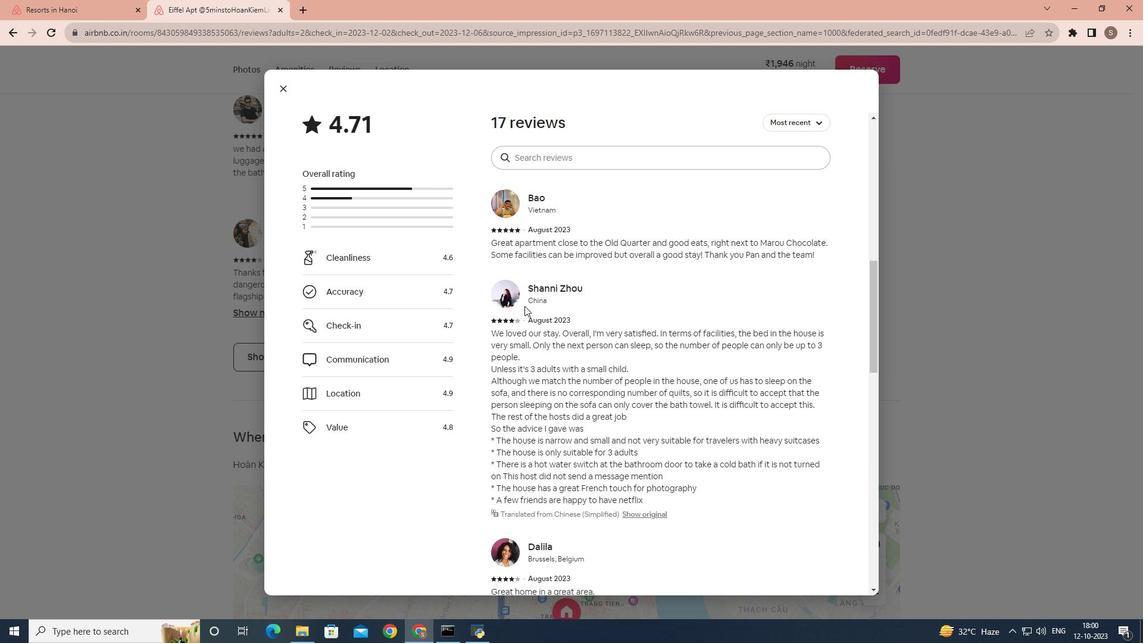 
Action: Mouse scrolled (533, 313) with delta (0, 0)
Screenshot: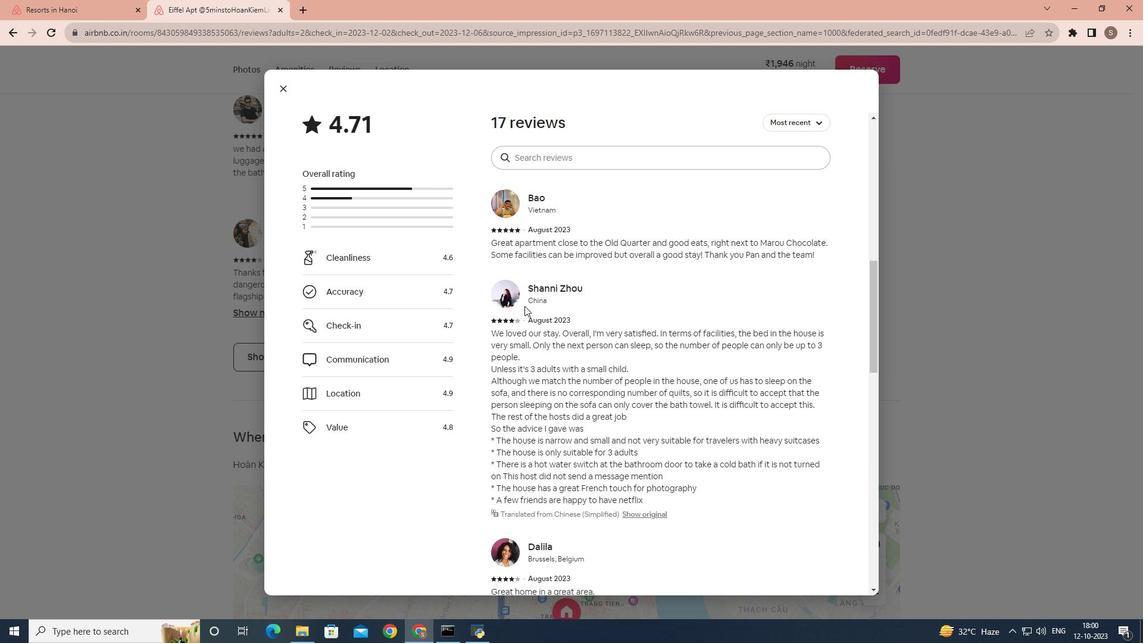 
Action: Mouse scrolled (533, 313) with delta (0, 0)
Screenshot: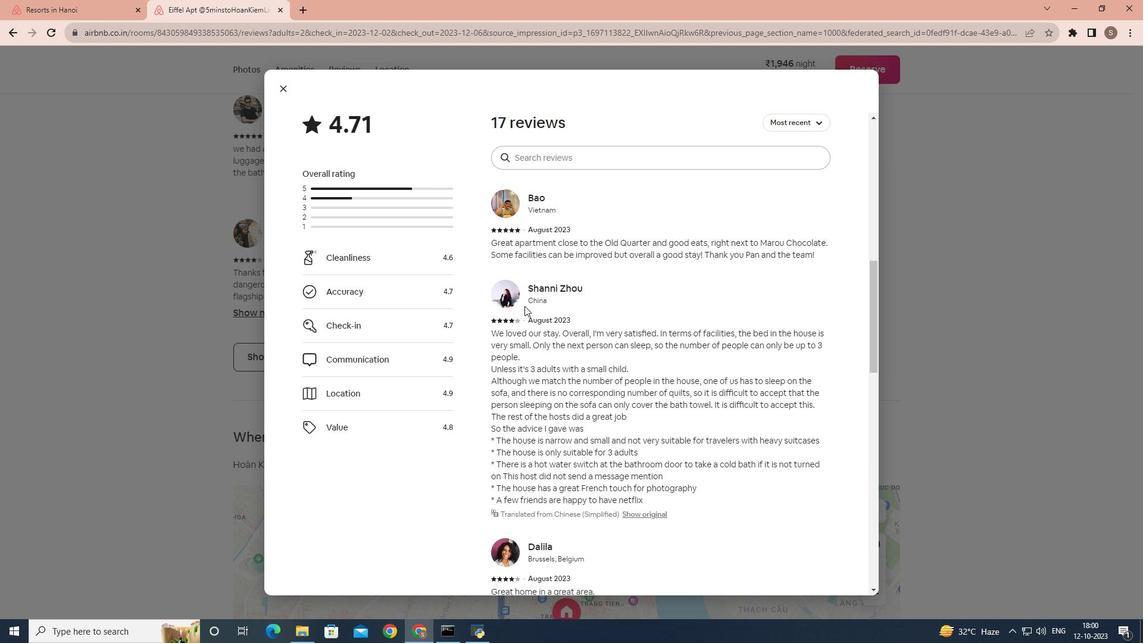 
Action: Mouse scrolled (533, 313) with delta (0, 0)
Screenshot: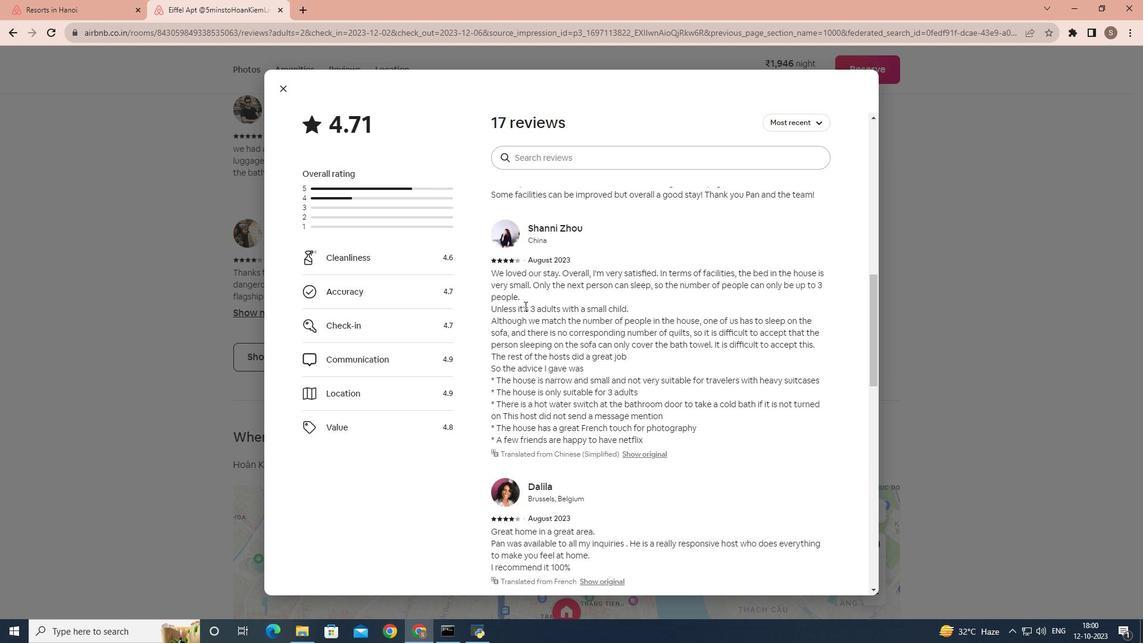 
Action: Mouse scrolled (533, 313) with delta (0, 0)
Screenshot: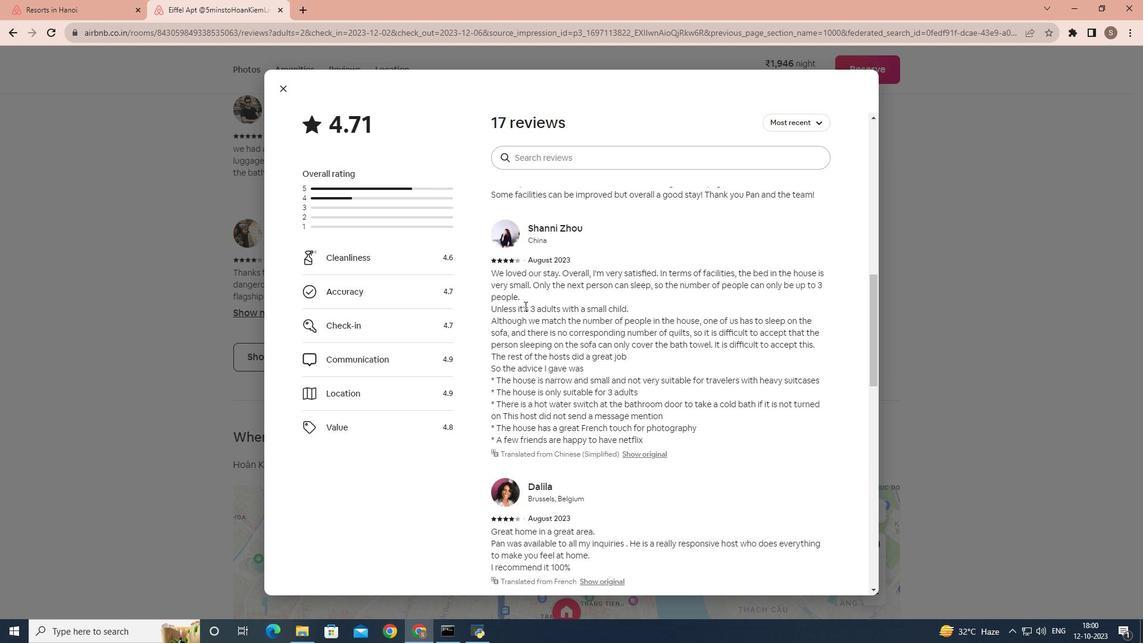 
Action: Mouse scrolled (533, 313) with delta (0, 0)
Screenshot: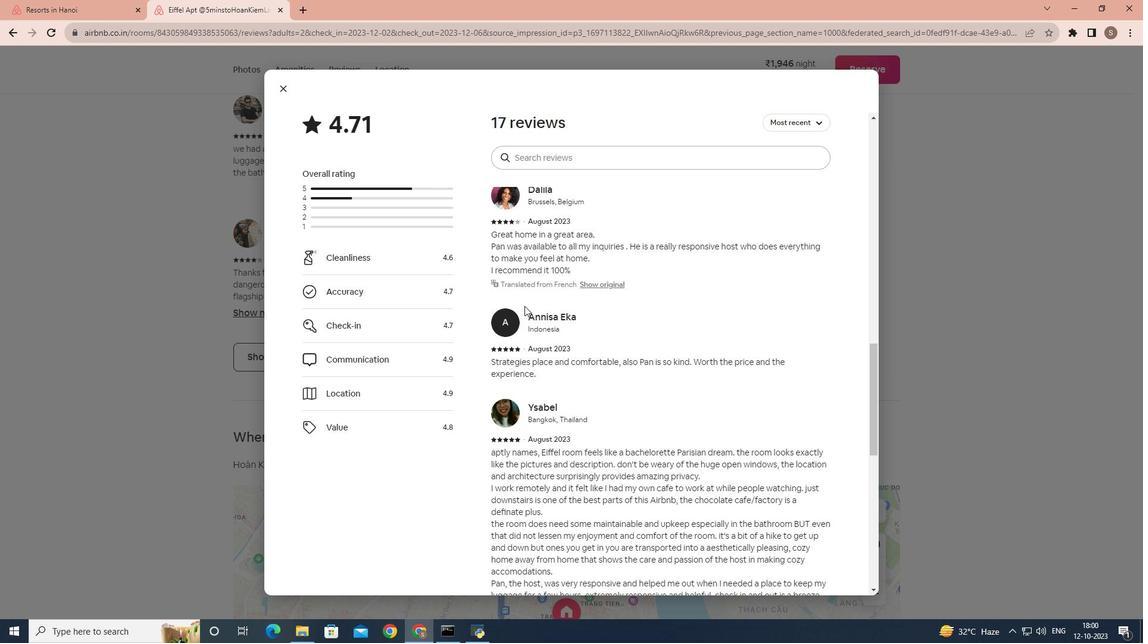 
Action: Mouse scrolled (533, 313) with delta (0, 0)
Screenshot: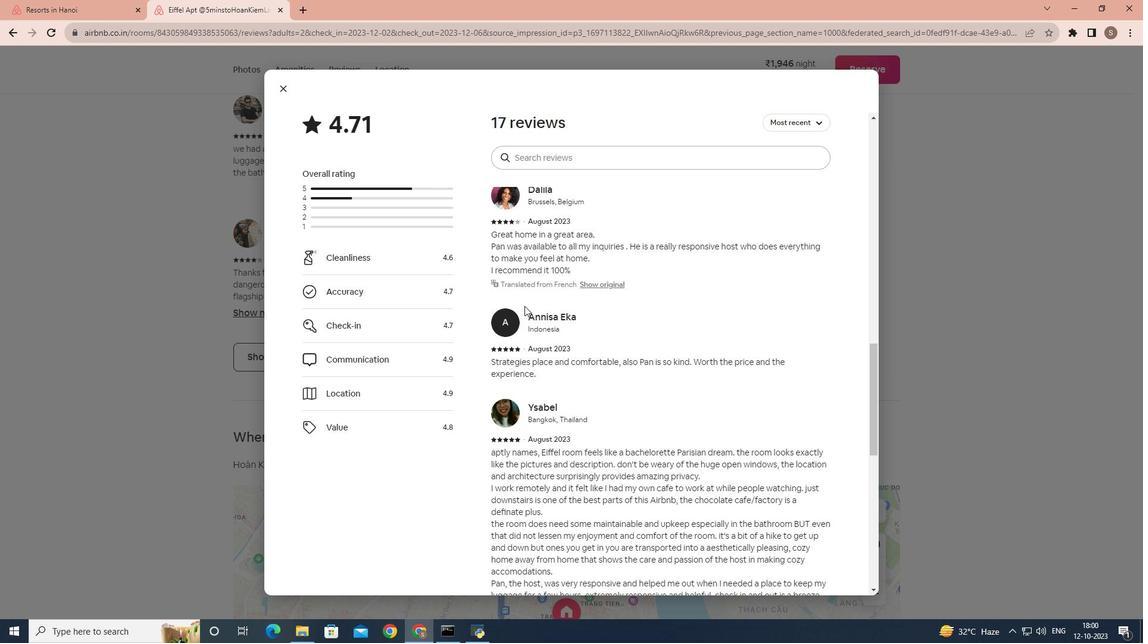 
Action: Mouse scrolled (533, 313) with delta (0, 0)
Screenshot: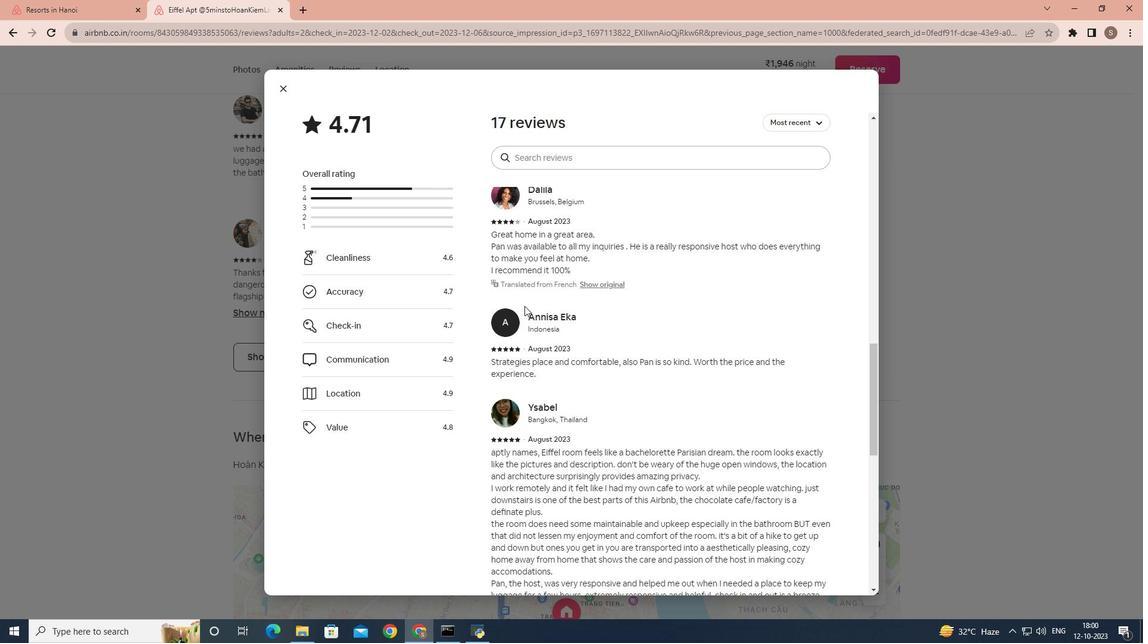 
Action: Mouse scrolled (533, 313) with delta (0, 0)
Screenshot: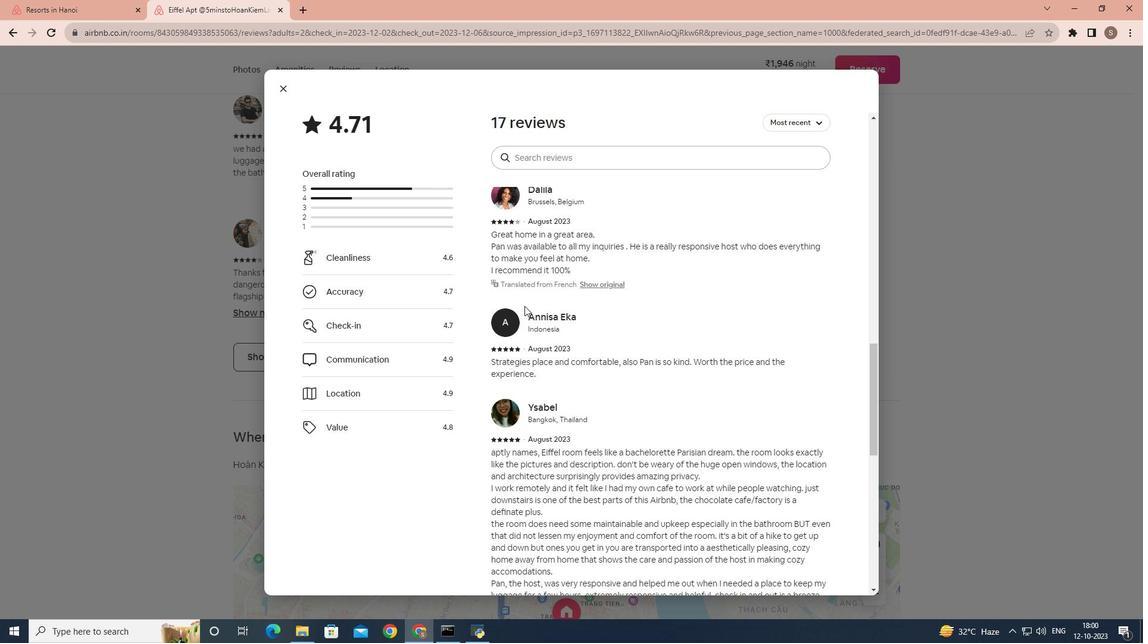 
Action: Mouse scrolled (533, 313) with delta (0, 0)
Screenshot: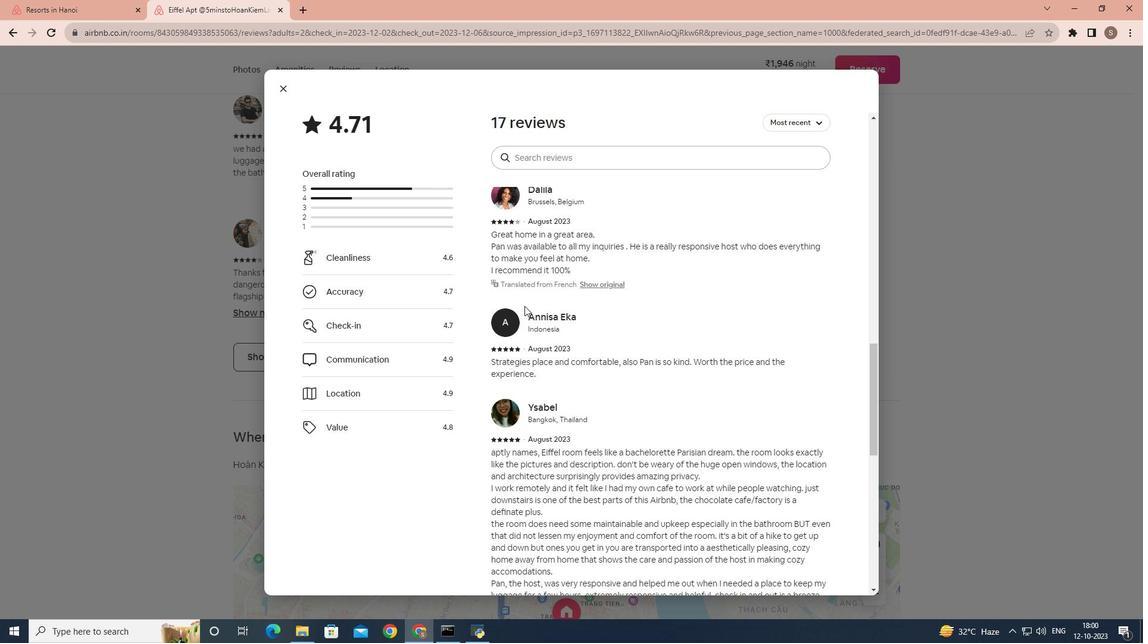 
Action: Mouse scrolled (533, 313) with delta (0, 0)
Screenshot: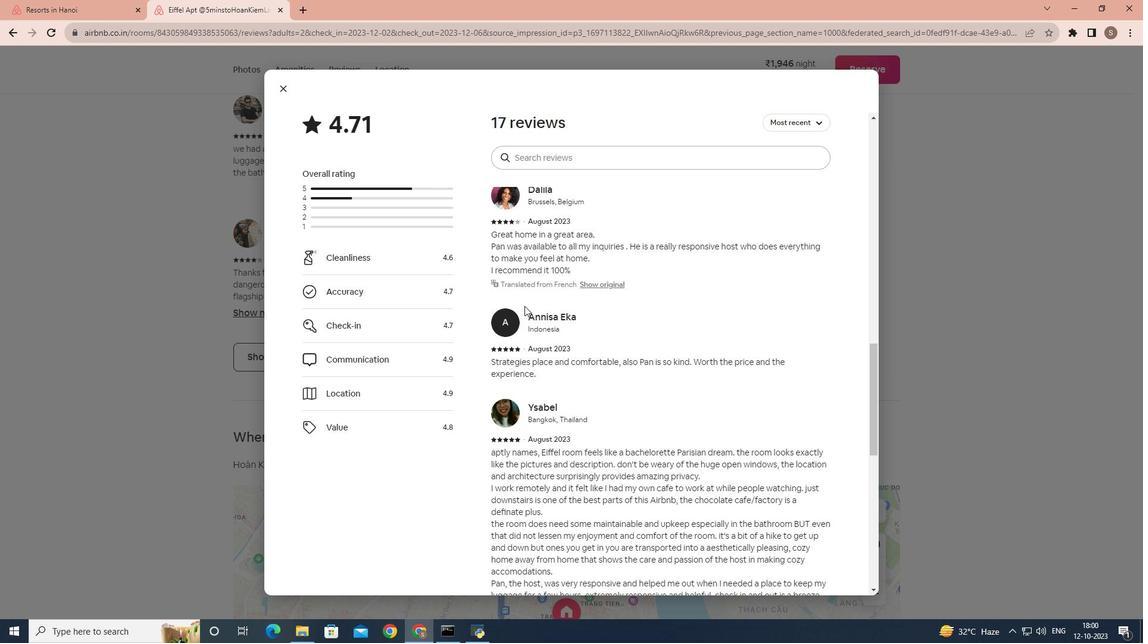 
Action: Mouse moved to (533, 310)
Screenshot: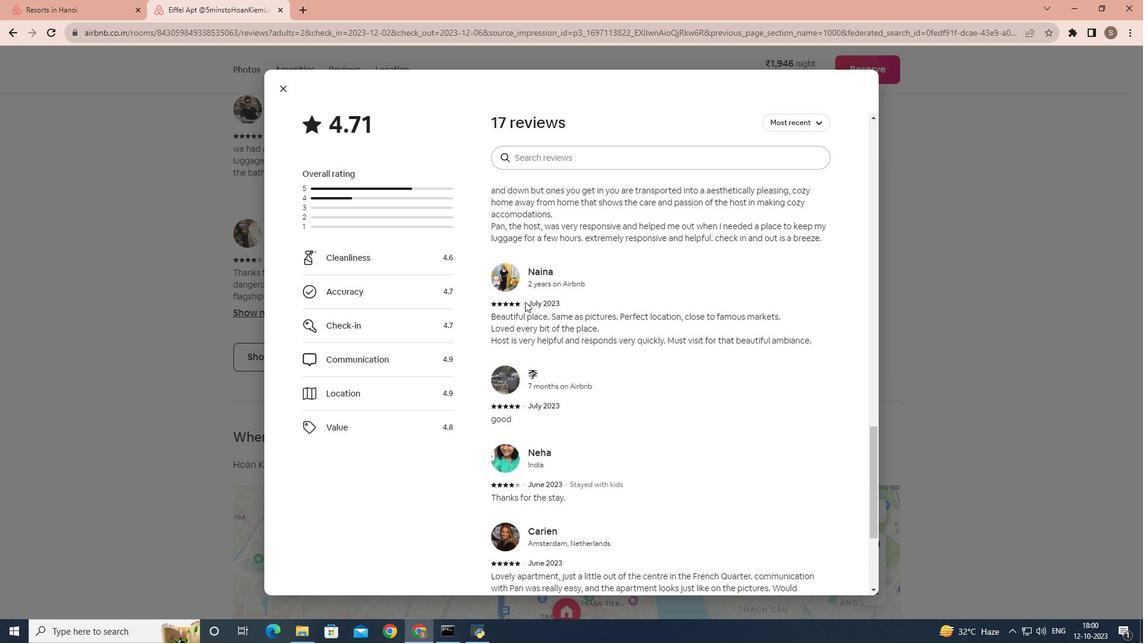 
Action: Mouse scrolled (533, 309) with delta (0, 0)
Screenshot: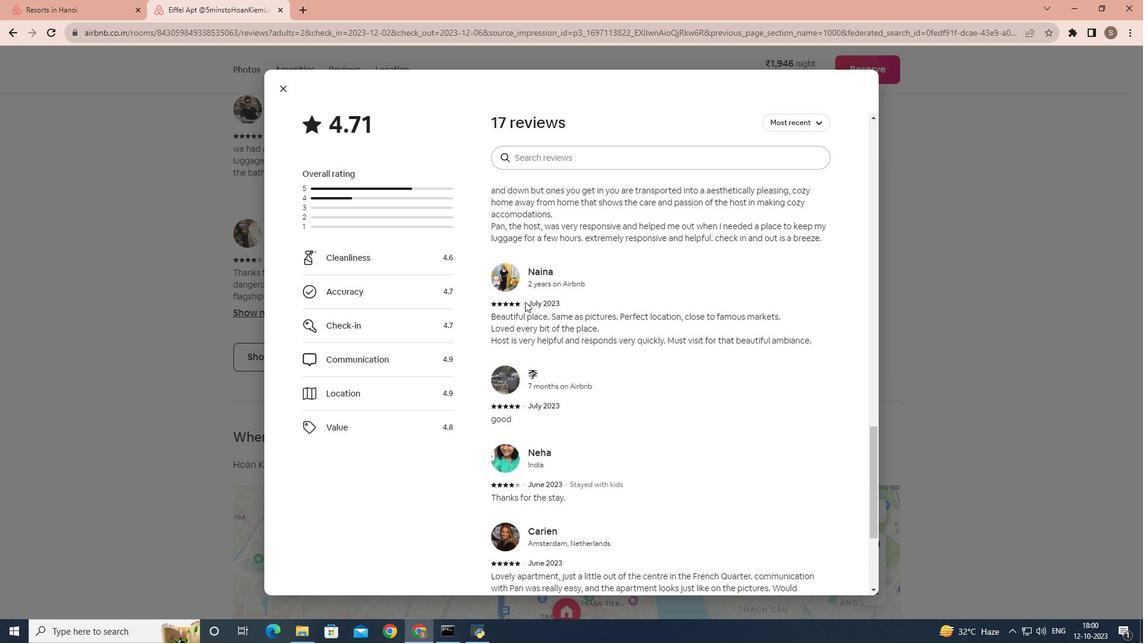 
Action: Mouse scrolled (533, 309) with delta (0, 0)
Screenshot: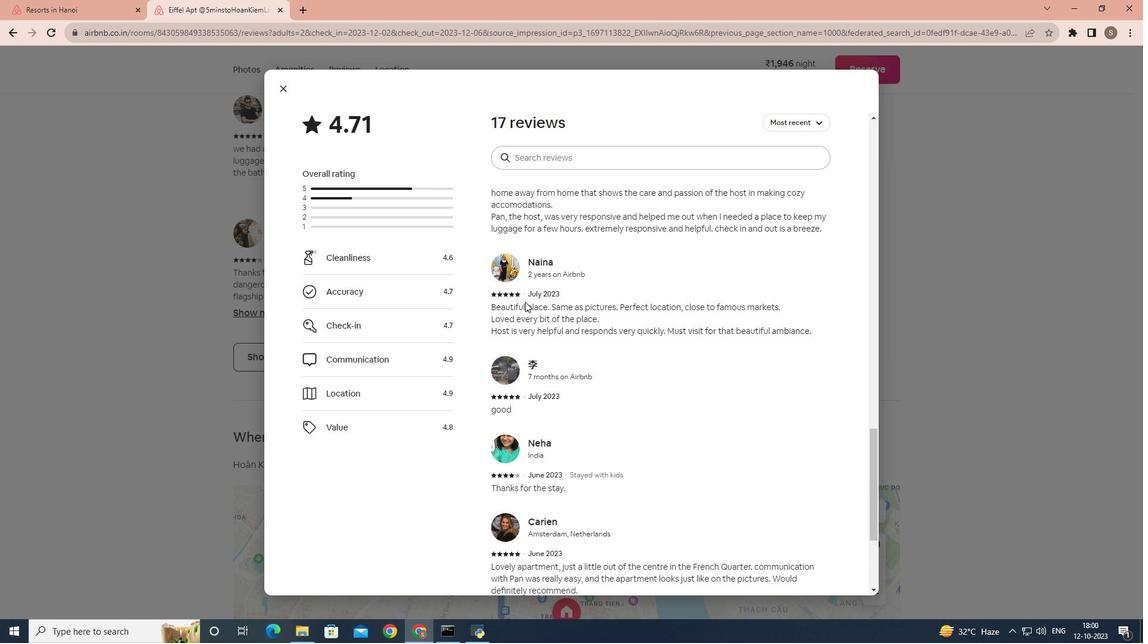 
Action: Mouse scrolled (533, 309) with delta (0, 0)
Screenshot: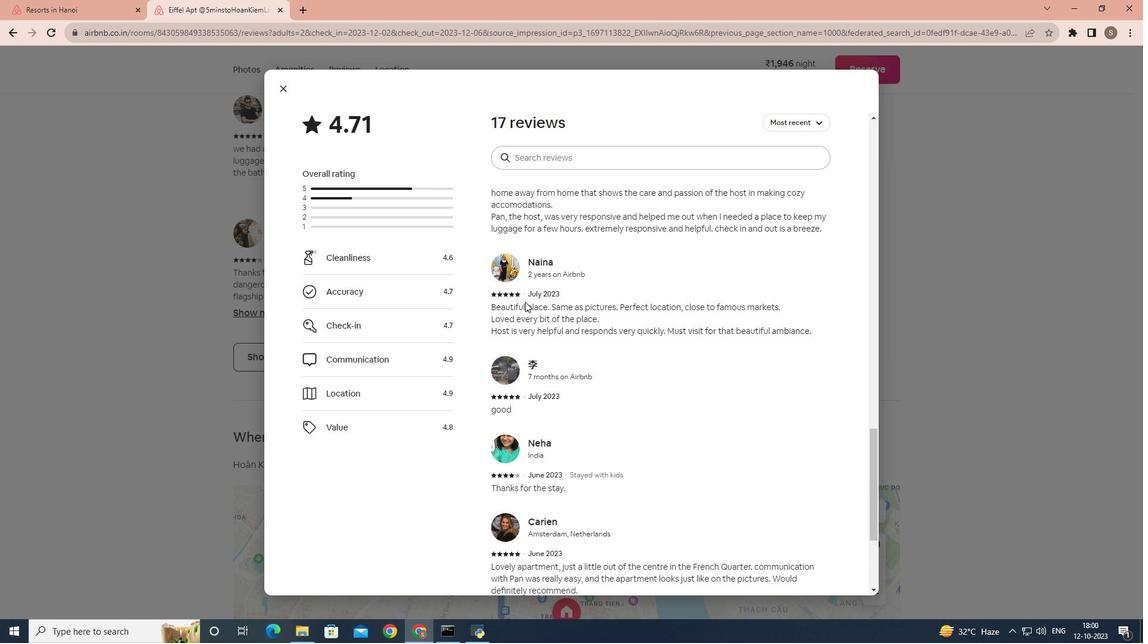 
Action: Mouse scrolled (533, 309) with delta (0, 0)
Screenshot: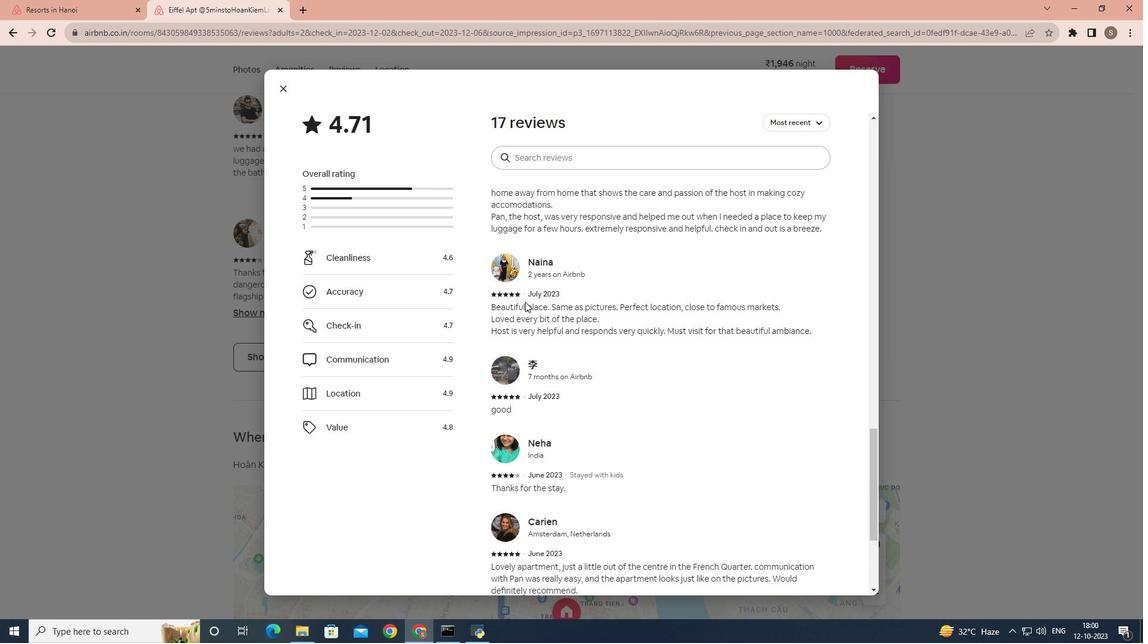 
Action: Mouse scrolled (533, 309) with delta (0, 0)
Screenshot: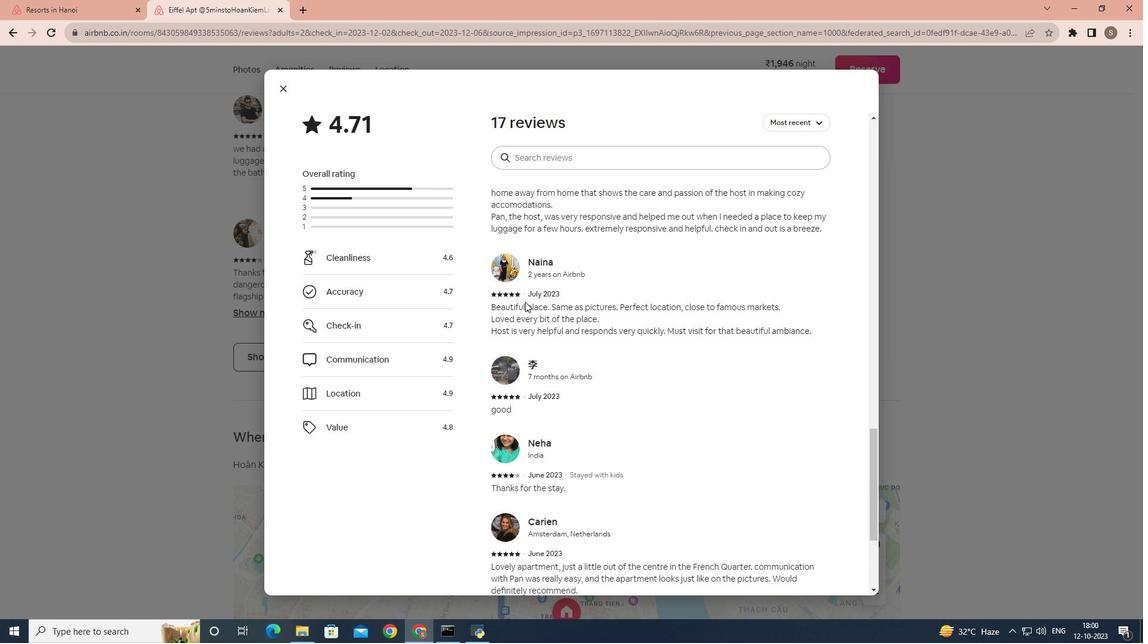 
Action: Mouse scrolled (533, 309) with delta (0, 0)
Screenshot: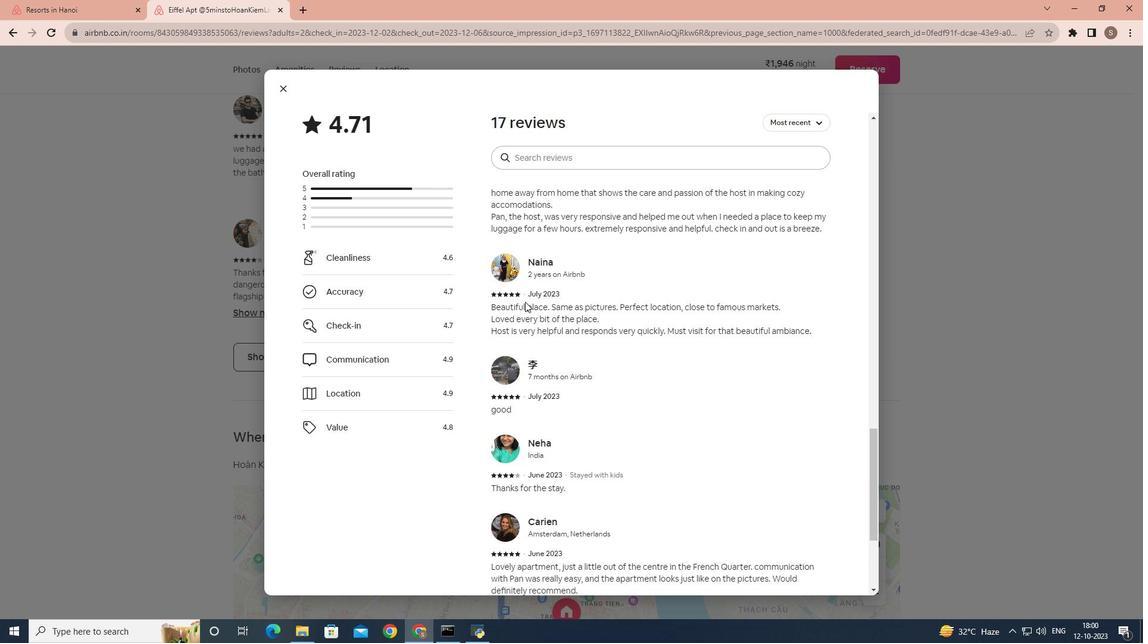 
Action: Mouse moved to (293, 95)
Screenshot: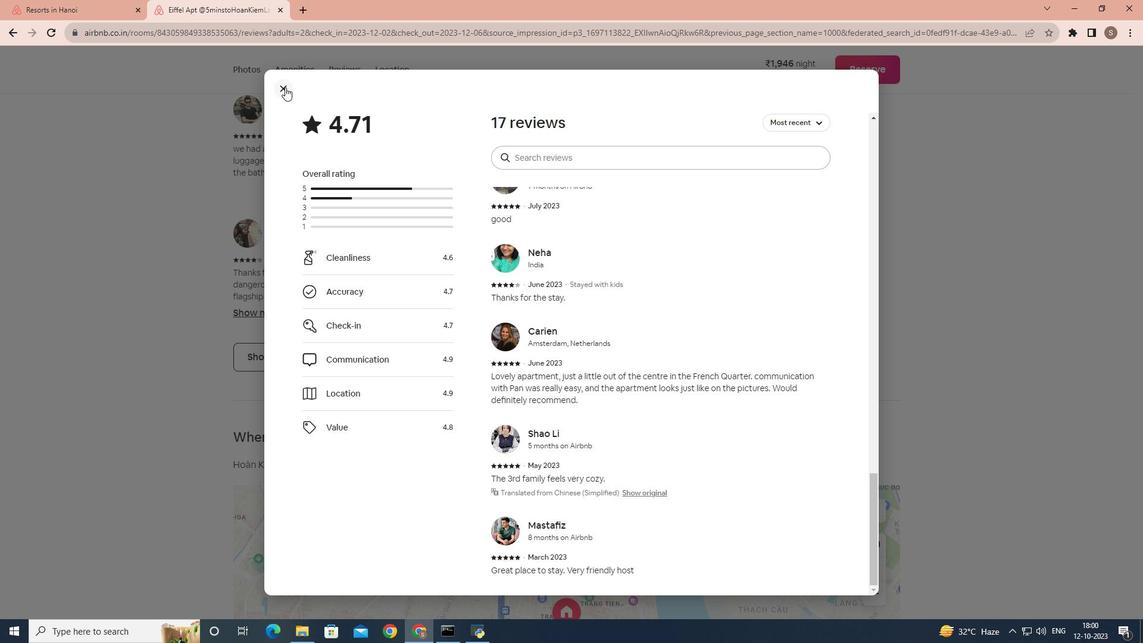 
Action: Mouse pressed left at (293, 95)
Screenshot: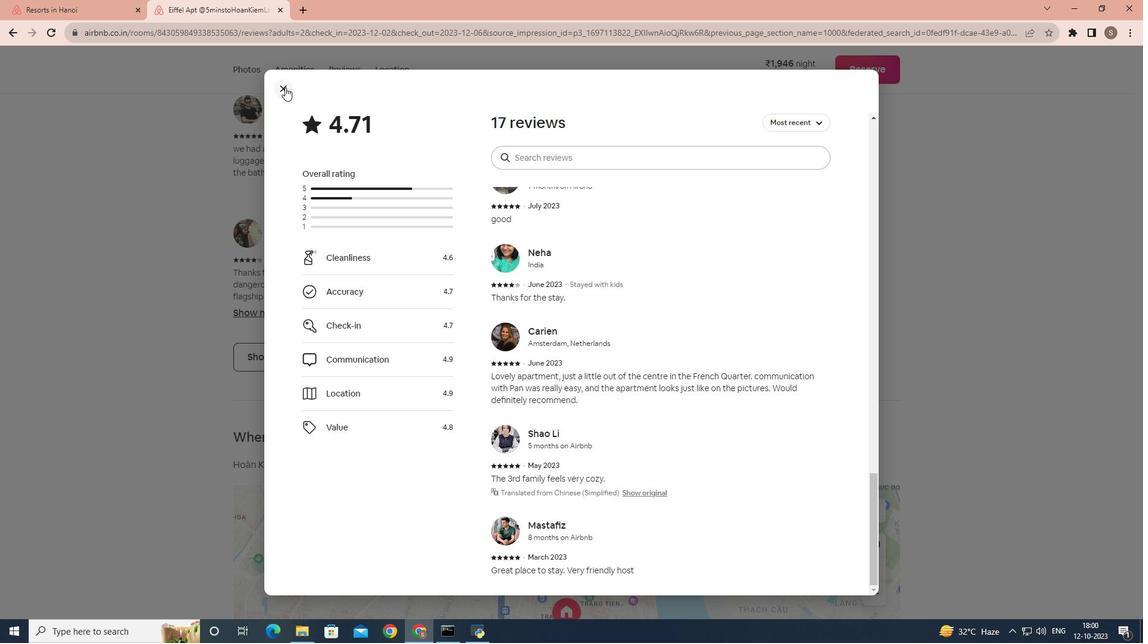 
Action: Mouse moved to (464, 328)
Screenshot: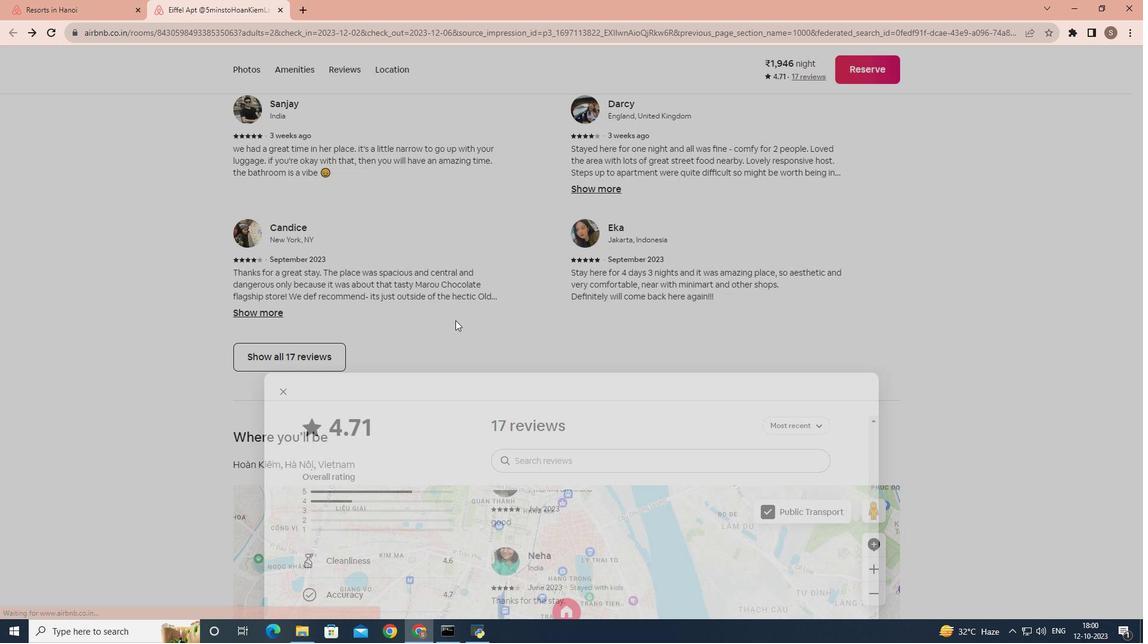 
Action: Mouse scrolled (464, 328) with delta (0, 0)
Screenshot: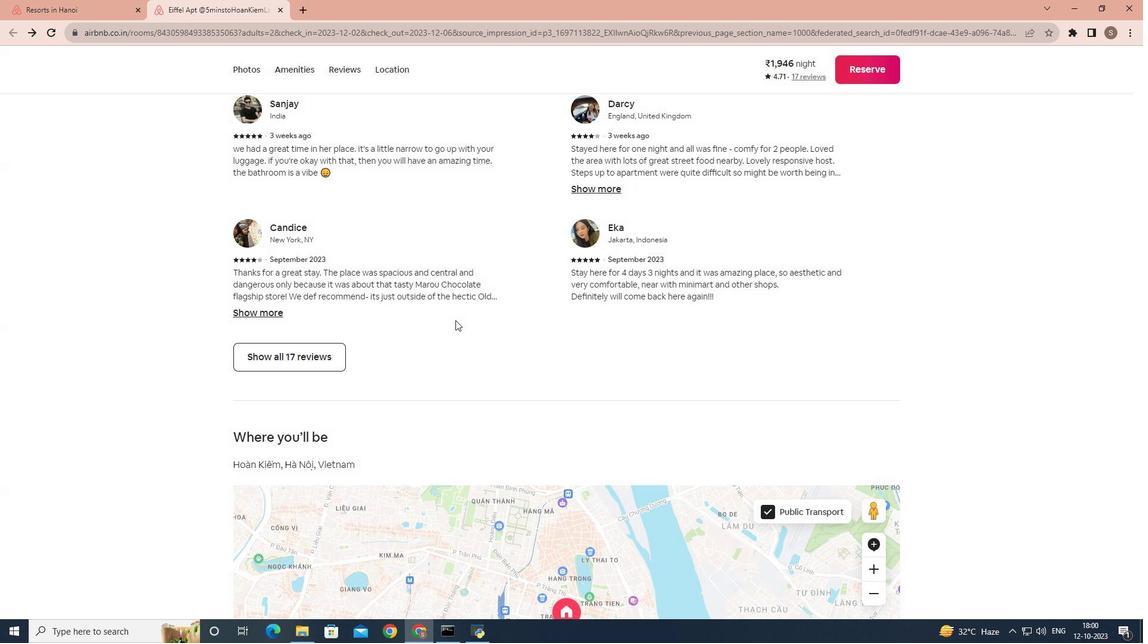
Action: Mouse scrolled (464, 328) with delta (0, 0)
Screenshot: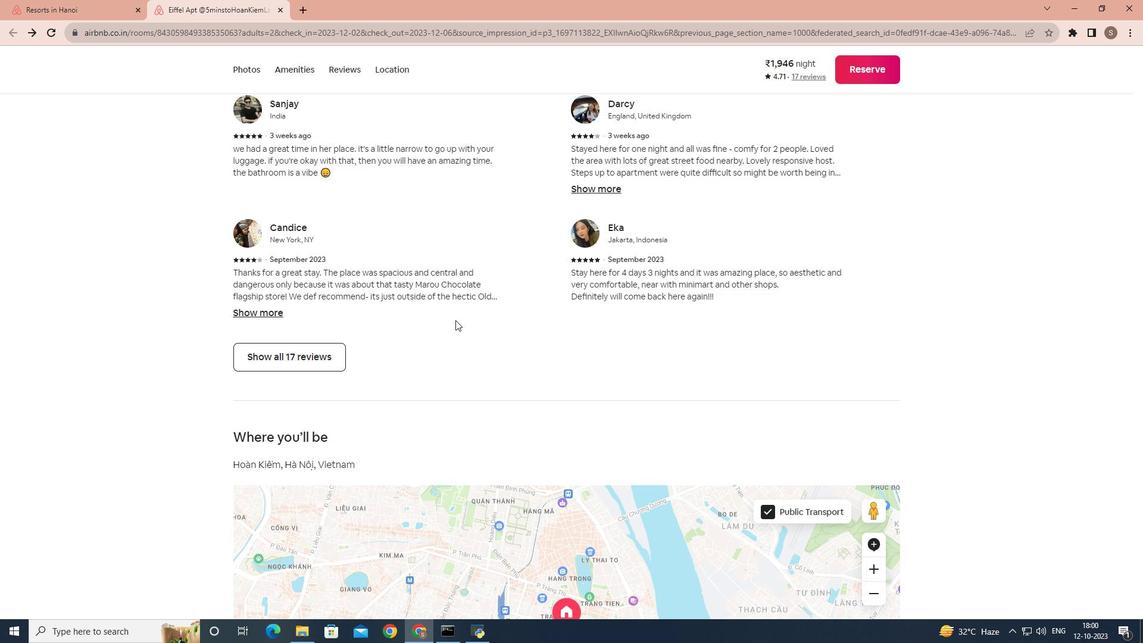 
Action: Mouse scrolled (464, 328) with delta (0, 0)
Screenshot: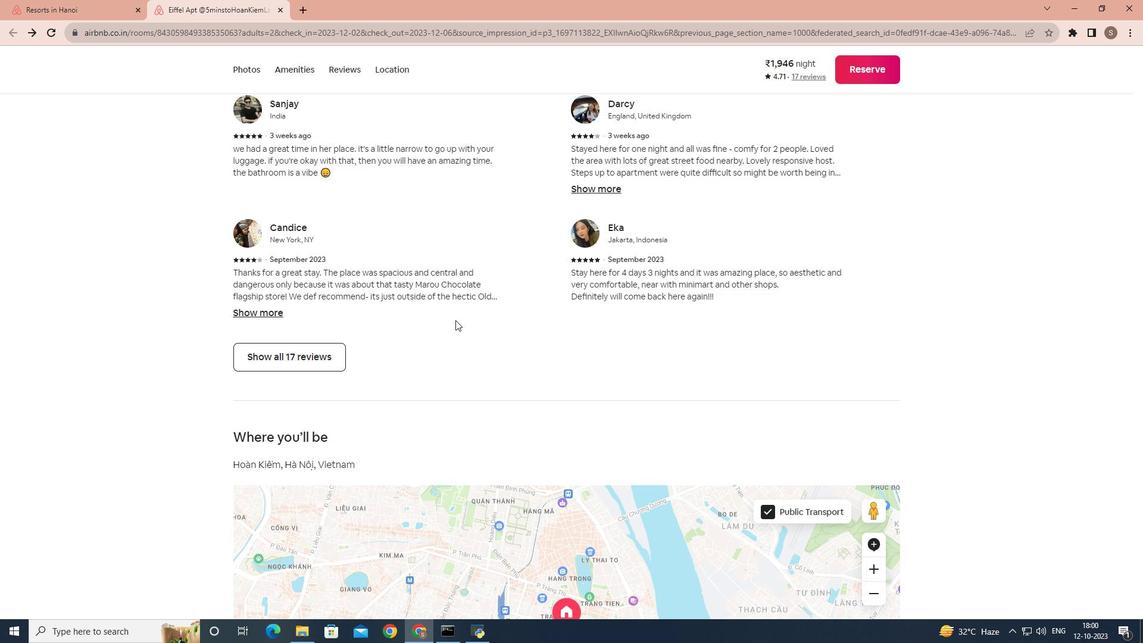 
Action: Mouse scrolled (464, 328) with delta (0, 0)
Screenshot: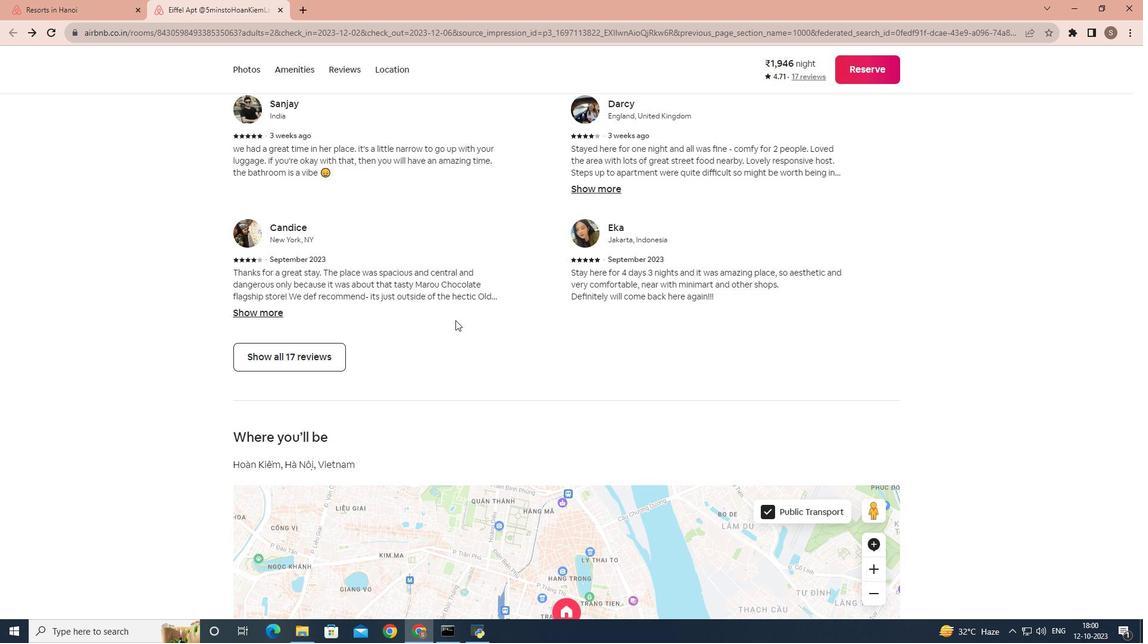 
Action: Mouse scrolled (464, 328) with delta (0, 0)
Screenshot: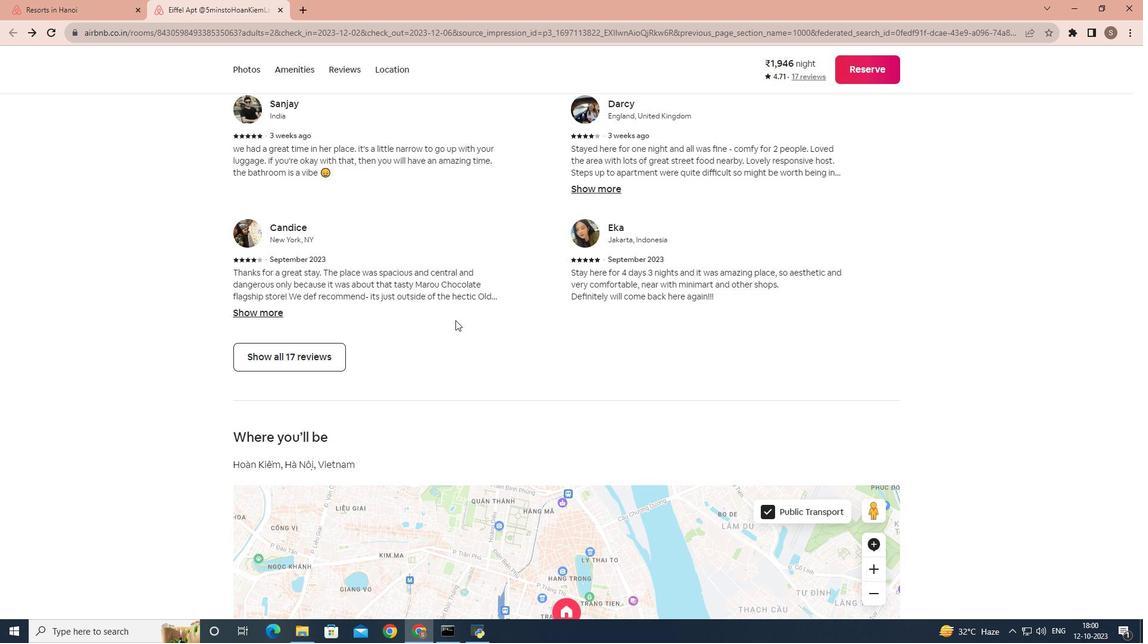 
Action: Mouse scrolled (464, 328) with delta (0, 0)
Screenshot: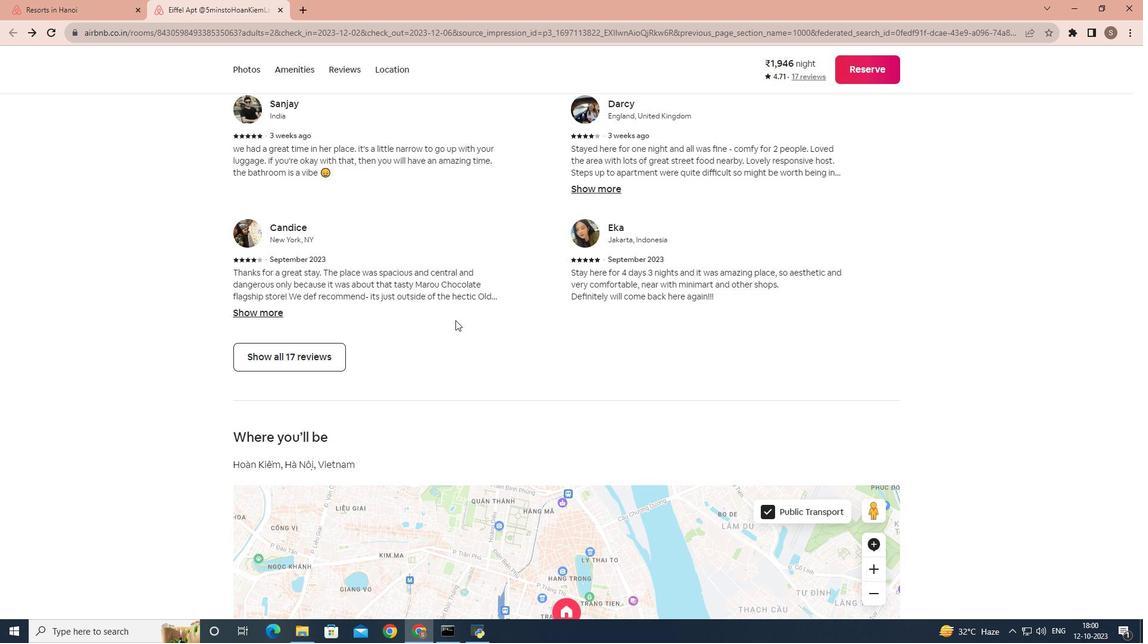 
Action: Mouse scrolled (464, 328) with delta (0, 0)
Screenshot: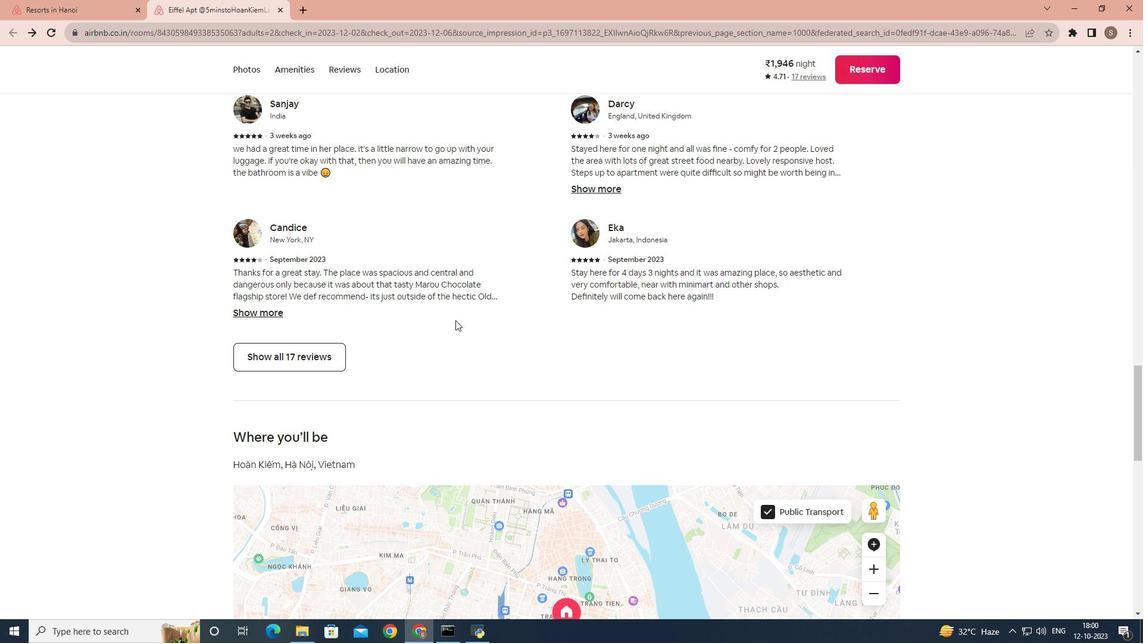 
Action: Mouse scrolled (464, 328) with delta (0, 0)
Screenshot: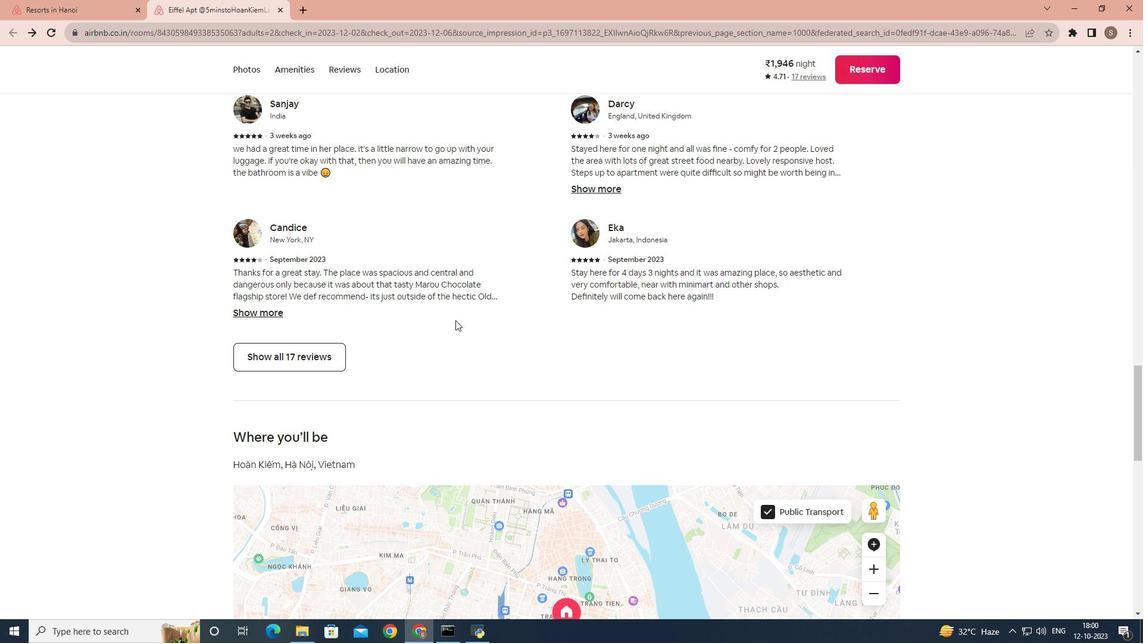 
Action: Mouse scrolled (464, 328) with delta (0, 0)
Screenshot: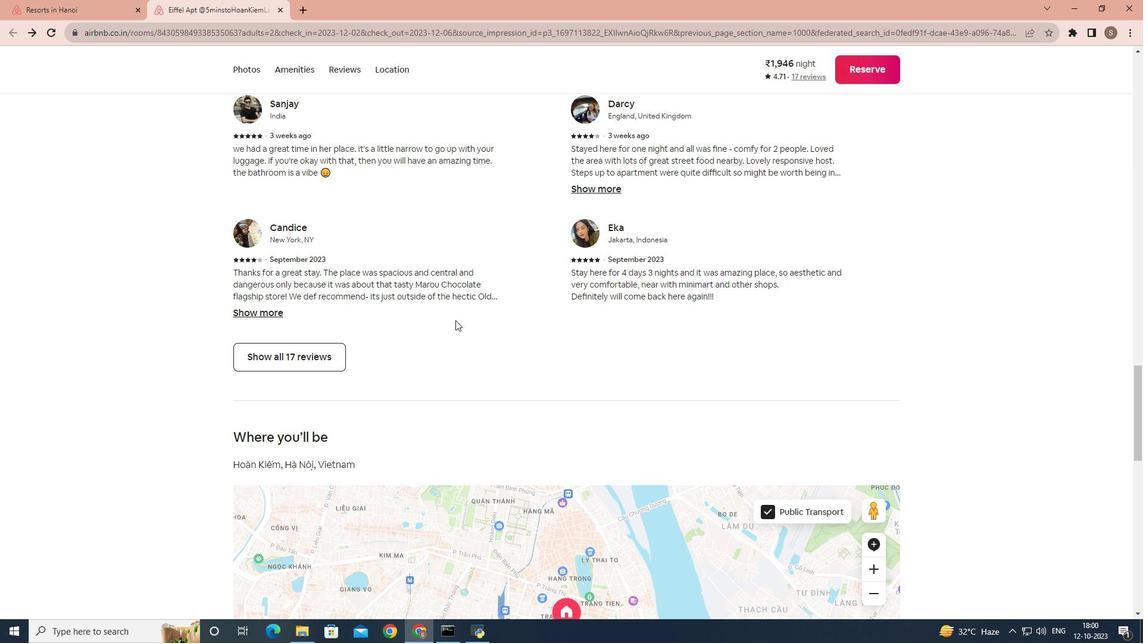 
Action: Mouse scrolled (464, 328) with delta (0, 0)
Screenshot: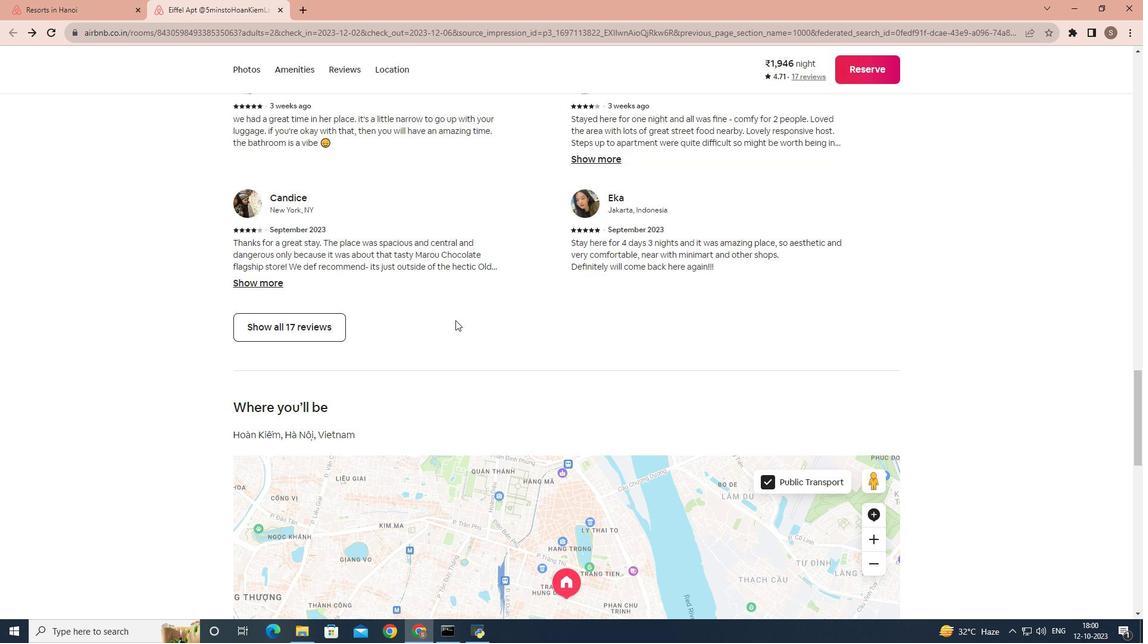 
Action: Mouse scrolled (464, 328) with delta (0, 0)
Screenshot: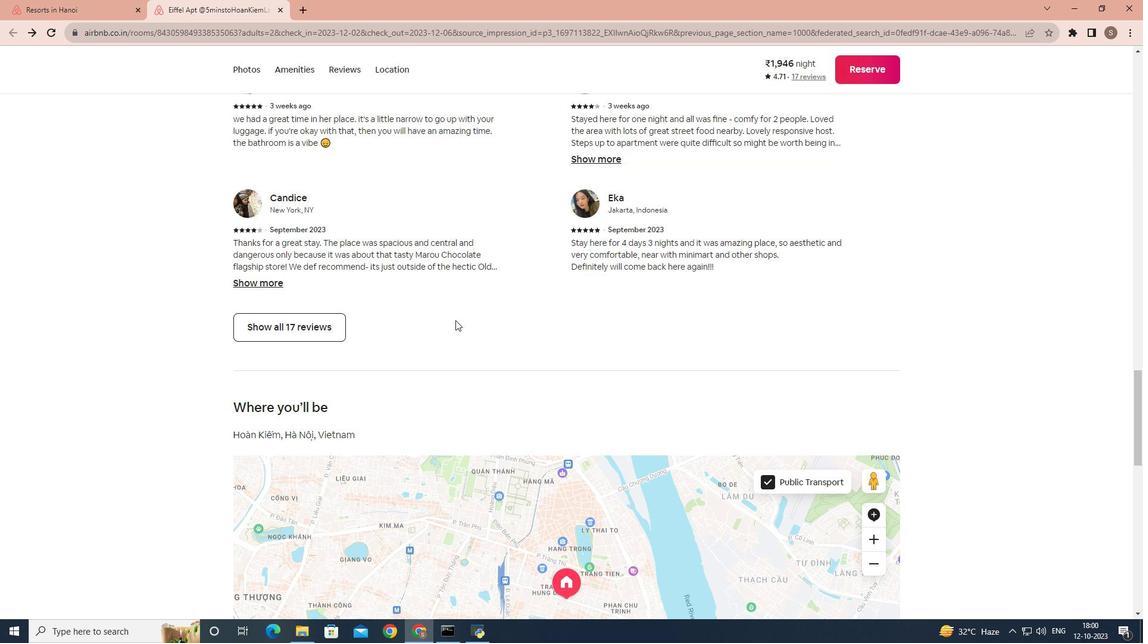 
Action: Mouse scrolled (464, 328) with delta (0, 0)
Screenshot: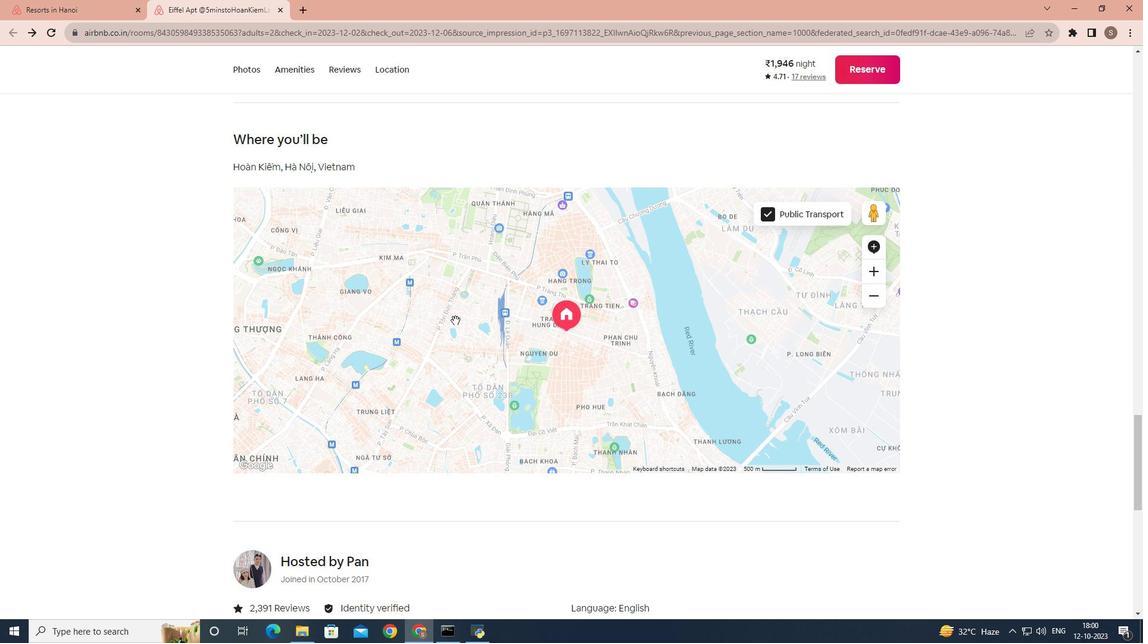 
Action: Mouse scrolled (464, 328) with delta (0, 0)
Screenshot: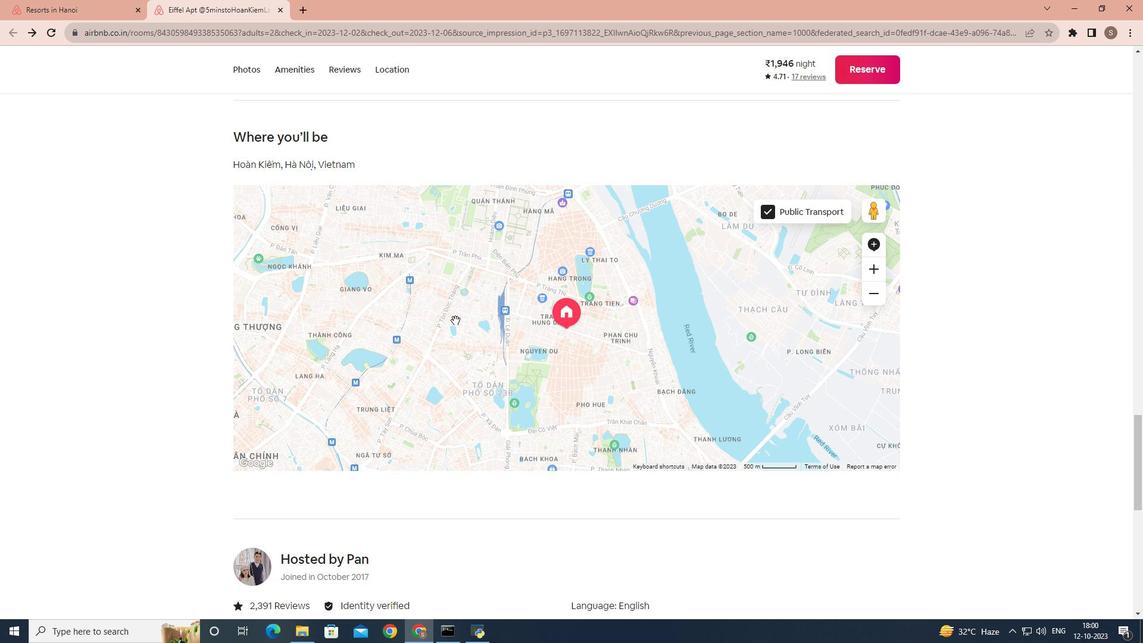 
Action: Mouse scrolled (464, 328) with delta (0, 0)
Screenshot: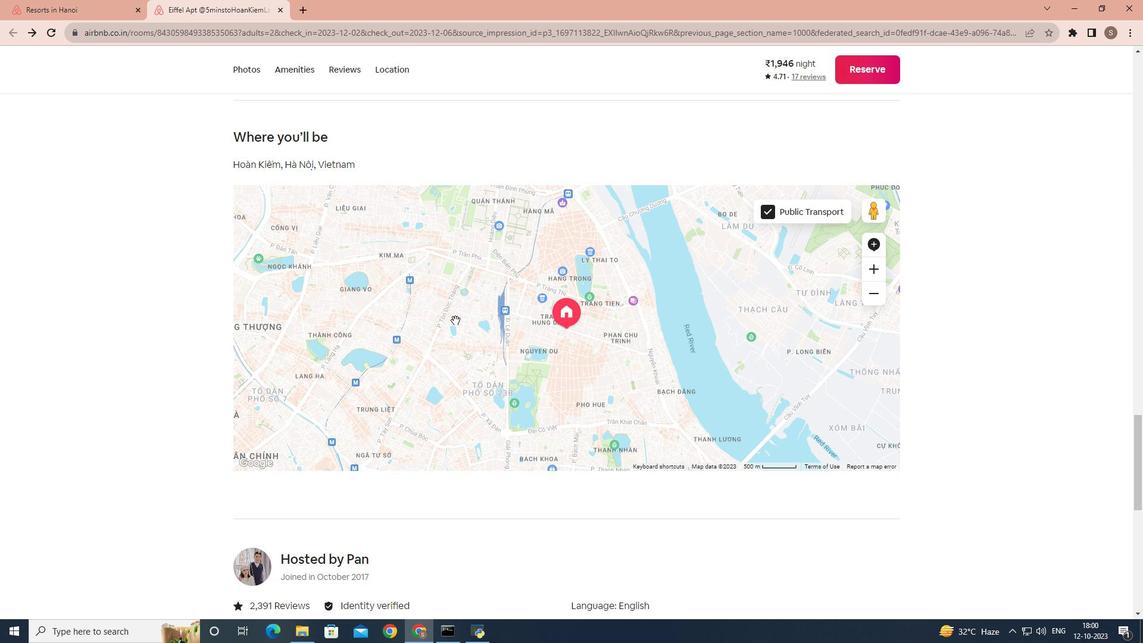 
Action: Mouse scrolled (464, 328) with delta (0, 0)
Screenshot: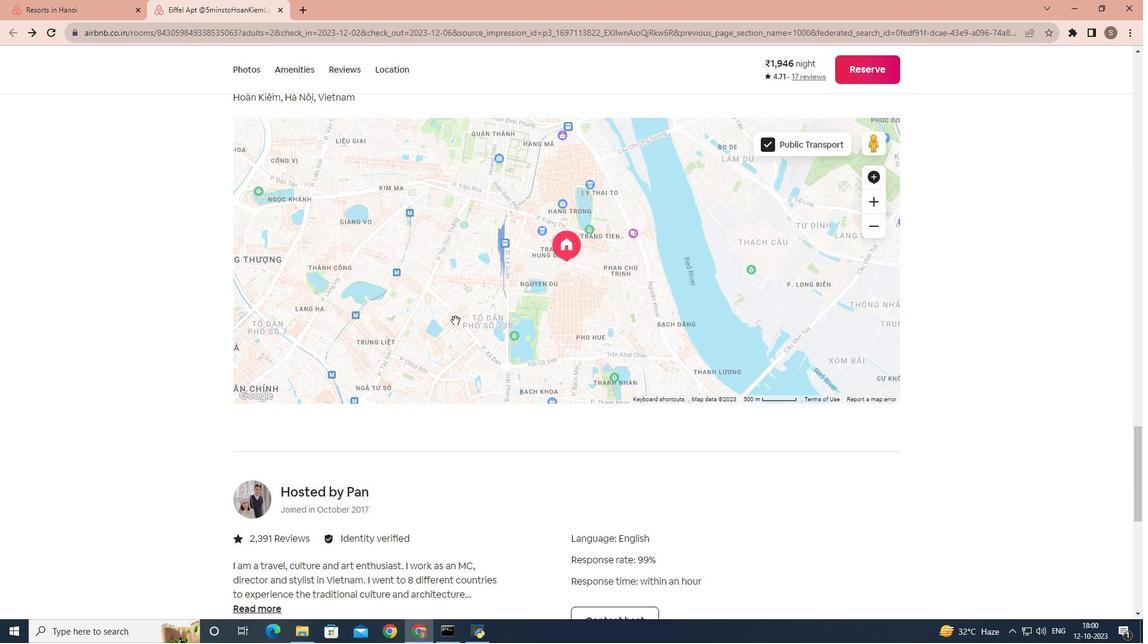 
Action: Mouse scrolled (464, 328) with delta (0, 0)
Screenshot: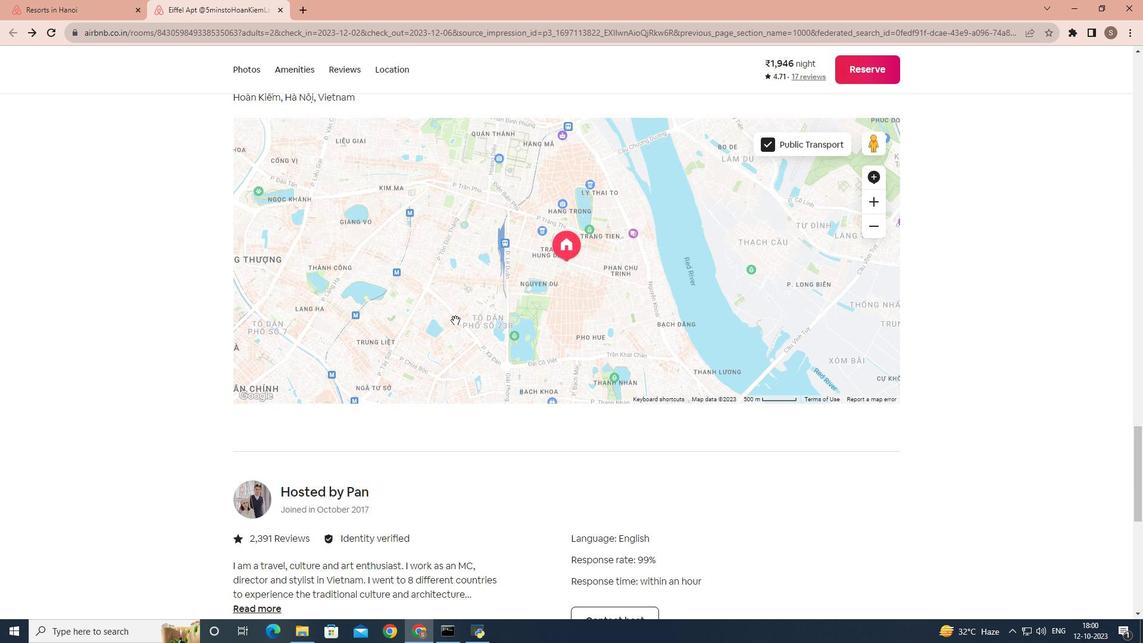 
Action: Mouse moved to (260, 394)
Screenshot: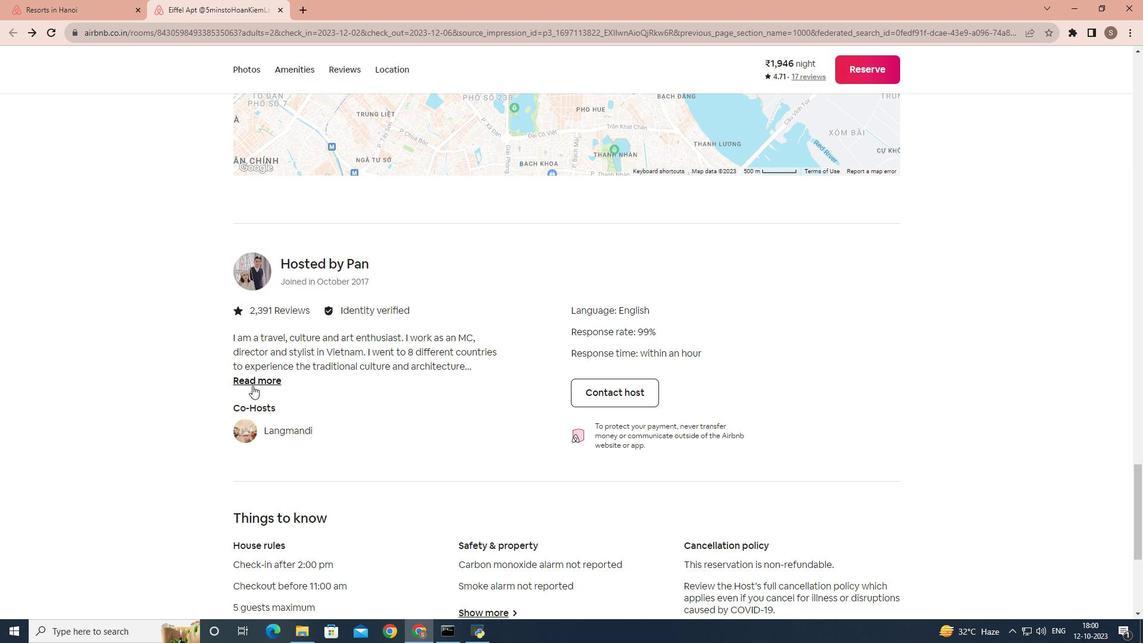 
Action: Mouse pressed left at (260, 394)
Screenshot: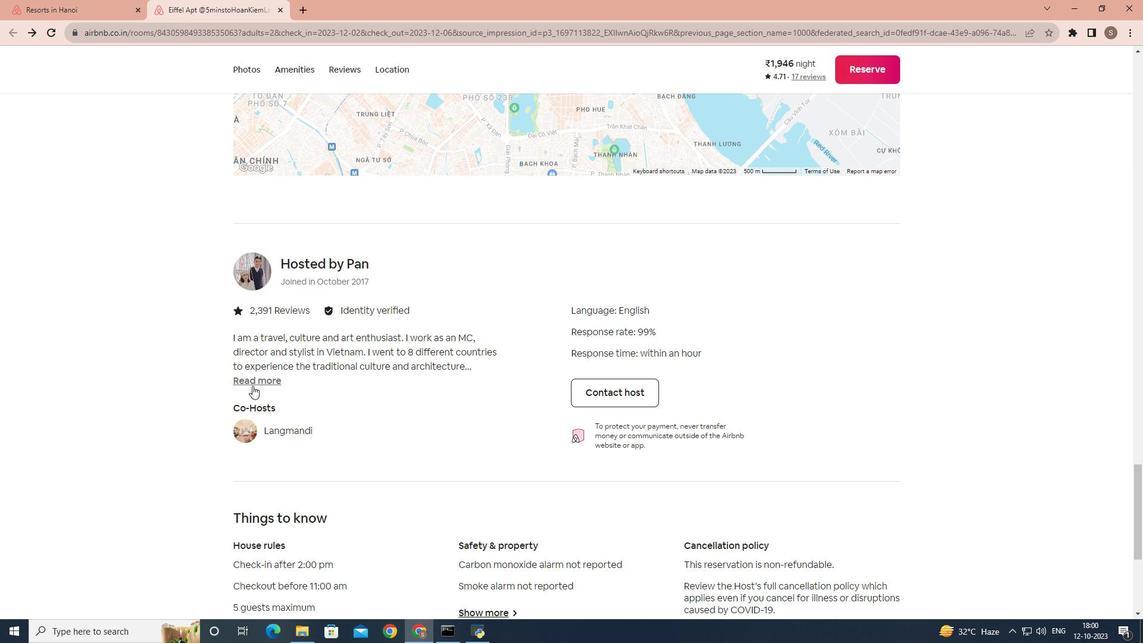 
Action: Mouse moved to (405, 358)
Screenshot: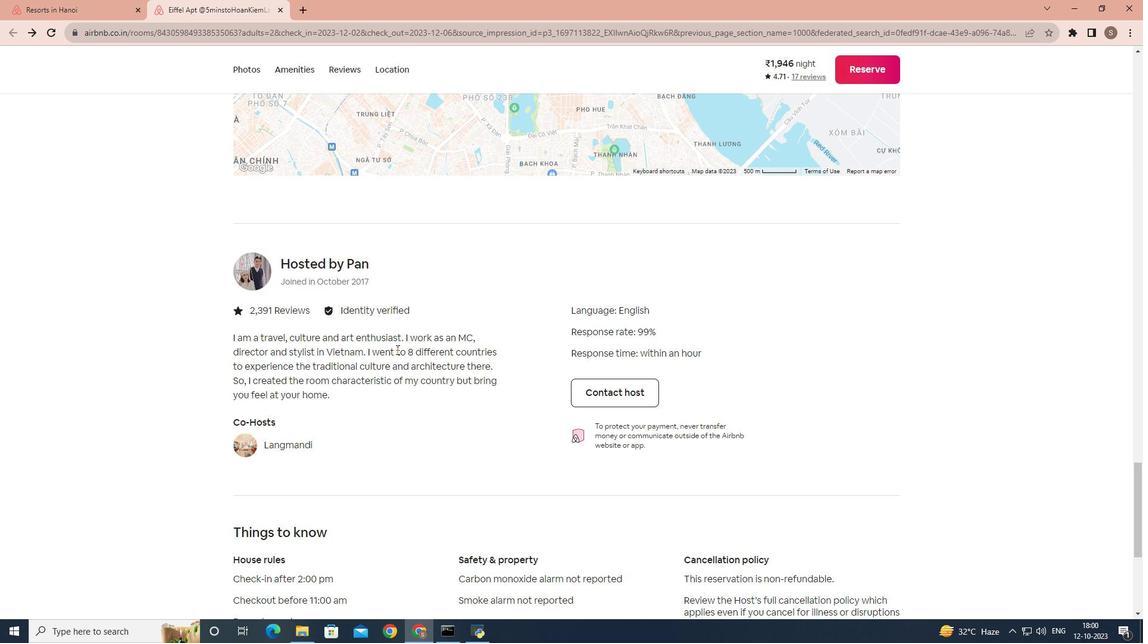 
Action: Mouse scrolled (405, 357) with delta (0, 0)
Screenshot: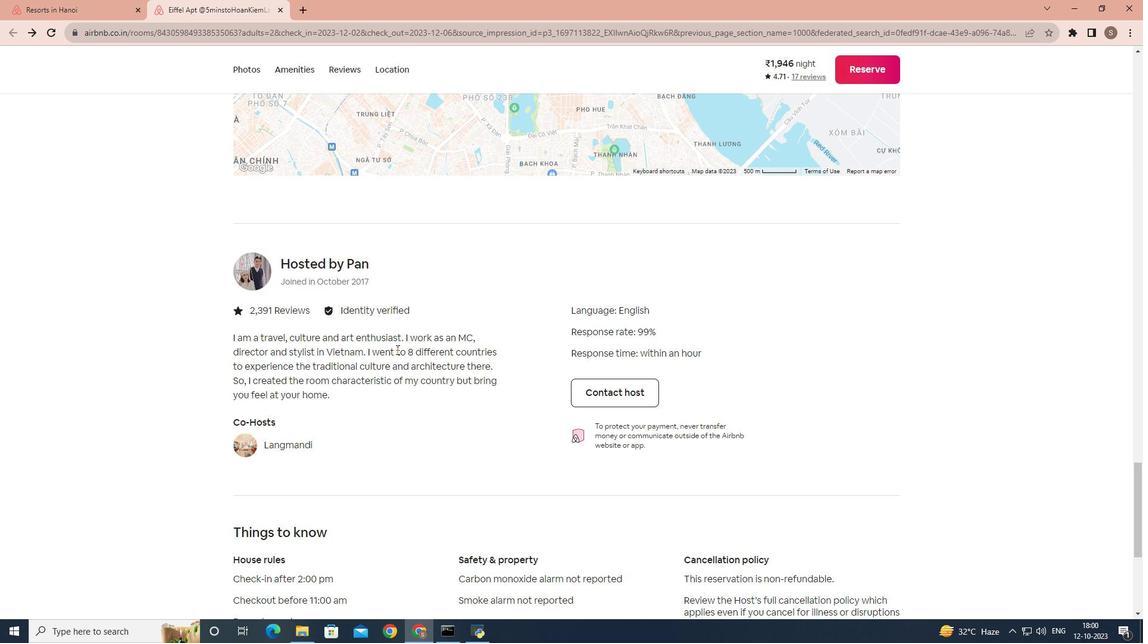 
Action: Mouse scrolled (405, 357) with delta (0, 0)
Screenshot: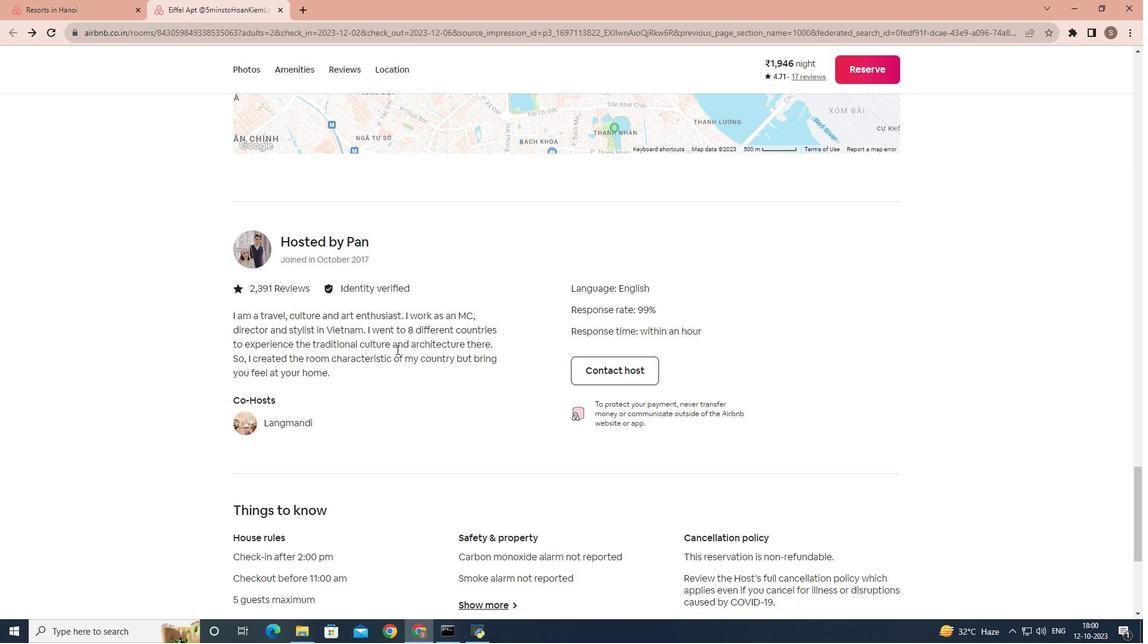 
Action: Mouse scrolled (405, 357) with delta (0, 0)
Screenshot: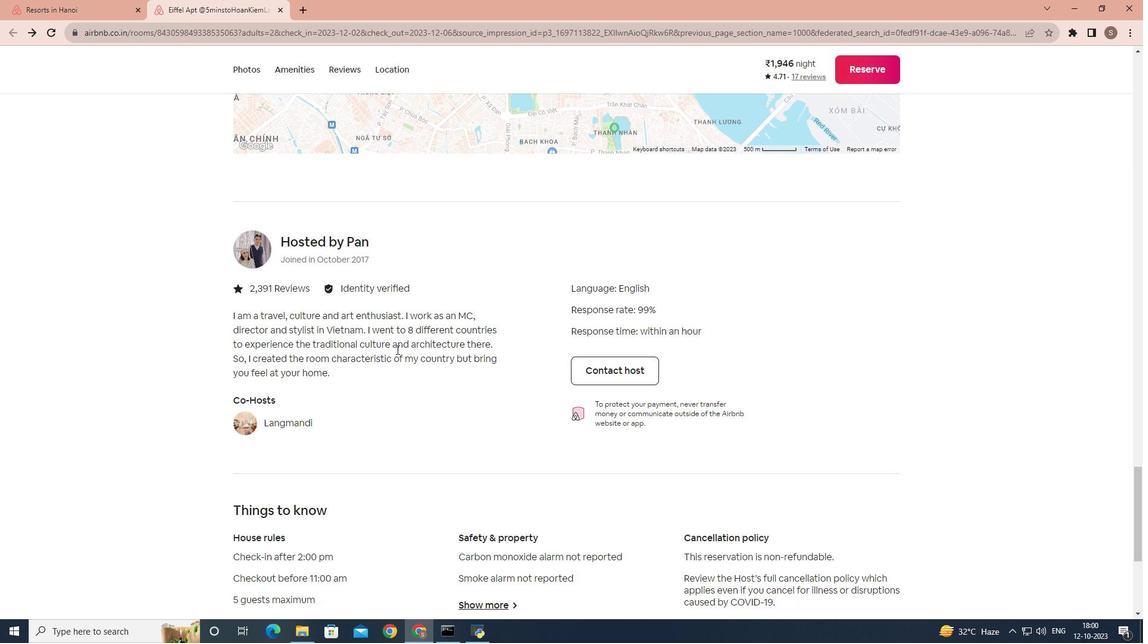 
Action: Mouse scrolled (405, 357) with delta (0, 0)
Screenshot: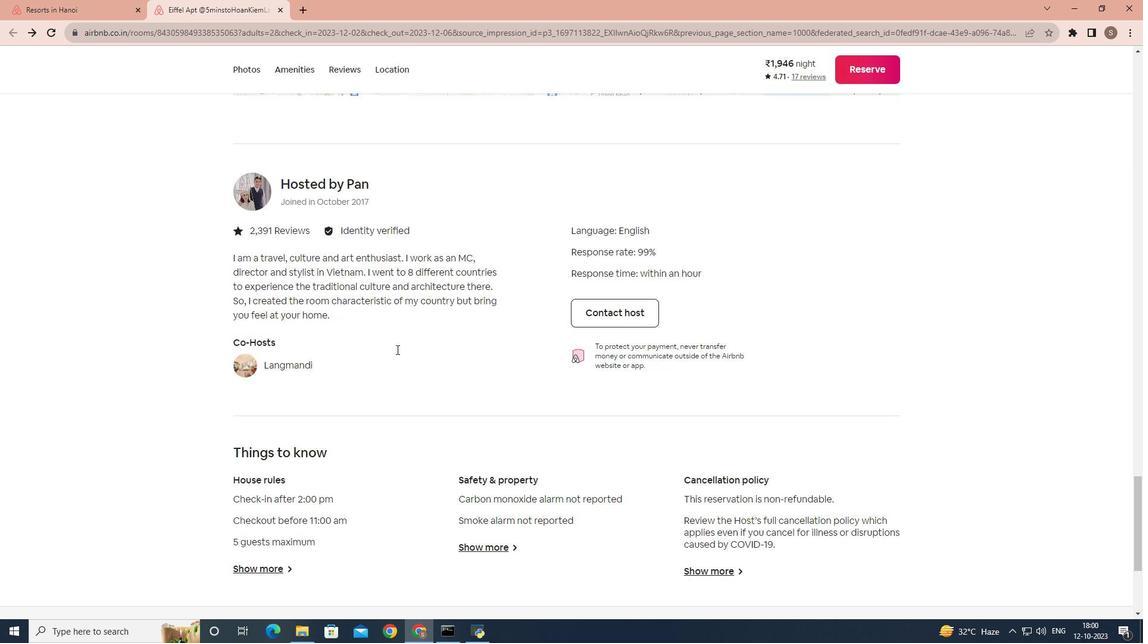 
Action: Mouse scrolled (405, 357) with delta (0, 0)
Screenshot: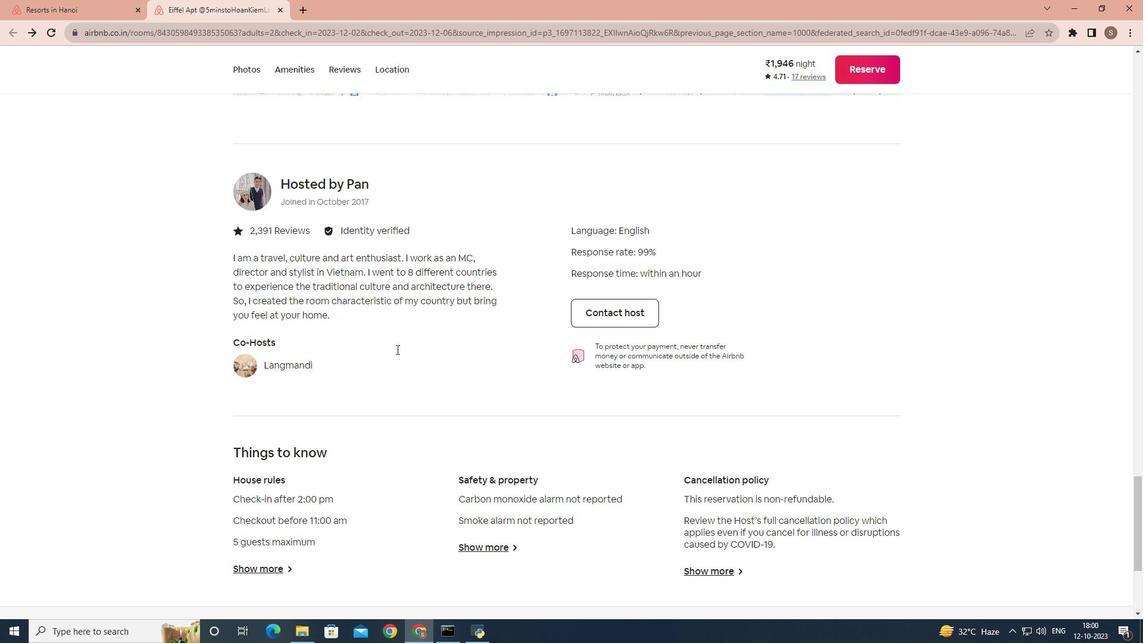 
Action: Mouse moved to (291, 356)
Screenshot: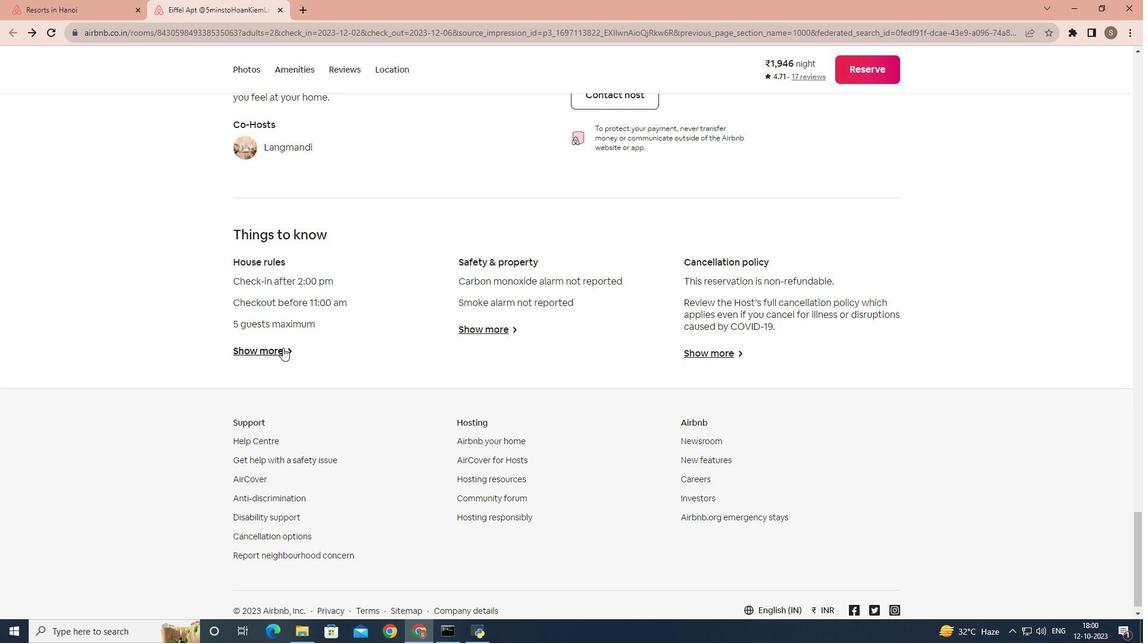 
Action: Mouse pressed left at (291, 356)
Screenshot: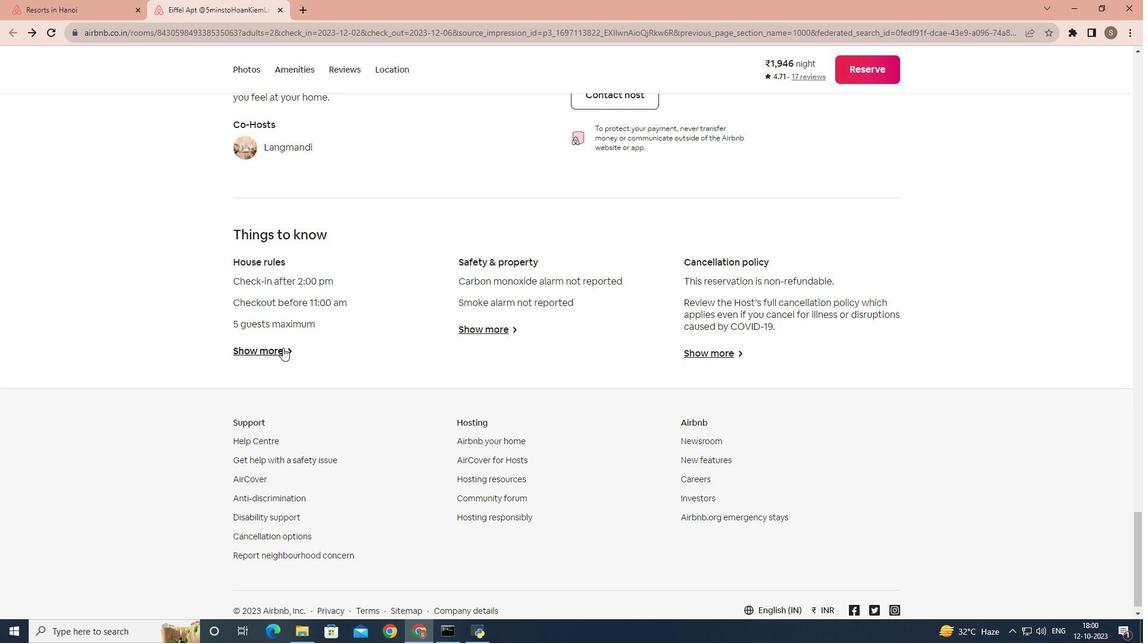 
Action: Mouse moved to (474, 311)
Screenshot: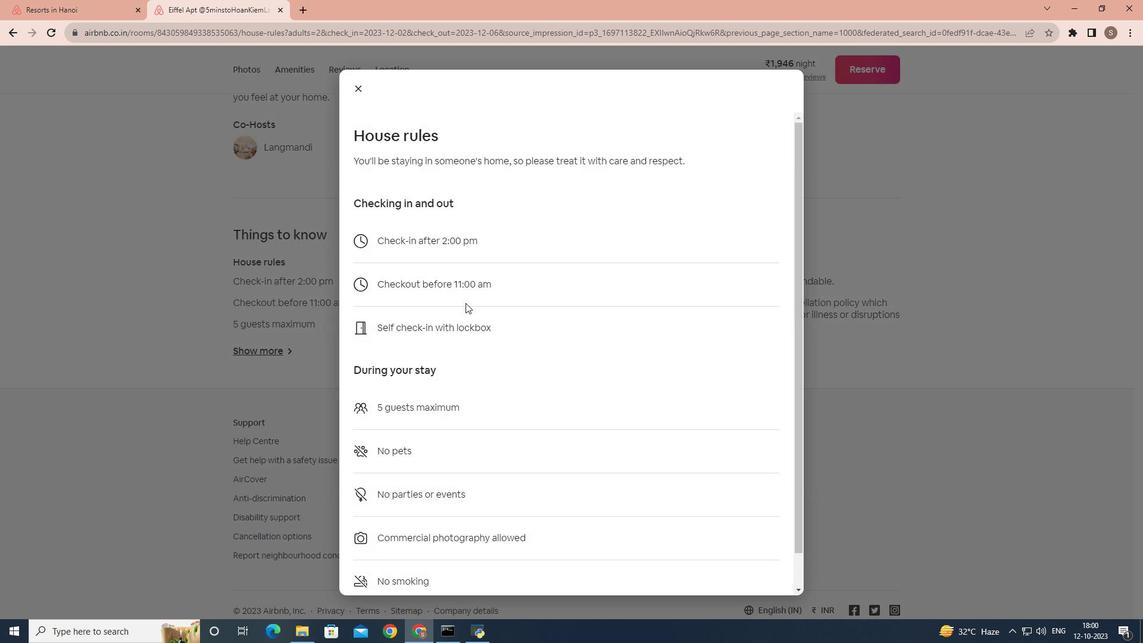 
Action: Mouse scrolled (474, 311) with delta (0, 0)
Screenshot: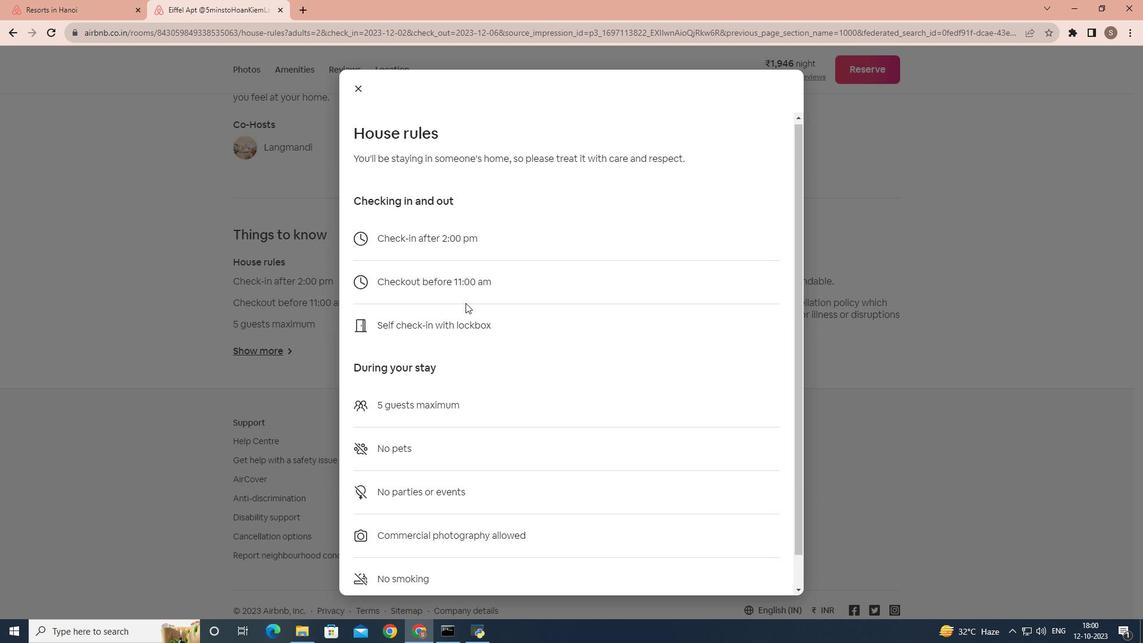 
Action: Mouse scrolled (474, 311) with delta (0, 0)
Screenshot: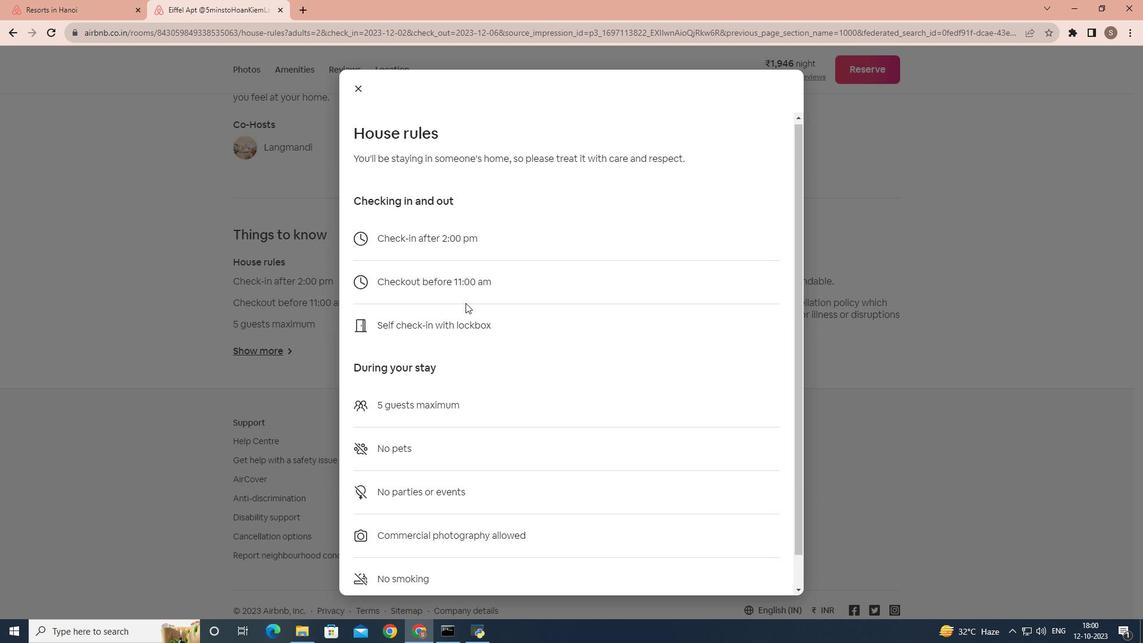
Action: Mouse scrolled (474, 311) with delta (0, 0)
Screenshot: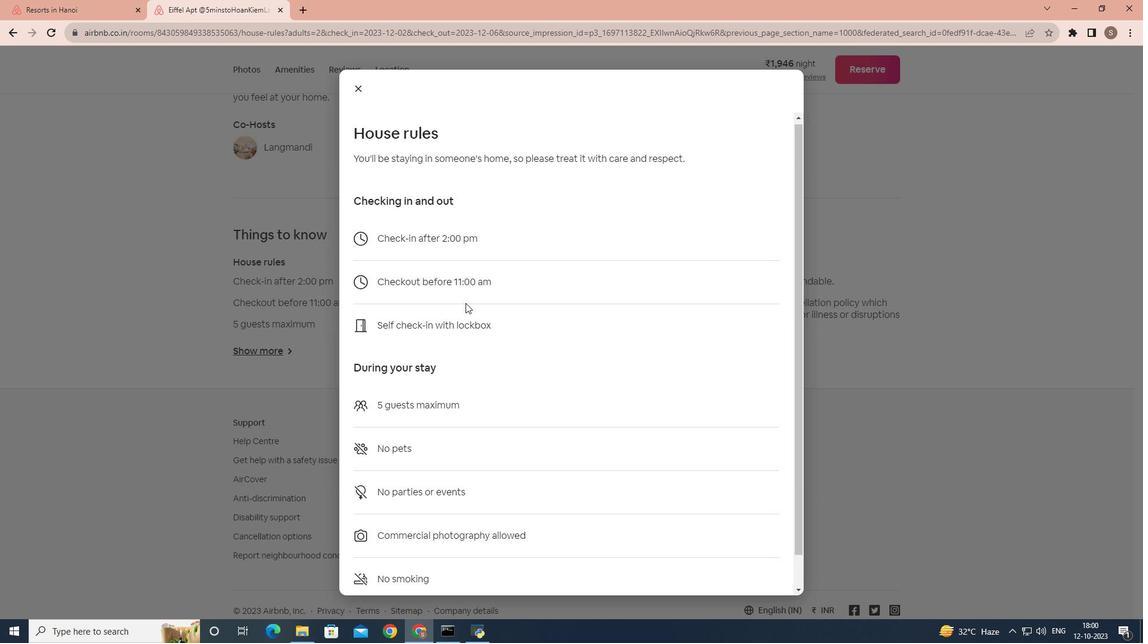 
Action: Mouse scrolled (474, 311) with delta (0, 0)
Screenshot: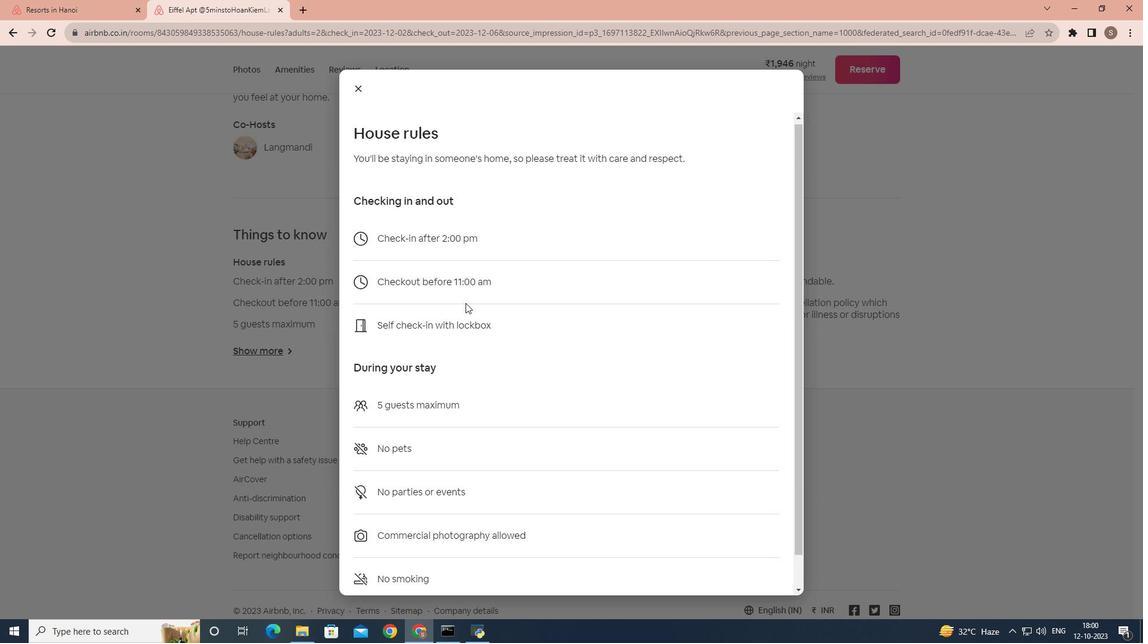
Action: Mouse scrolled (474, 311) with delta (0, 0)
Screenshot: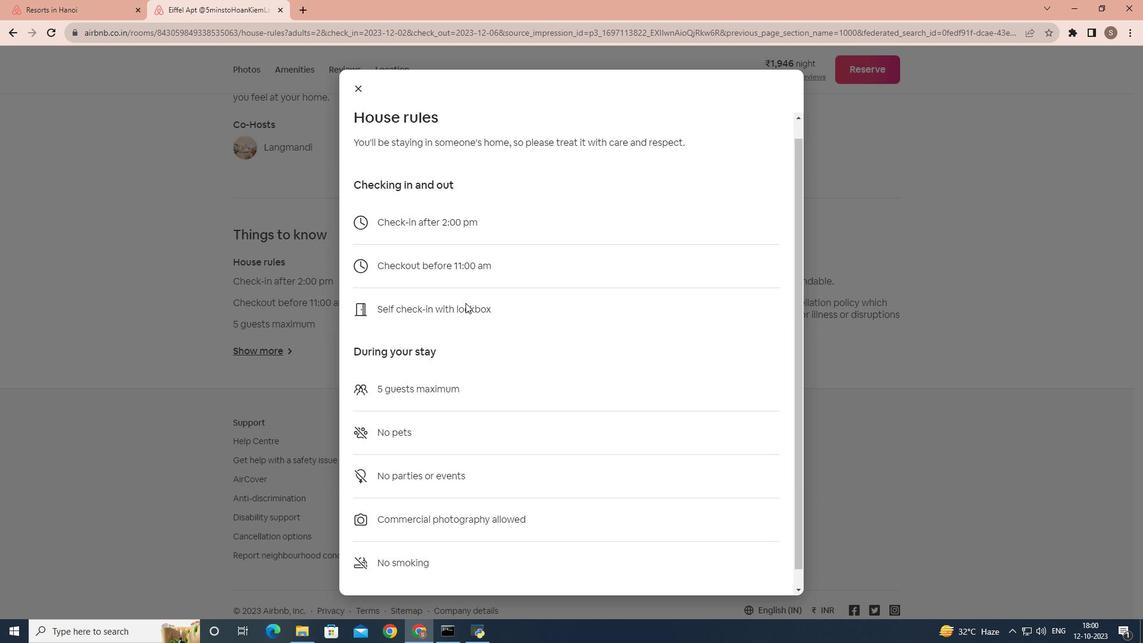 
Action: Mouse scrolled (474, 311) with delta (0, 0)
Screenshot: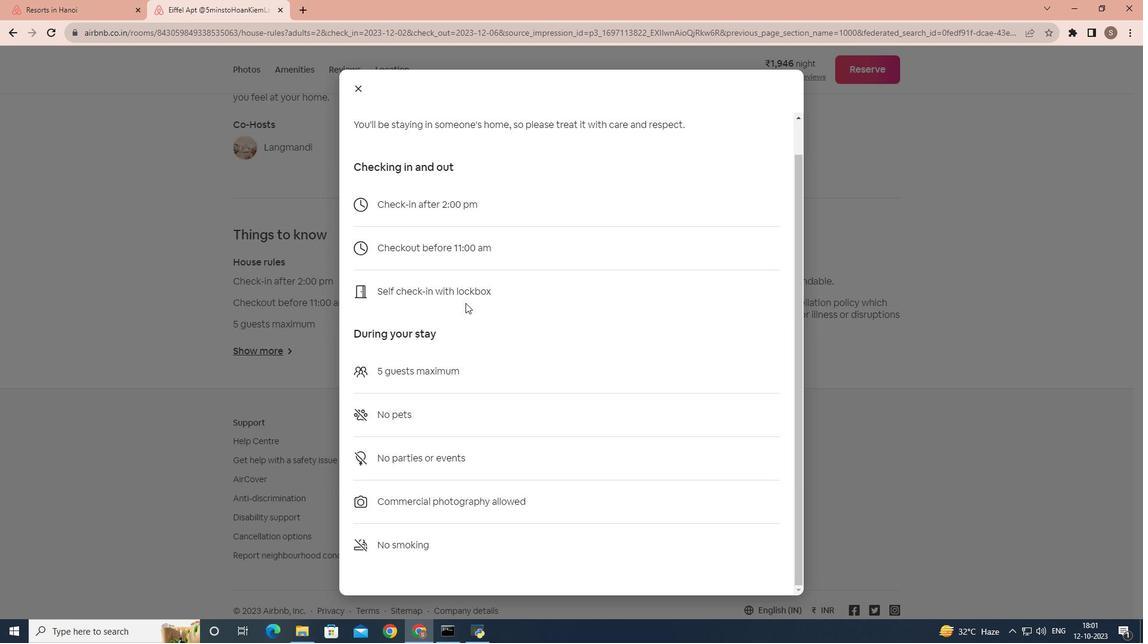 
Action: Mouse scrolled (474, 311) with delta (0, 0)
Screenshot: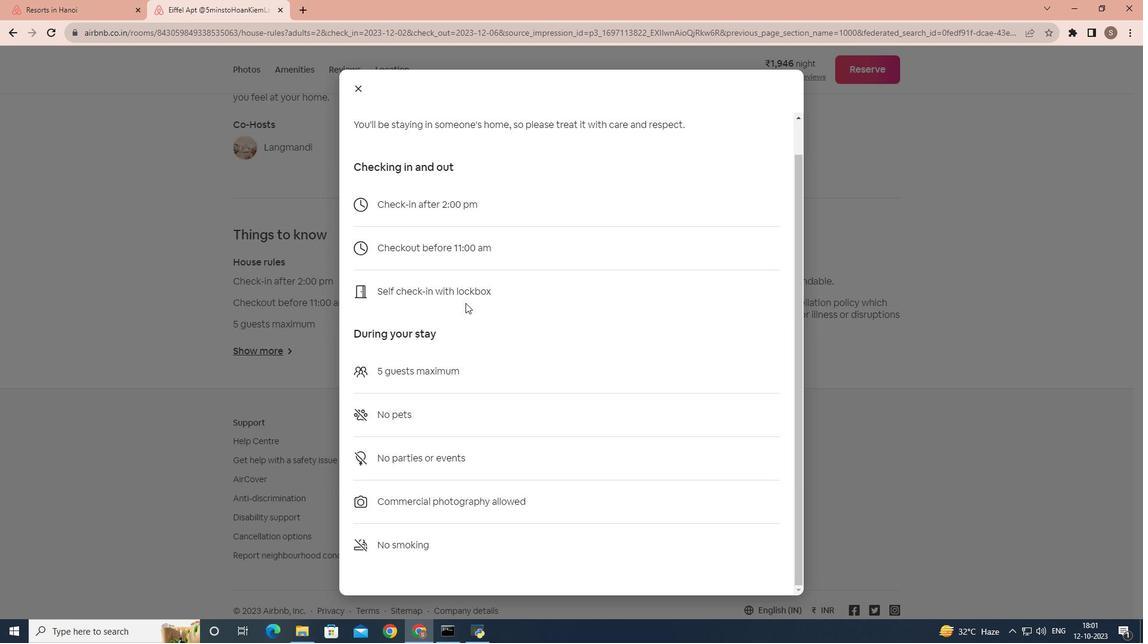 
Action: Mouse scrolled (474, 311) with delta (0, 0)
Screenshot: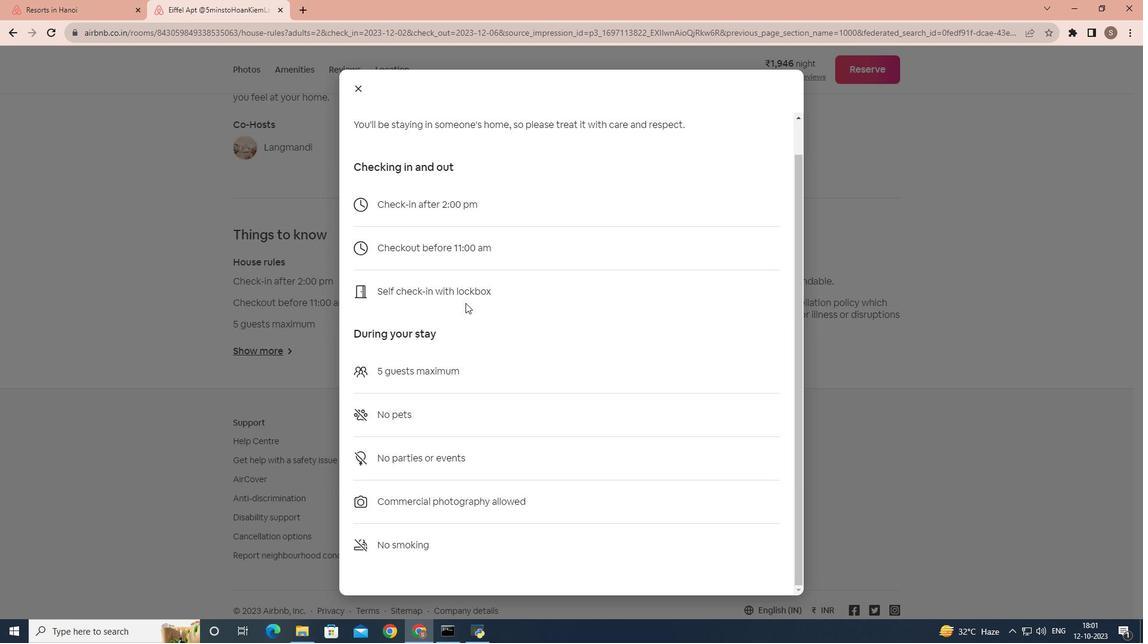 
Action: Mouse scrolled (474, 311) with delta (0, 0)
Screenshot: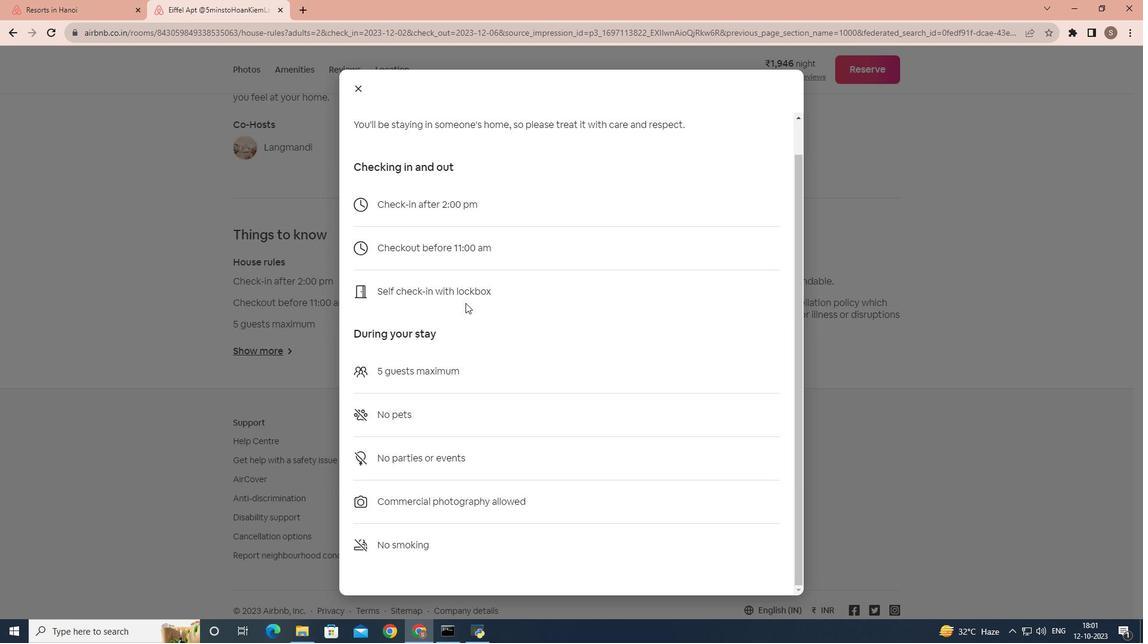 
Action: Mouse moved to (372, 94)
Screenshot: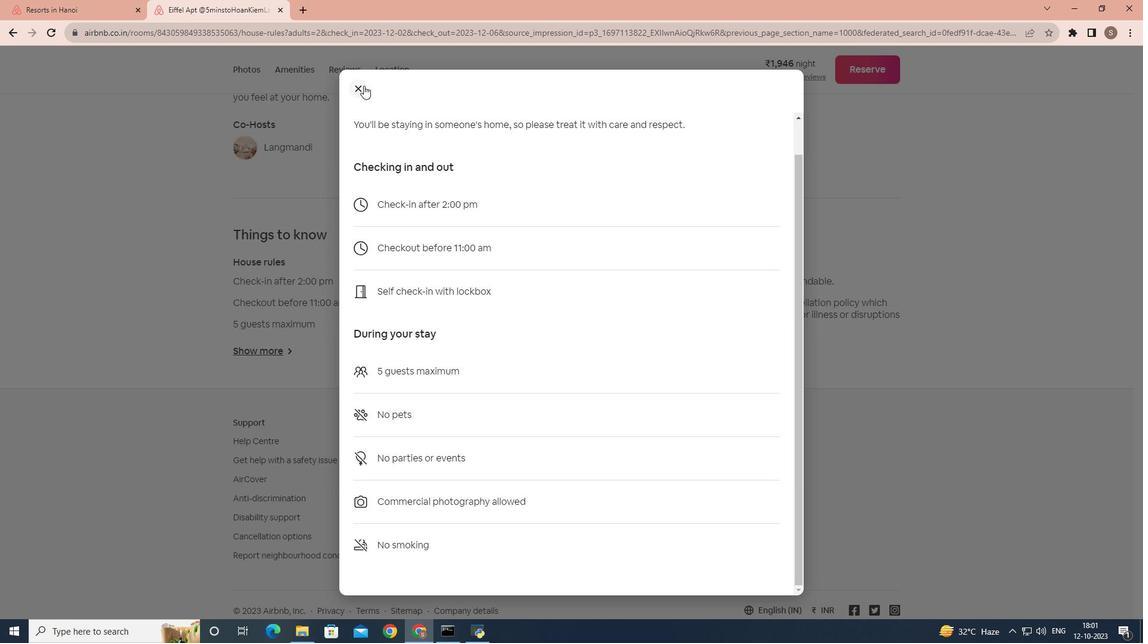 
Action: Mouse pressed left at (372, 94)
Screenshot: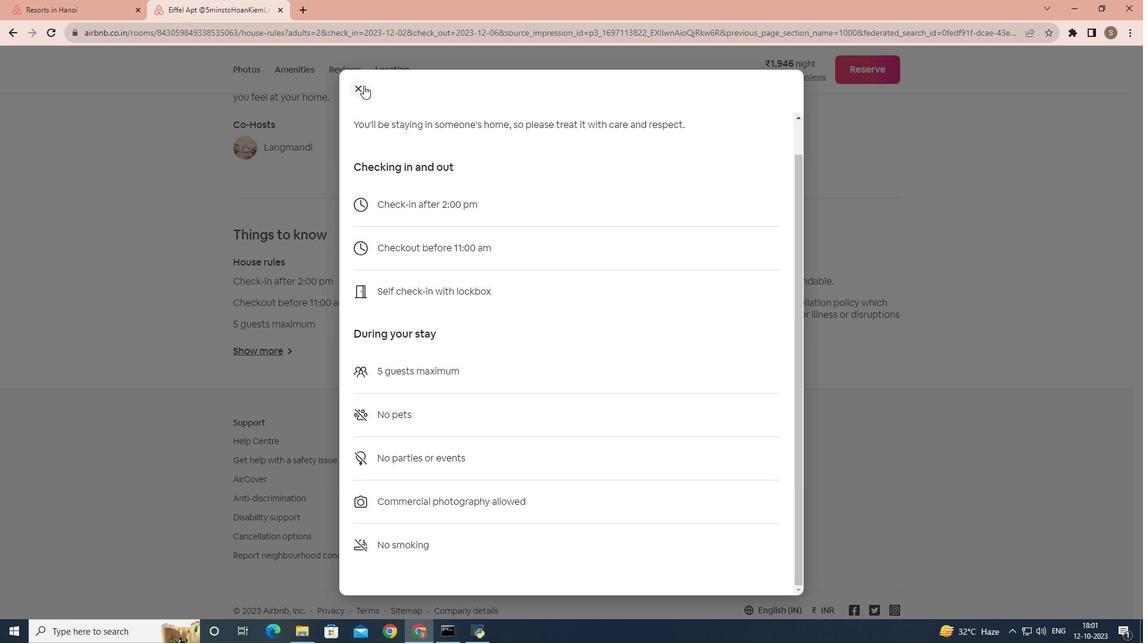 
Action: Mouse moved to (530, 334)
Screenshot: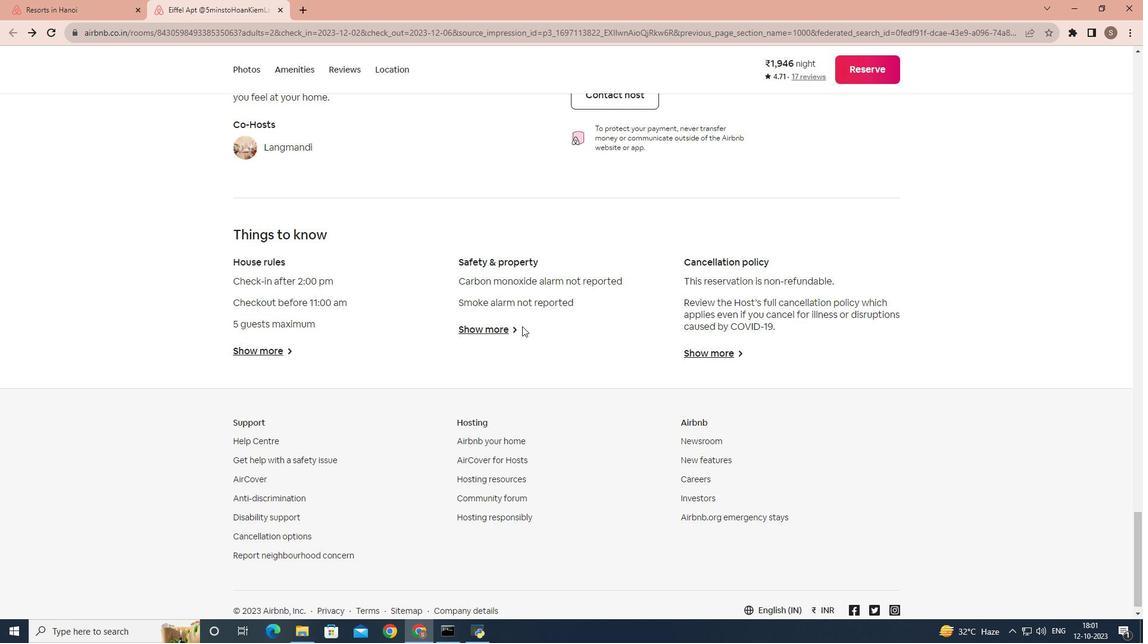 
Action: Mouse pressed left at (530, 334)
Screenshot: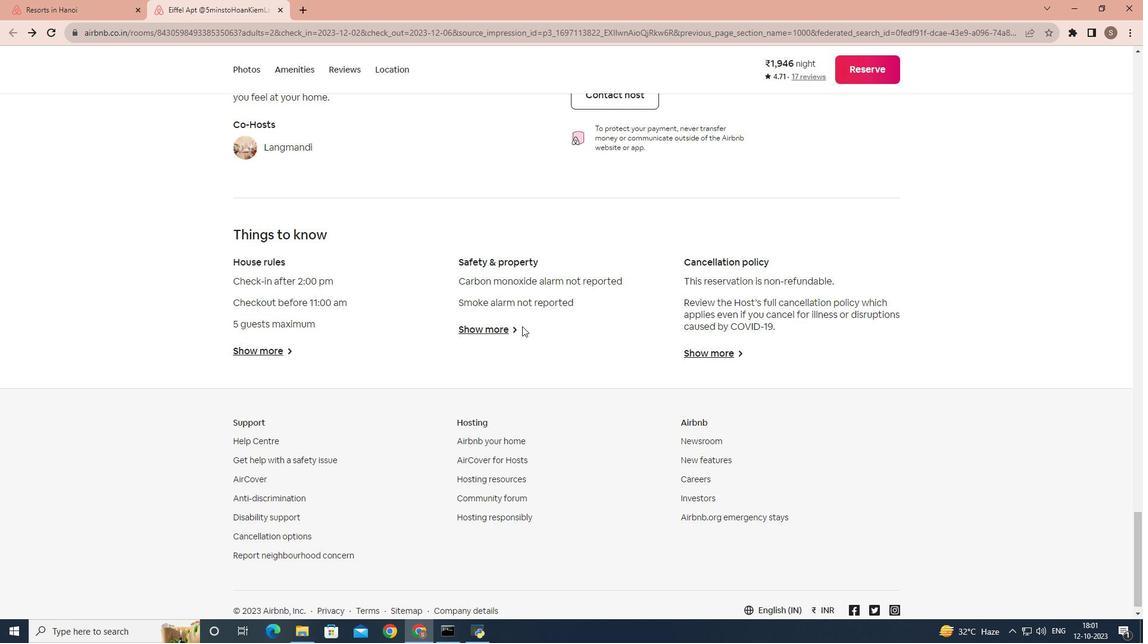 
Action: Mouse moved to (525, 336)
